 Task: Research Airbnb properties for official training sessions in Las Vegas, Nevada, with a focus on properties equipped for corporate training events.
Action: Mouse moved to (550, 89)
Screenshot: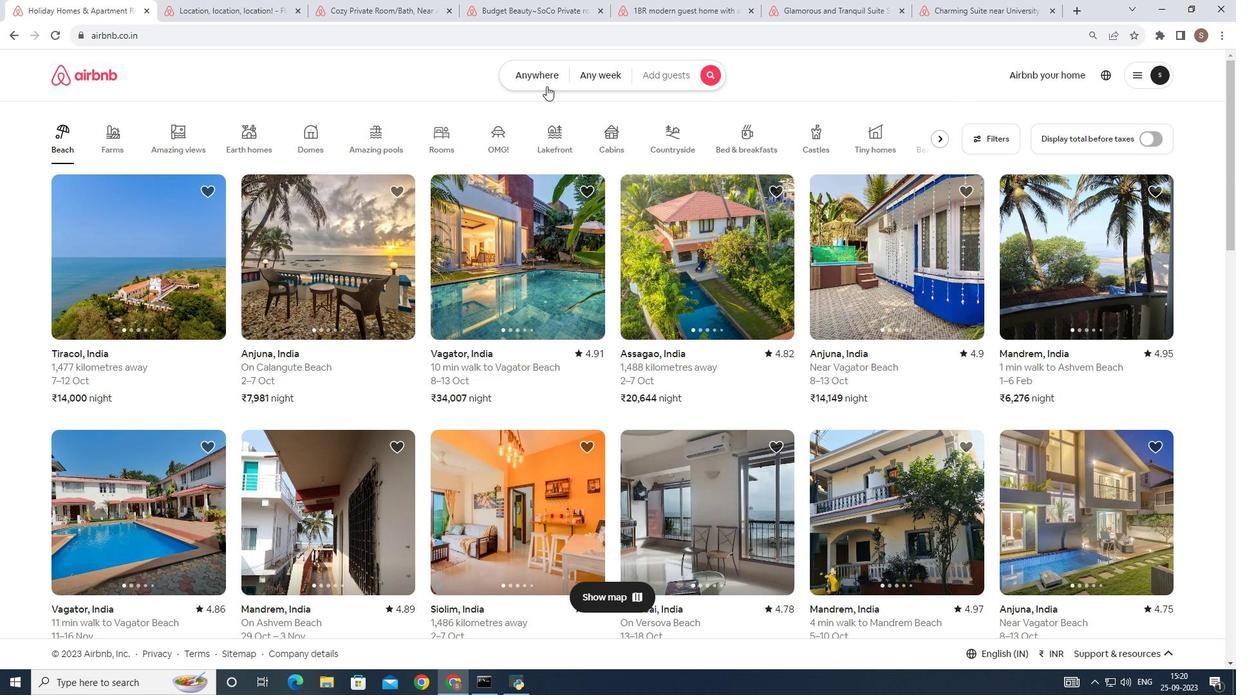 
Action: Mouse pressed left at (550, 89)
Screenshot: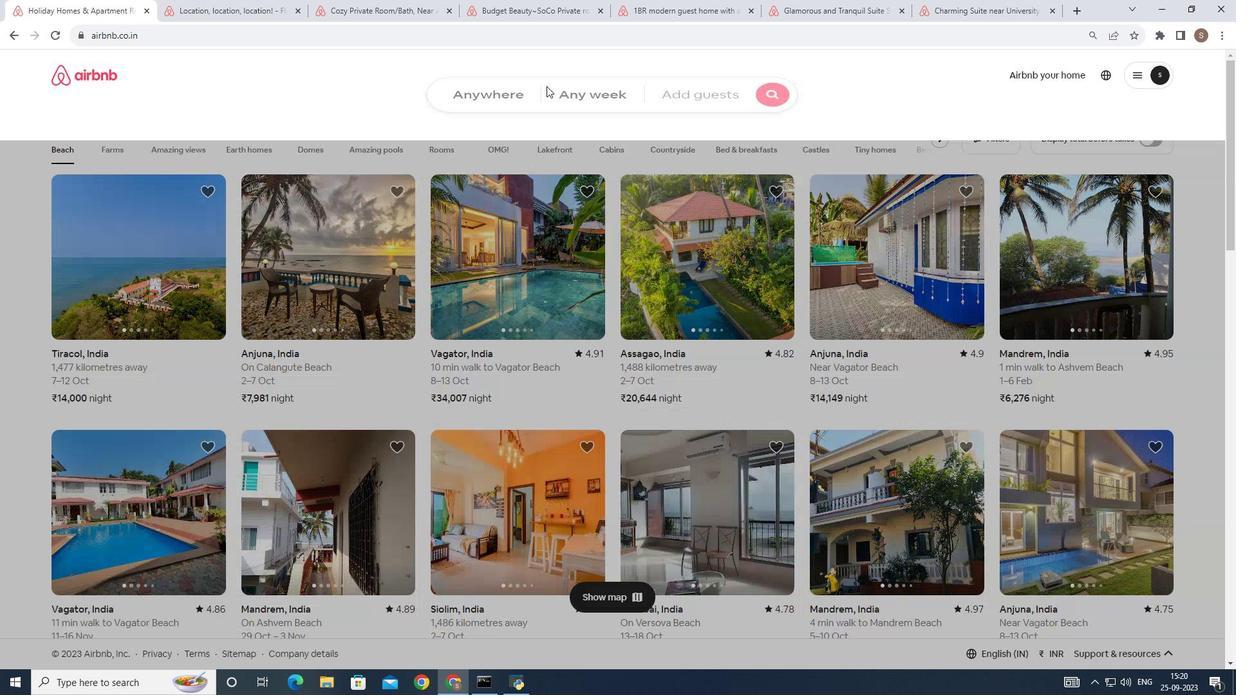 
Action: Mouse moved to (453, 130)
Screenshot: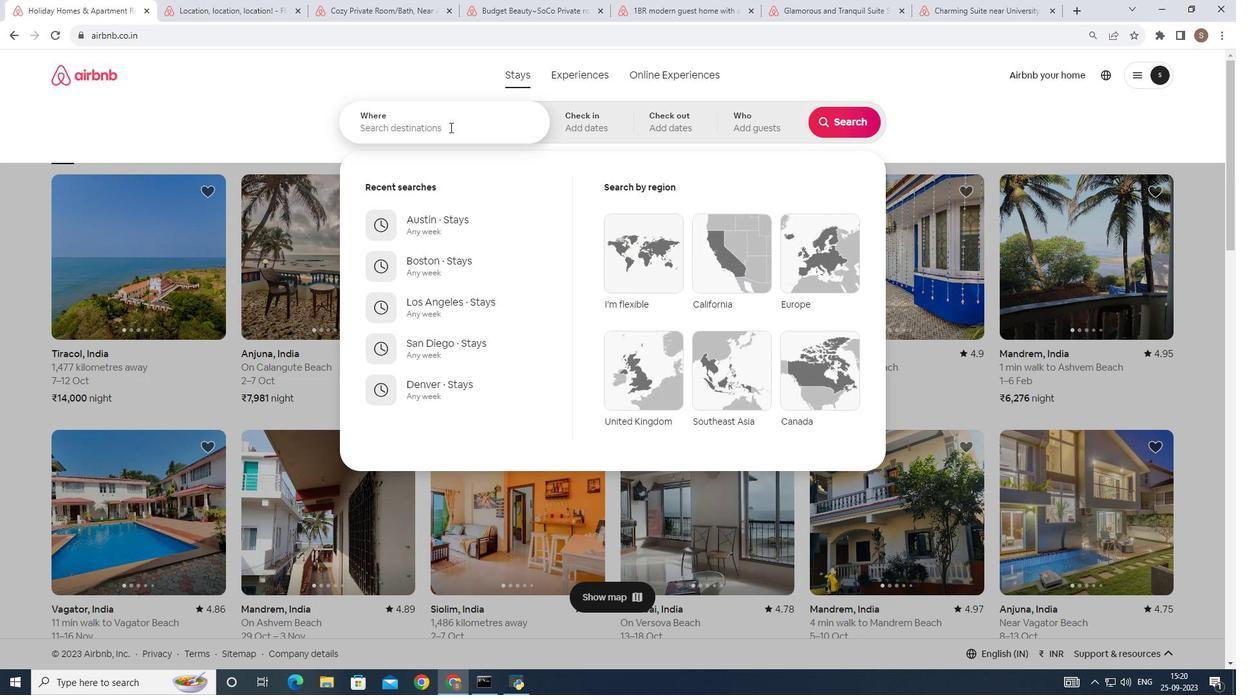 
Action: Mouse pressed left at (453, 130)
Screenshot: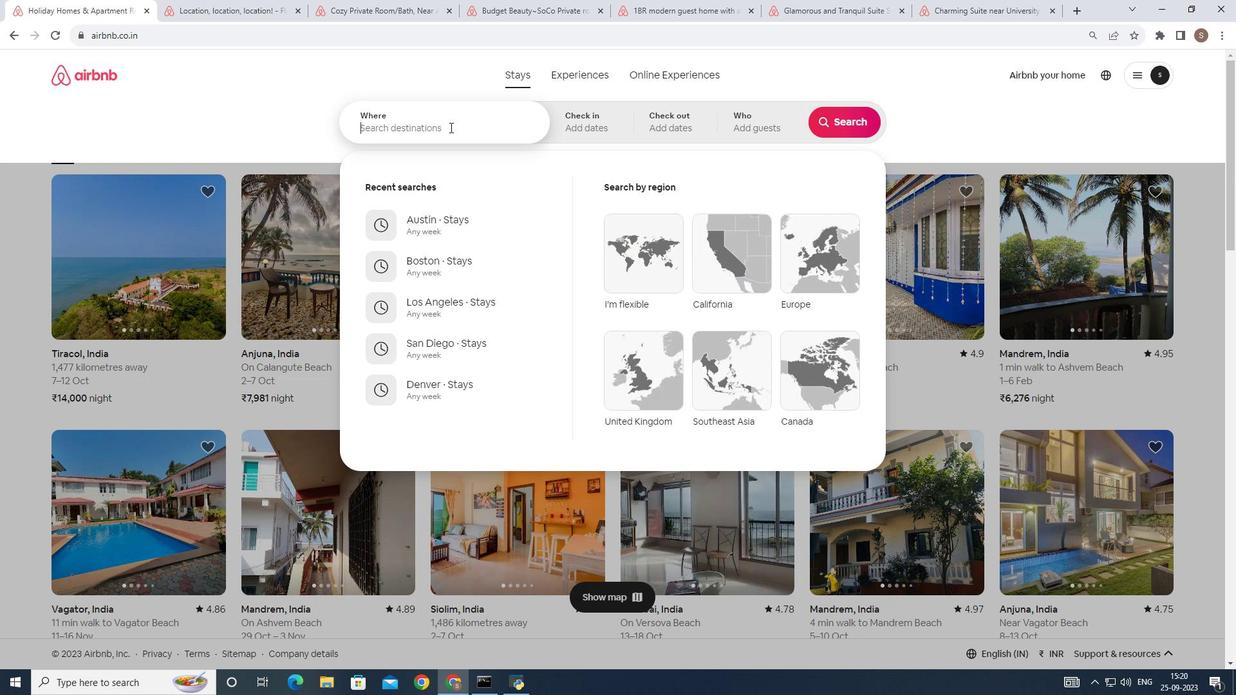 
Action: Mouse moved to (449, 133)
Screenshot: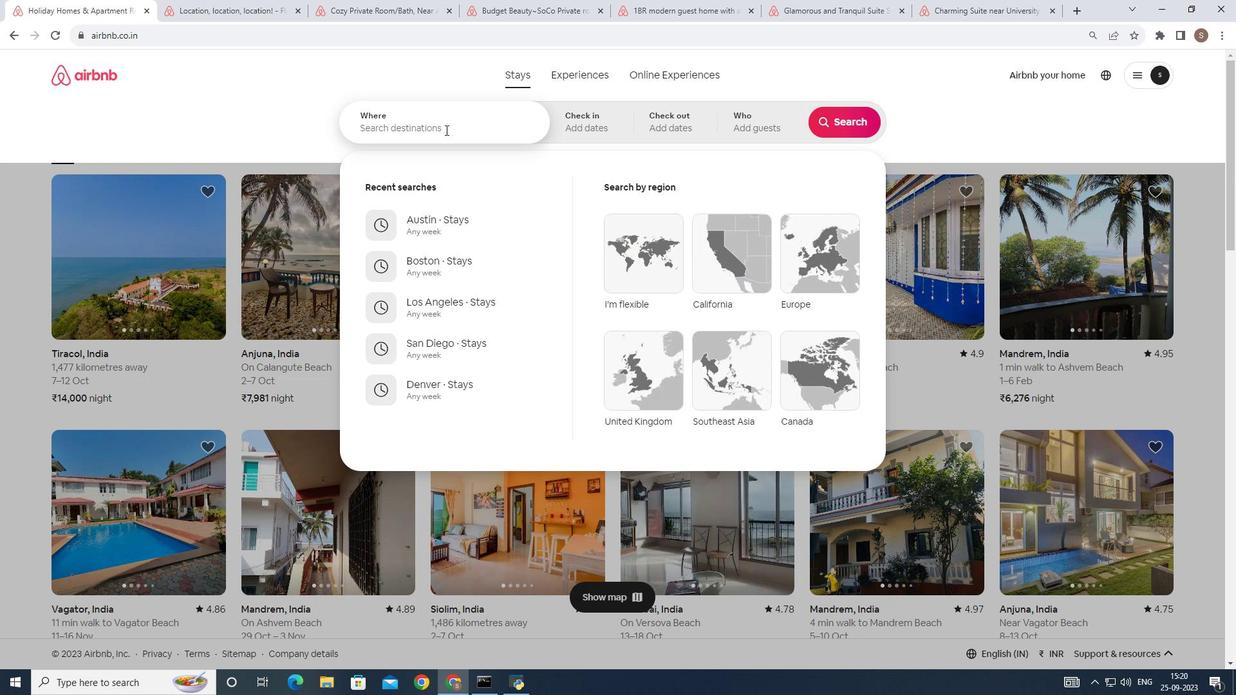 
Action: Key pressed las
Screenshot: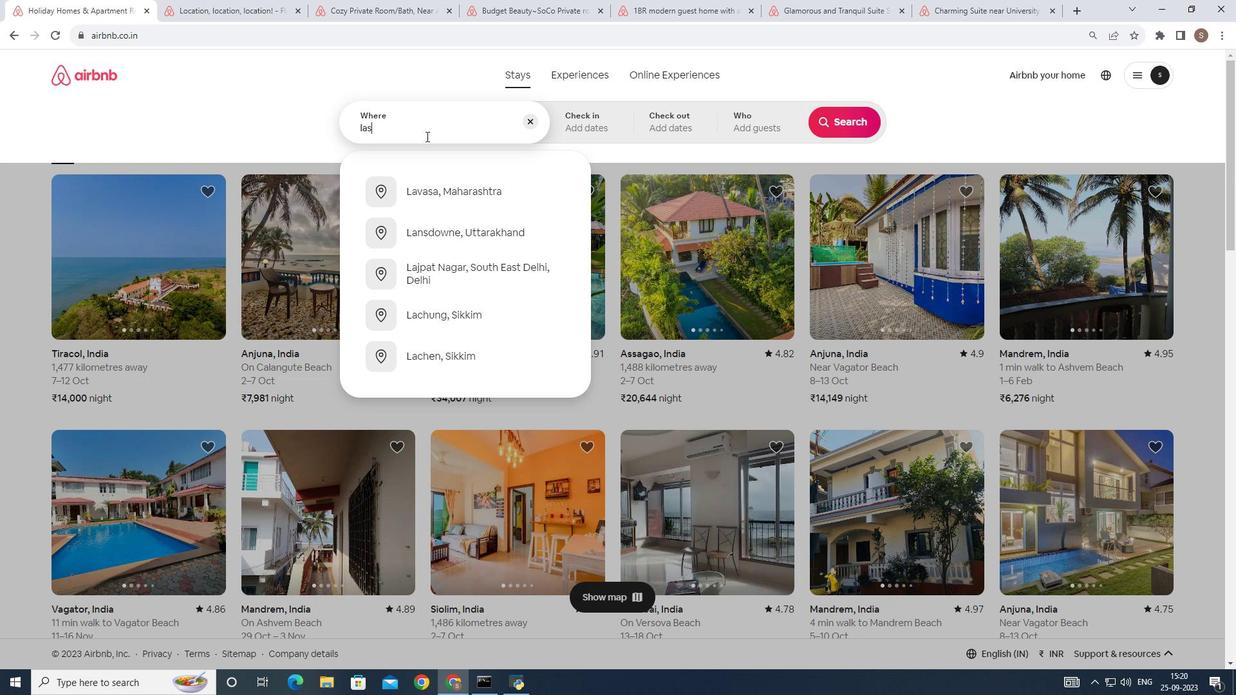 
Action: Mouse moved to (449, 134)
Screenshot: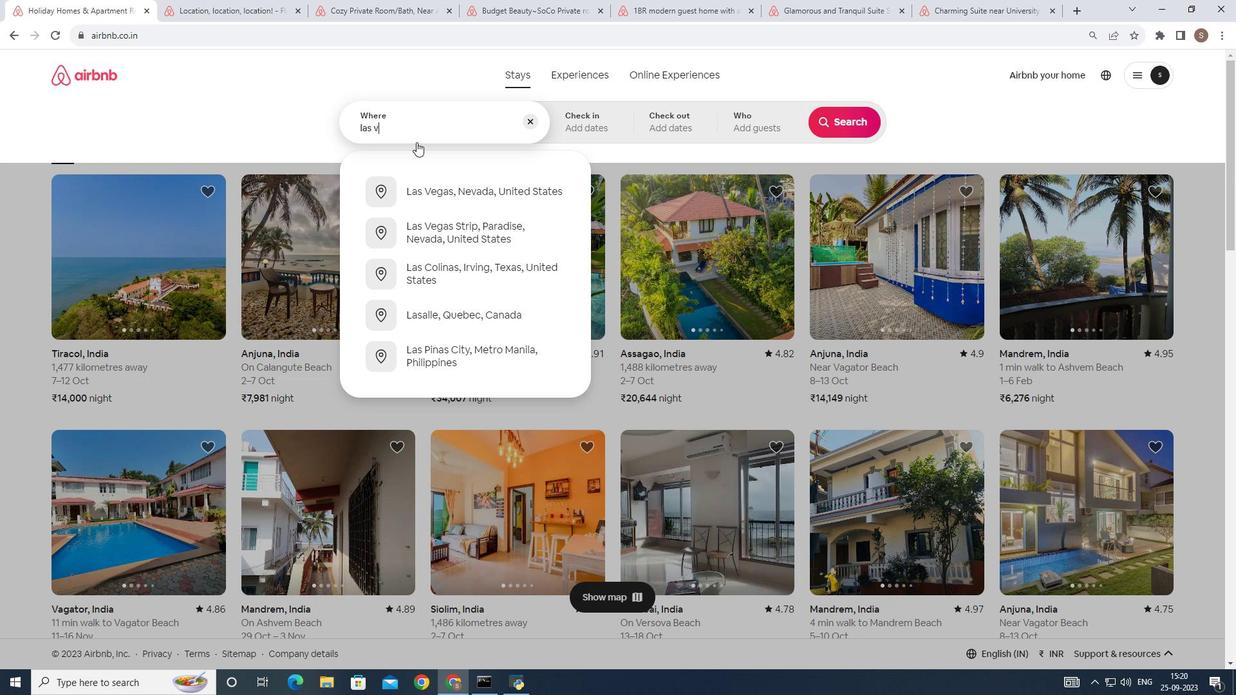
Action: Key pressed <Key.space>
Screenshot: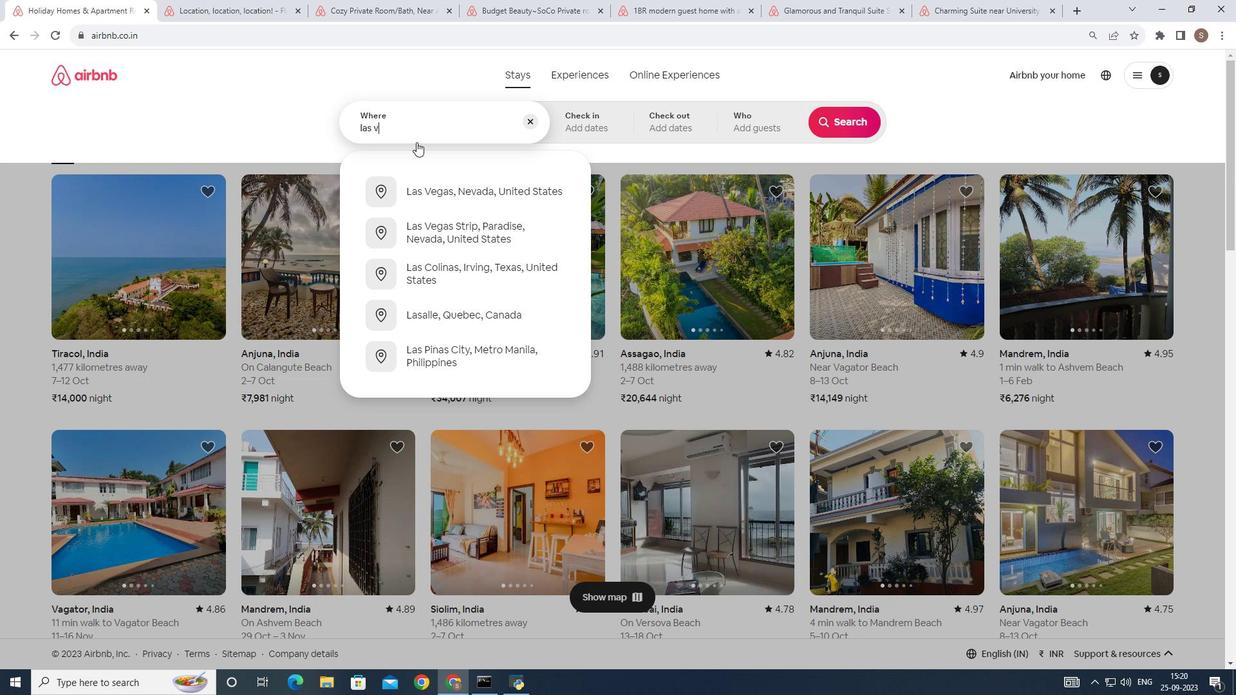 
Action: Mouse moved to (420, 145)
Screenshot: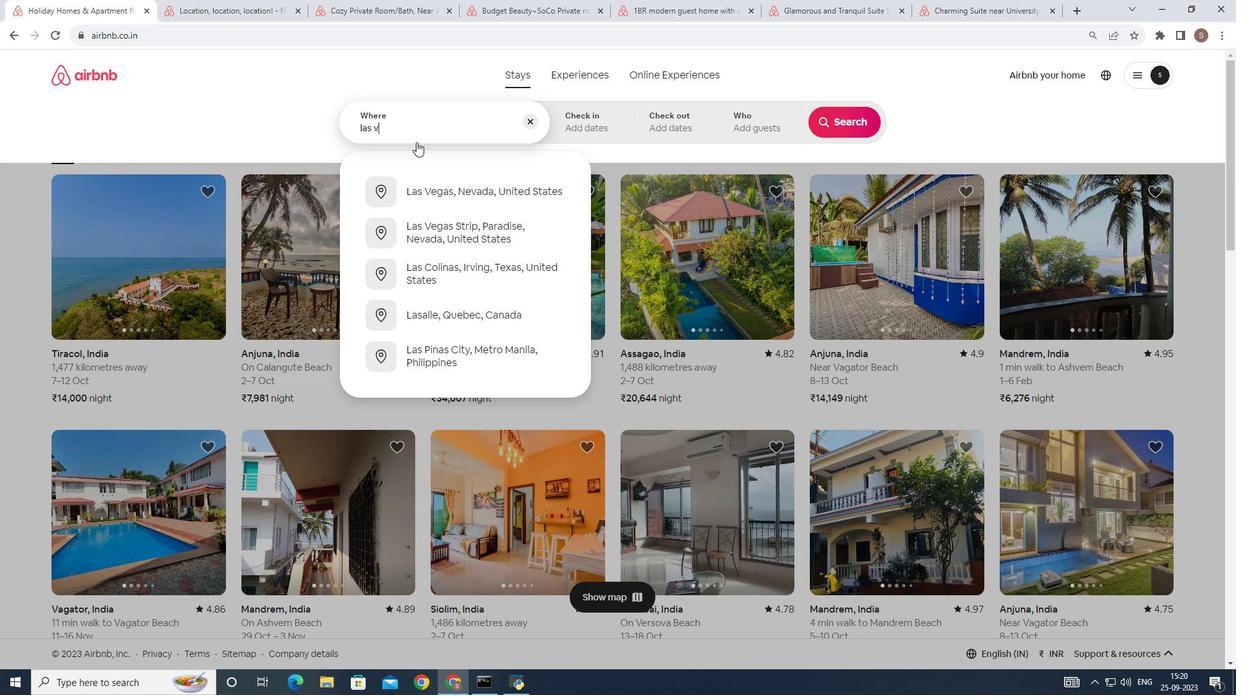 
Action: Key pressed vegas
Screenshot: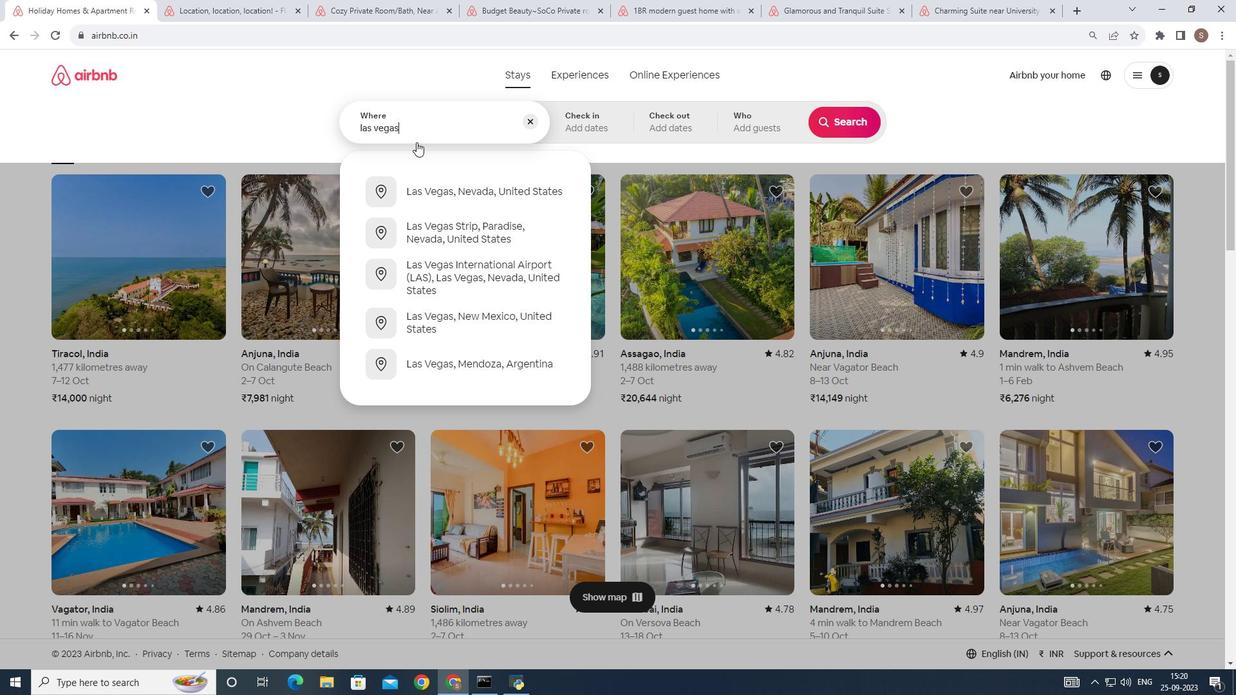 
Action: Mouse moved to (529, 202)
Screenshot: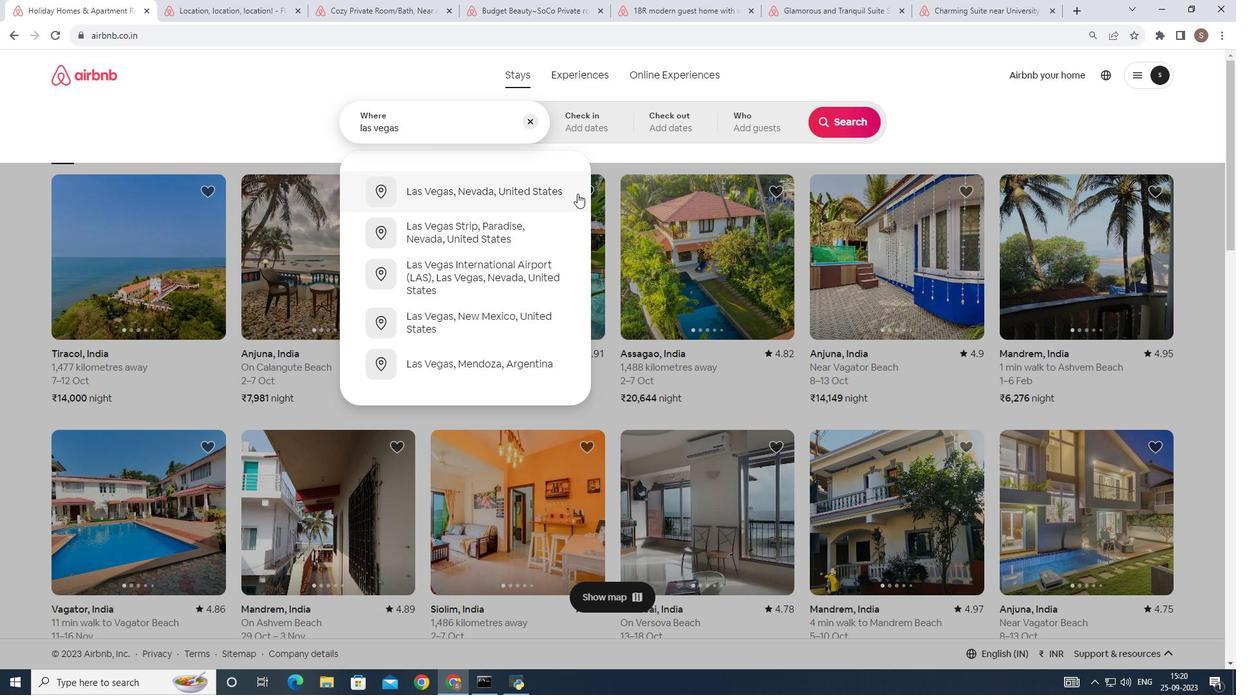 
Action: Mouse pressed left at (529, 202)
Screenshot: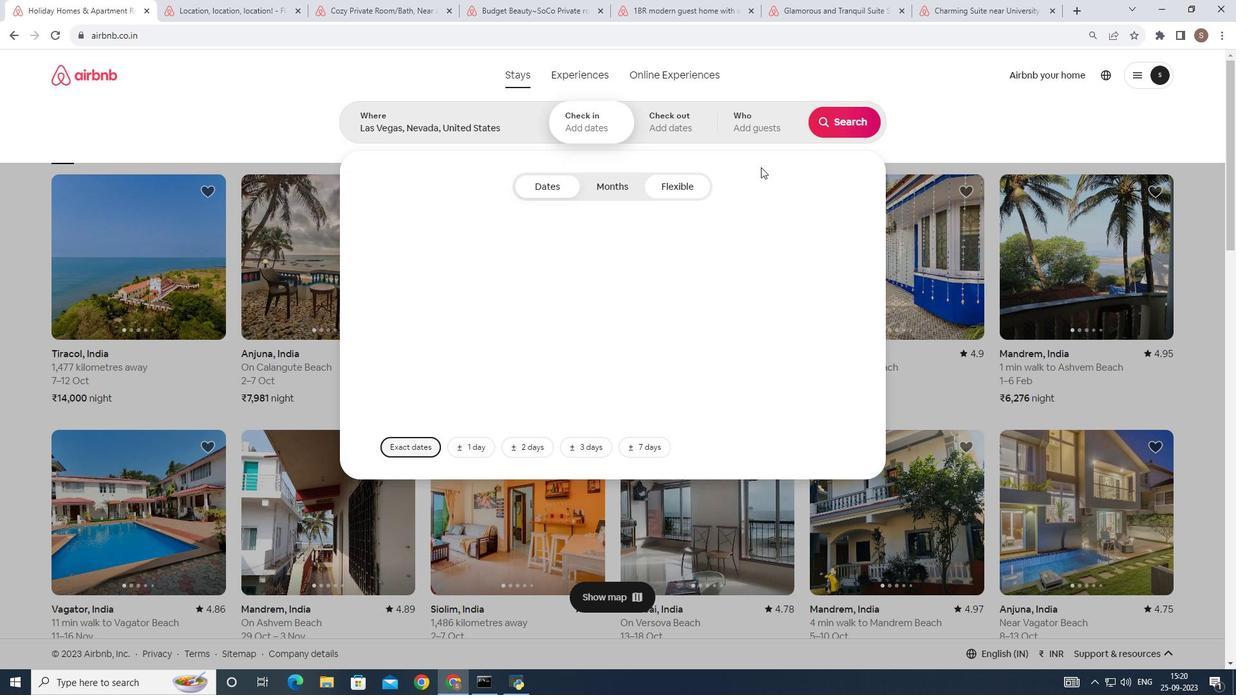 
Action: Mouse moved to (825, 124)
Screenshot: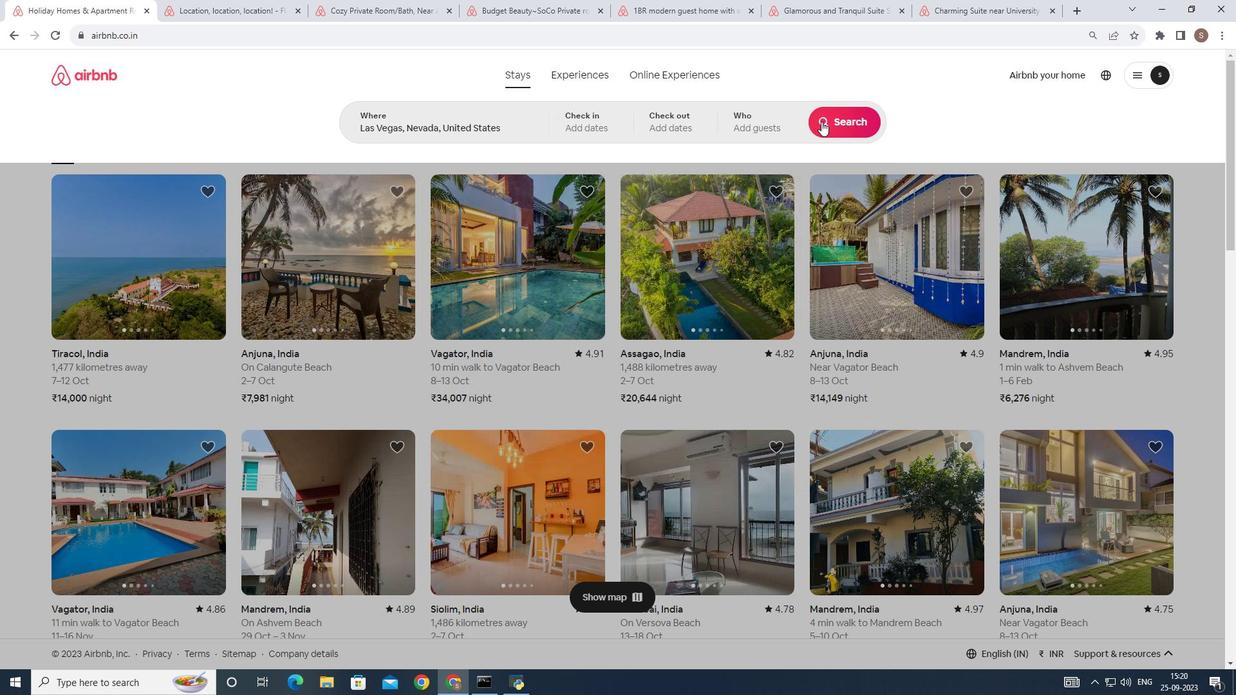 
Action: Mouse pressed left at (825, 124)
Screenshot: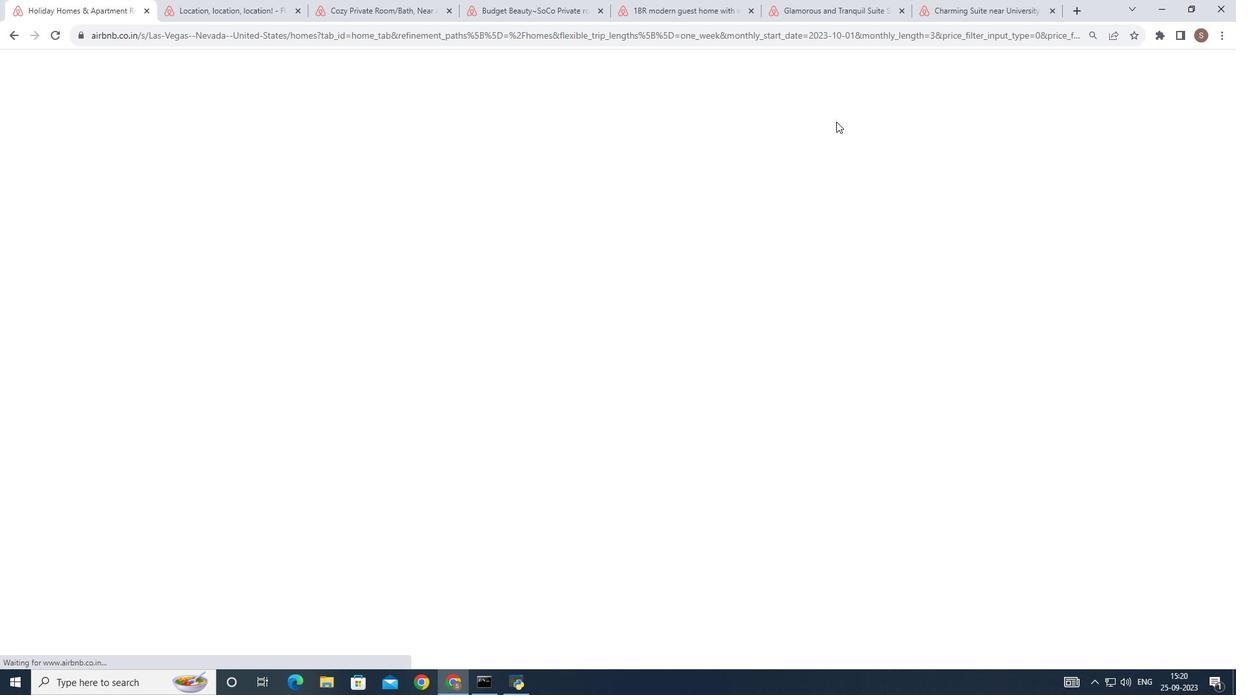 
Action: Mouse moved to (1028, 129)
Screenshot: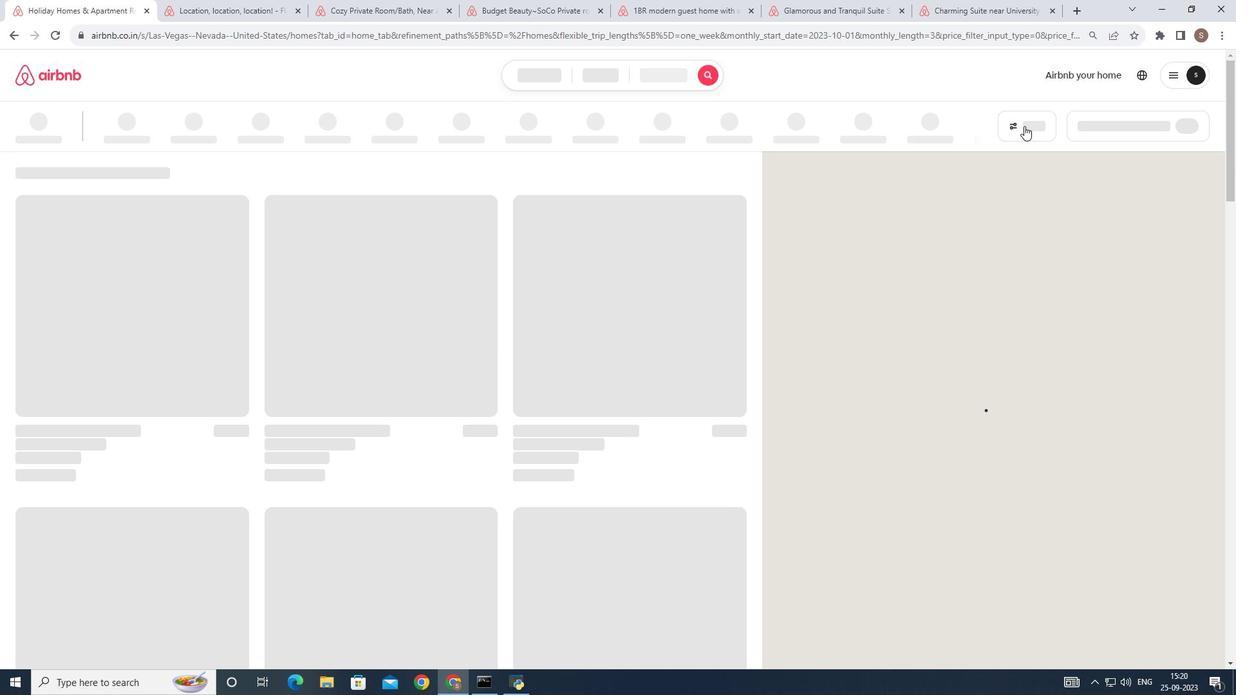 
Action: Mouse pressed left at (1028, 129)
Screenshot: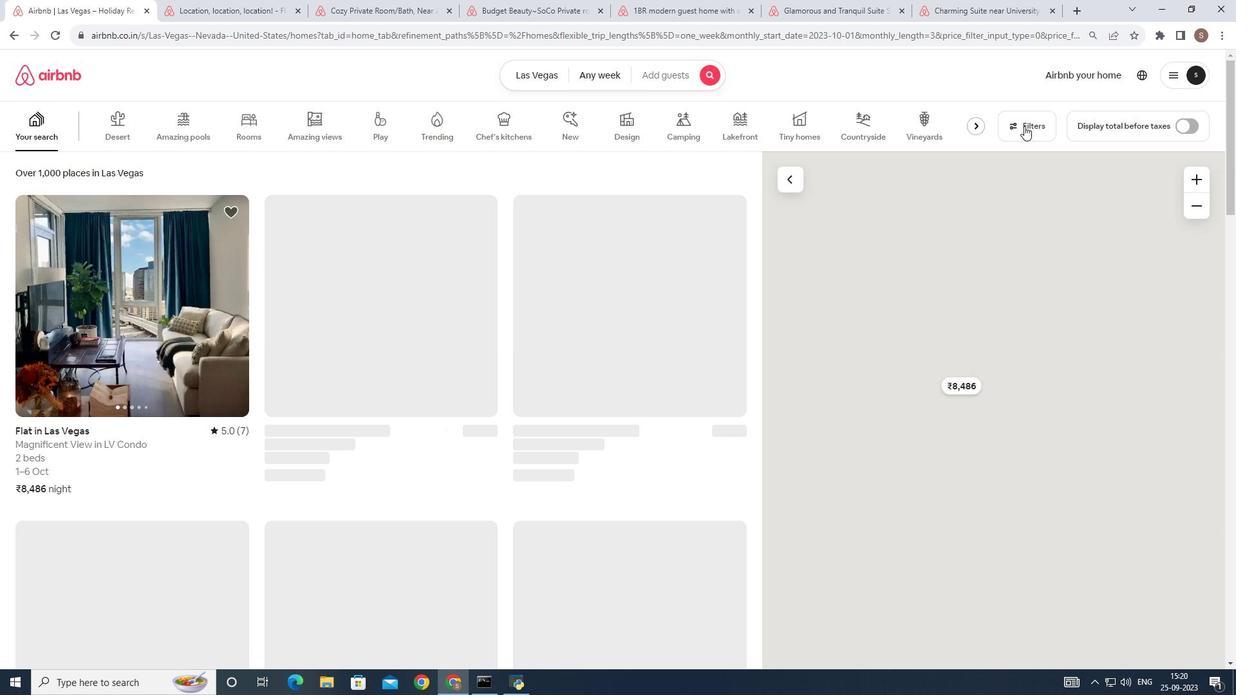 
Action: Mouse pressed left at (1028, 129)
Screenshot: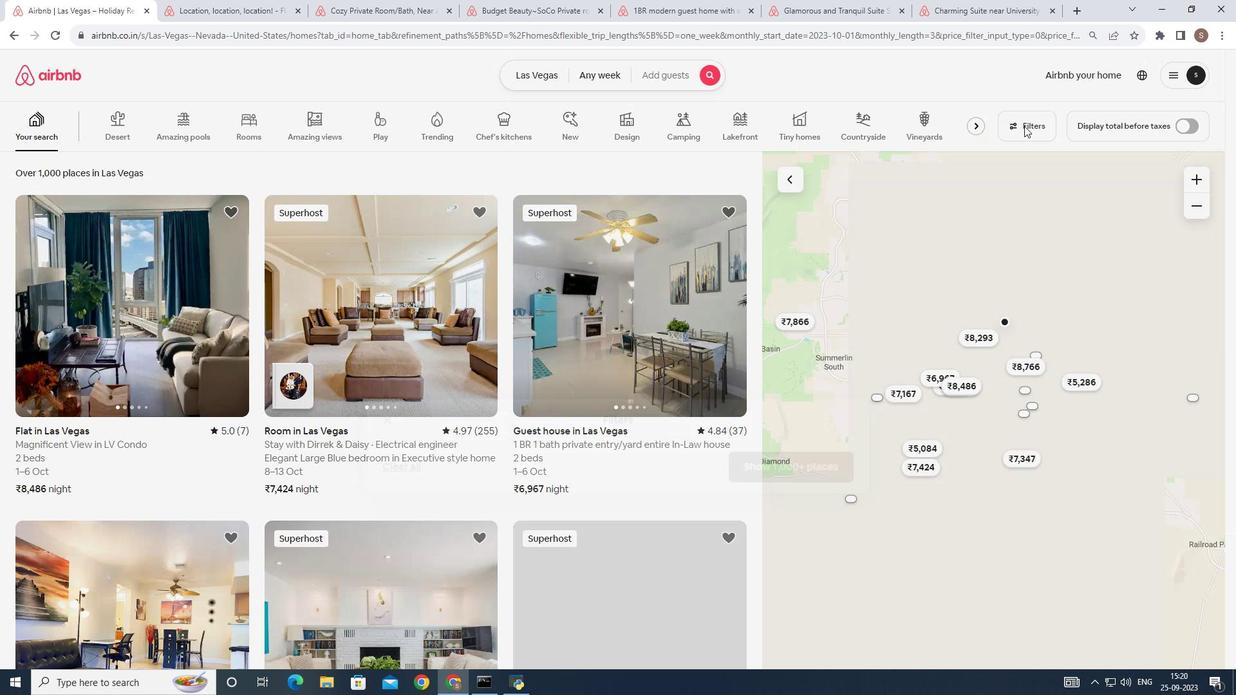 
Action: Mouse moved to (389, 434)
Screenshot: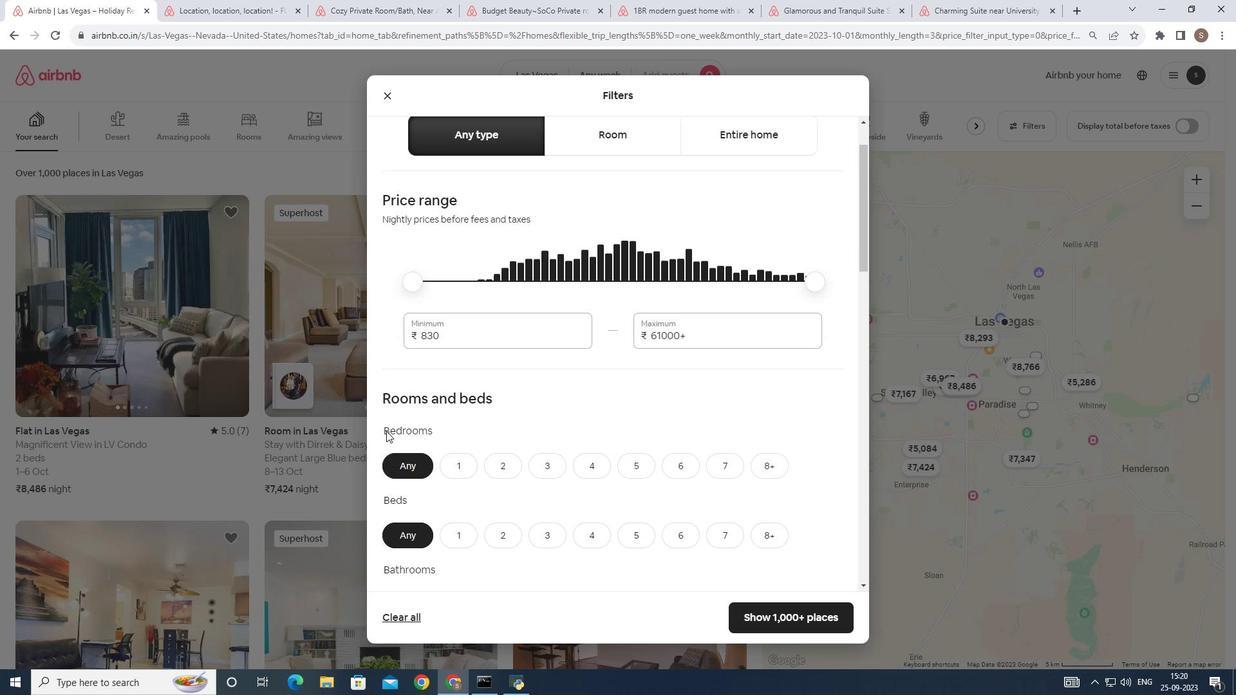 
Action: Mouse scrolled (389, 434) with delta (0, 0)
Screenshot: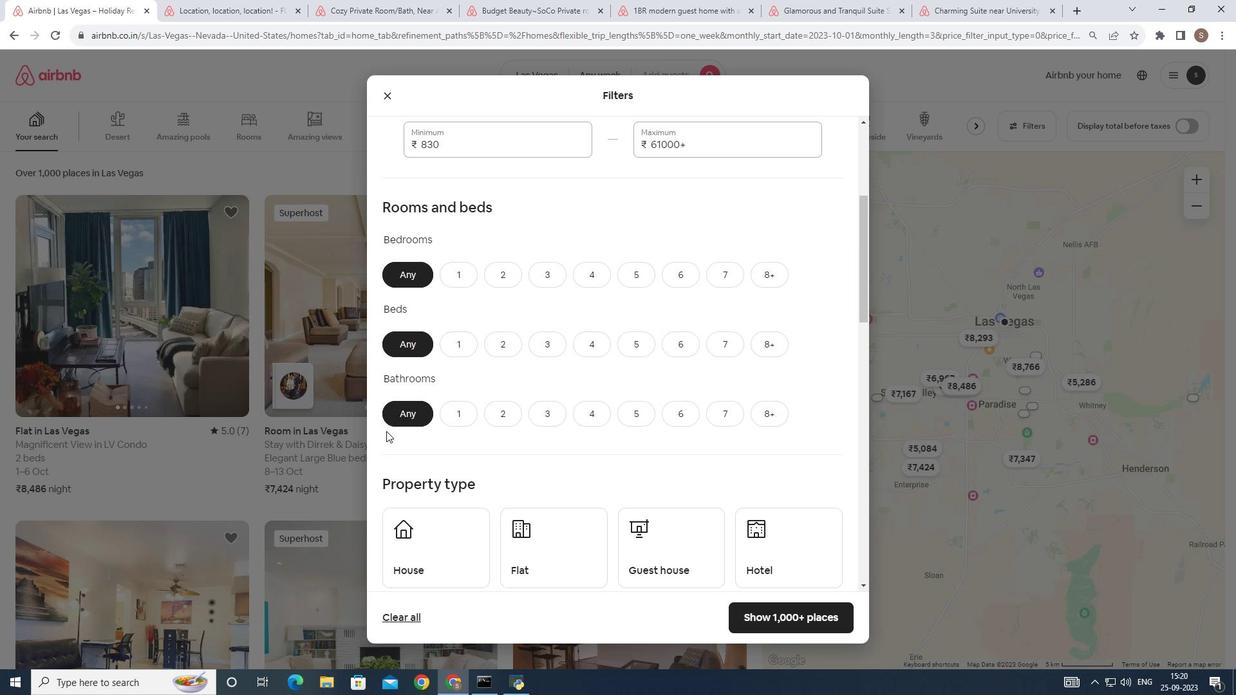 
Action: Mouse scrolled (389, 434) with delta (0, 0)
Screenshot: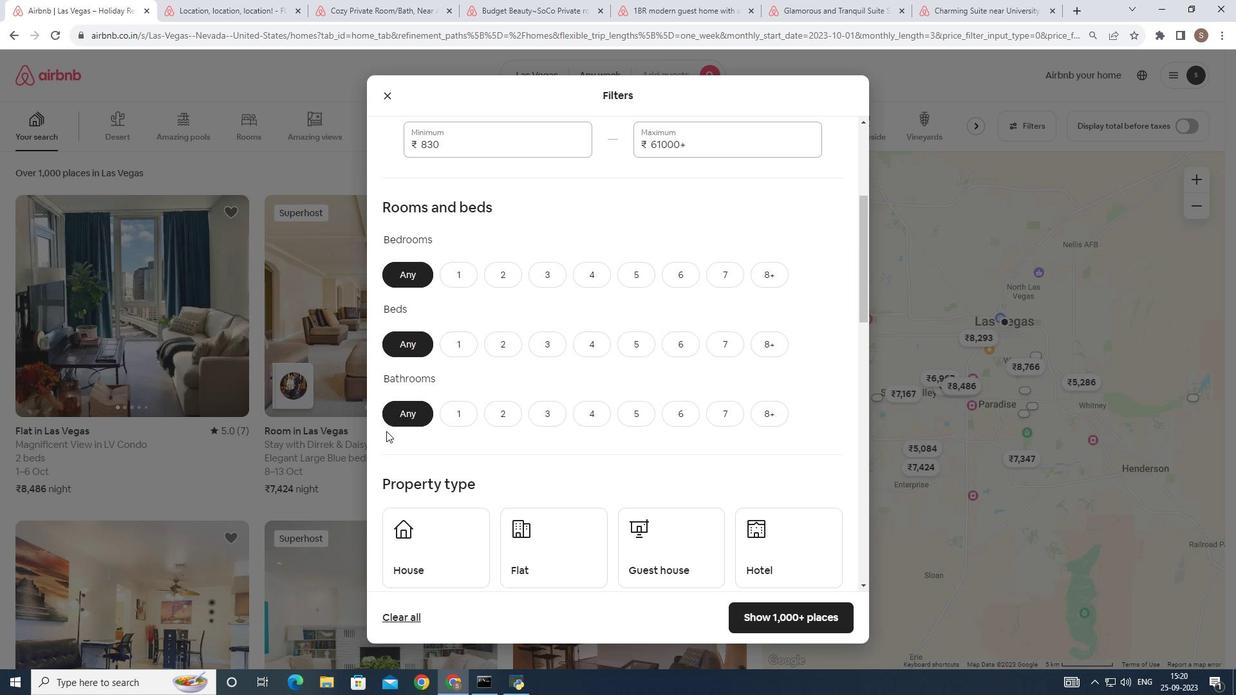 
Action: Mouse scrolled (389, 434) with delta (0, 0)
Screenshot: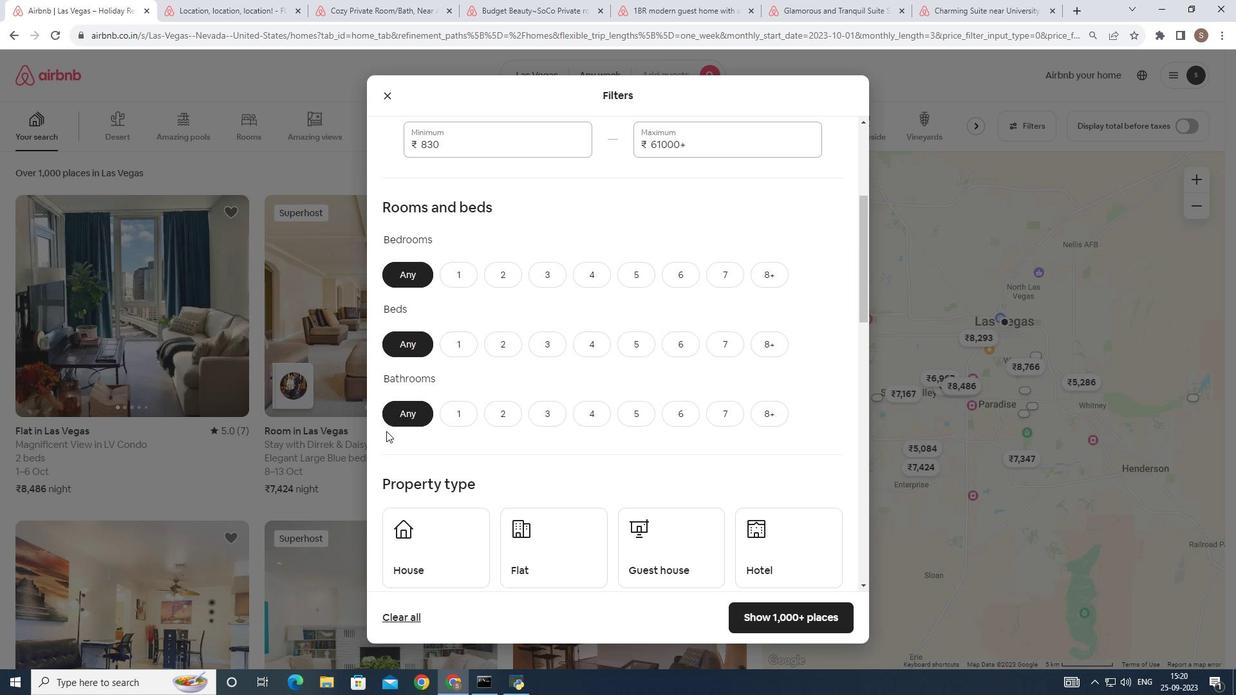 
Action: Mouse scrolled (389, 434) with delta (0, 0)
Screenshot: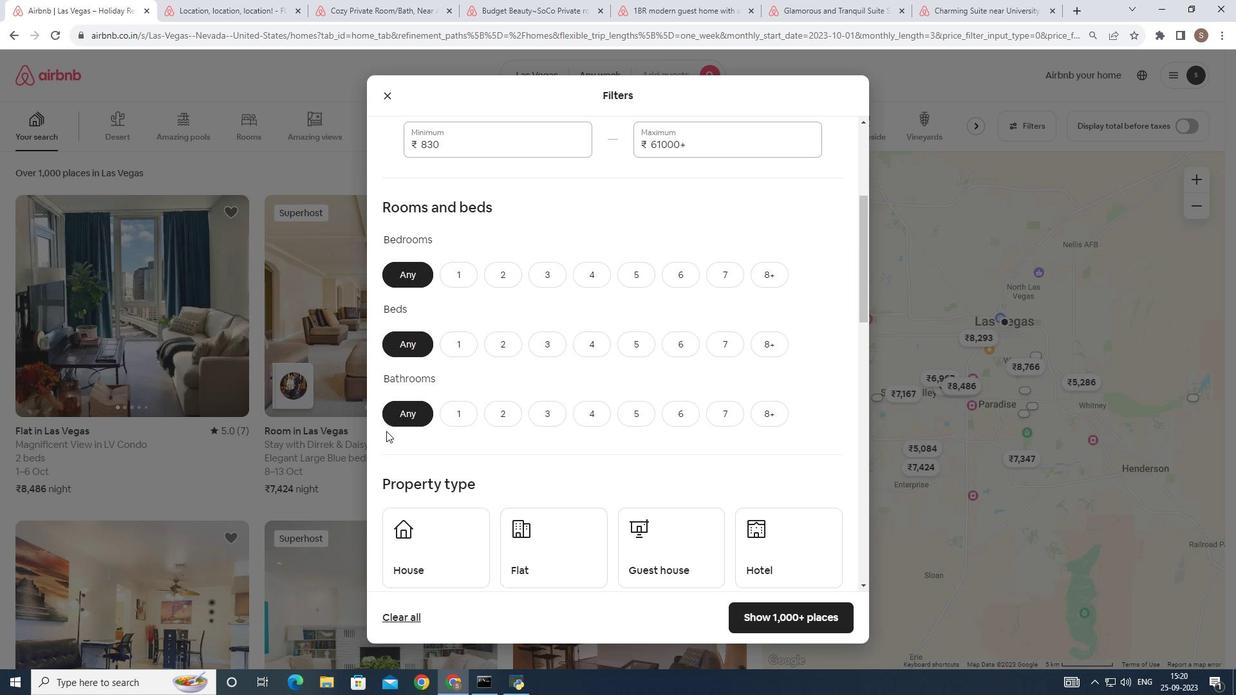 
Action: Mouse scrolled (389, 434) with delta (0, 0)
Screenshot: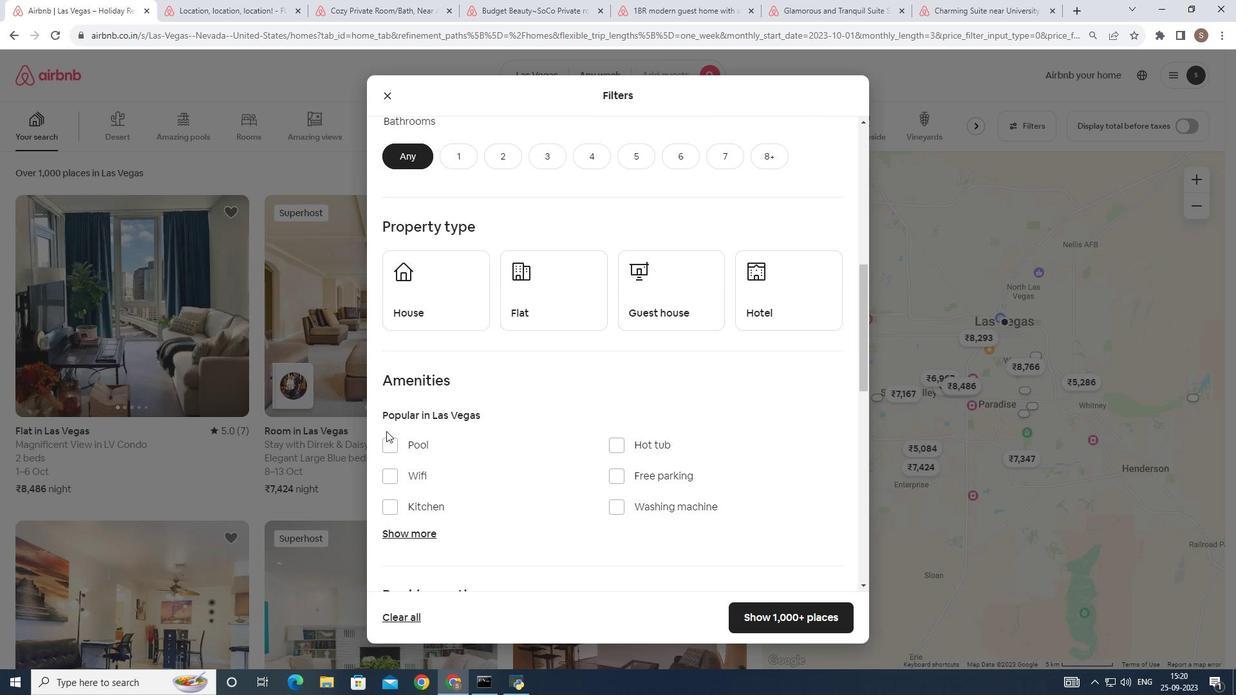 
Action: Mouse scrolled (389, 434) with delta (0, 0)
Screenshot: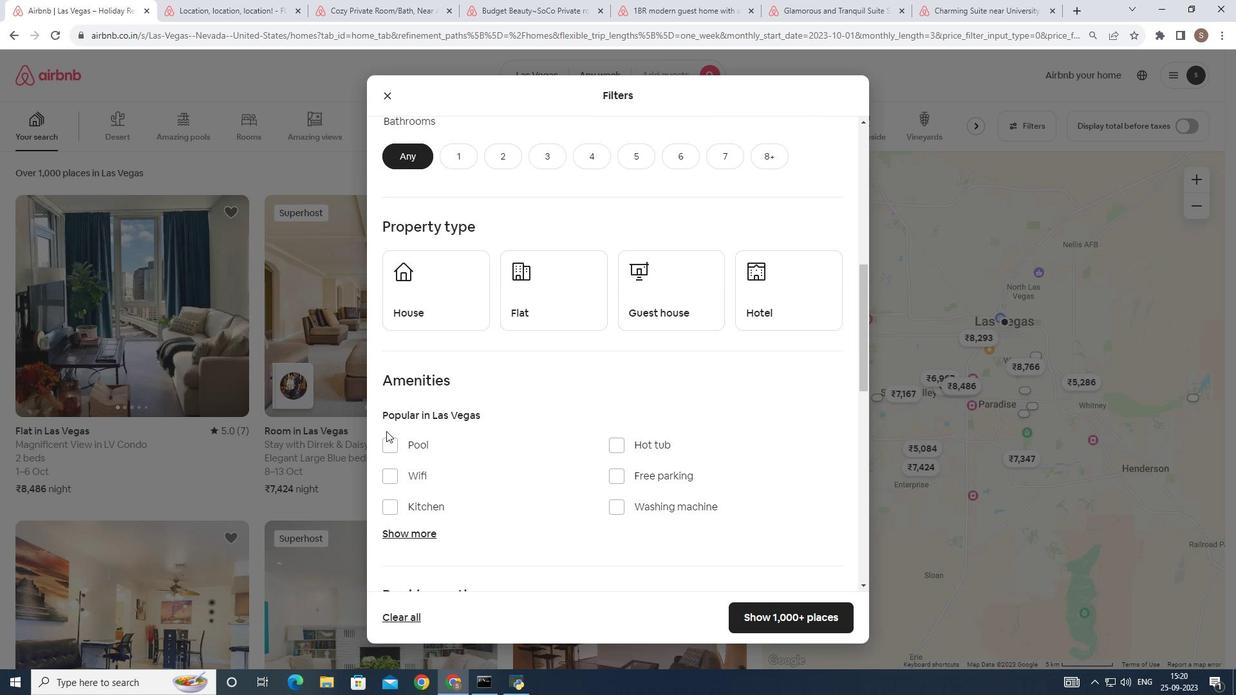 
Action: Mouse scrolled (389, 434) with delta (0, 0)
Screenshot: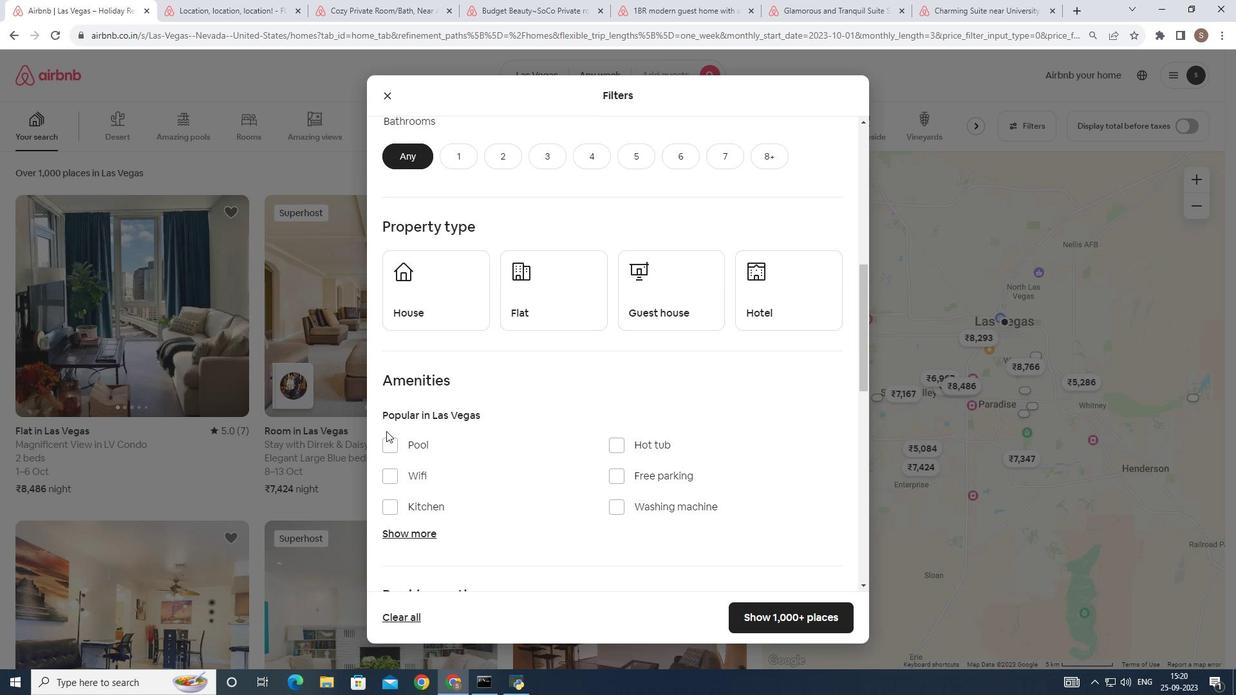 
Action: Mouse scrolled (389, 434) with delta (0, 0)
Screenshot: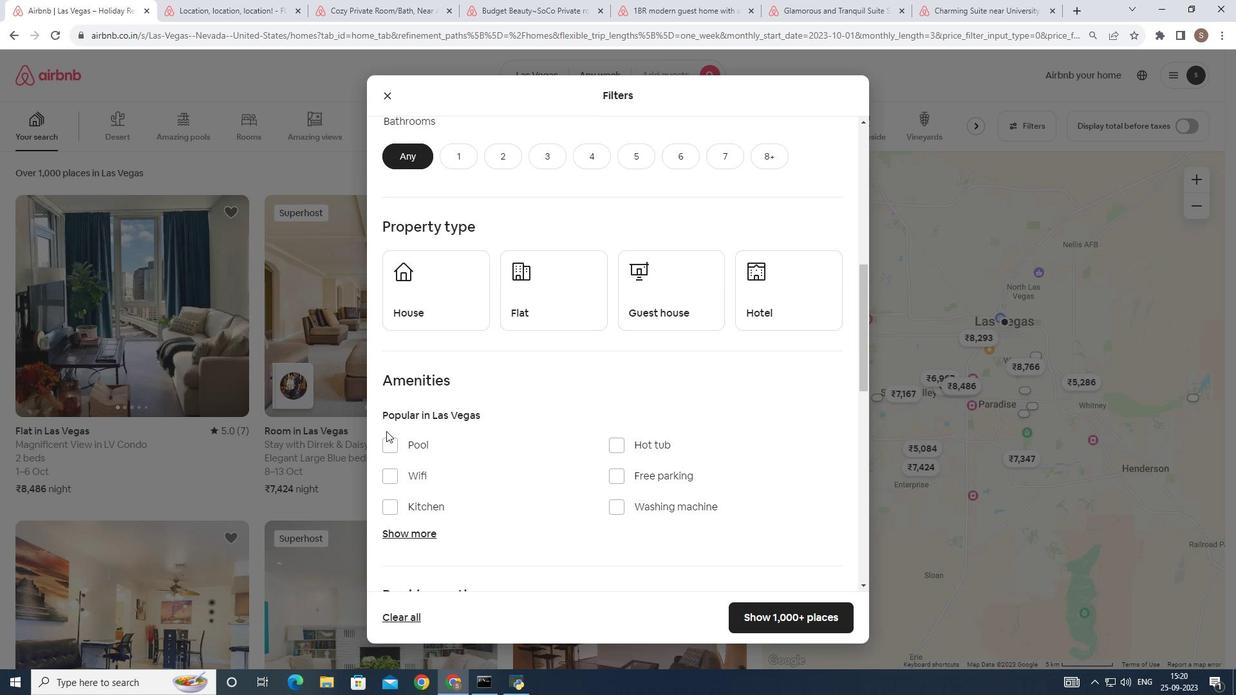 
Action: Mouse scrolled (389, 434) with delta (0, 0)
Screenshot: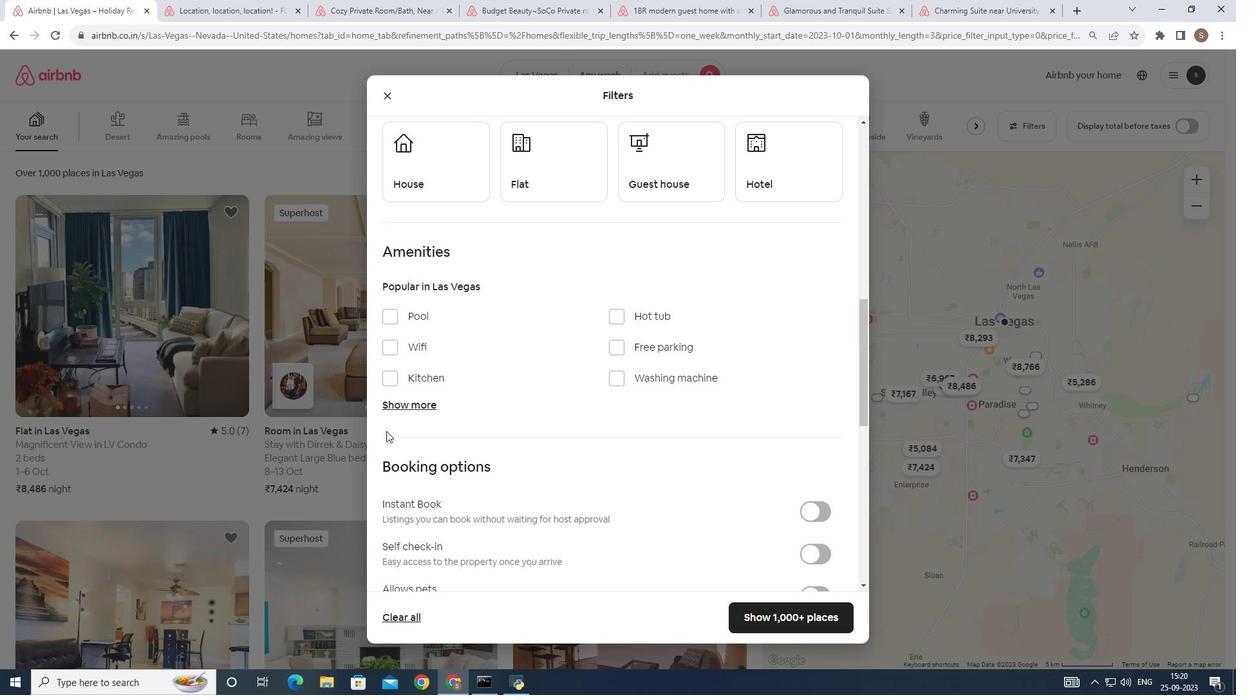 
Action: Mouse scrolled (389, 434) with delta (0, 0)
Screenshot: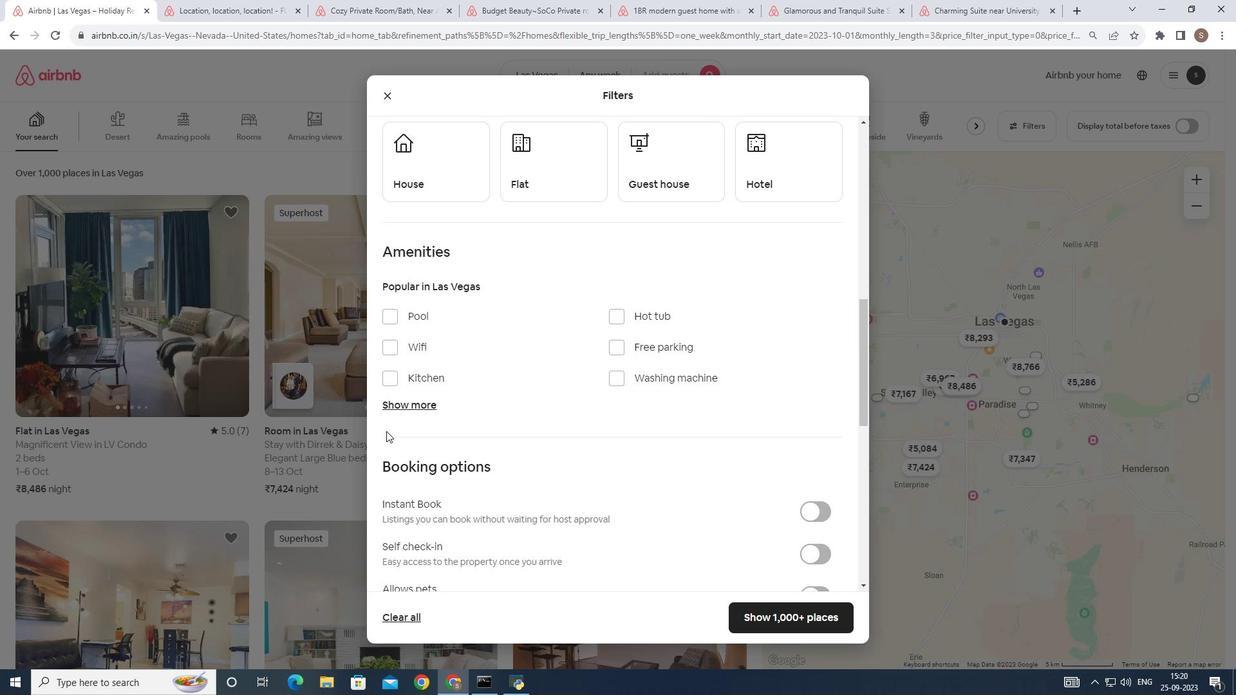 
Action: Mouse moved to (421, 407)
Screenshot: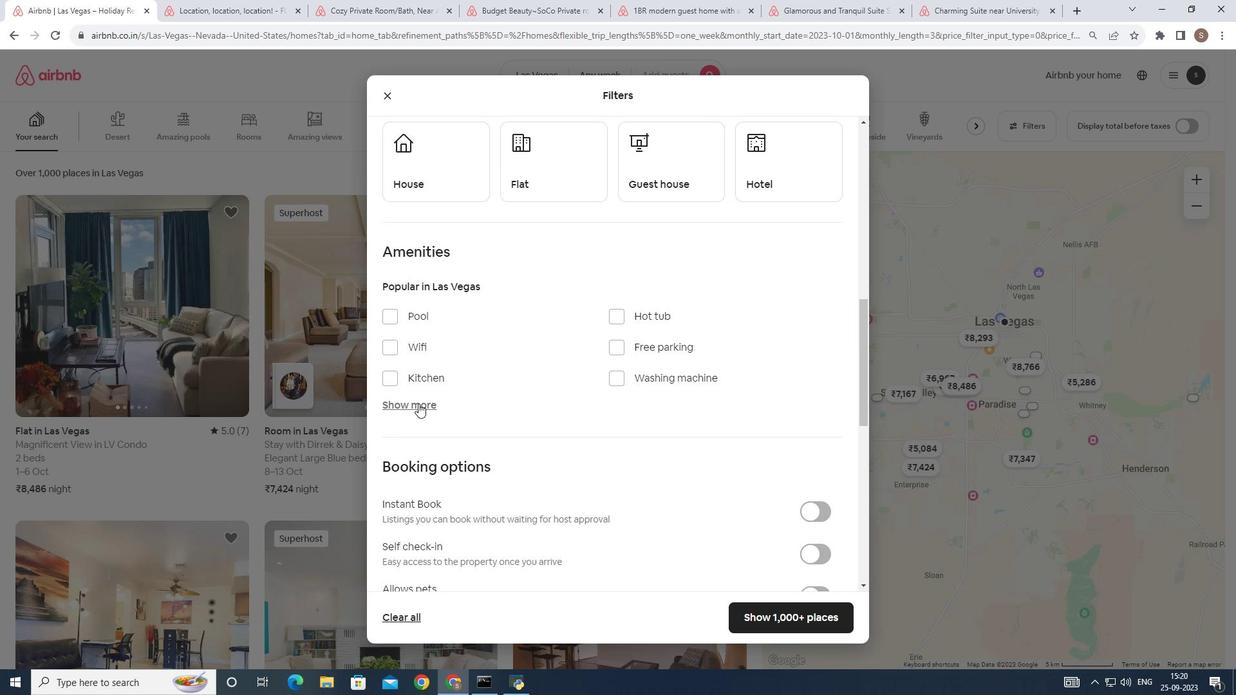 
Action: Mouse pressed left at (421, 407)
Screenshot: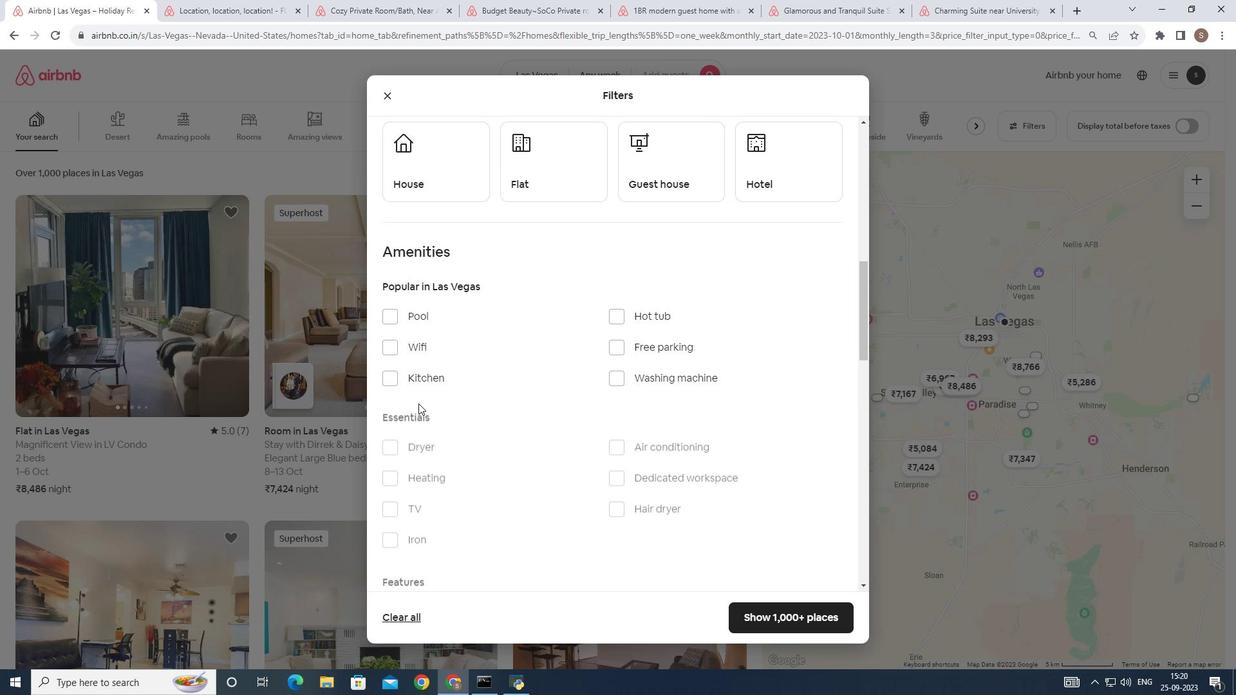 
Action: Mouse scrolled (421, 406) with delta (0, 0)
Screenshot: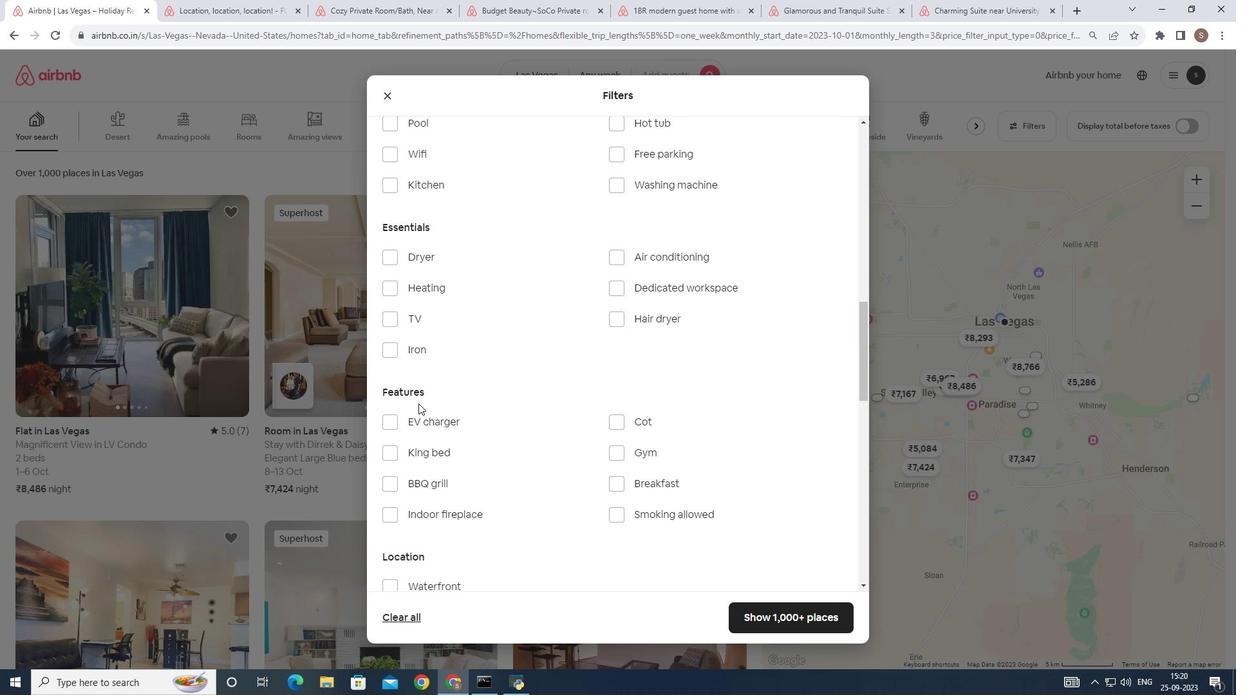
Action: Mouse scrolled (421, 406) with delta (0, 0)
Screenshot: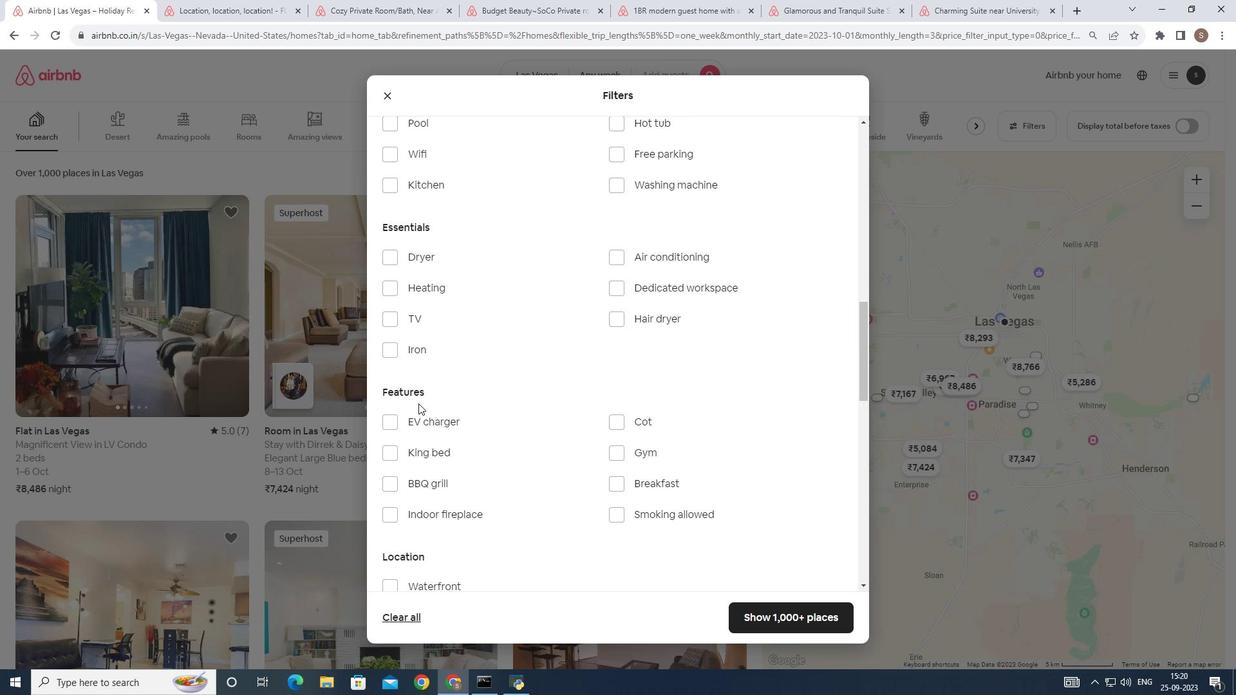 
Action: Mouse scrolled (421, 406) with delta (0, 0)
Screenshot: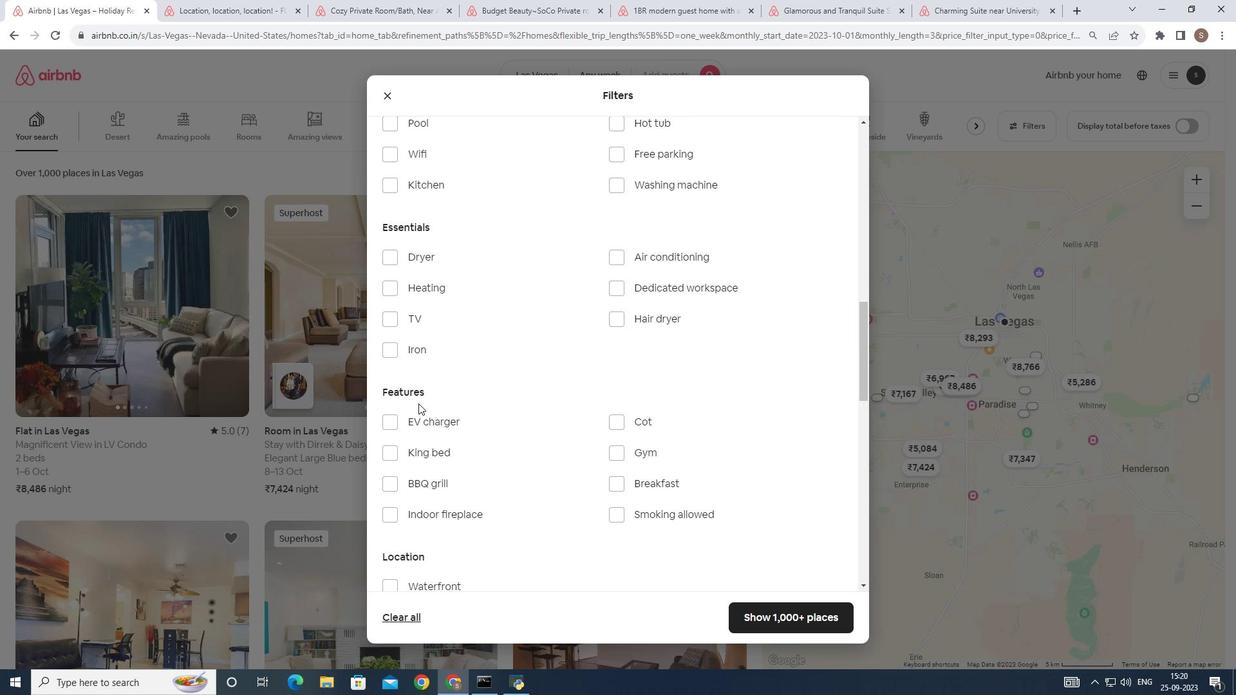
Action: Mouse scrolled (421, 406) with delta (0, 0)
Screenshot: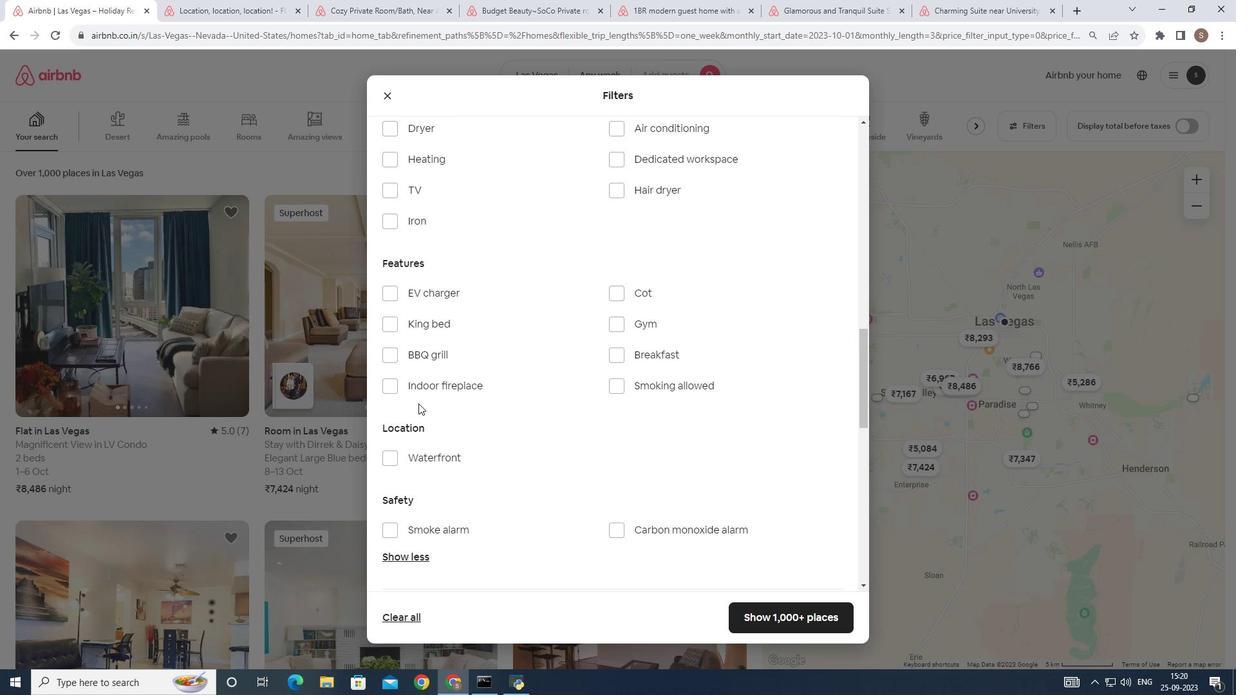 
Action: Mouse scrolled (421, 406) with delta (0, 0)
Screenshot: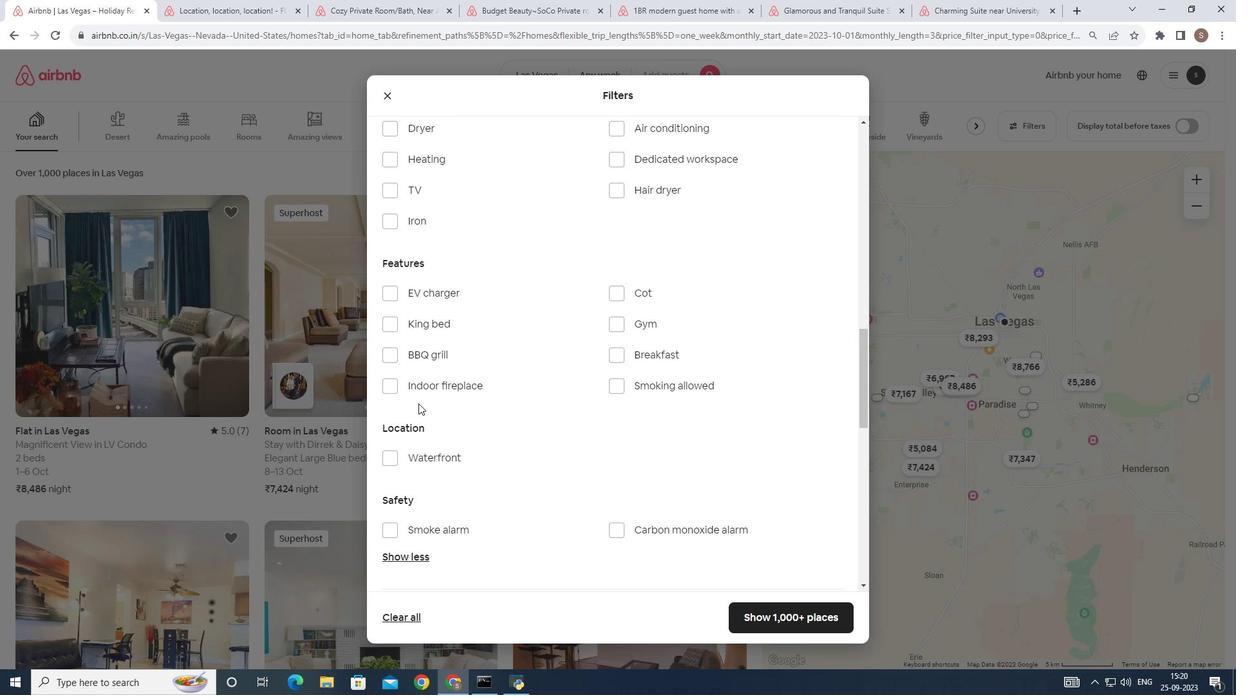 
Action: Mouse scrolled (421, 407) with delta (0, 0)
Screenshot: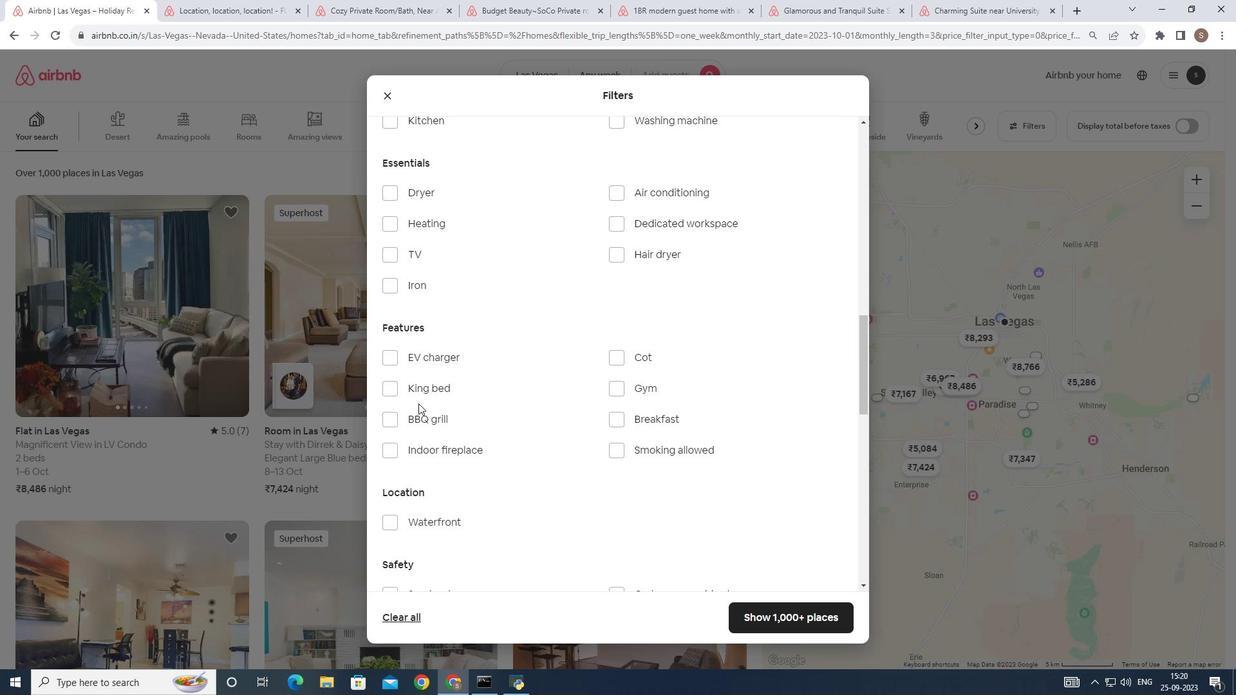 
Action: Mouse moved to (446, 405)
Screenshot: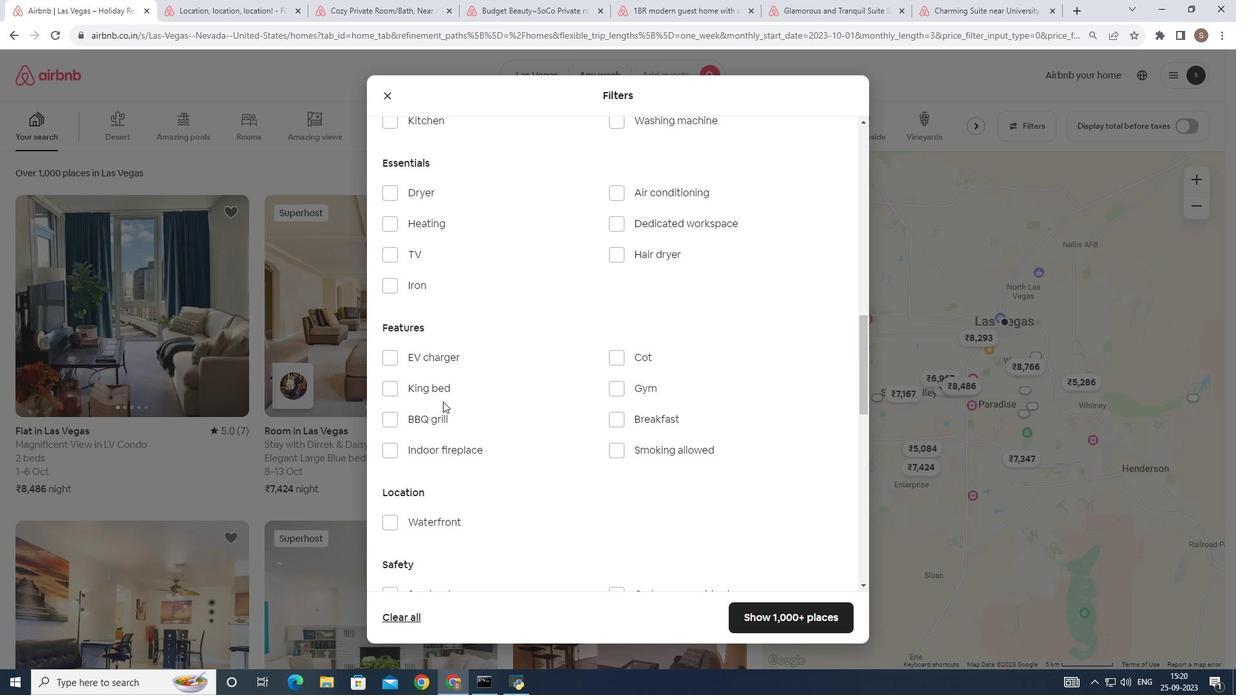 
Action: Mouse scrolled (446, 405) with delta (0, 0)
Screenshot: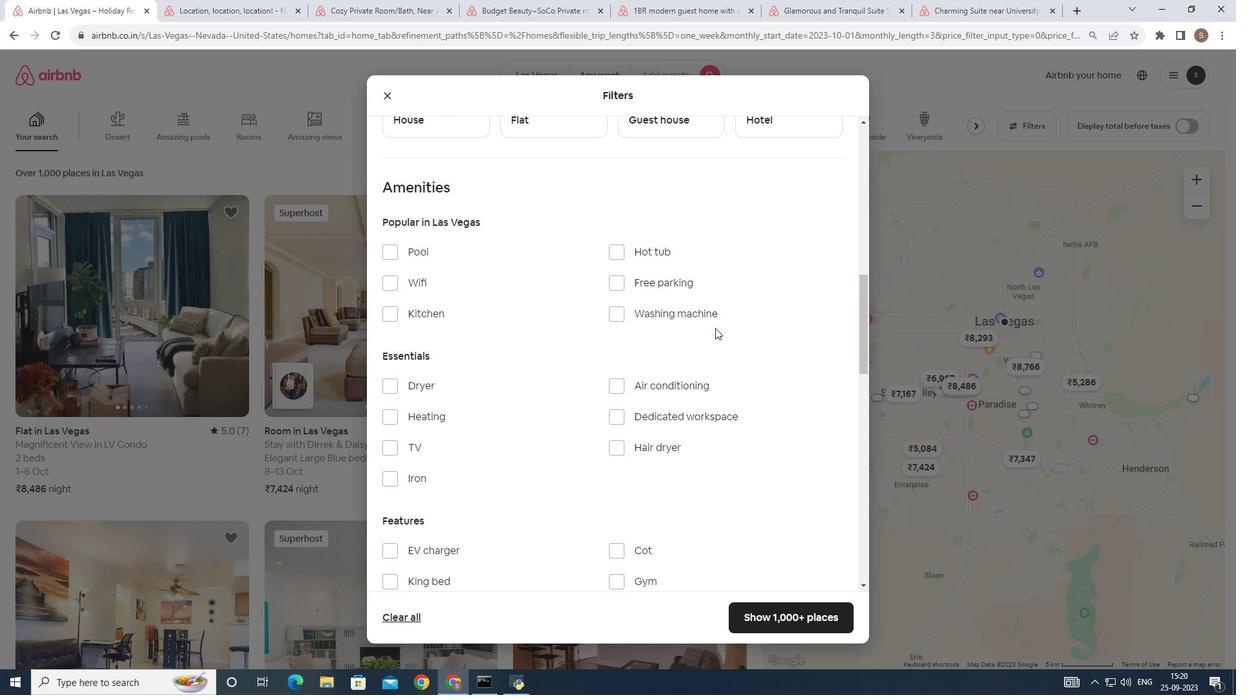 
Action: Mouse scrolled (446, 405) with delta (0, 0)
Screenshot: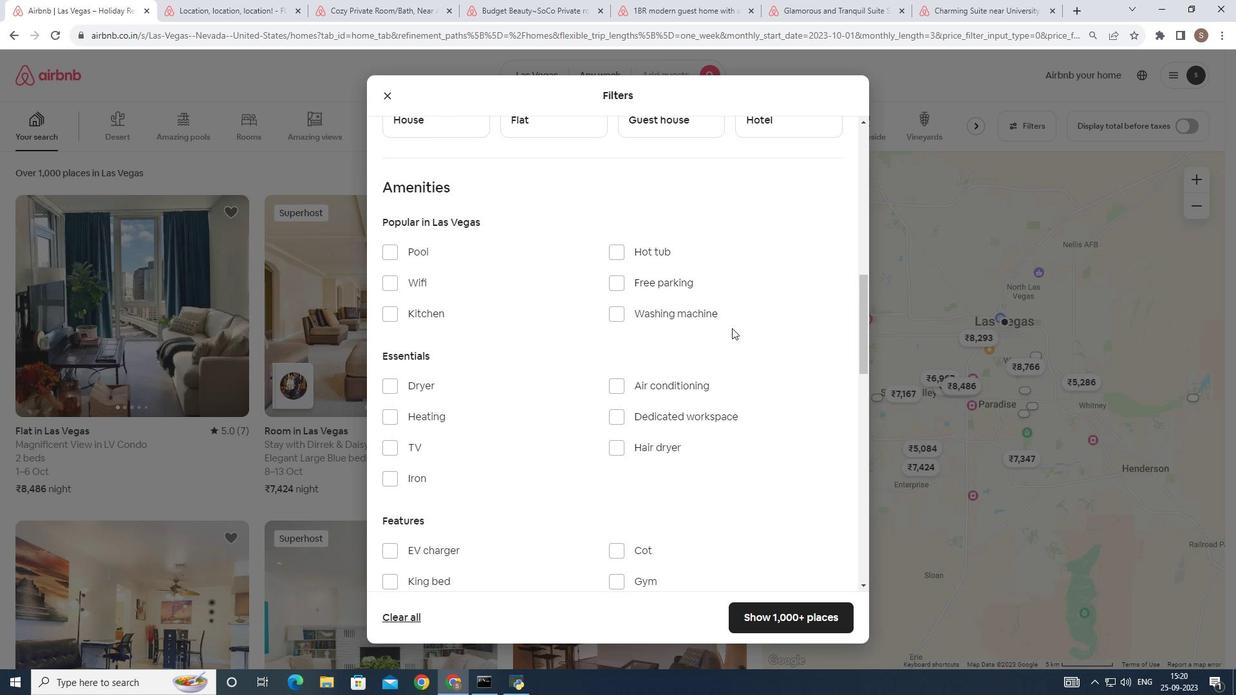 
Action: Mouse scrolled (446, 405) with delta (0, 0)
Screenshot: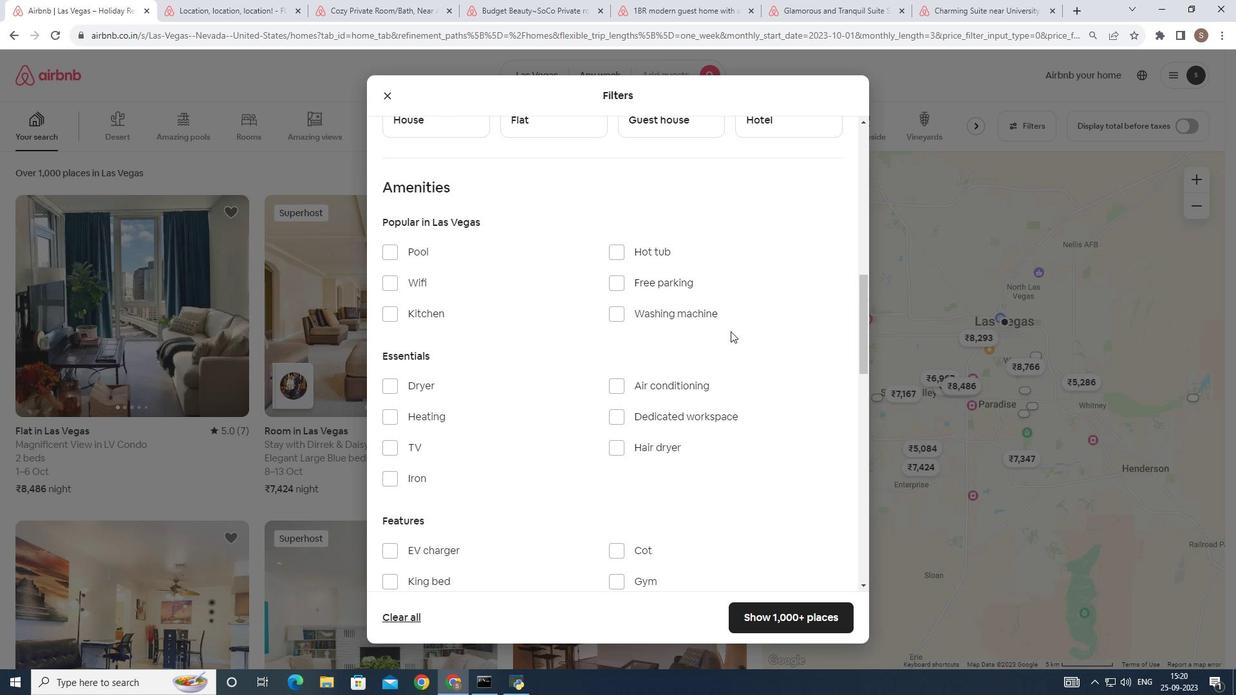 
Action: Mouse moved to (619, 412)
Screenshot: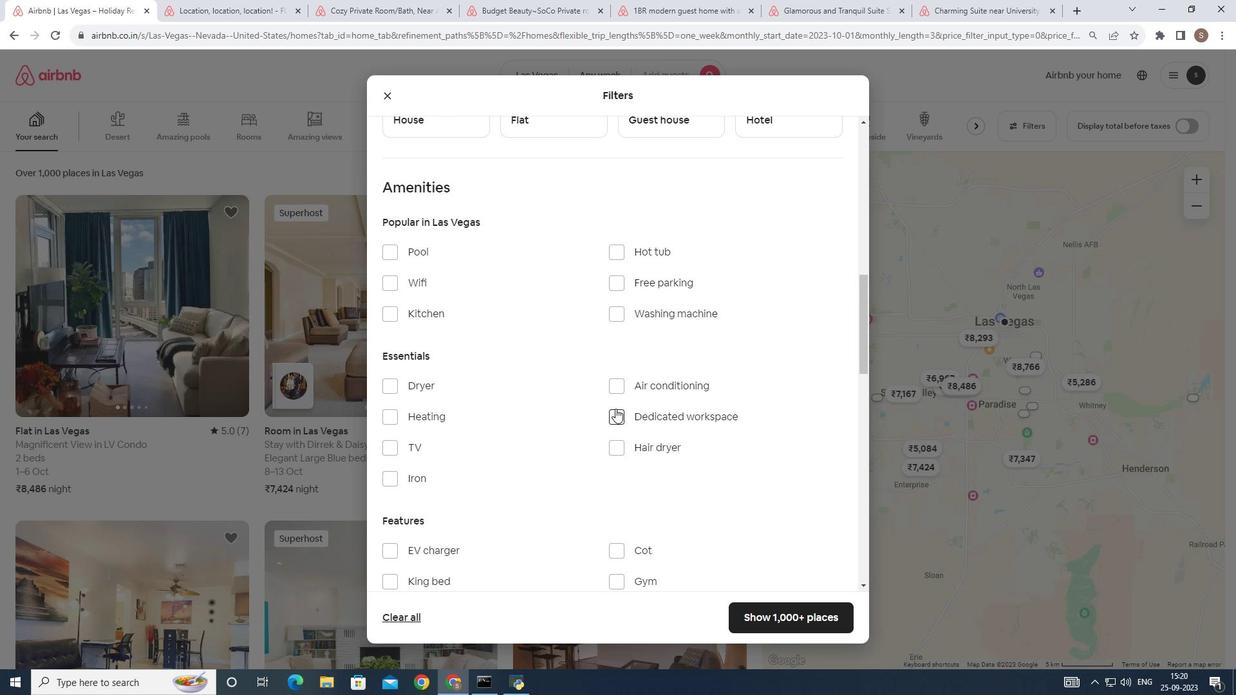 
Action: Mouse pressed left at (619, 412)
Screenshot: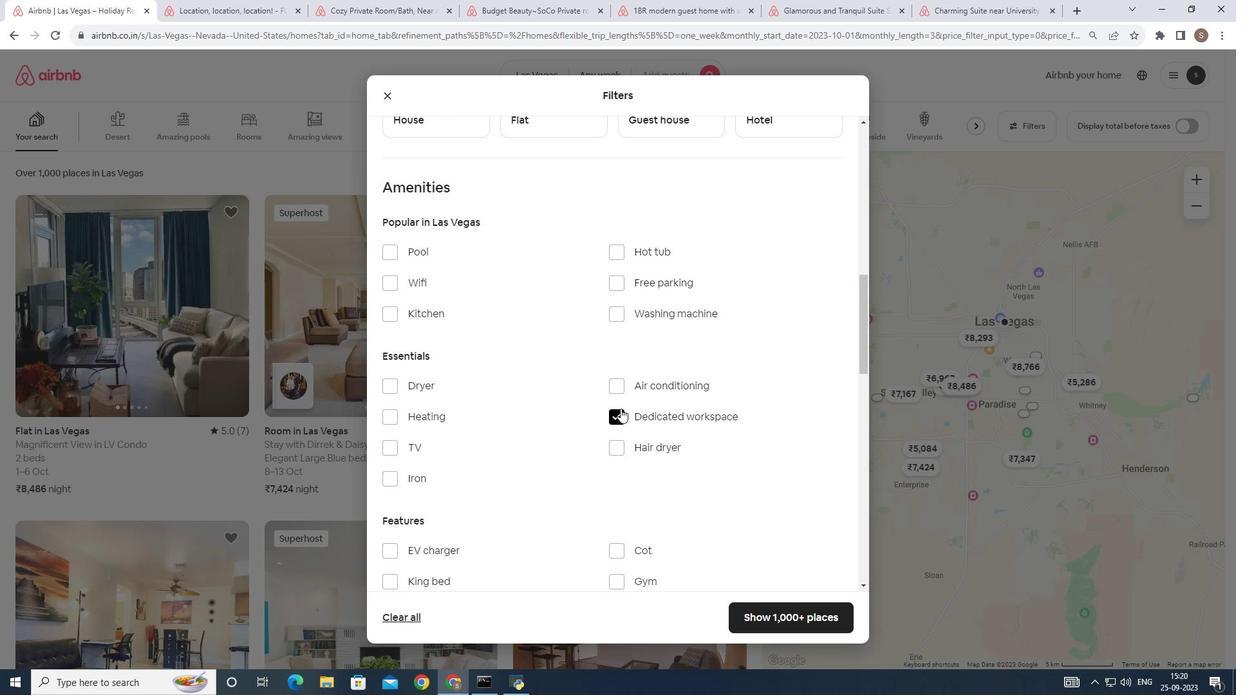 
Action: Mouse moved to (647, 483)
Screenshot: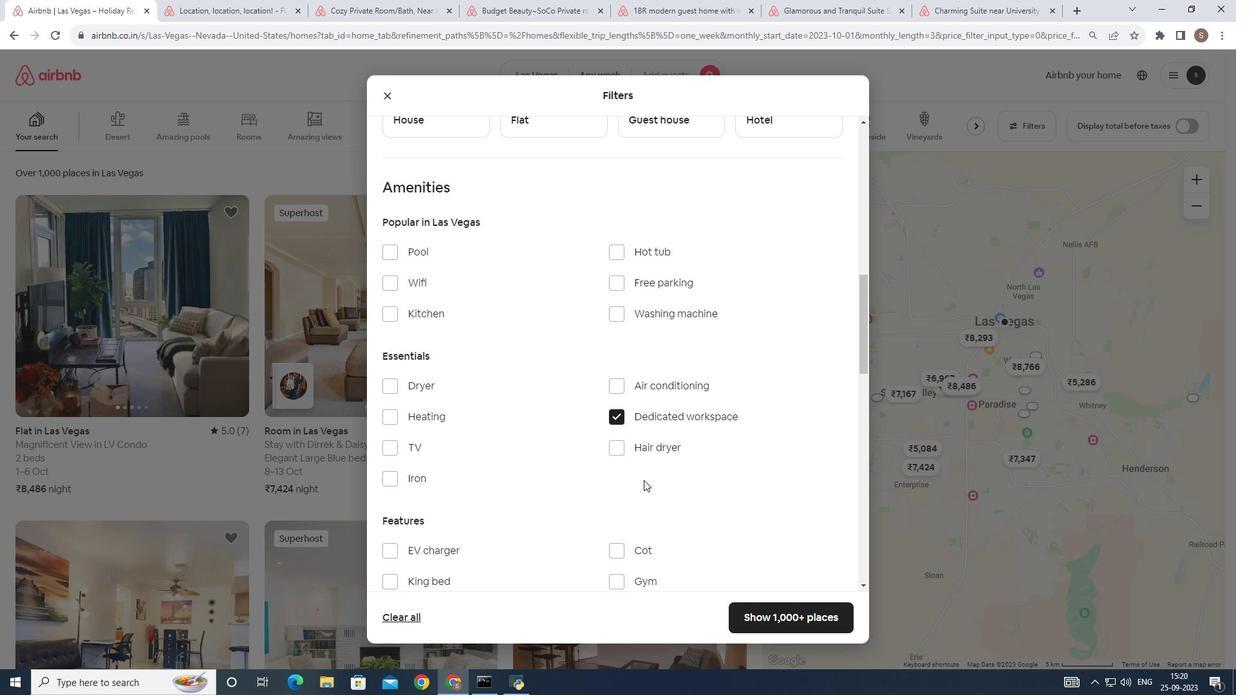 
Action: Mouse scrolled (647, 484) with delta (0, 0)
Screenshot: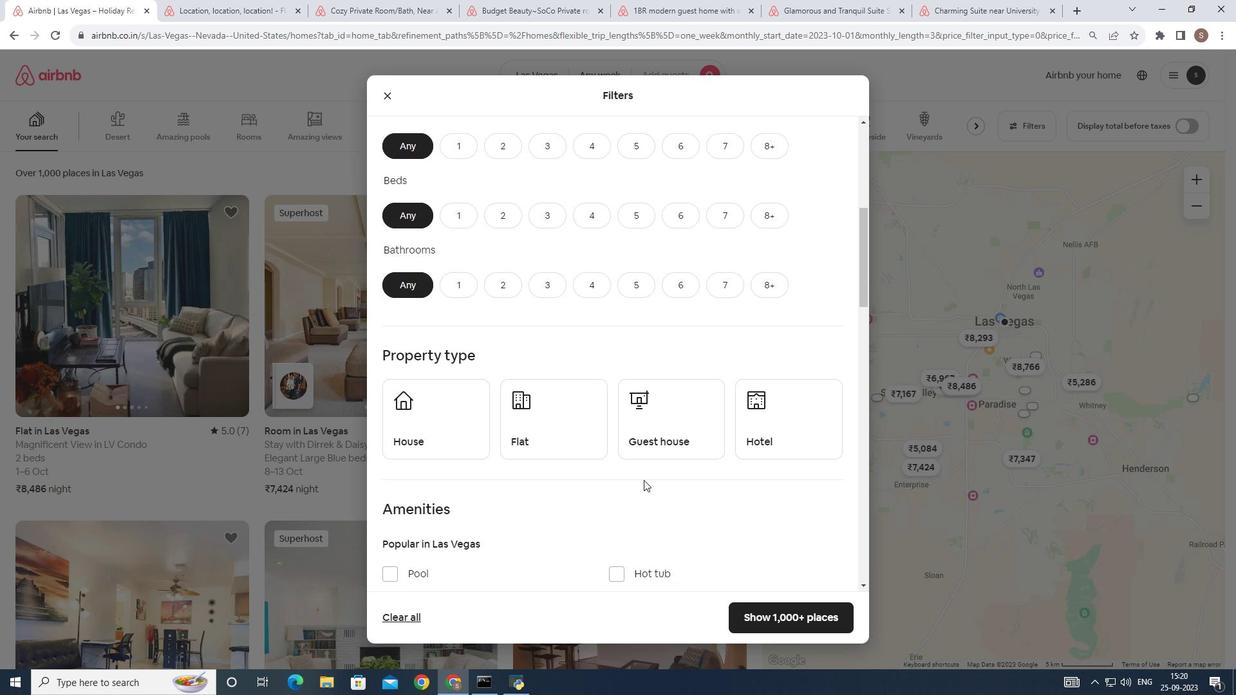 
Action: Mouse scrolled (647, 484) with delta (0, 0)
Screenshot: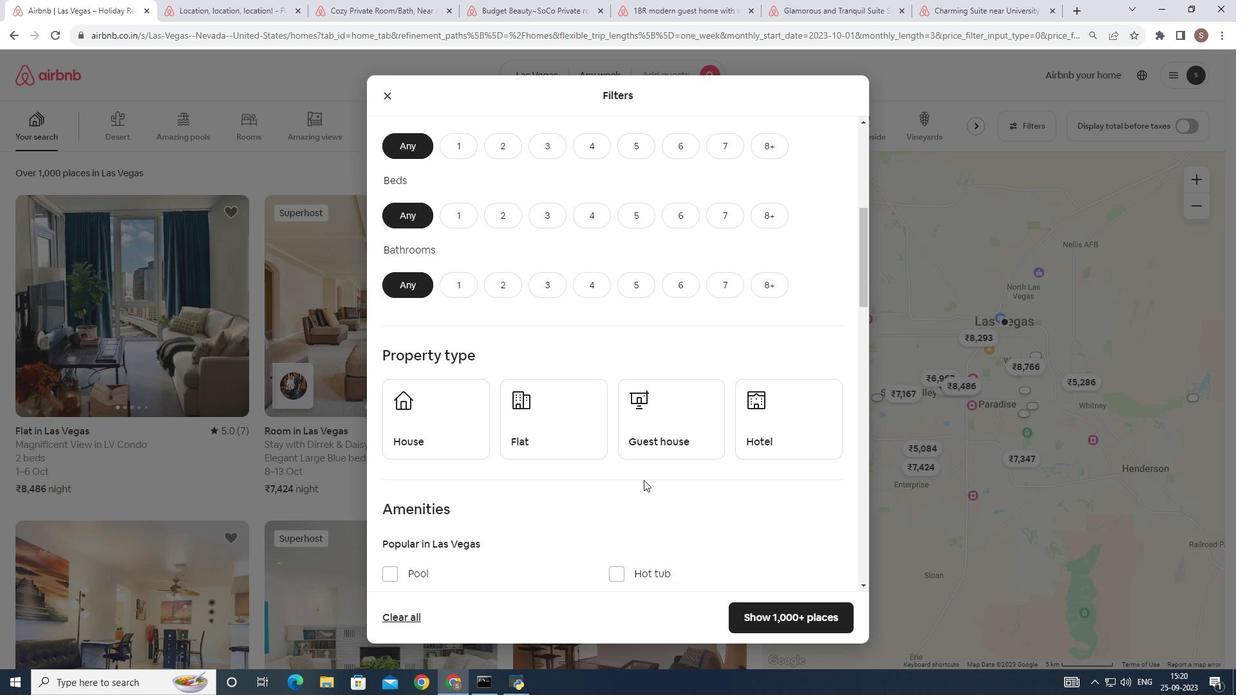 
Action: Mouse scrolled (647, 484) with delta (0, 0)
Screenshot: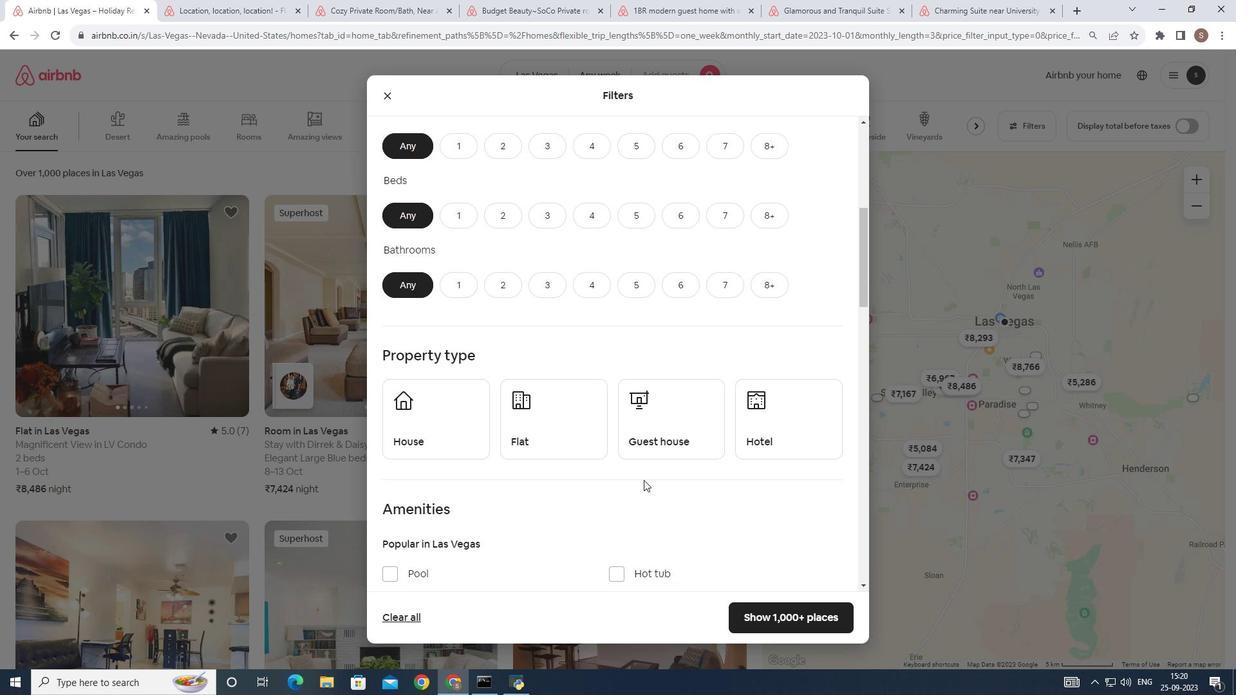 
Action: Mouse scrolled (647, 484) with delta (0, 0)
Screenshot: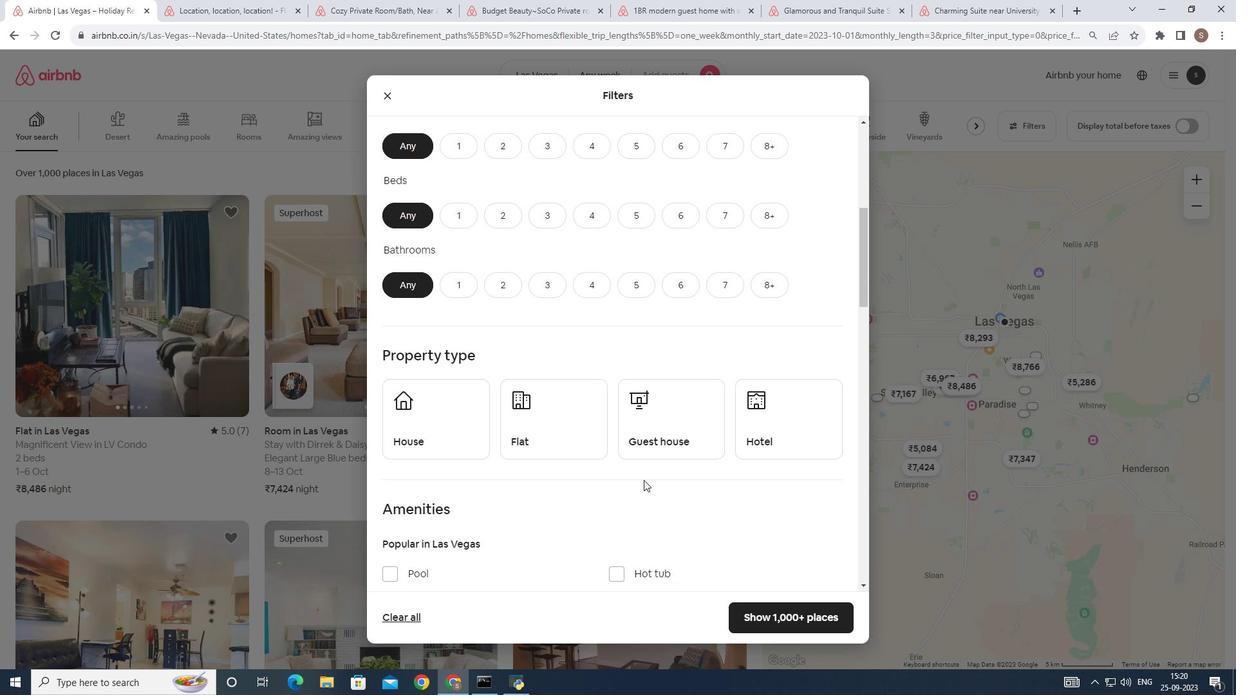 
Action: Mouse scrolled (647, 484) with delta (0, 0)
Screenshot: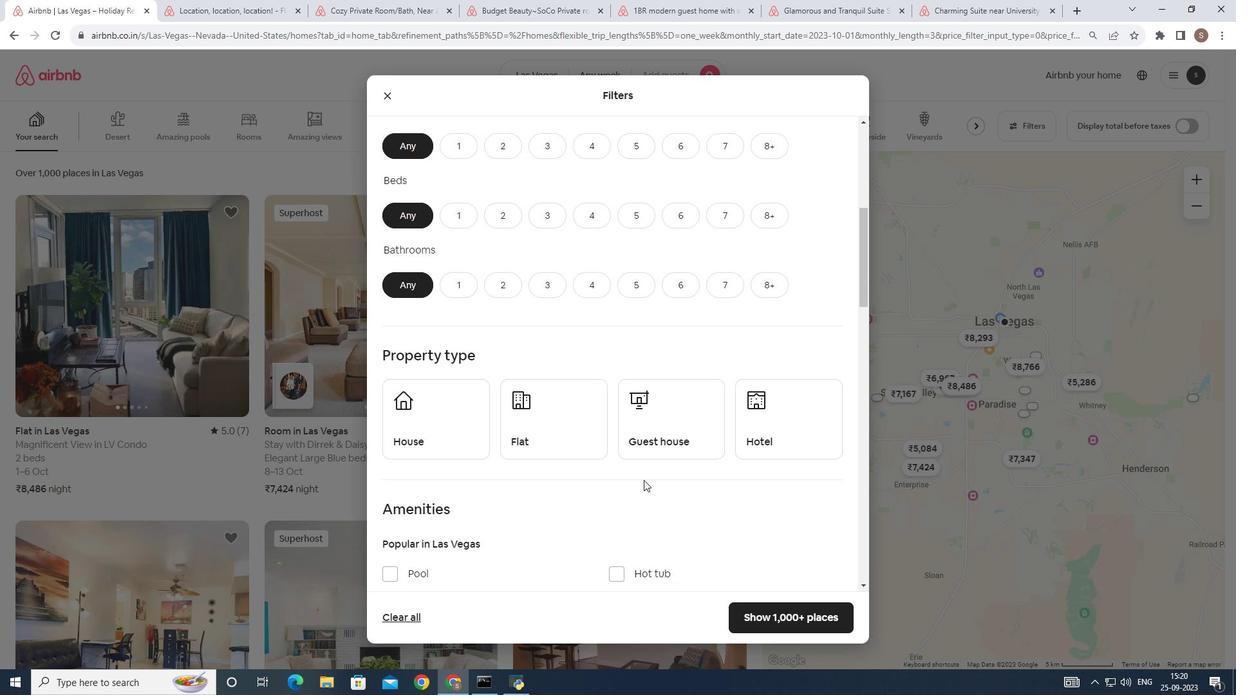 
Action: Mouse scrolled (647, 484) with delta (0, 0)
Screenshot: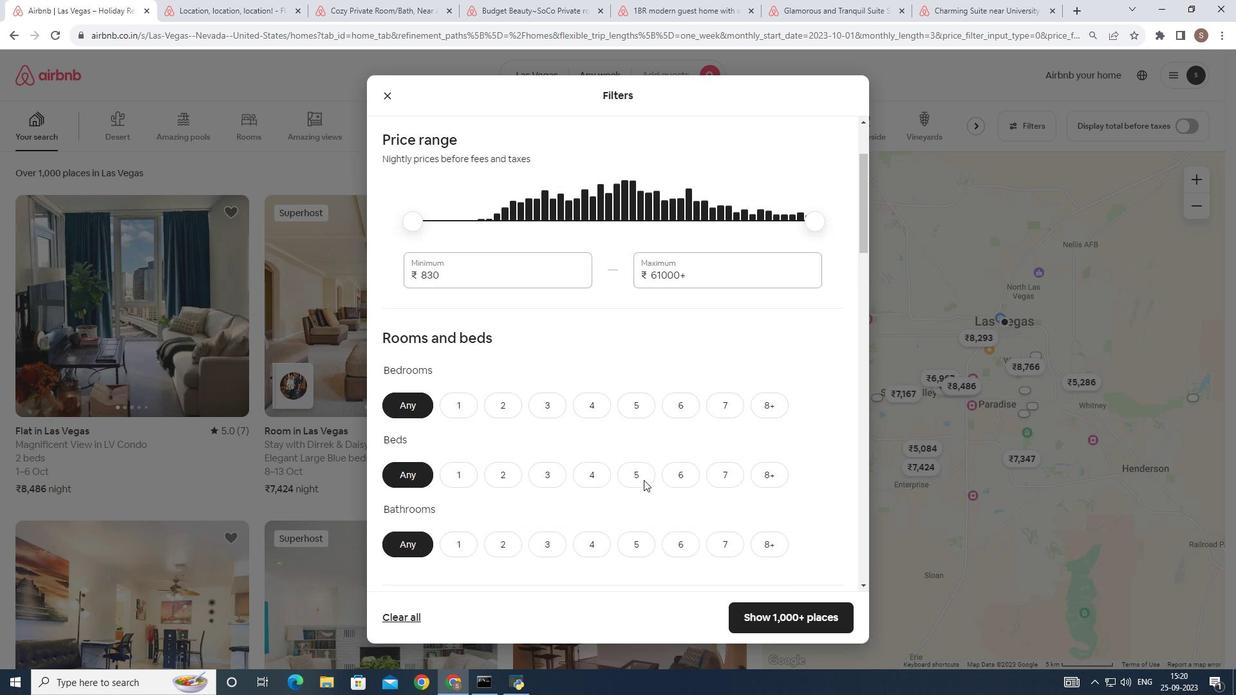 
Action: Mouse scrolled (647, 484) with delta (0, 0)
Screenshot: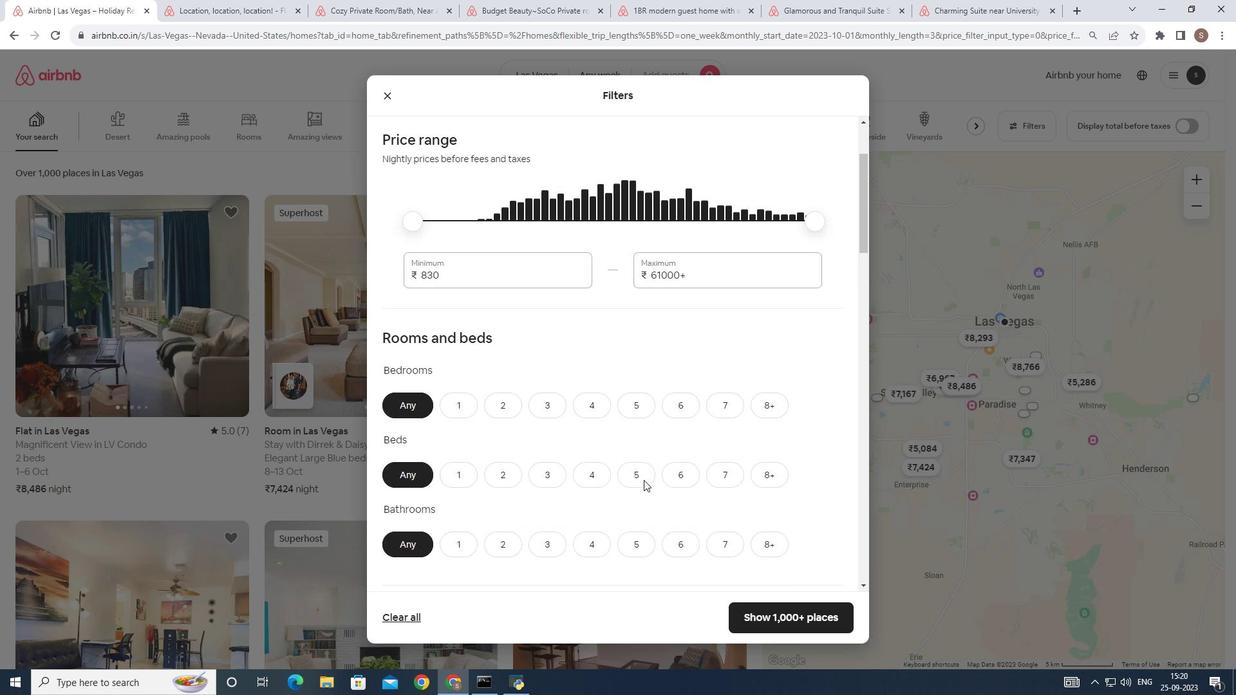 
Action: Mouse scrolled (647, 484) with delta (0, 0)
Screenshot: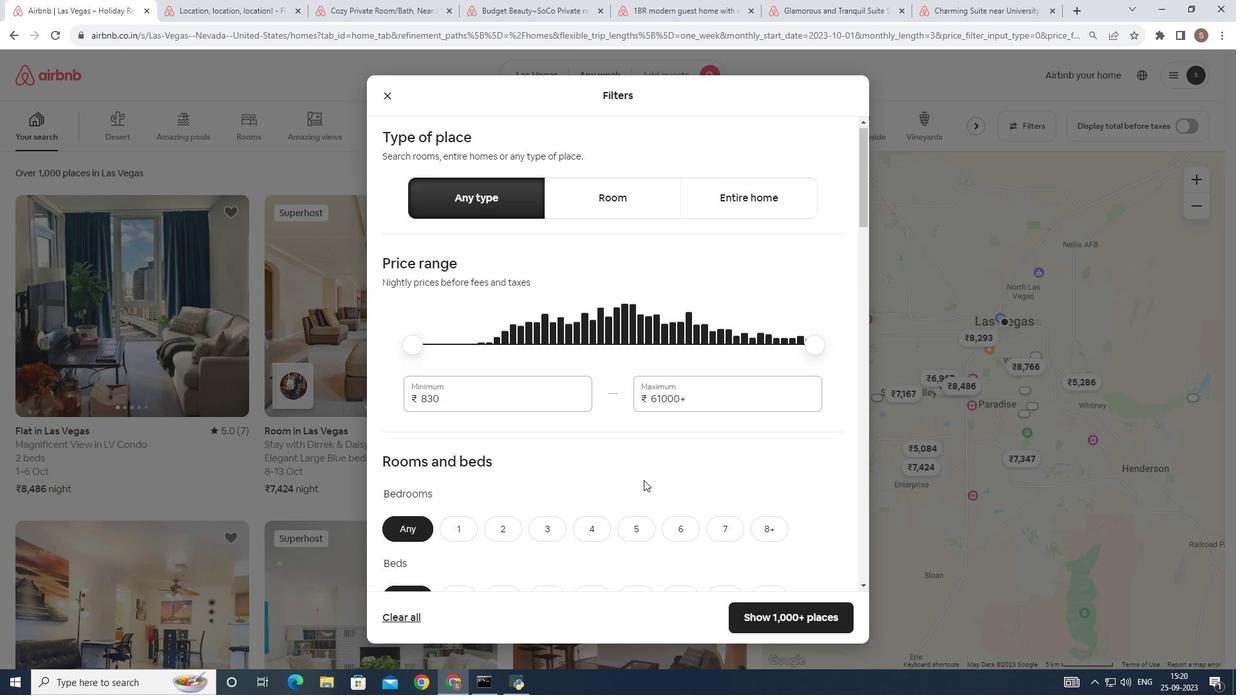 
Action: Mouse scrolled (647, 484) with delta (0, 0)
Screenshot: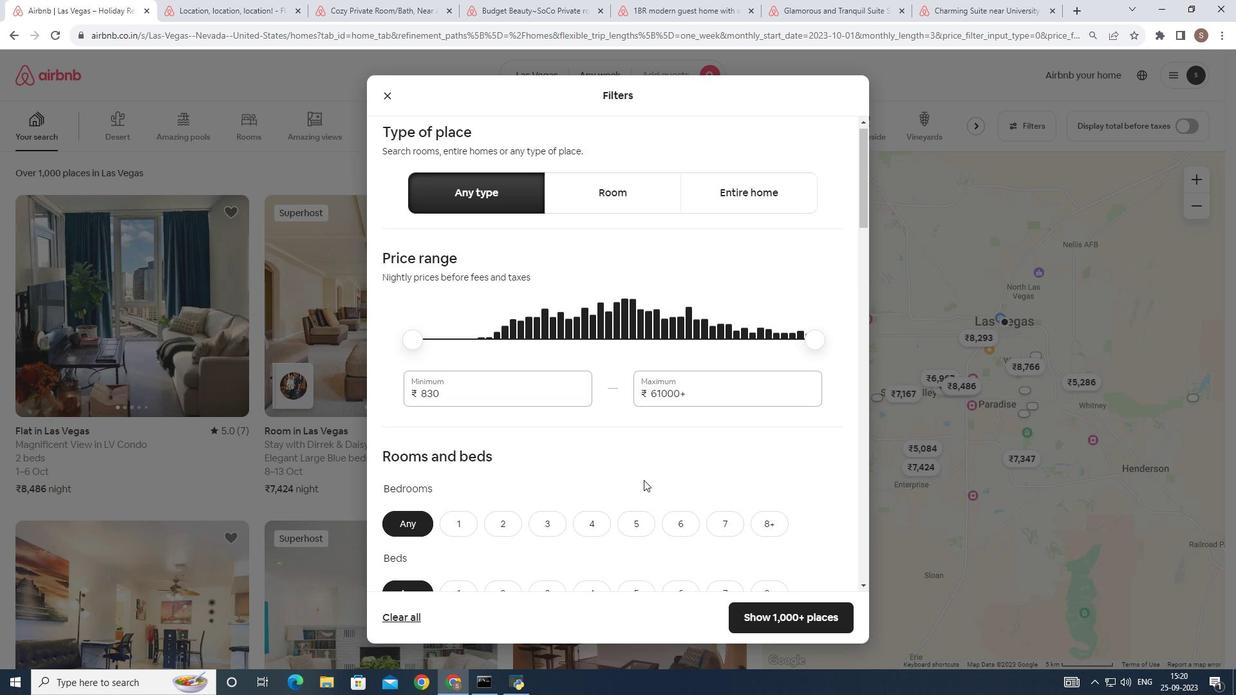 
Action: Mouse scrolled (647, 484) with delta (0, 0)
Screenshot: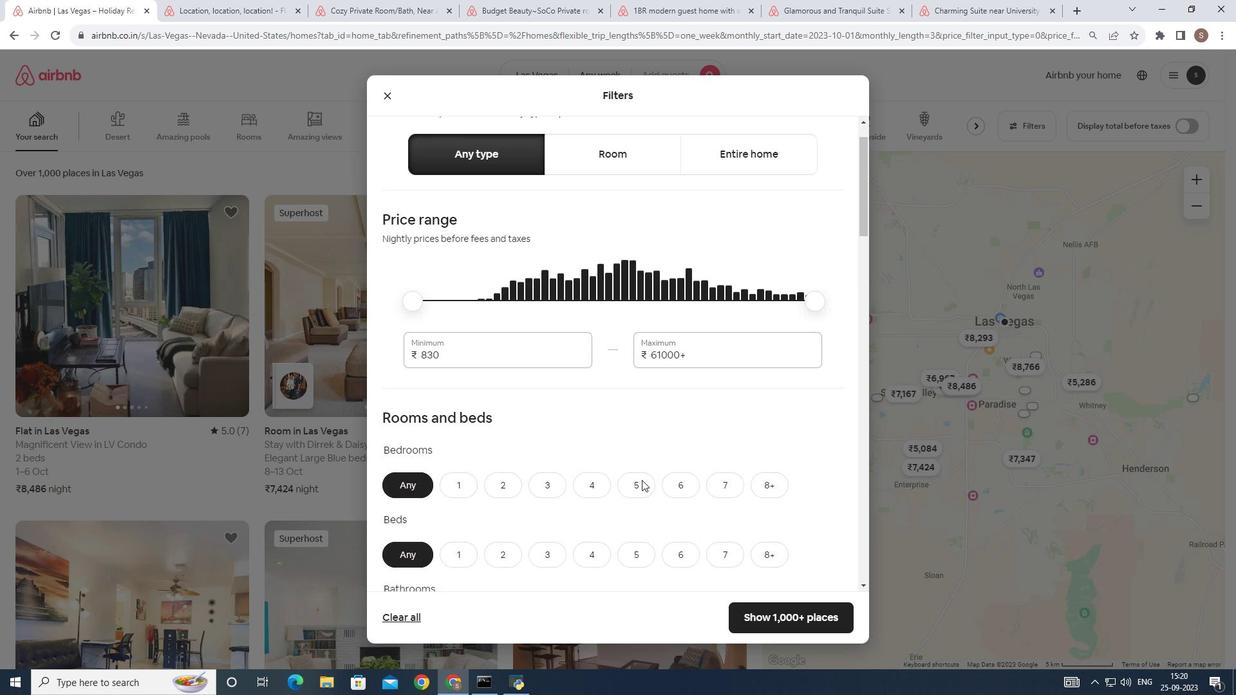 
Action: Mouse scrolled (647, 484) with delta (0, 0)
Screenshot: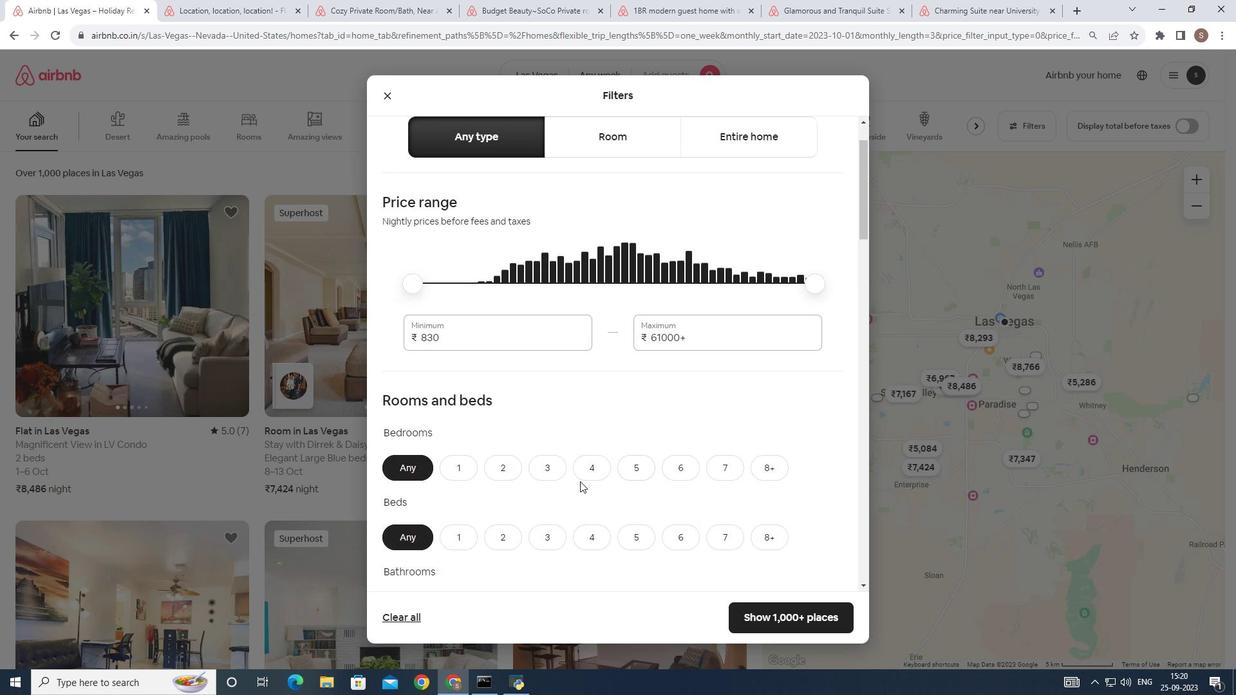 
Action: Mouse scrolled (647, 483) with delta (0, 0)
Screenshot: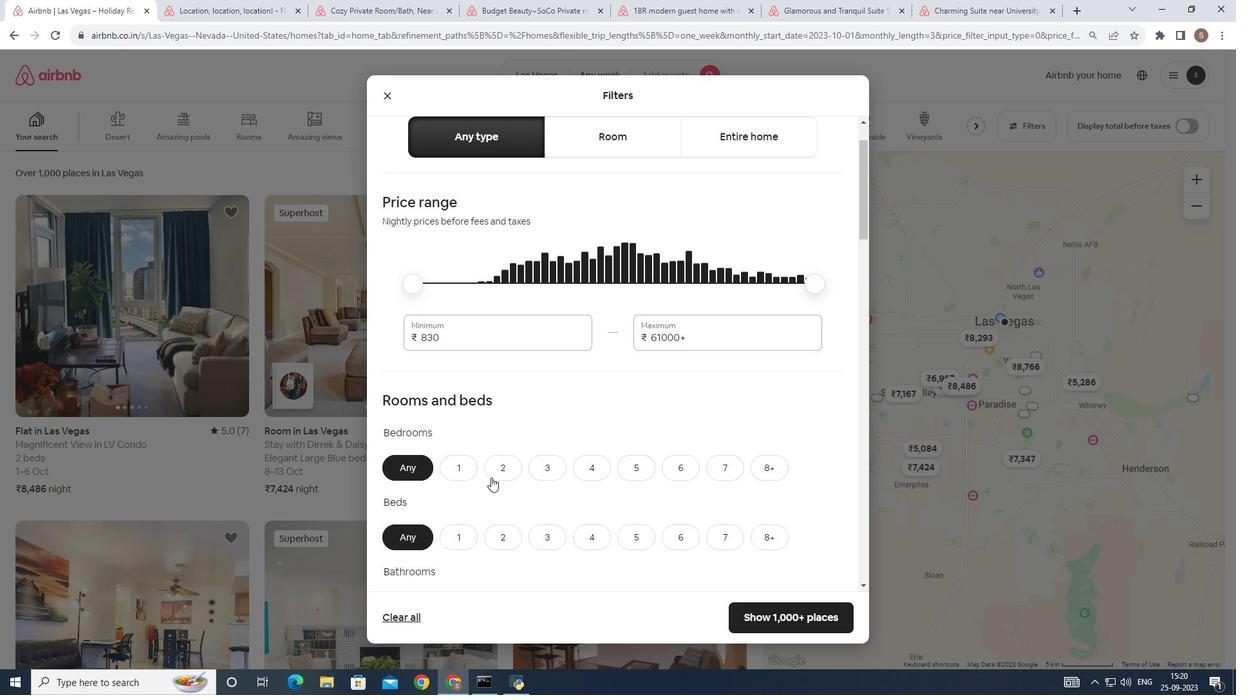 
Action: Mouse moved to (447, 284)
Screenshot: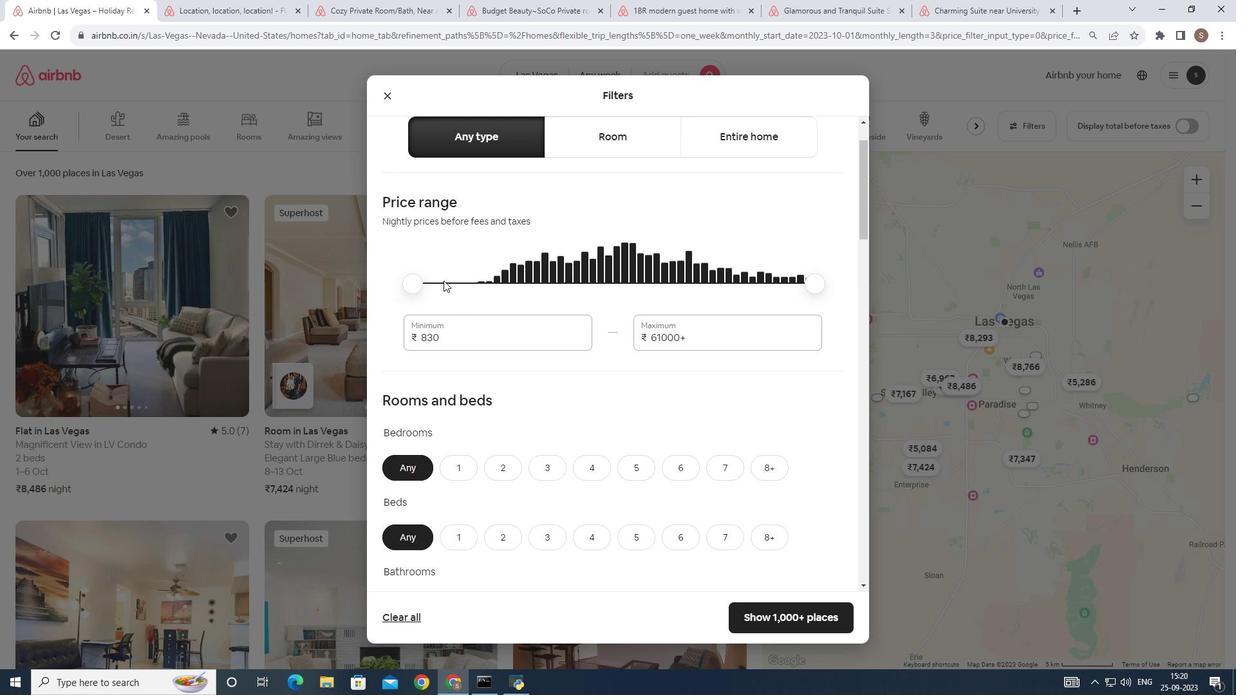 
Action: Mouse pressed left at (447, 284)
Screenshot: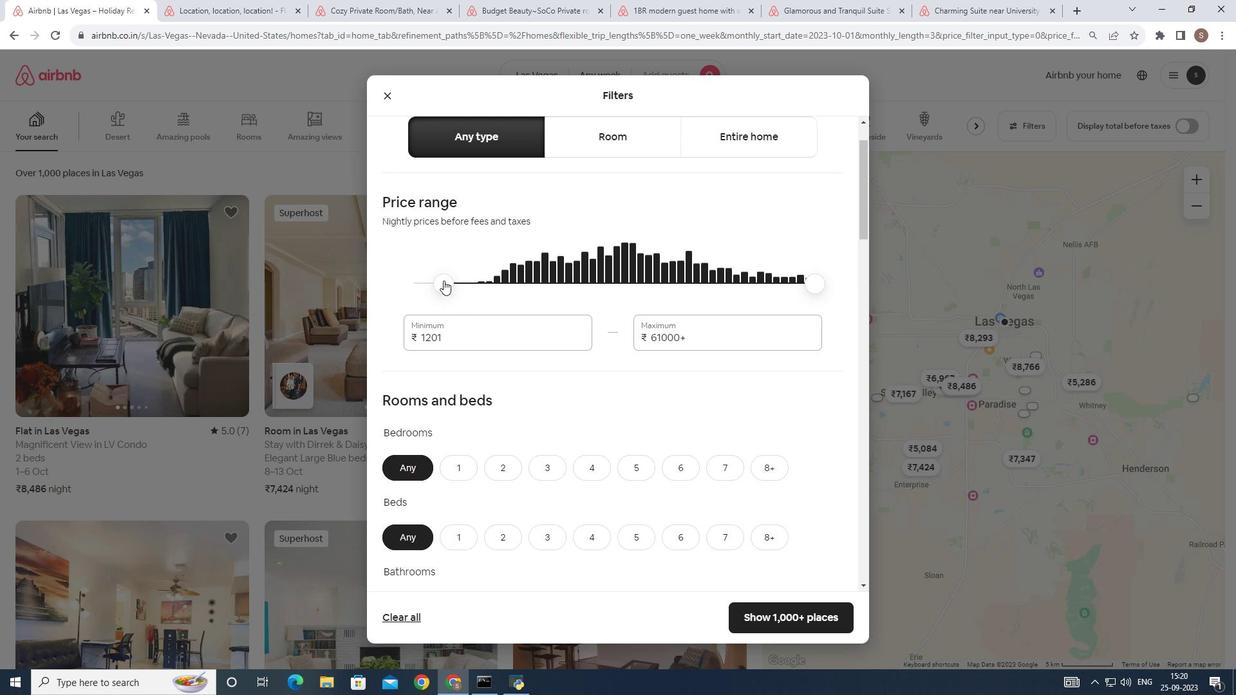 
Action: Mouse moved to (465, 481)
Screenshot: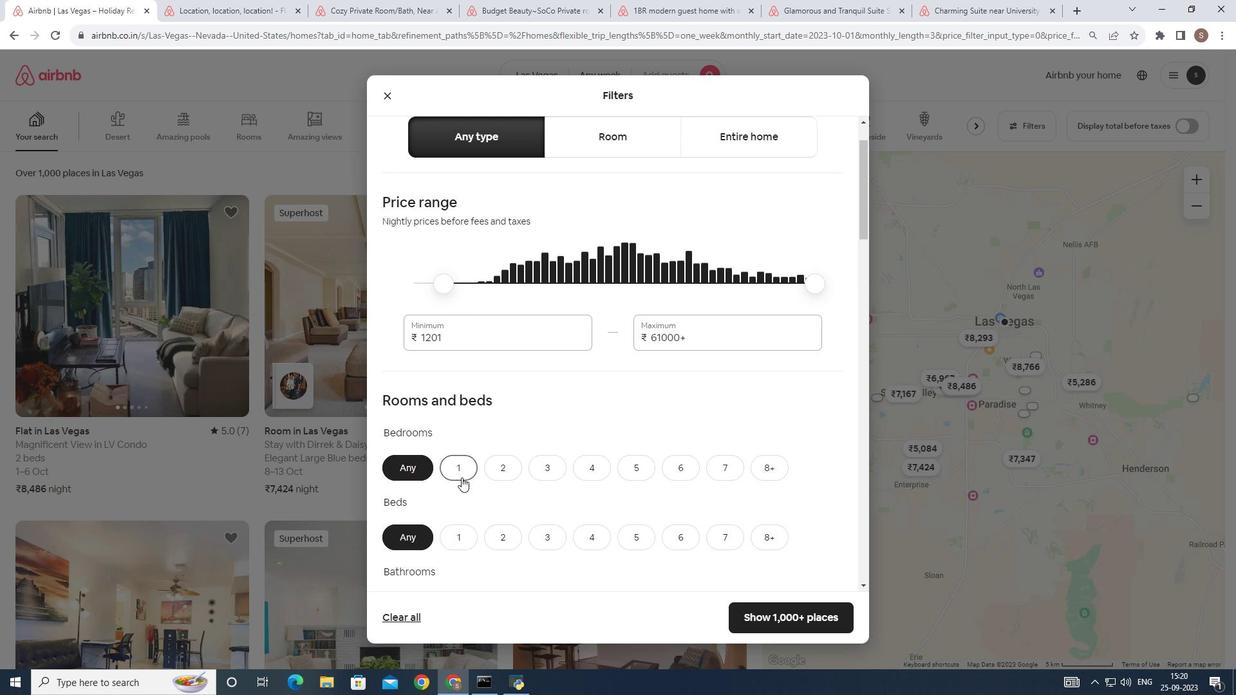 
Action: Mouse pressed left at (465, 481)
Screenshot: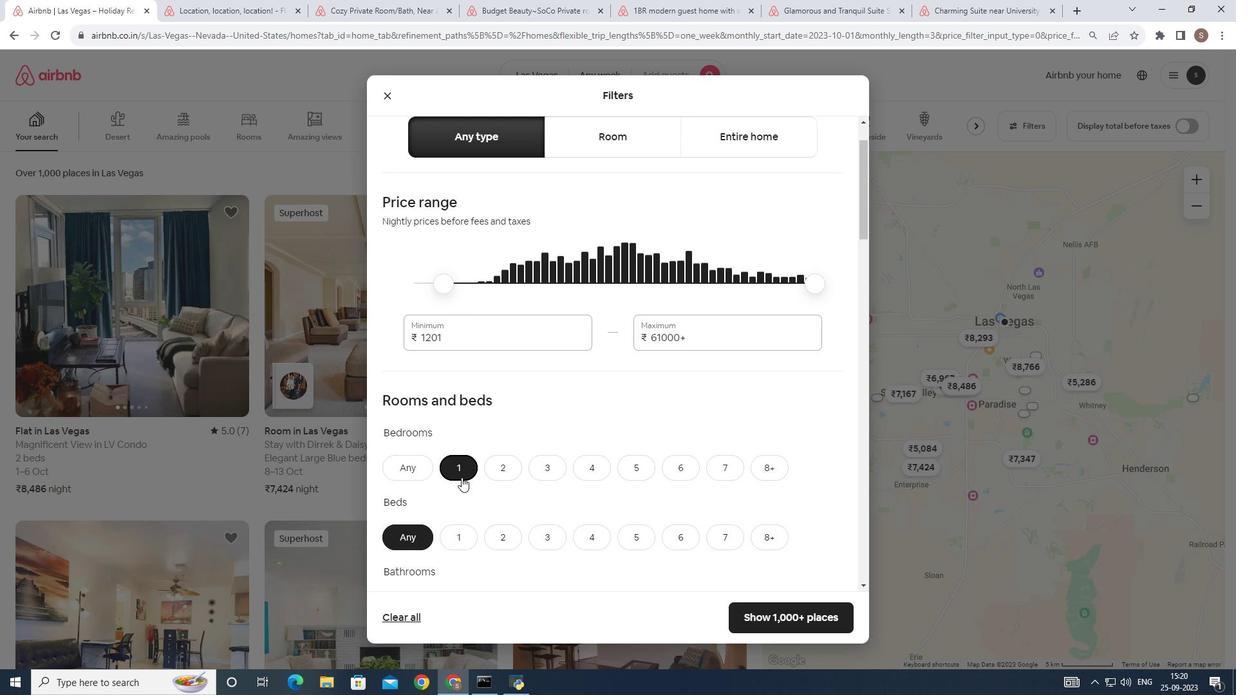 
Action: Mouse moved to (785, 627)
Screenshot: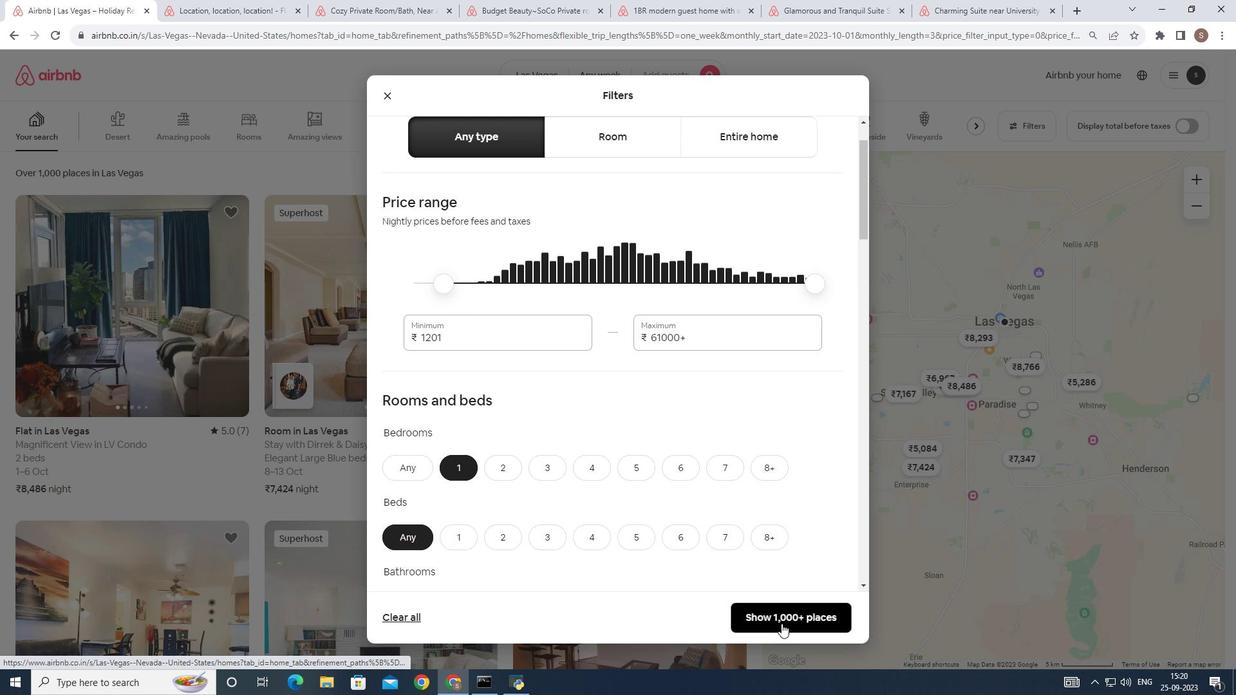 
Action: Mouse pressed left at (785, 627)
Screenshot: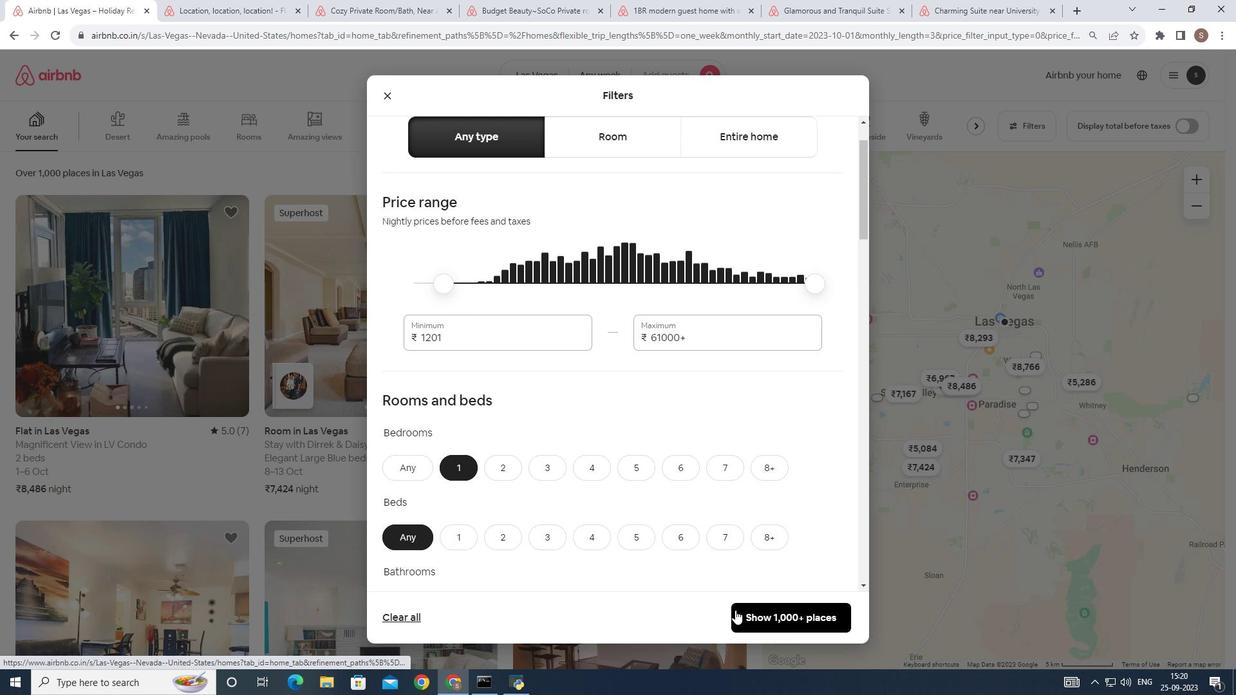 
Action: Mouse moved to (1059, 123)
Screenshot: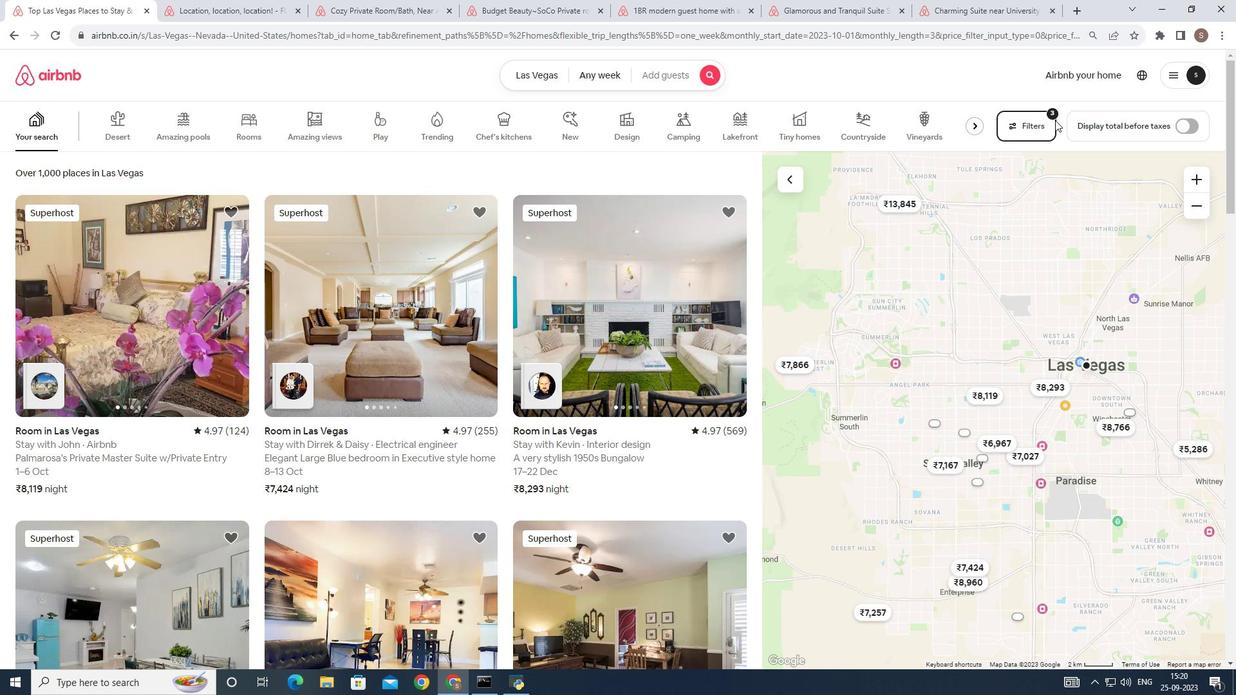 
Action: Mouse pressed left at (1059, 123)
Screenshot: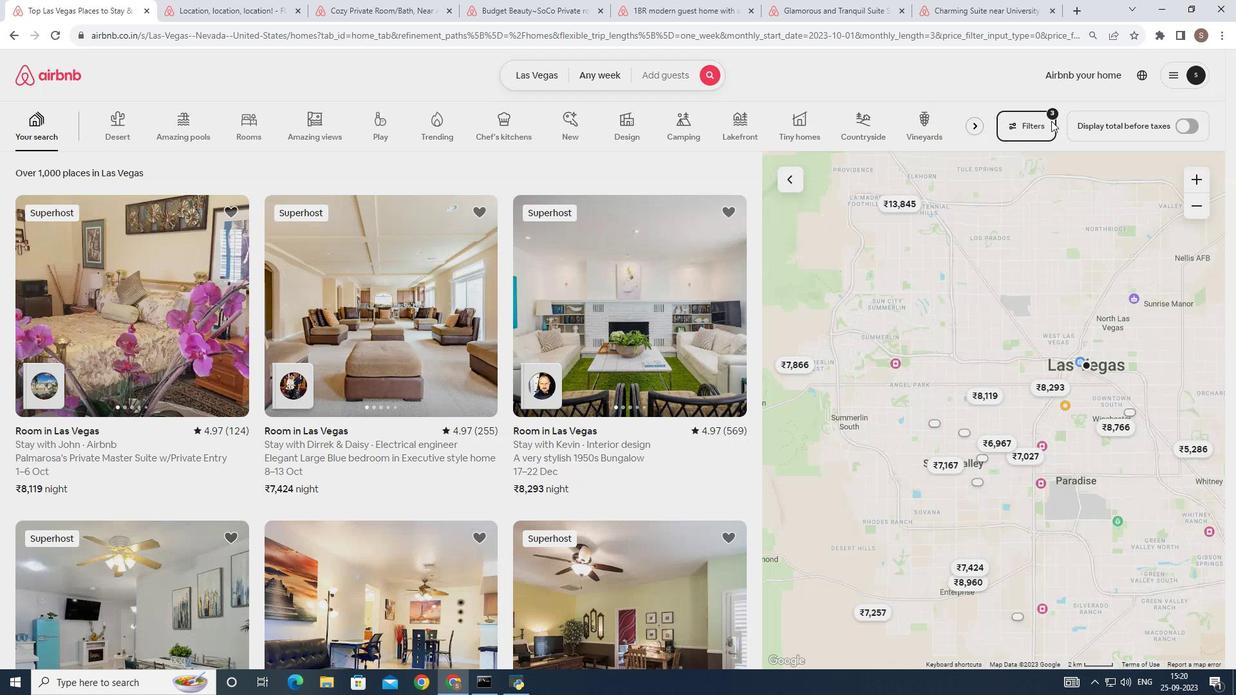 
Action: Mouse moved to (584, 193)
Screenshot: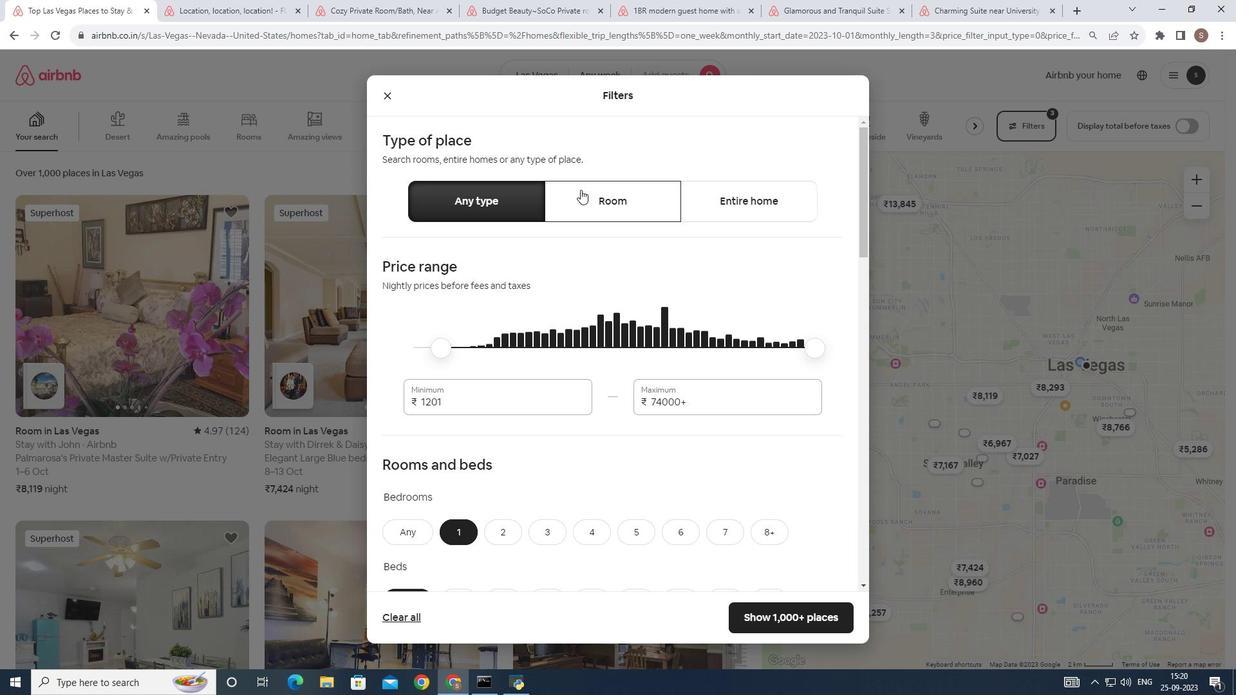 
Action: Mouse pressed left at (584, 193)
Screenshot: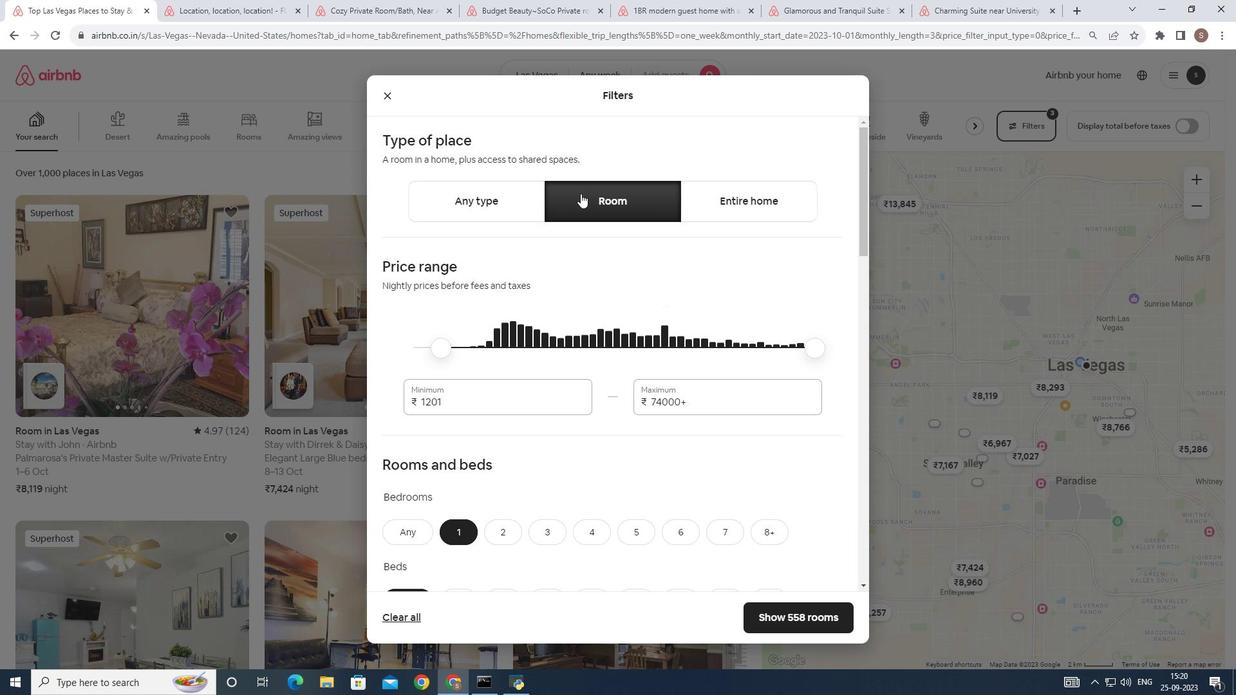 
Action: Mouse moved to (604, 258)
Screenshot: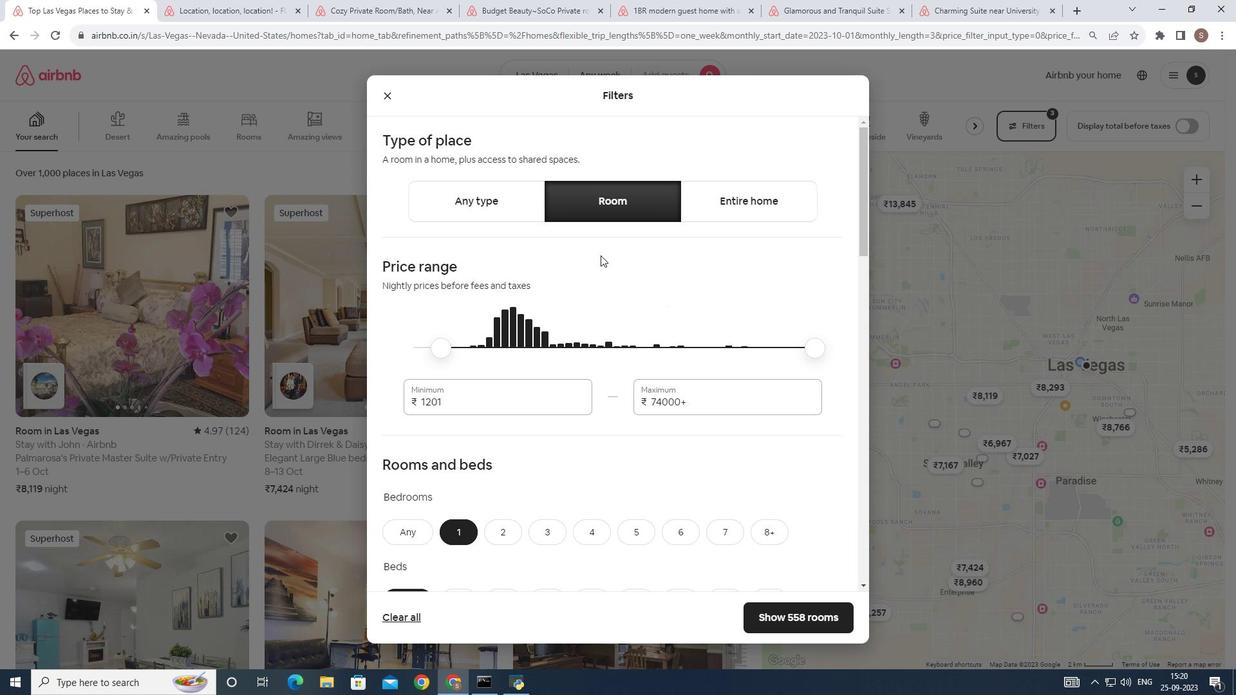 
Action: Mouse scrolled (604, 258) with delta (0, 0)
Screenshot: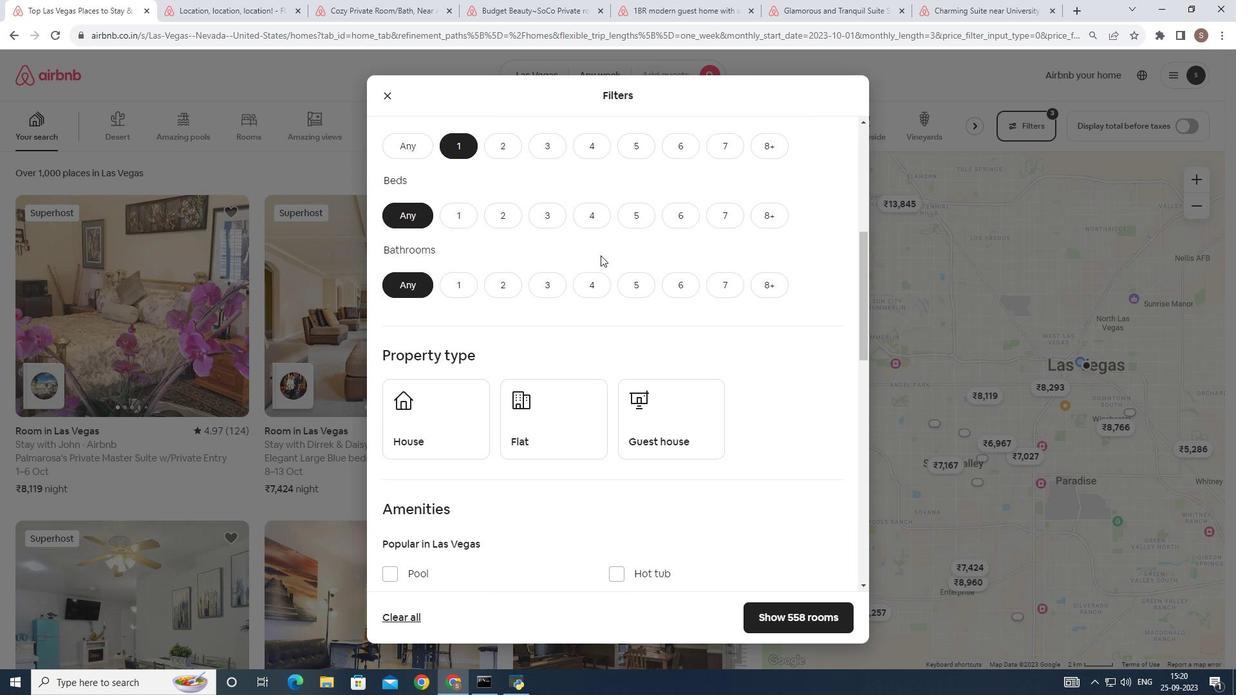 
Action: Mouse scrolled (604, 258) with delta (0, 0)
Screenshot: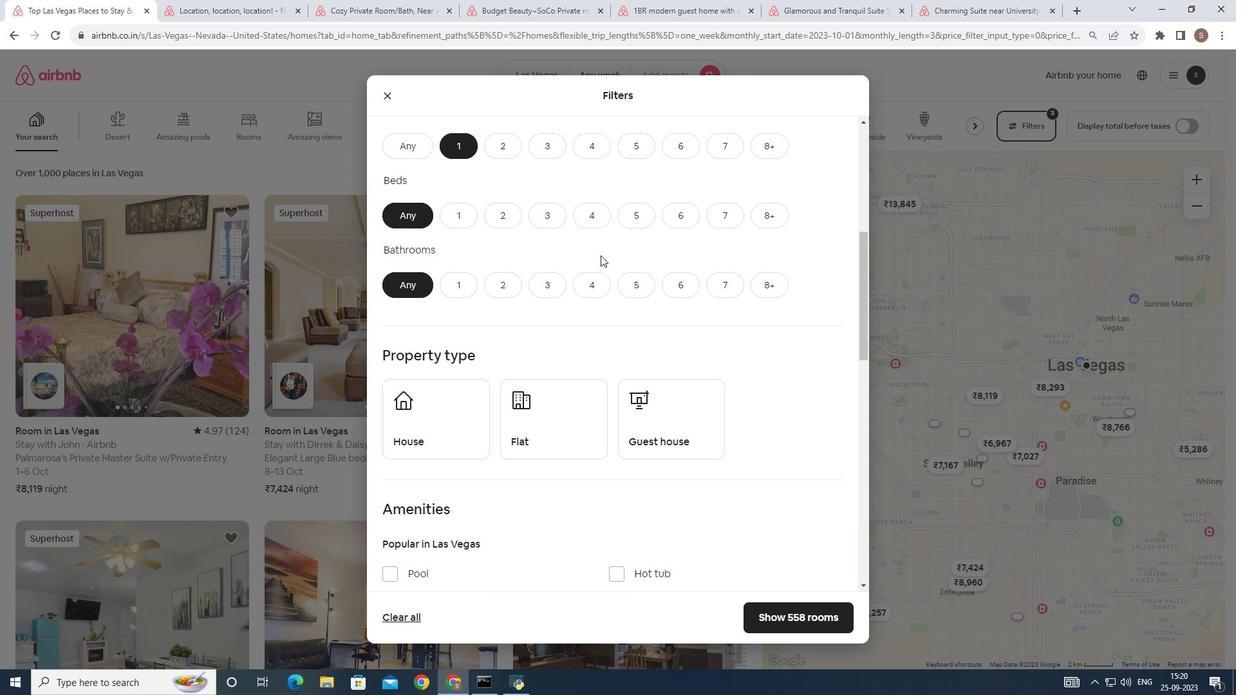 
Action: Mouse scrolled (604, 258) with delta (0, 0)
Screenshot: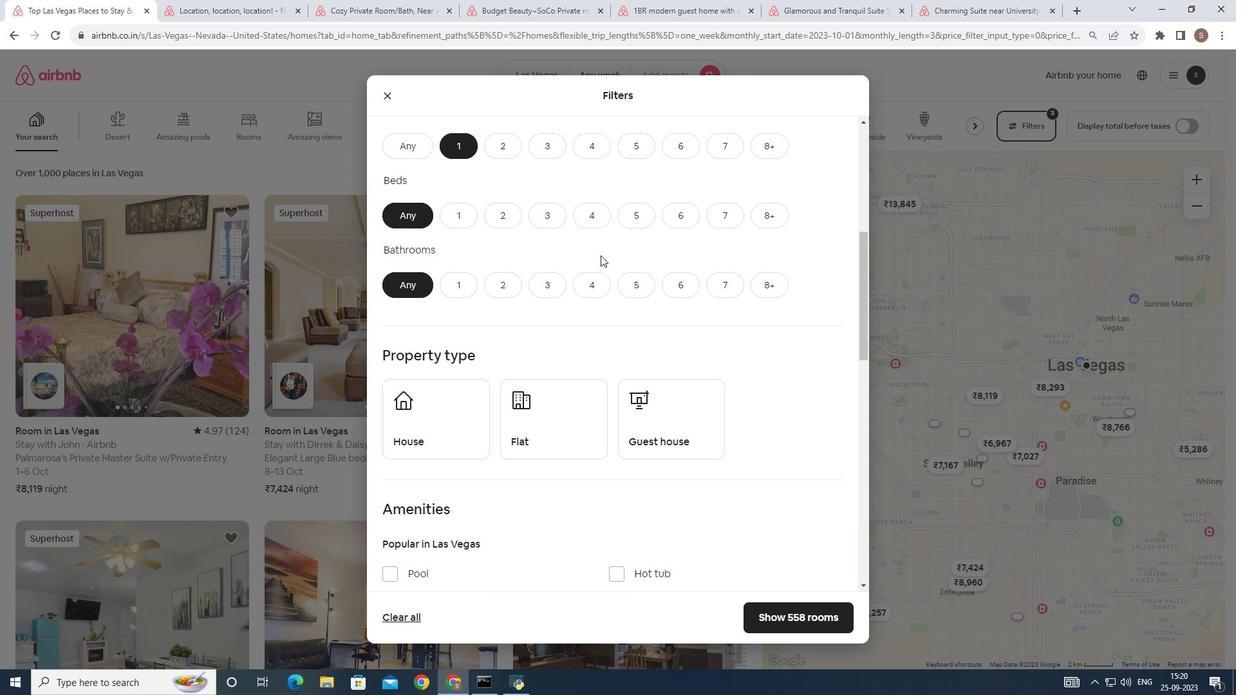 
Action: Mouse scrolled (604, 258) with delta (0, 0)
Screenshot: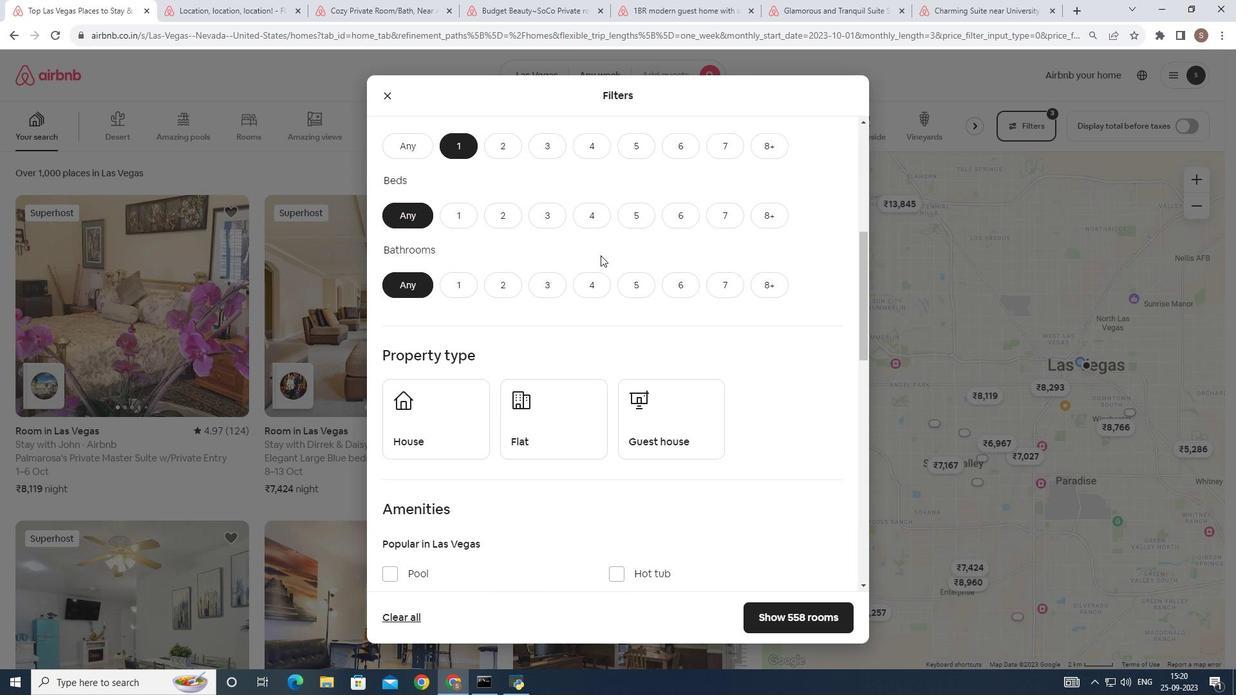 
Action: Mouse scrolled (604, 258) with delta (0, 0)
Screenshot: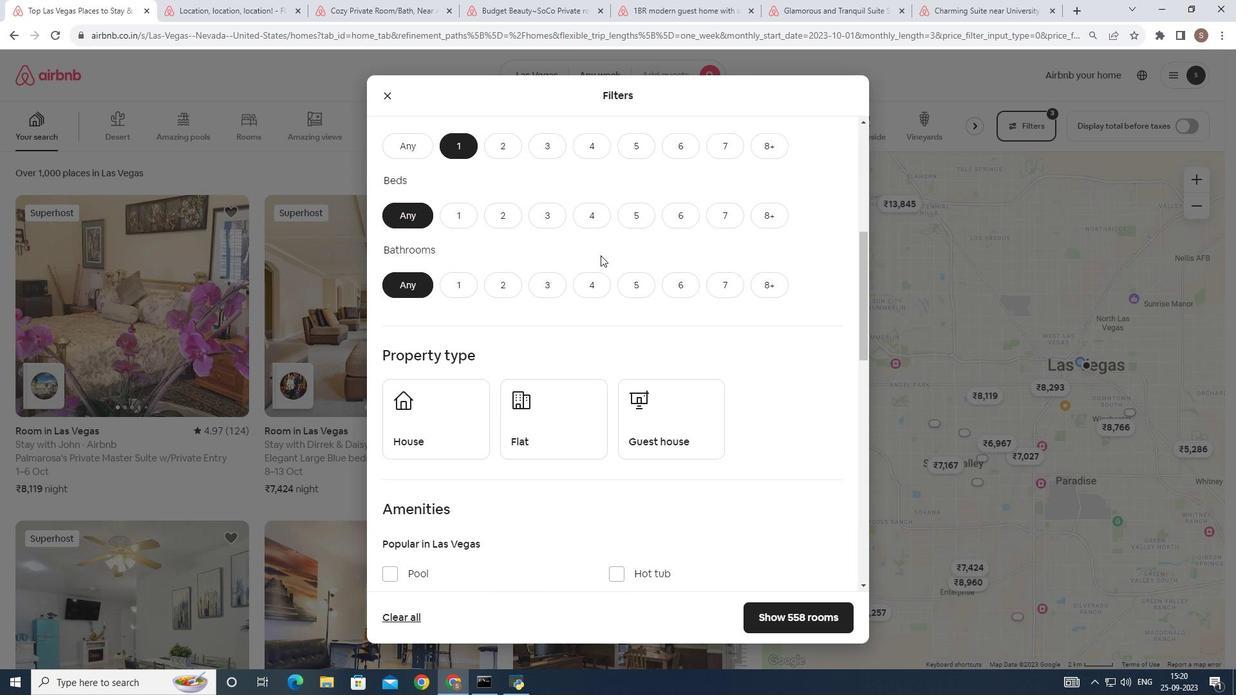 
Action: Mouse scrolled (604, 258) with delta (0, 0)
Screenshot: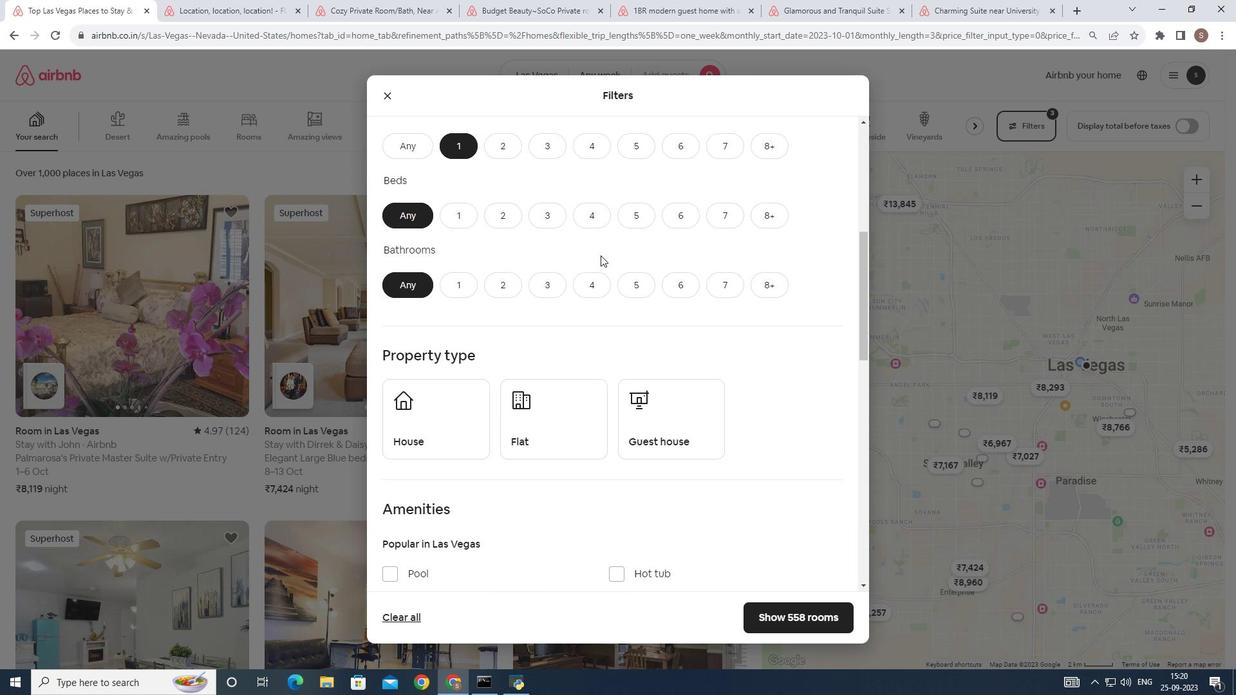 
Action: Mouse scrolled (604, 258) with delta (0, 0)
Screenshot: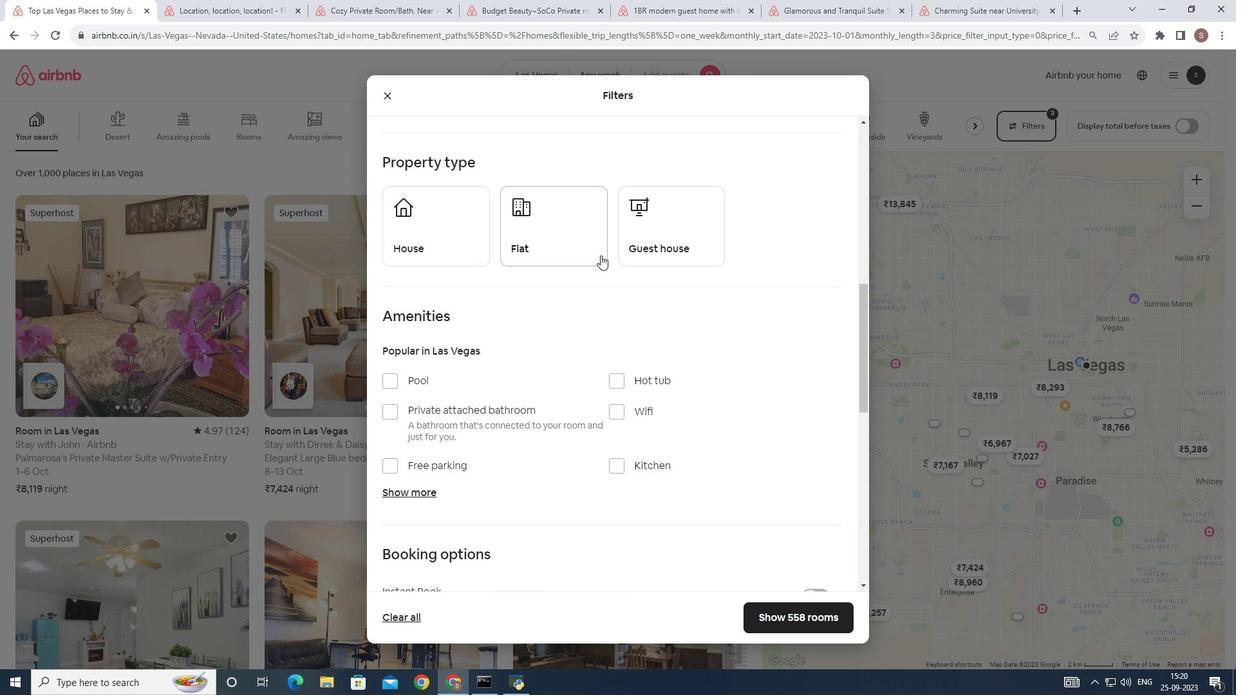 
Action: Mouse scrolled (604, 258) with delta (0, 0)
Screenshot: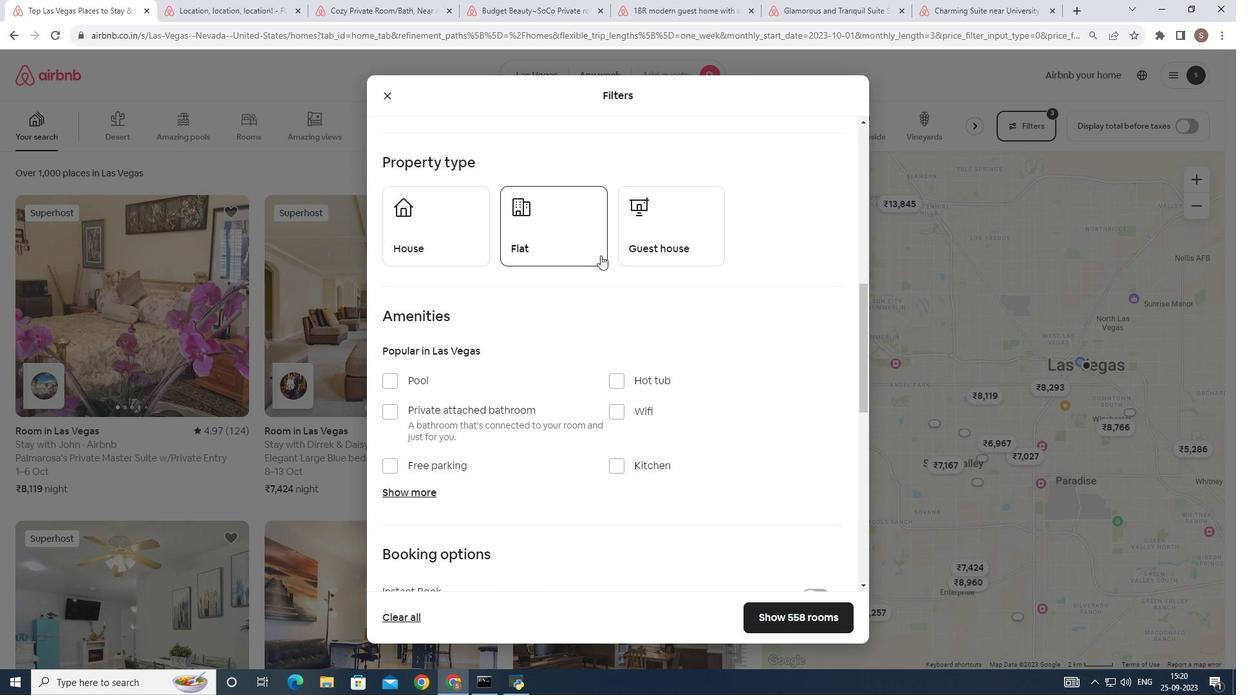 
Action: Mouse scrolled (604, 258) with delta (0, 0)
Screenshot: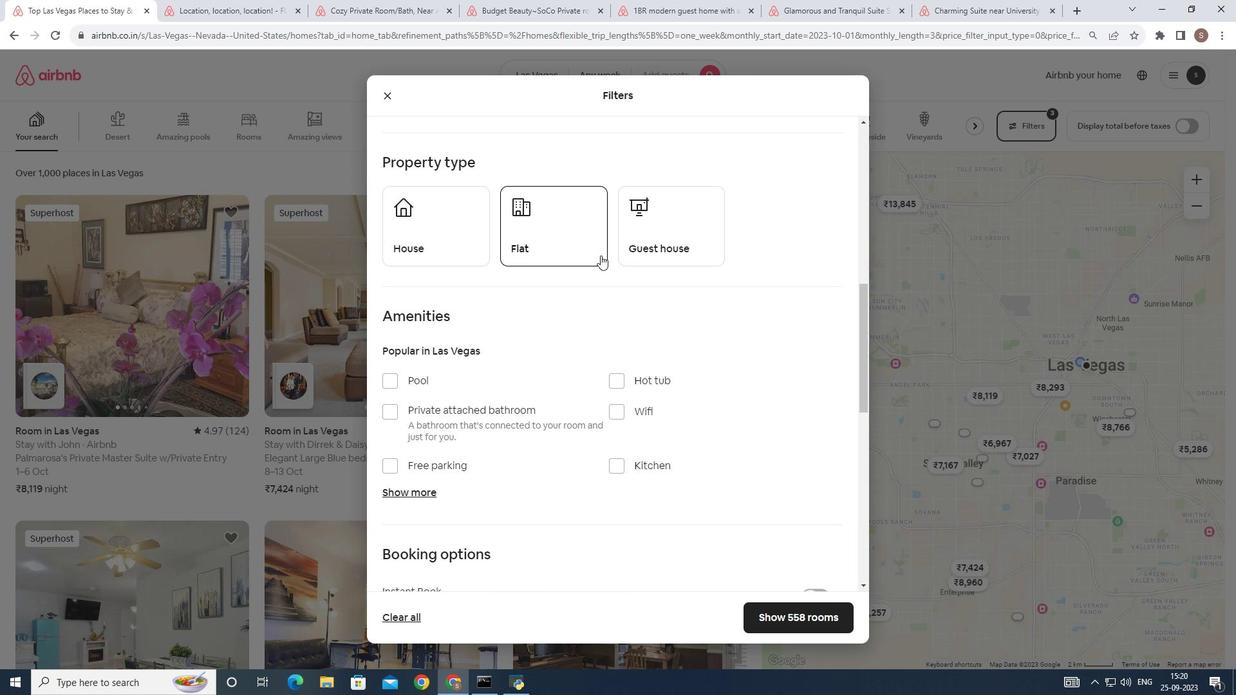 
Action: Mouse moved to (760, 621)
Screenshot: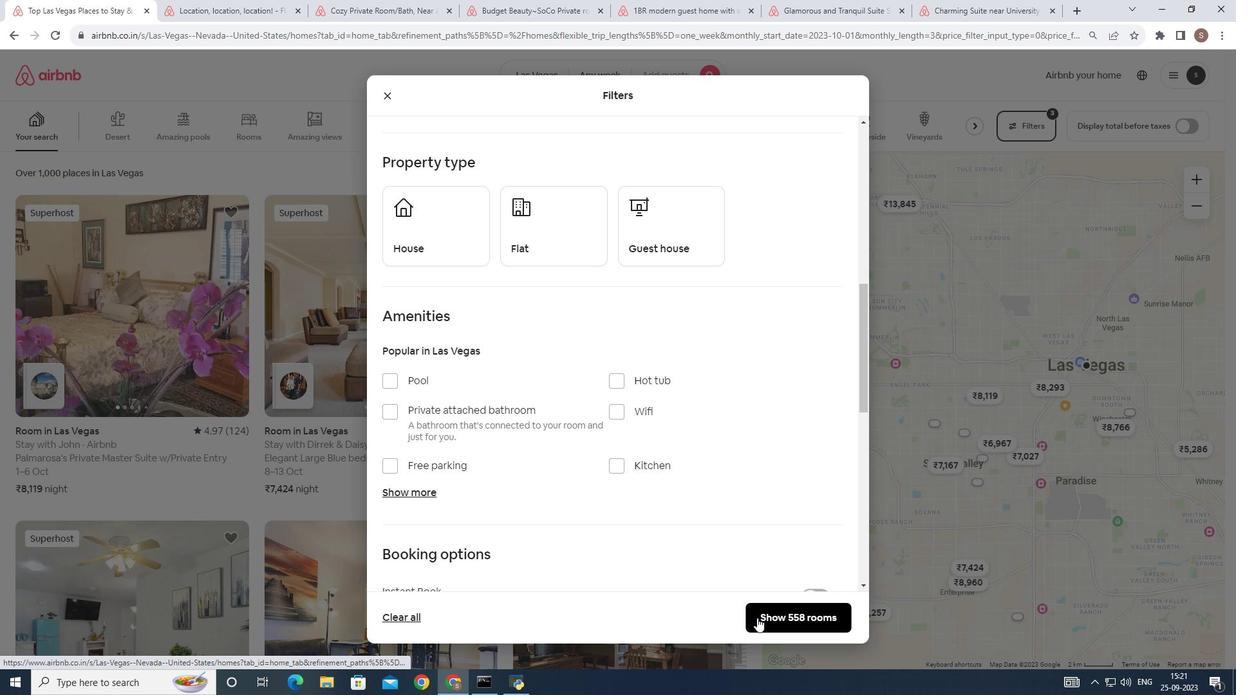 
Action: Mouse pressed left at (760, 621)
Screenshot: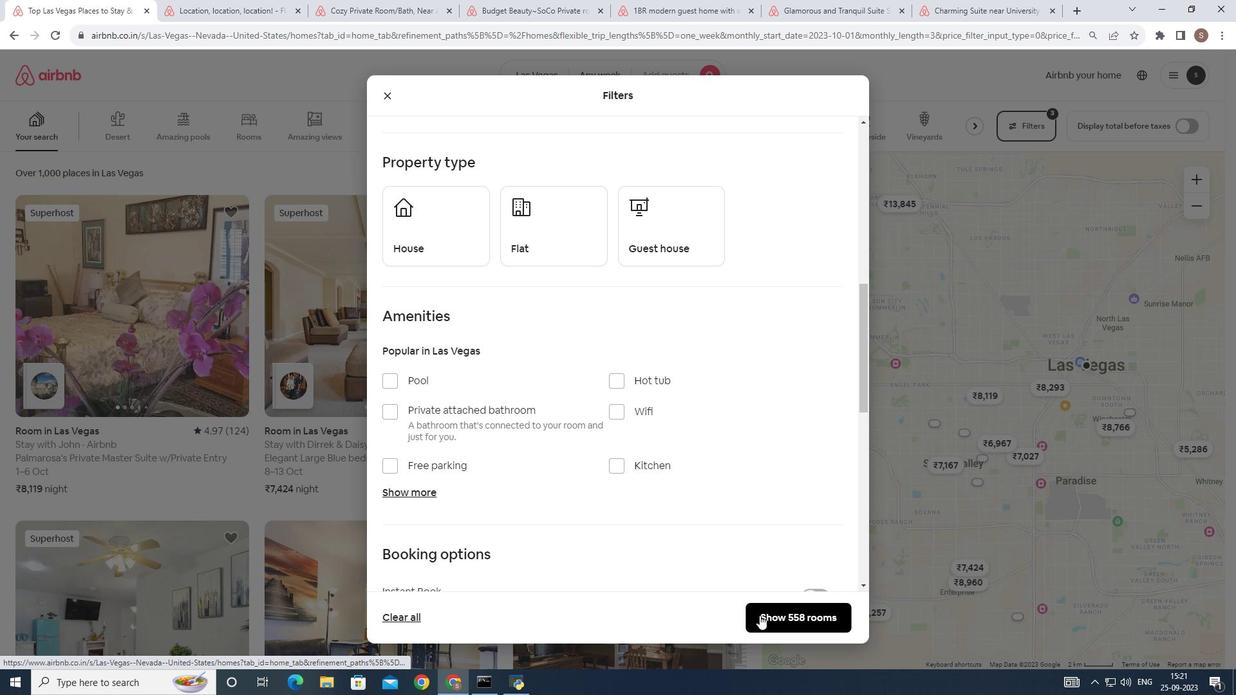 
Action: Mouse moved to (363, 412)
Screenshot: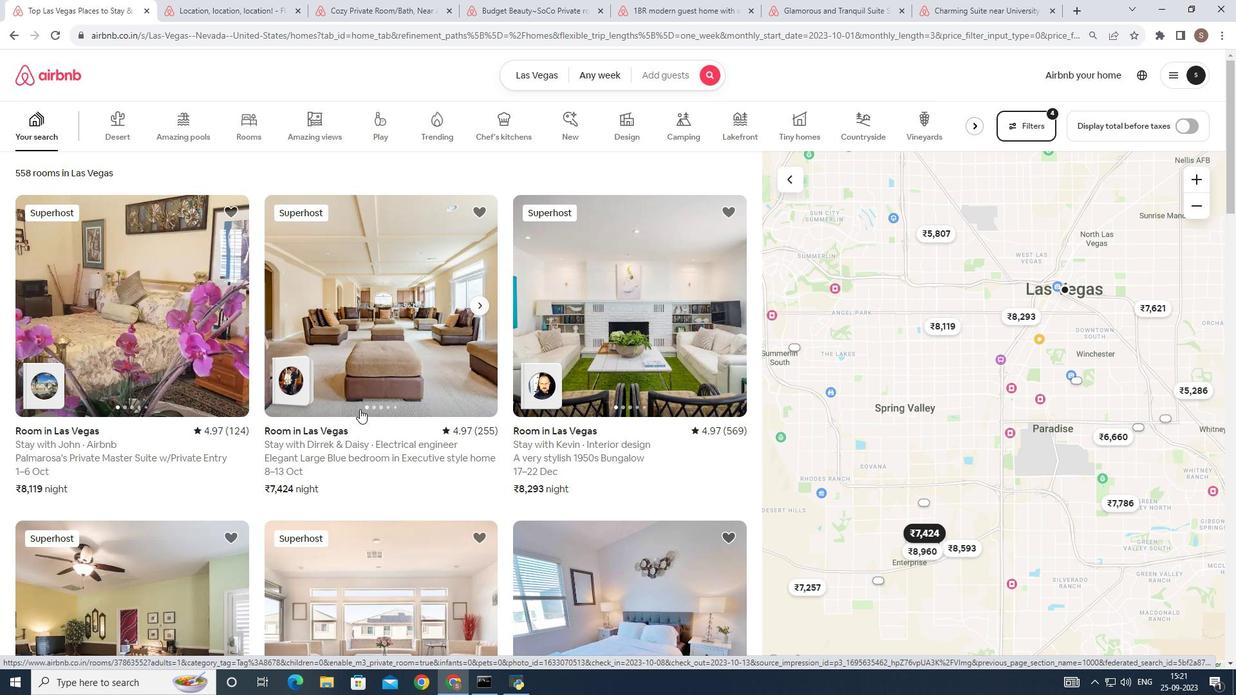 
Action: Mouse scrolled (363, 412) with delta (0, 0)
Screenshot: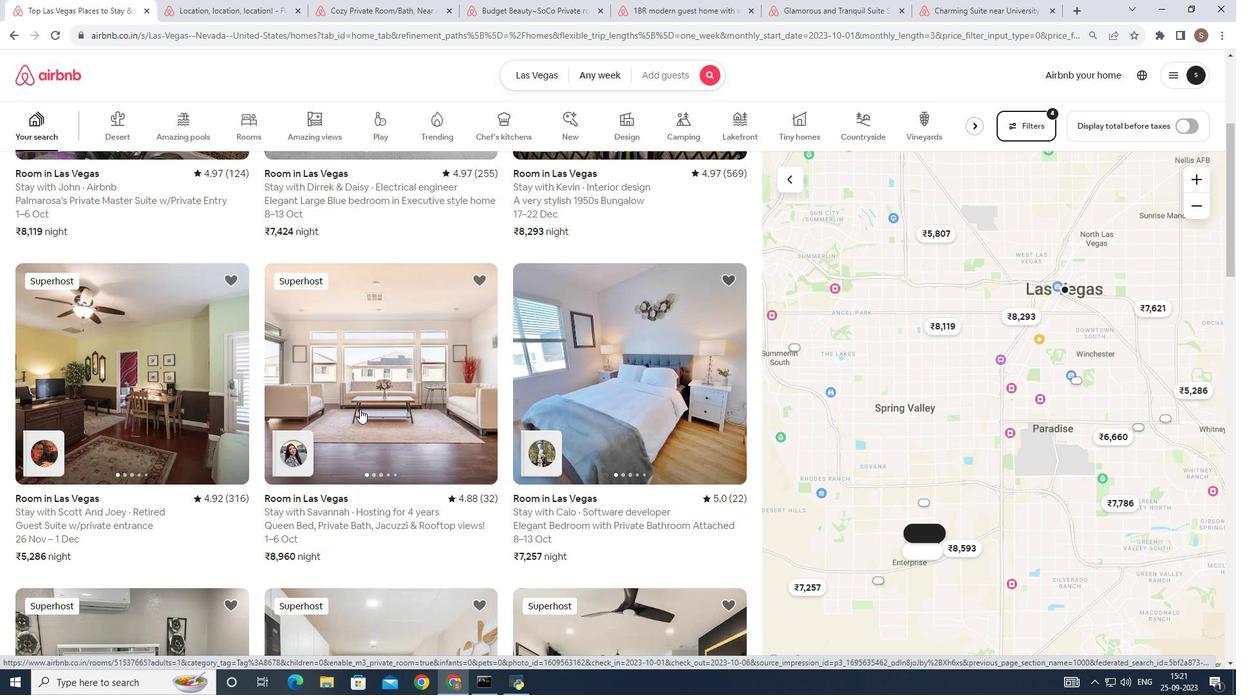 
Action: Mouse scrolled (363, 412) with delta (0, 0)
Screenshot: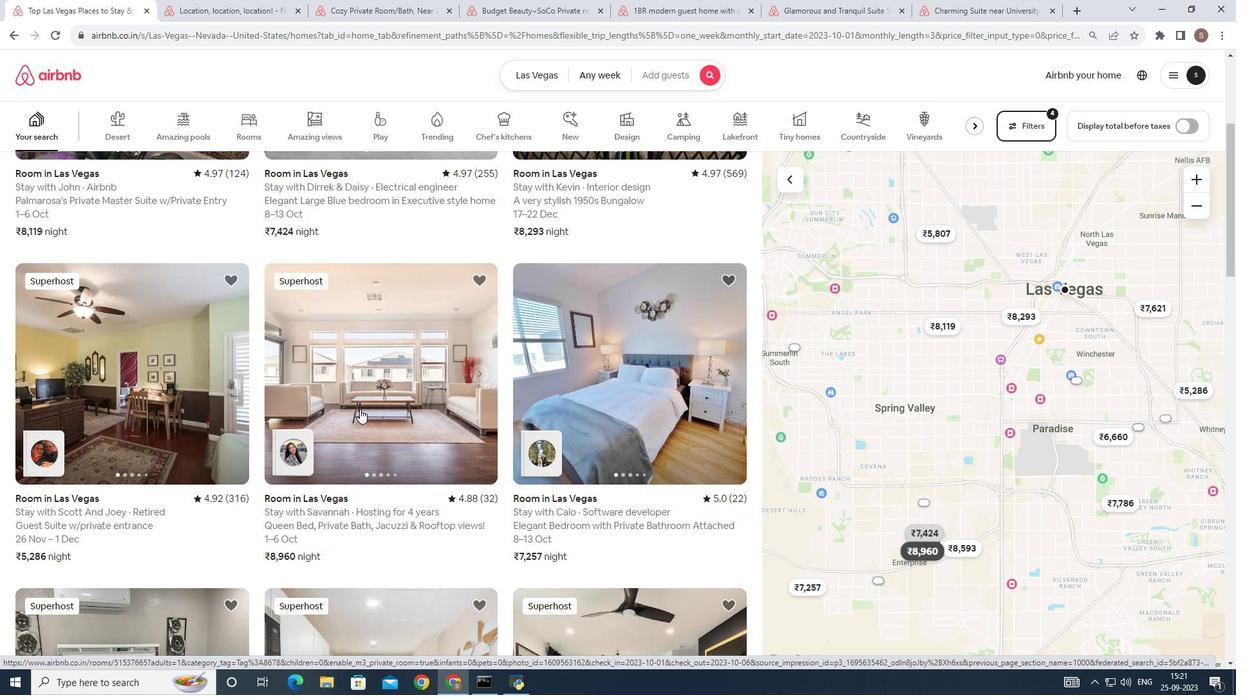 
Action: Mouse scrolled (363, 412) with delta (0, 0)
Screenshot: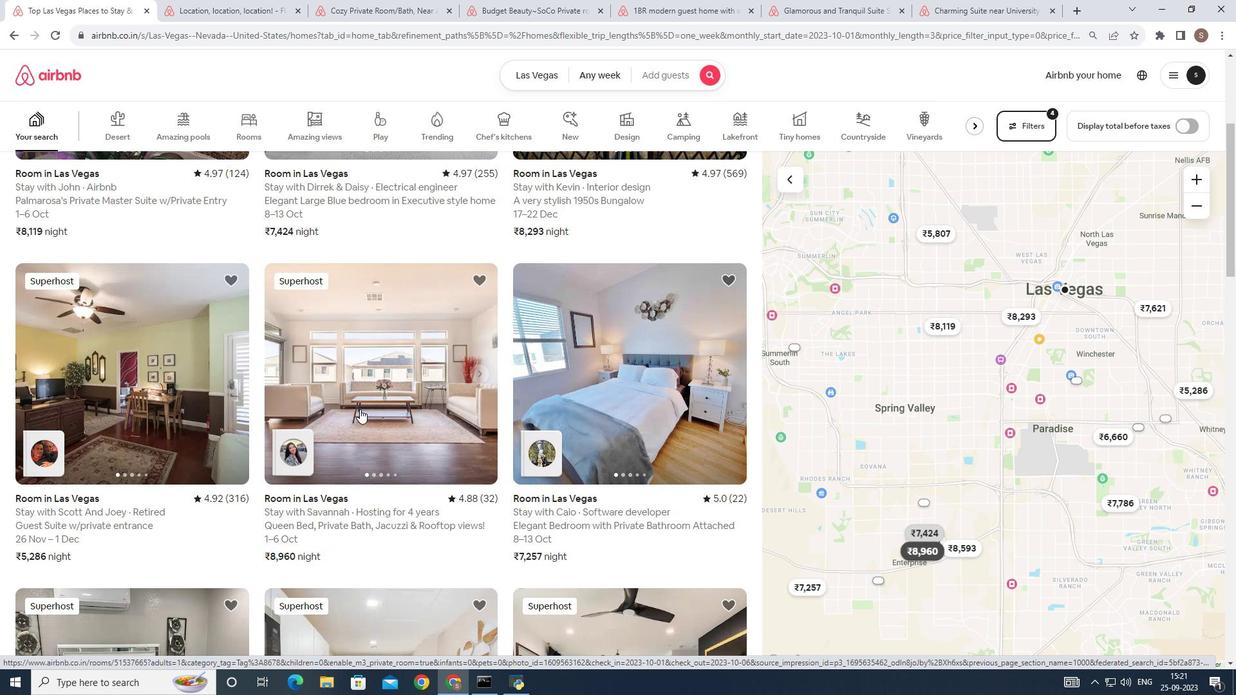 
Action: Mouse scrolled (363, 412) with delta (0, 0)
Screenshot: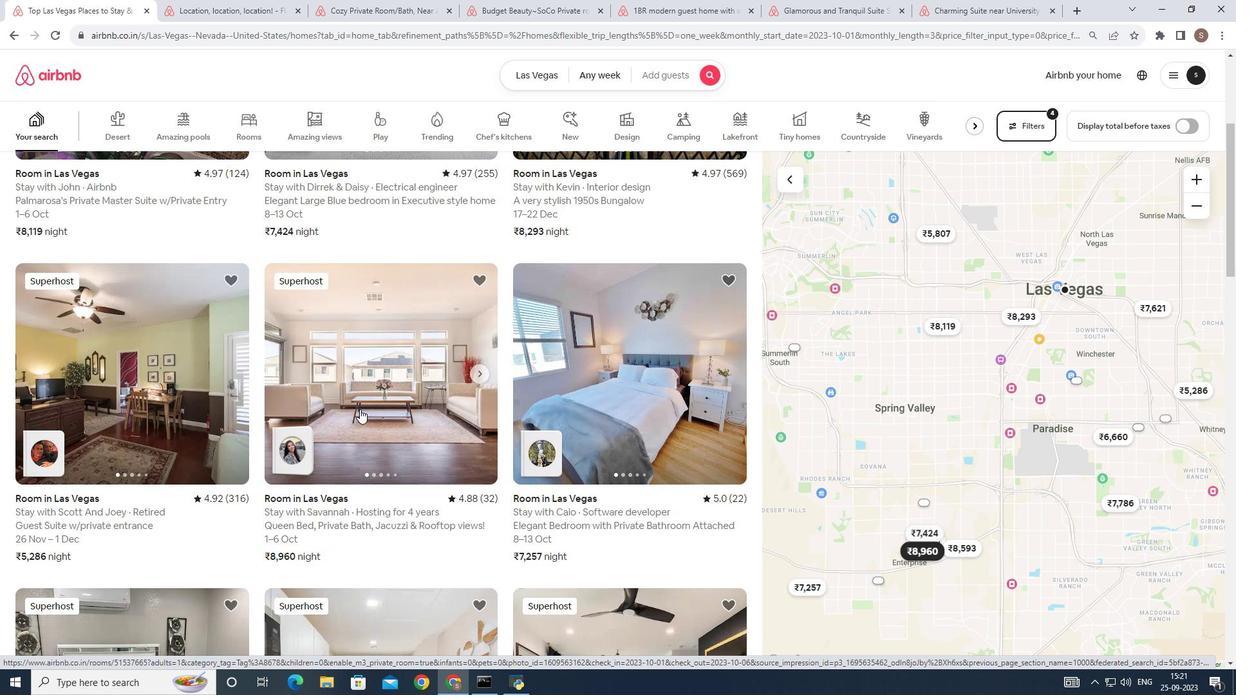 
Action: Mouse scrolled (363, 413) with delta (0, 0)
Screenshot: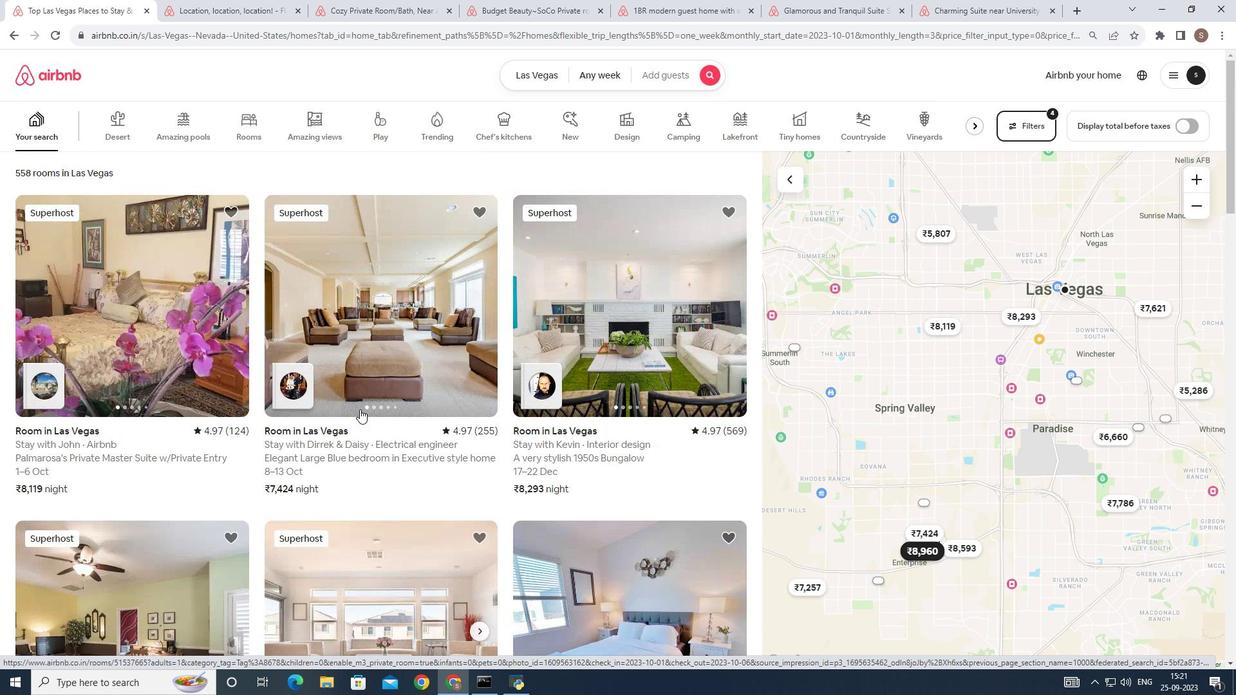 
Action: Mouse scrolled (363, 413) with delta (0, 0)
Screenshot: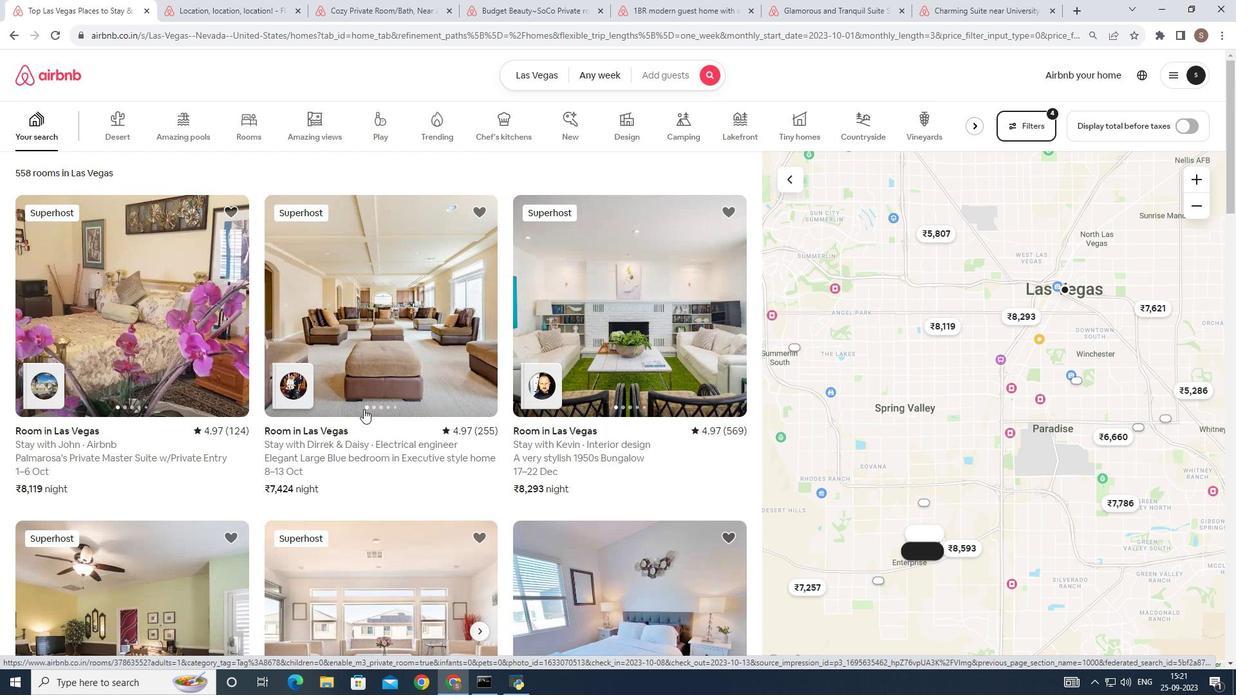 
Action: Mouse scrolled (363, 413) with delta (0, 0)
Screenshot: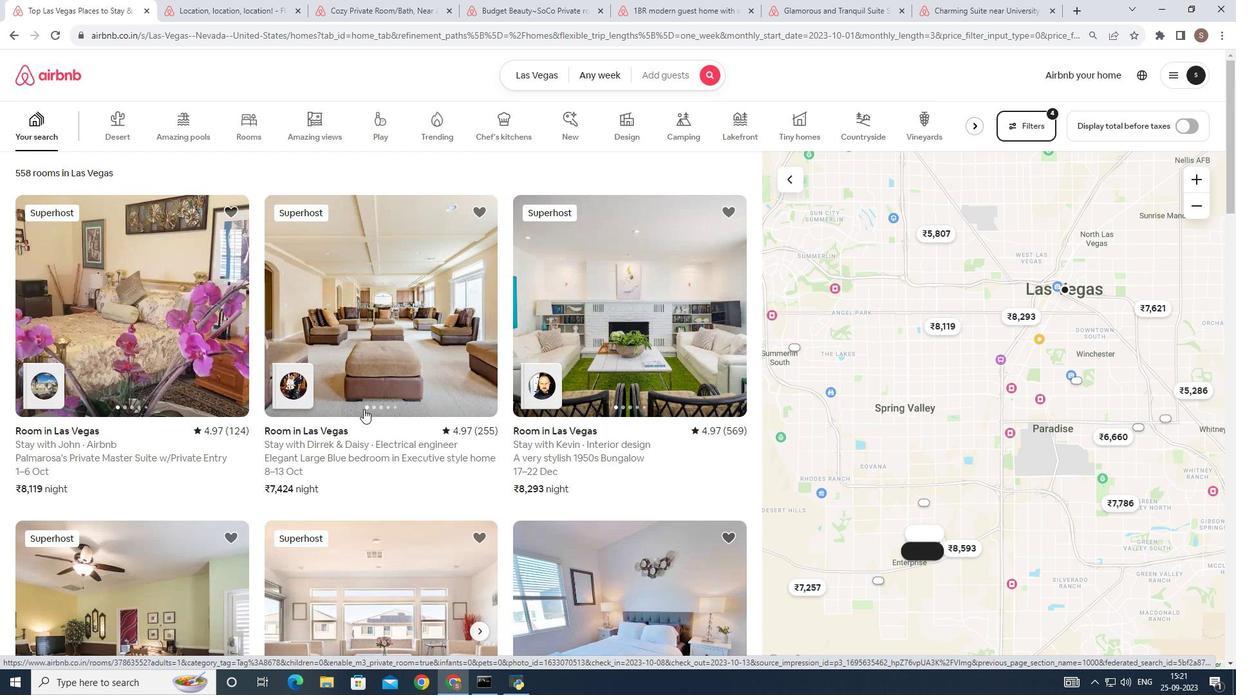 
Action: Mouse scrolled (363, 413) with delta (0, 0)
Screenshot: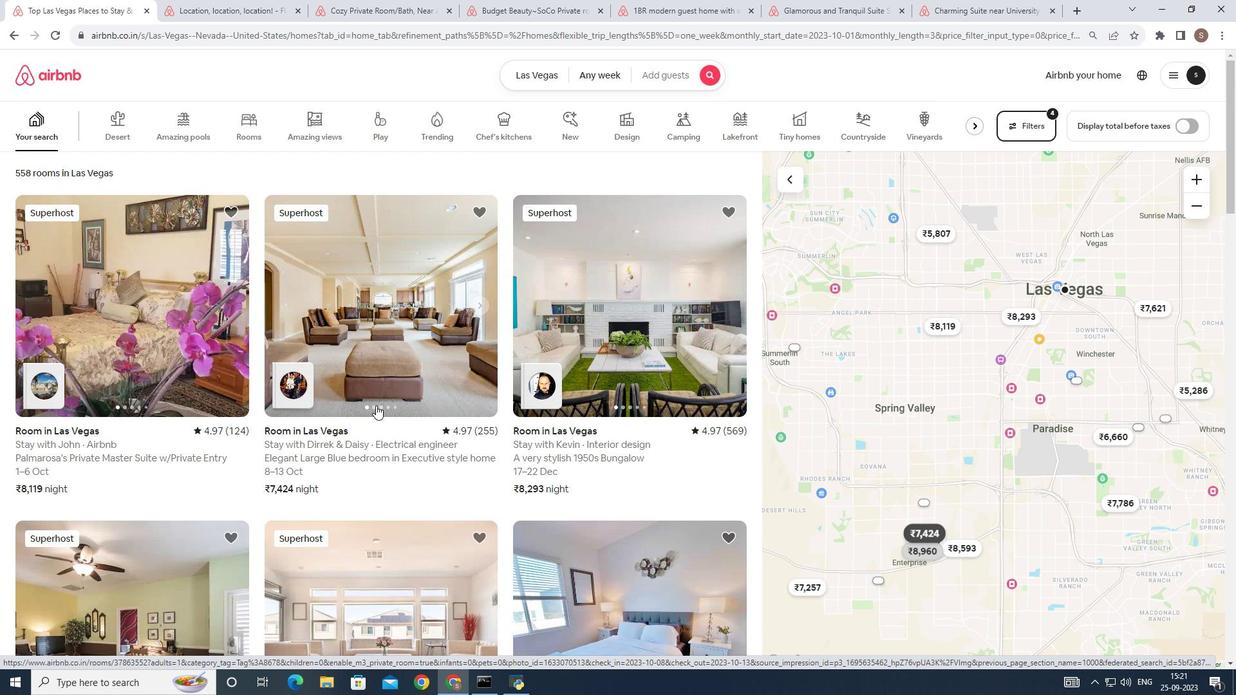 
Action: Mouse moved to (381, 408)
Screenshot: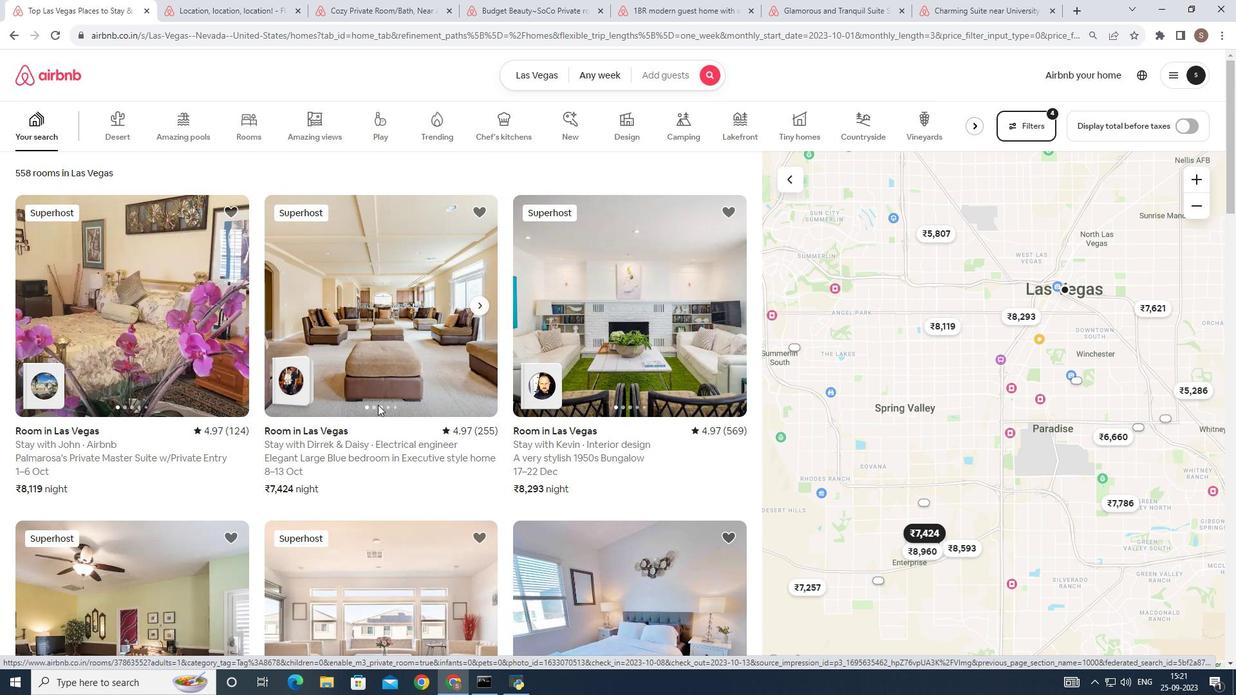 
Action: Mouse pressed left at (381, 408)
Screenshot: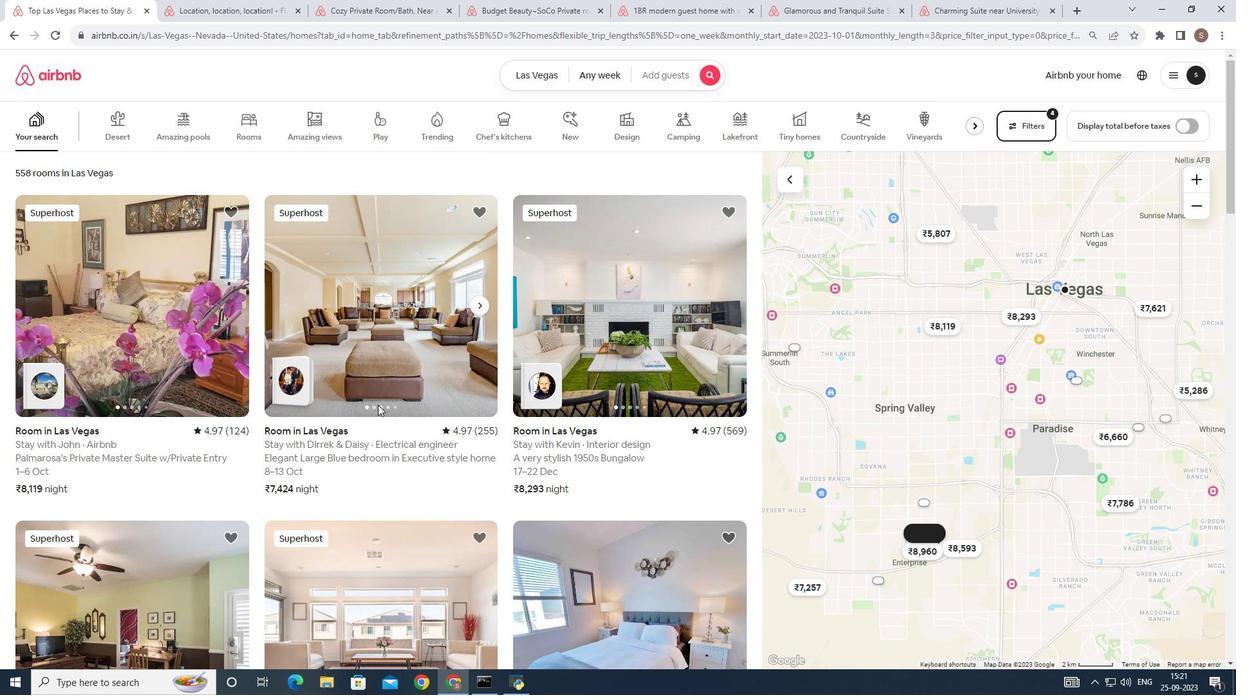 
Action: Mouse scrolled (381, 407) with delta (0, 0)
Screenshot: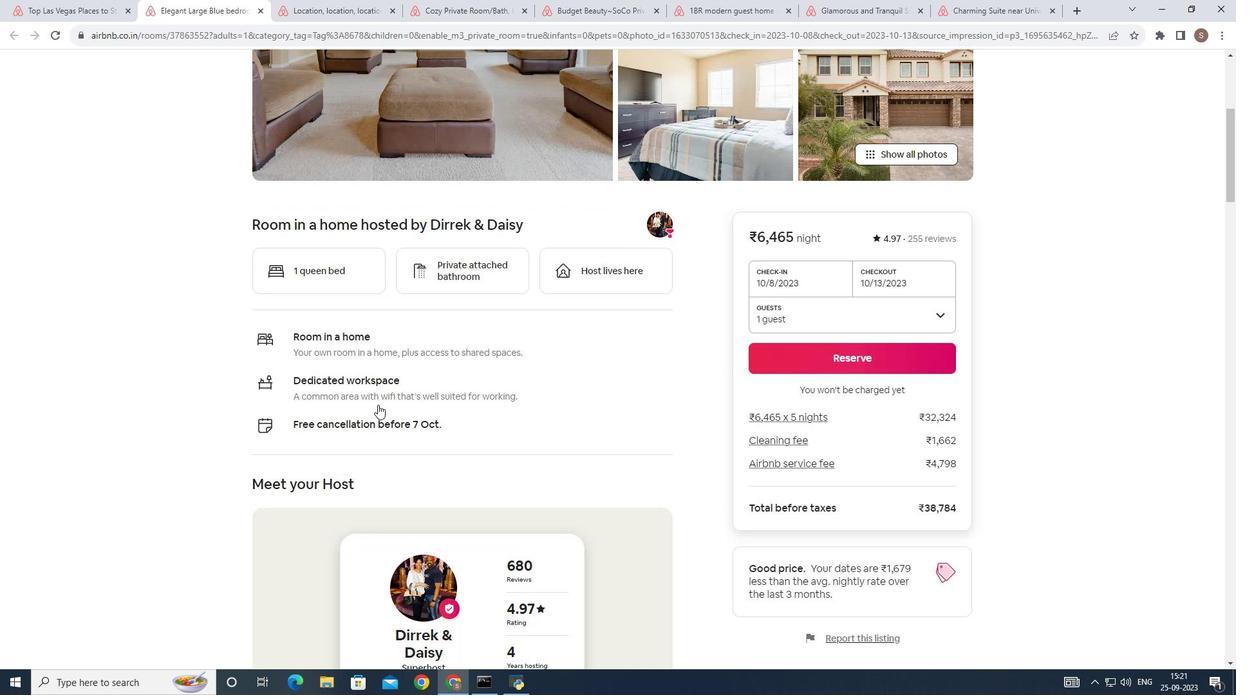 
Action: Mouse scrolled (381, 407) with delta (0, 0)
Screenshot: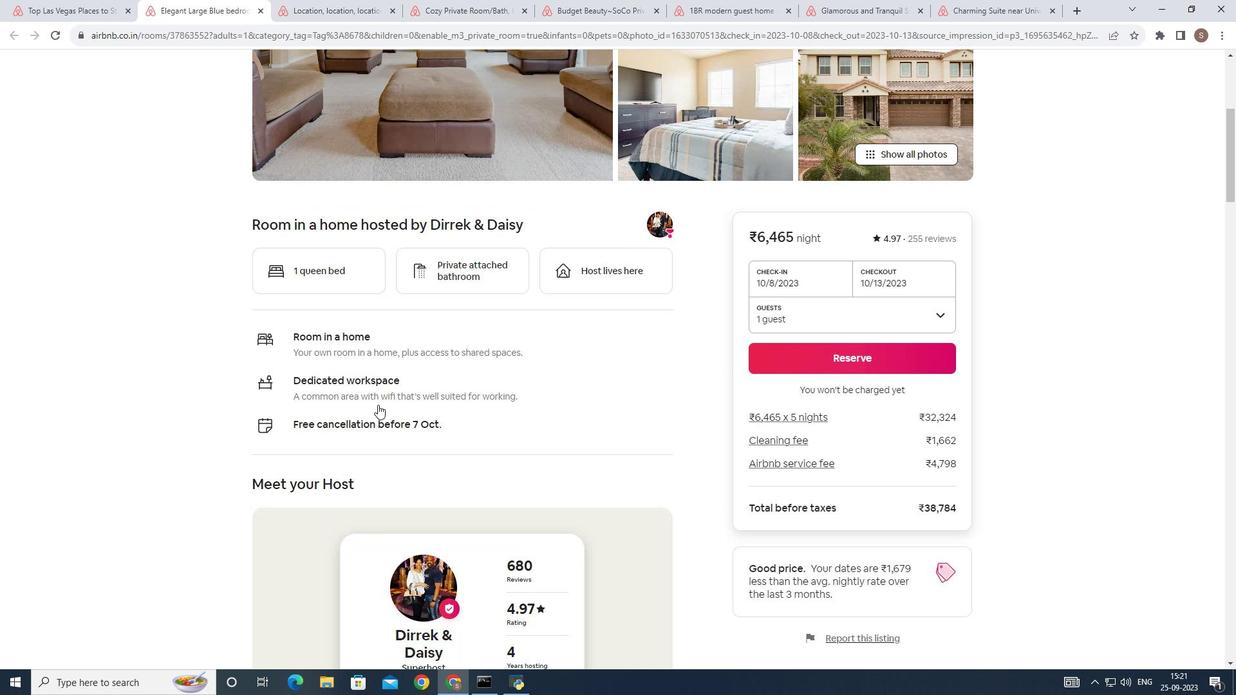 
Action: Mouse scrolled (381, 407) with delta (0, 0)
Screenshot: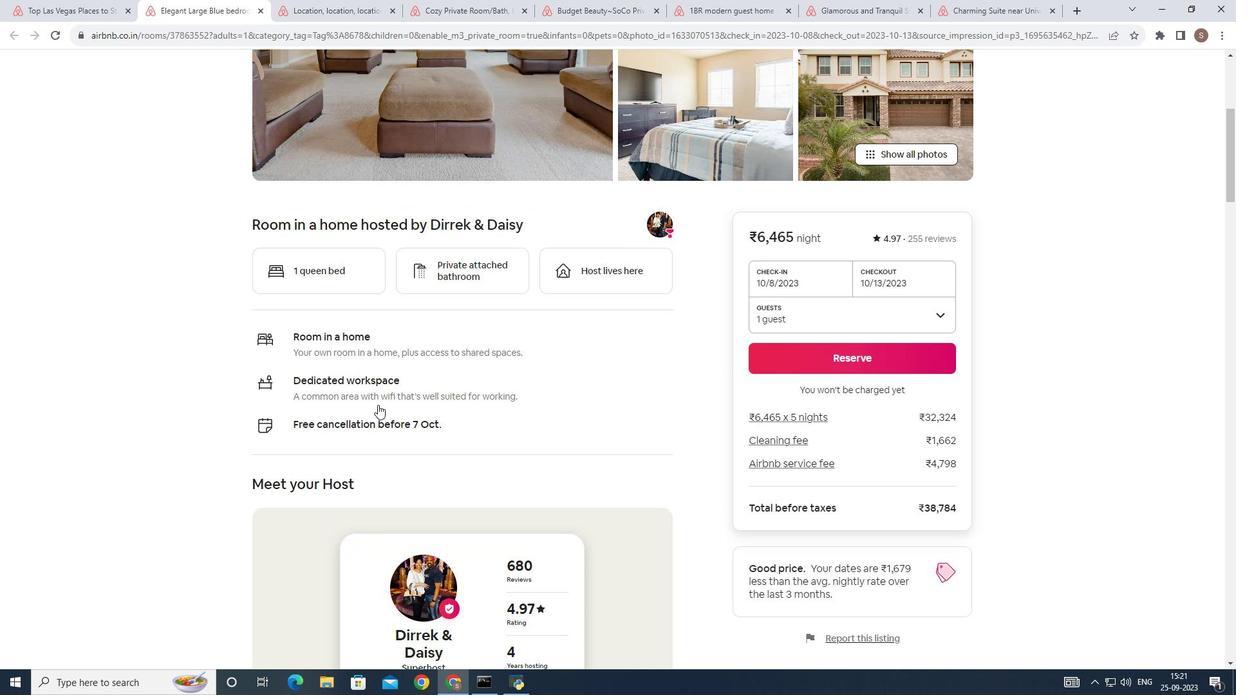 
Action: Mouse scrolled (381, 407) with delta (0, 0)
Screenshot: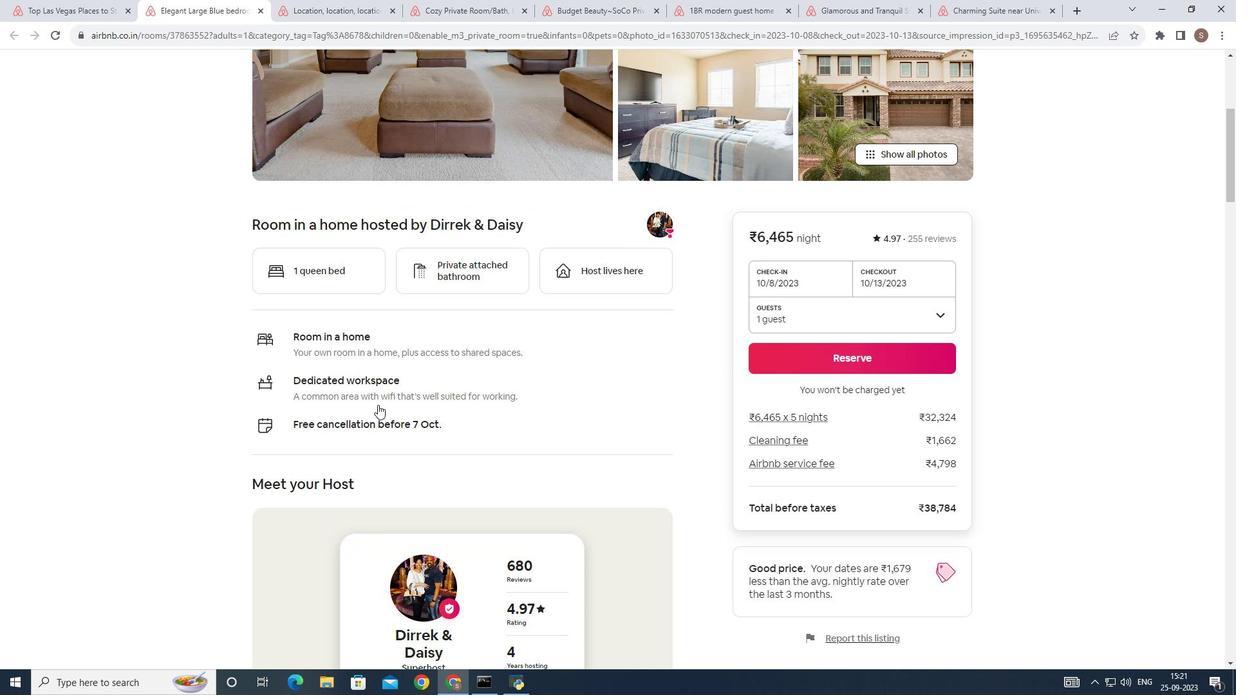 
Action: Mouse scrolled (381, 407) with delta (0, 0)
Screenshot: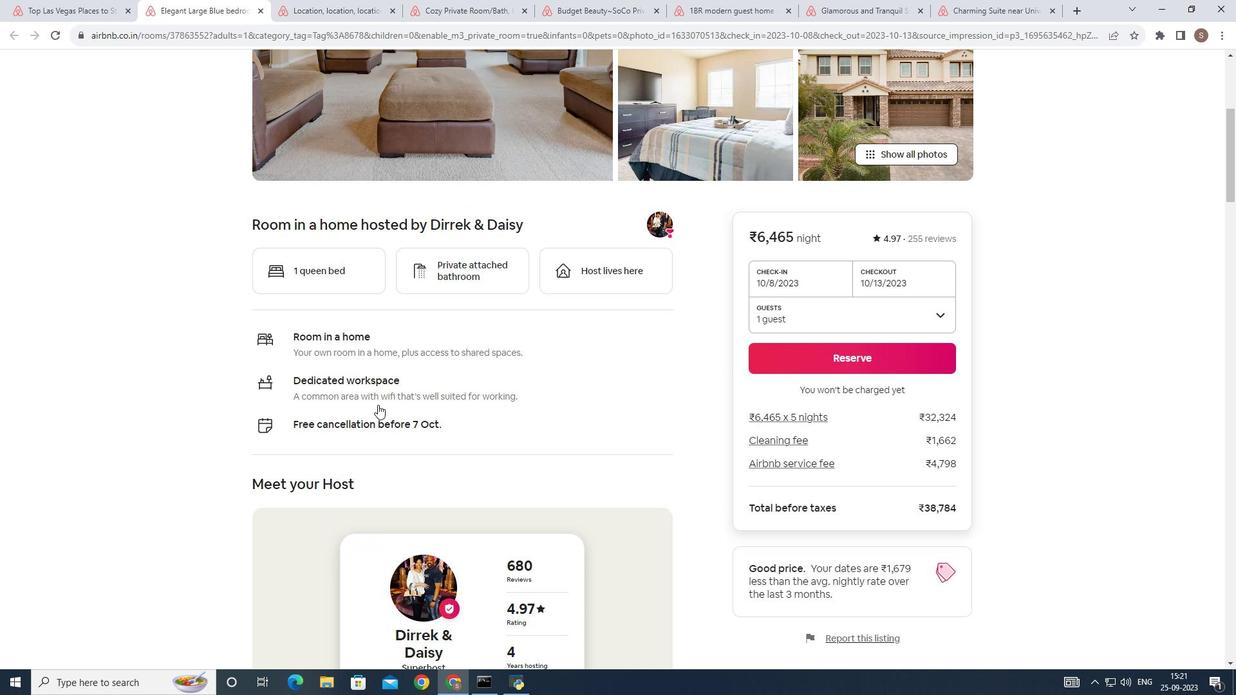 
Action: Mouse scrolled (381, 407) with delta (0, 0)
Screenshot: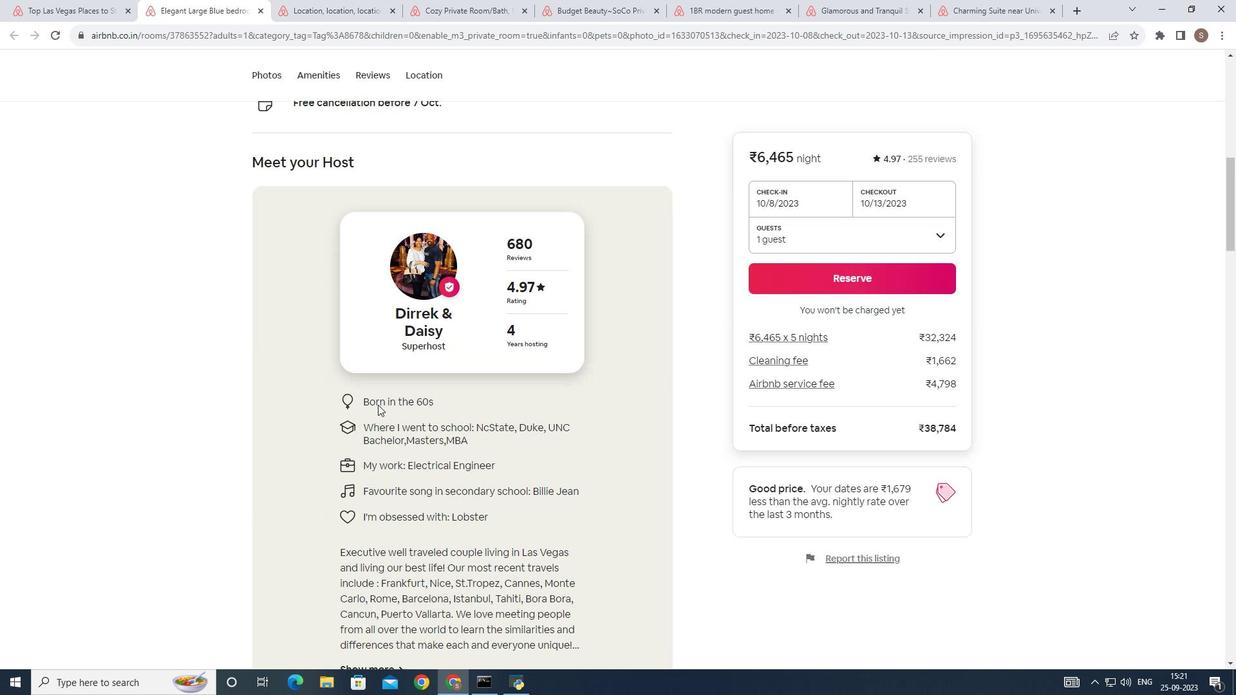 
Action: Mouse scrolled (381, 407) with delta (0, 0)
Screenshot: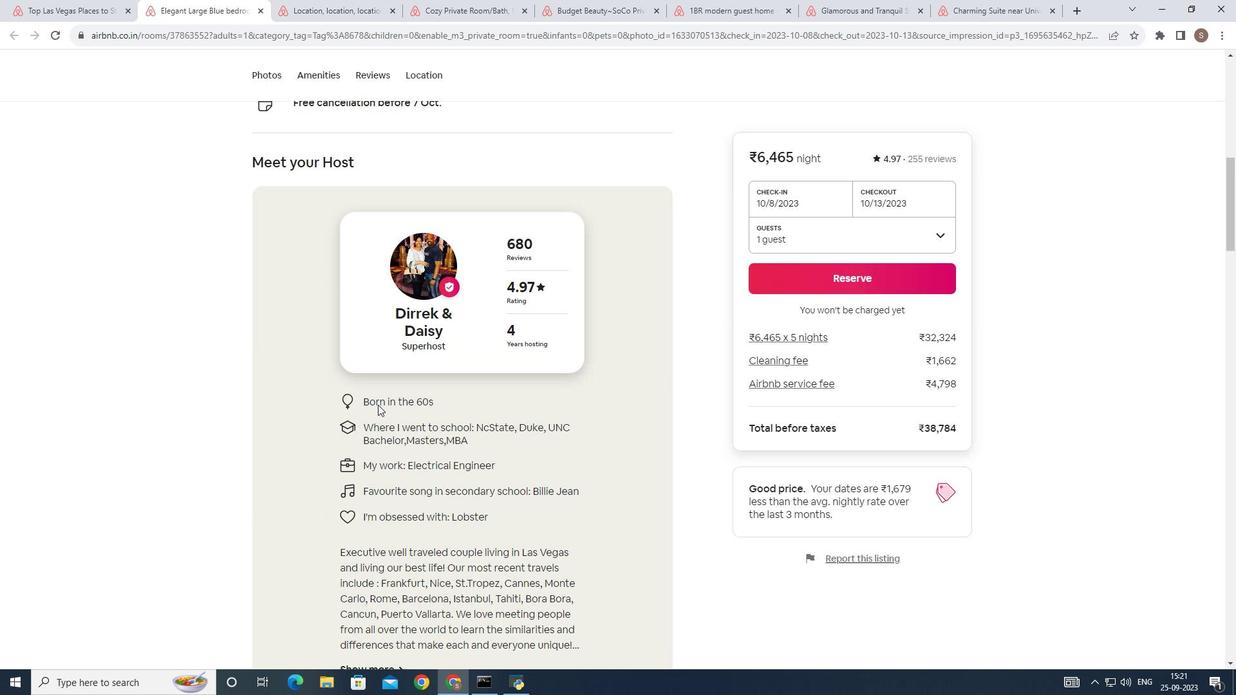 
Action: Mouse scrolled (381, 407) with delta (0, 0)
Screenshot: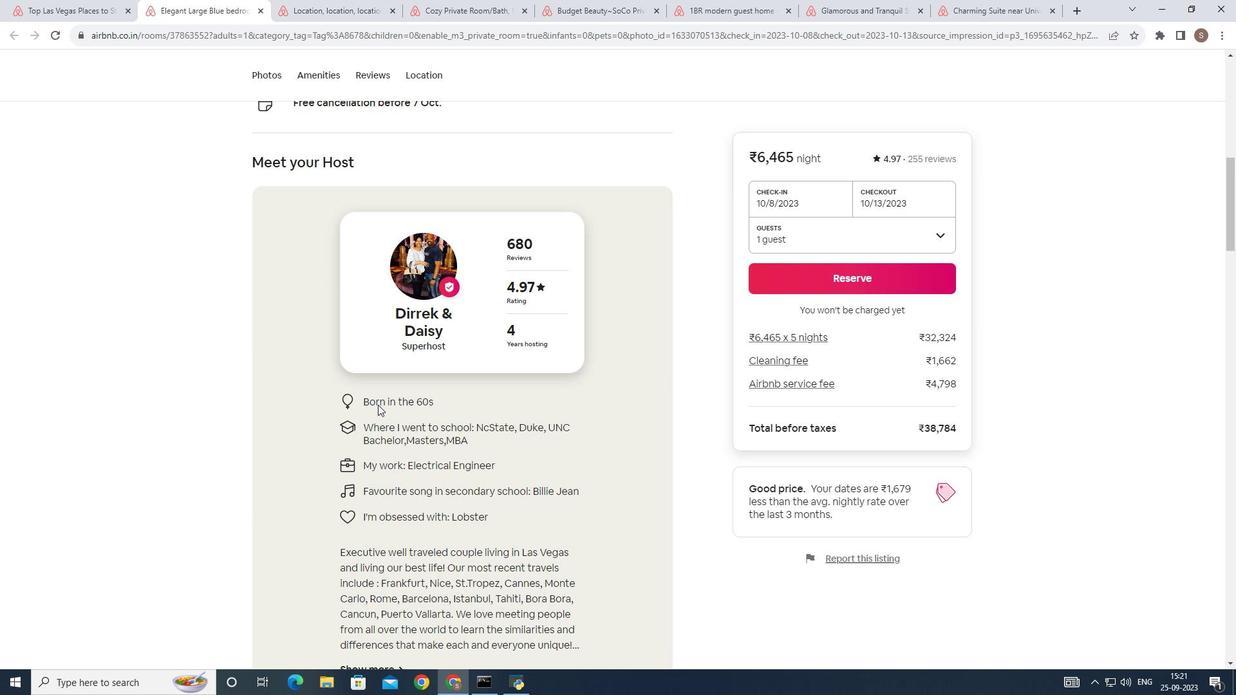
Action: Mouse scrolled (381, 407) with delta (0, 0)
Screenshot: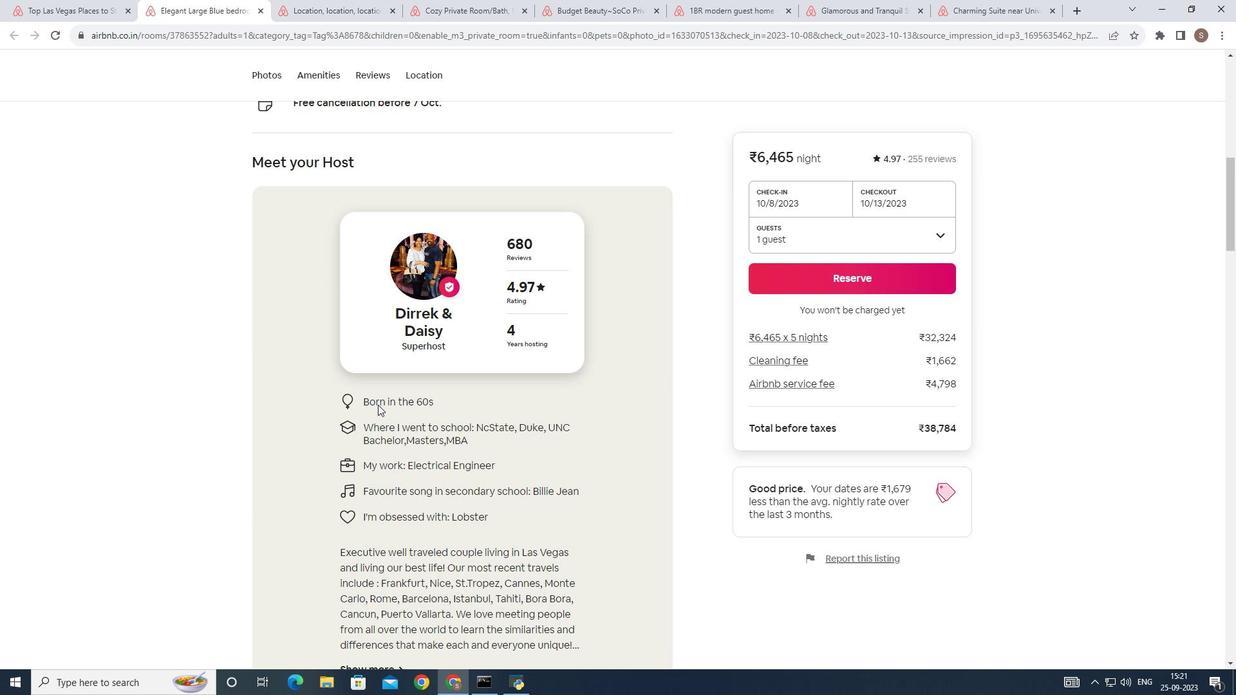 
Action: Mouse scrolled (381, 407) with delta (0, 0)
Screenshot: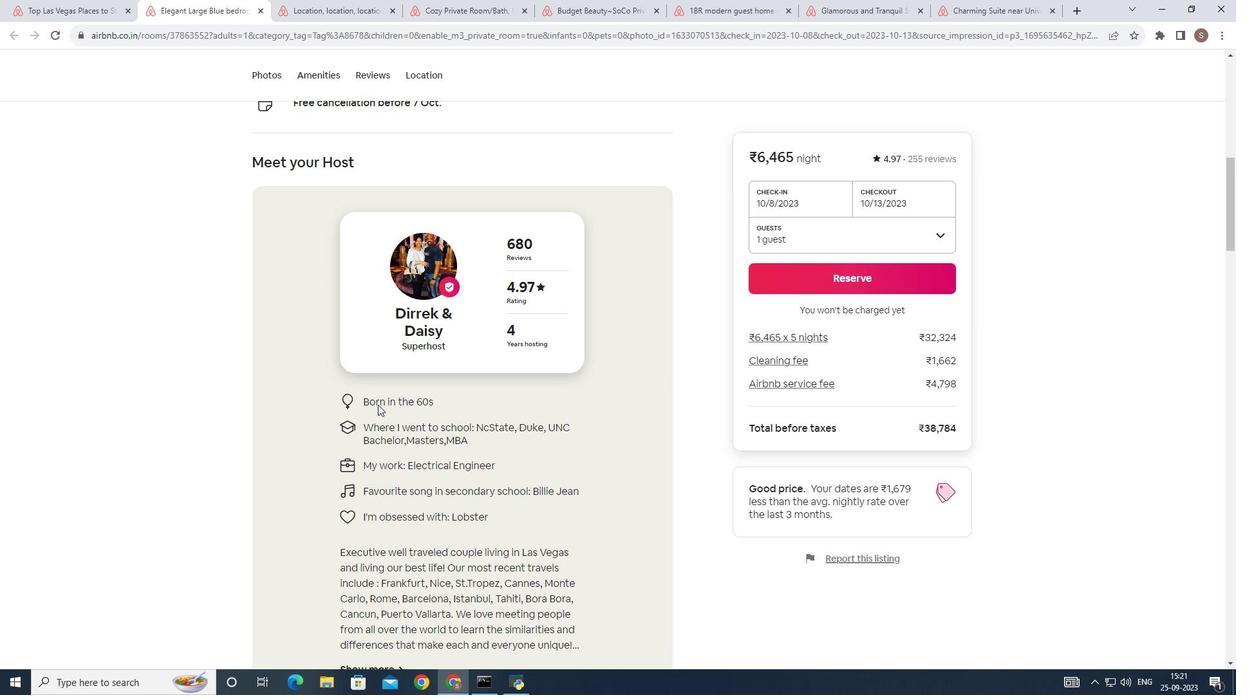 
Action: Mouse scrolled (381, 407) with delta (0, 0)
Screenshot: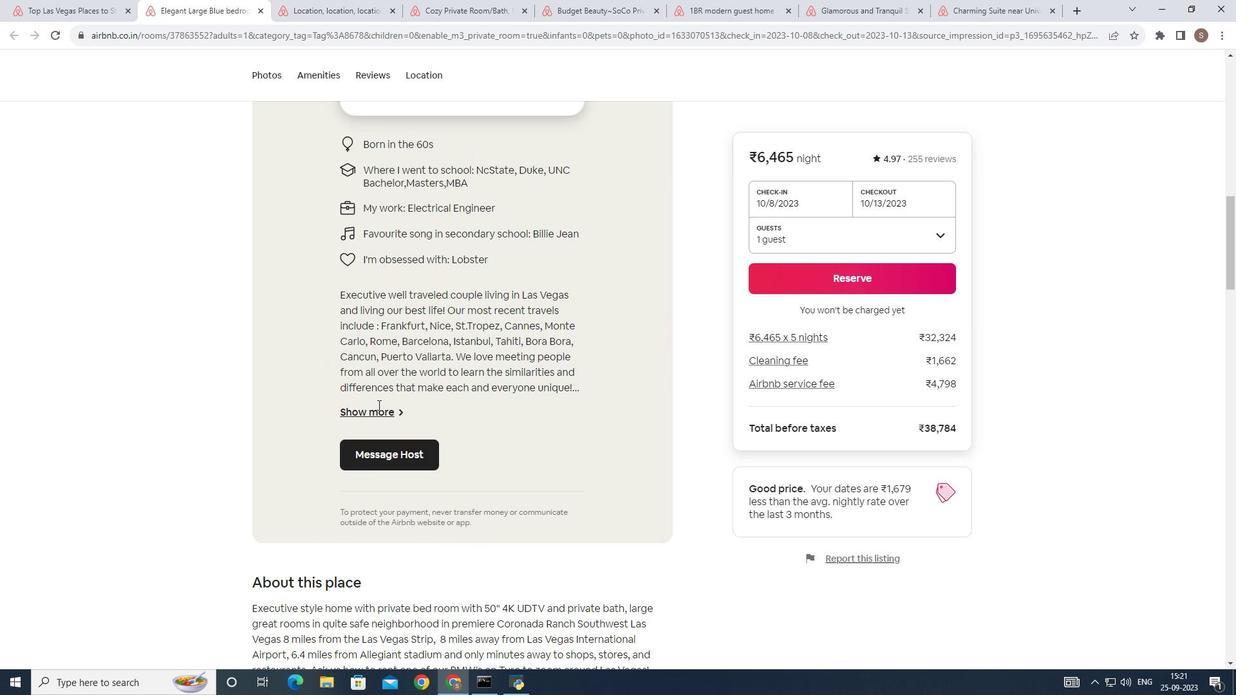 
Action: Mouse scrolled (381, 407) with delta (0, 0)
Screenshot: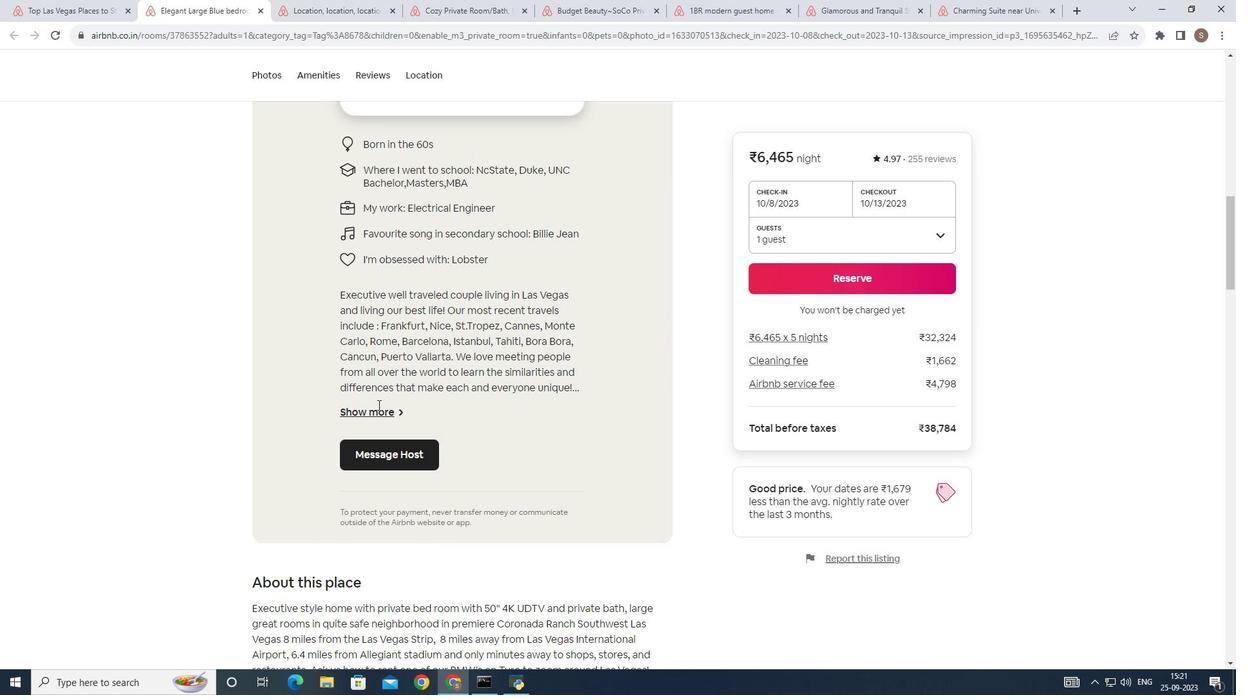 
Action: Mouse scrolled (381, 407) with delta (0, 0)
Screenshot: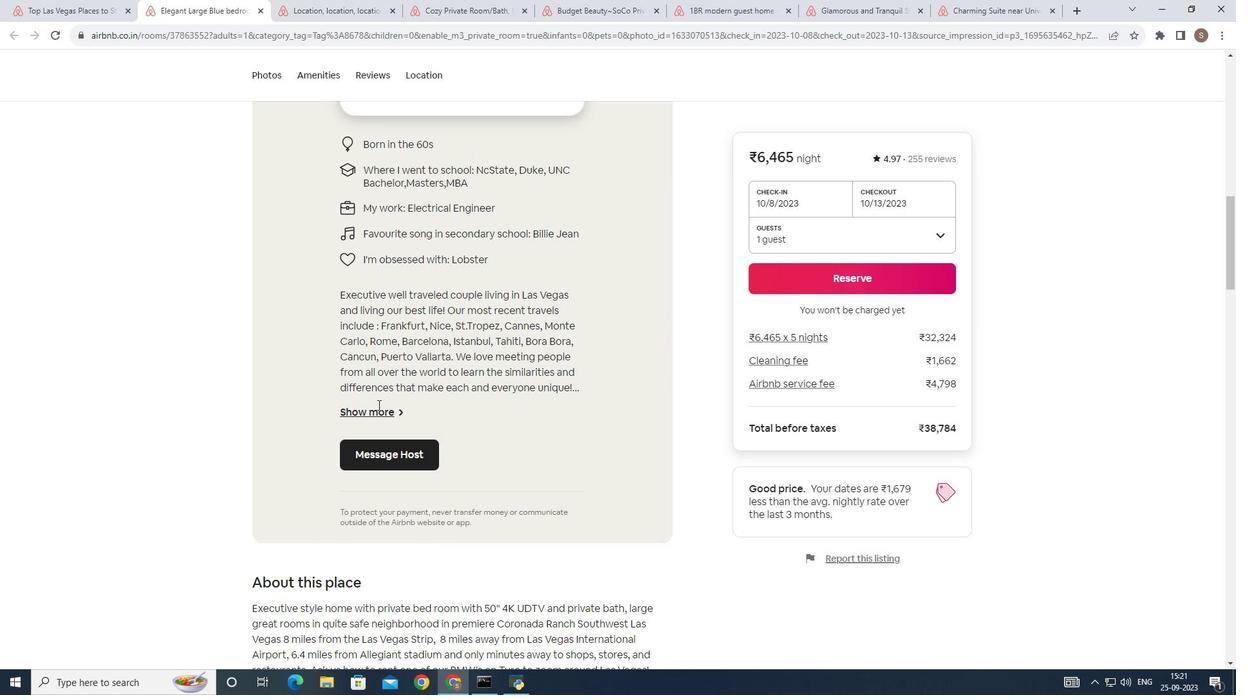 
Action: Mouse scrolled (381, 407) with delta (0, 0)
Screenshot: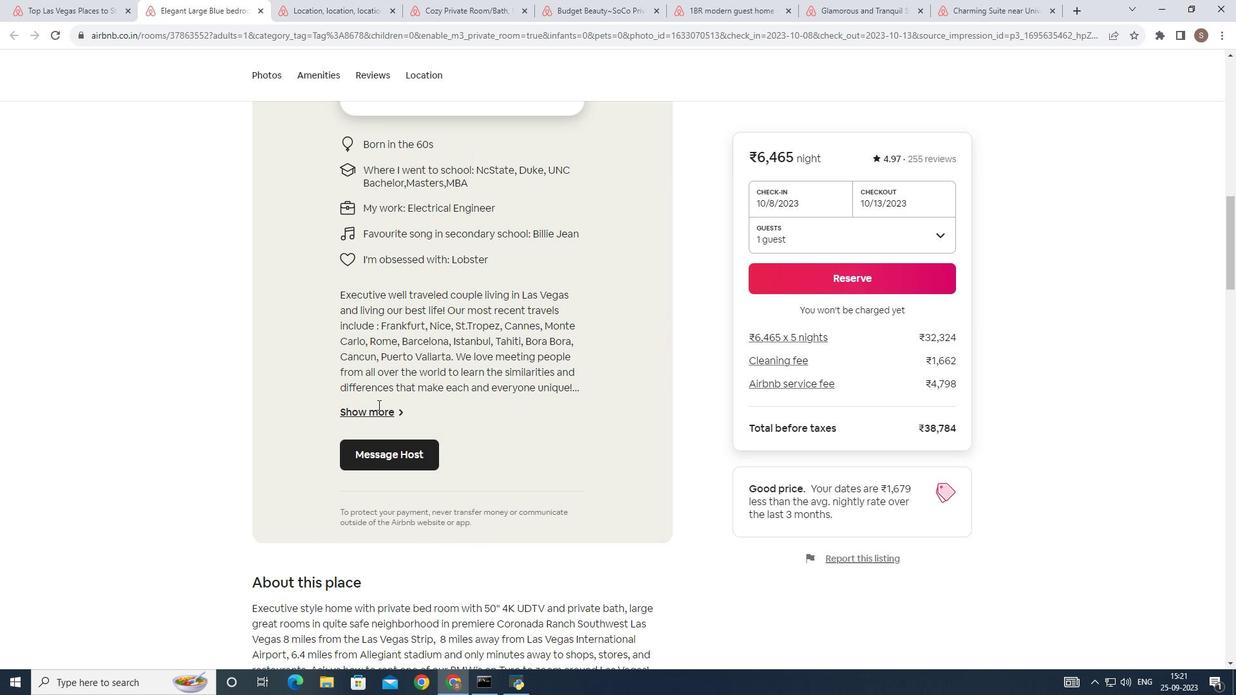 
Action: Mouse scrolled (381, 407) with delta (0, 0)
Screenshot: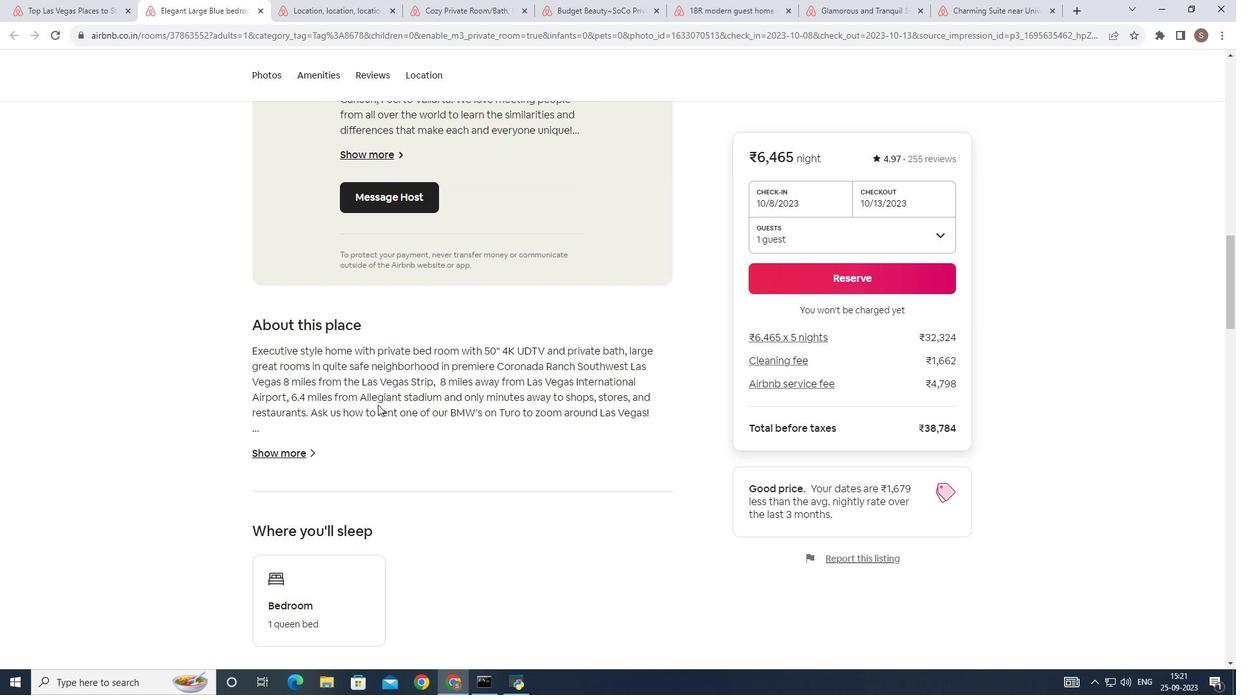 
Action: Mouse scrolled (381, 407) with delta (0, 0)
Screenshot: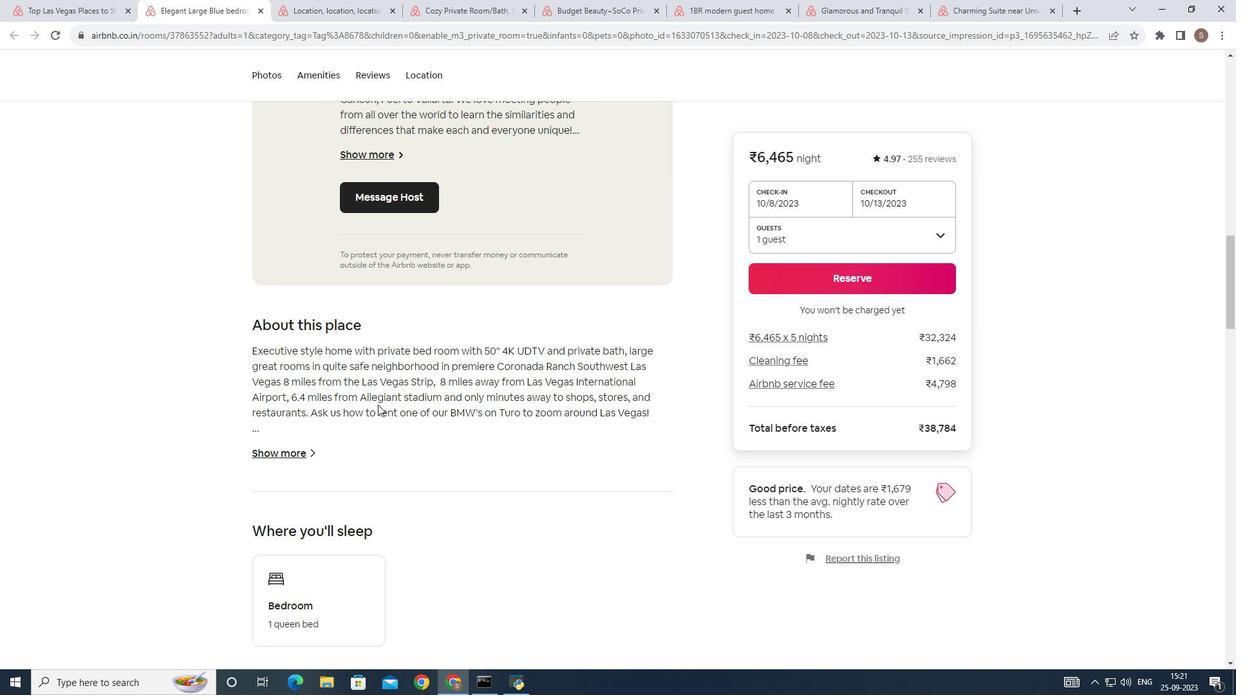 
Action: Mouse scrolled (381, 407) with delta (0, 0)
Screenshot: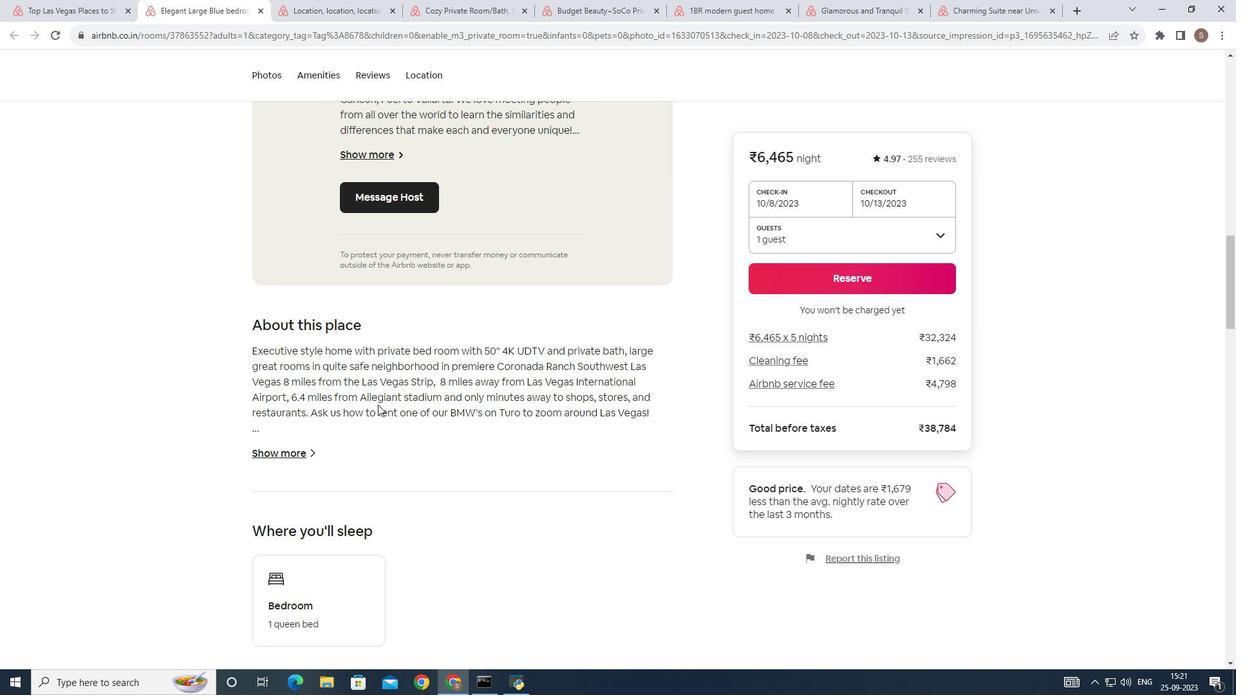 
Action: Mouse scrolled (381, 407) with delta (0, 0)
Screenshot: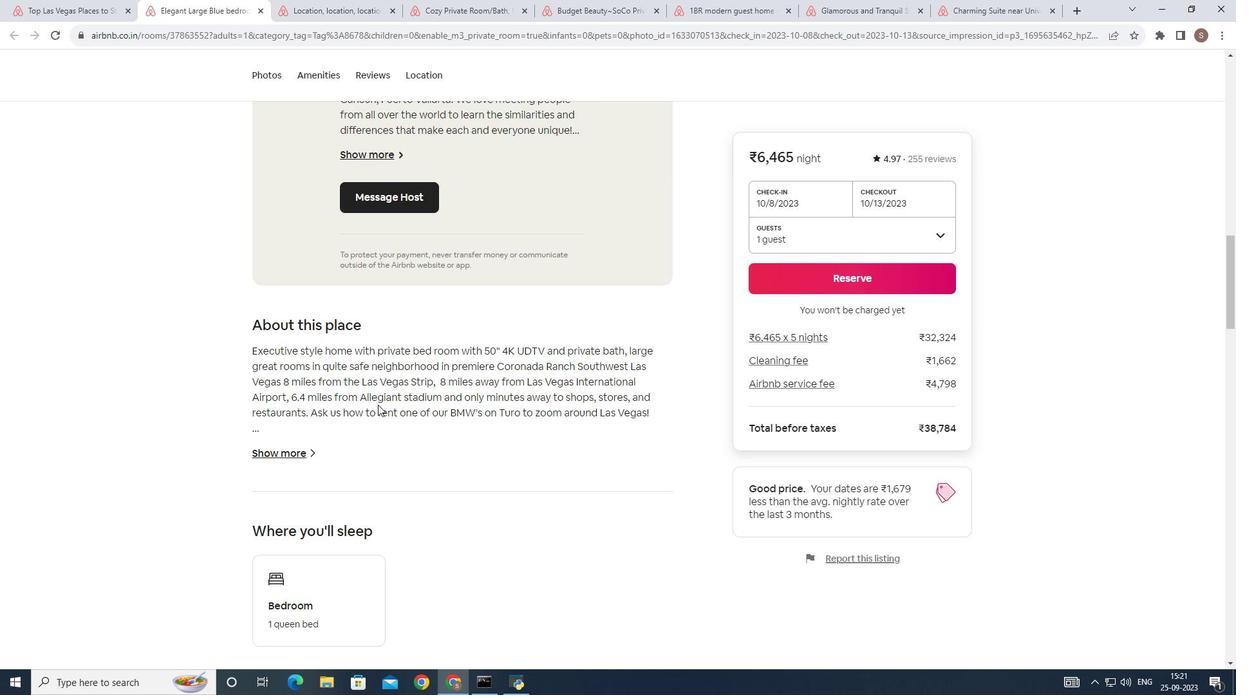 
Action: Mouse scrolled (381, 407) with delta (0, 0)
Screenshot: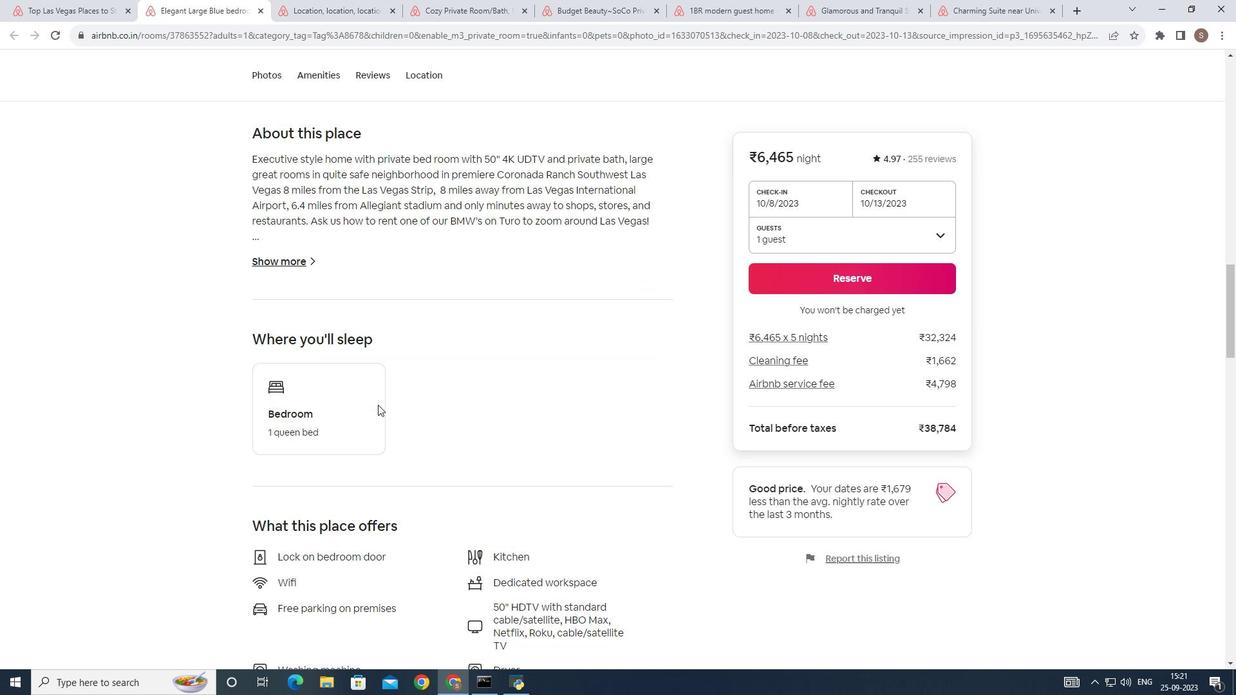 
Action: Mouse scrolled (381, 407) with delta (0, 0)
Screenshot: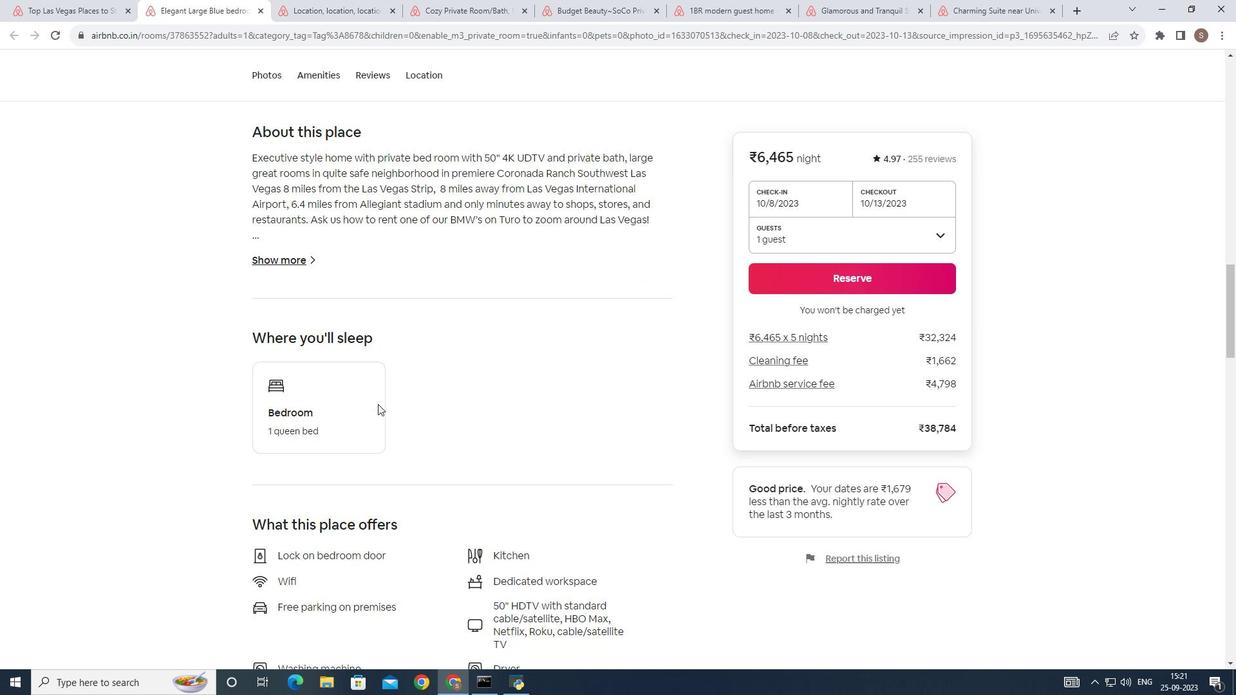 
Action: Mouse scrolled (381, 407) with delta (0, 0)
Screenshot: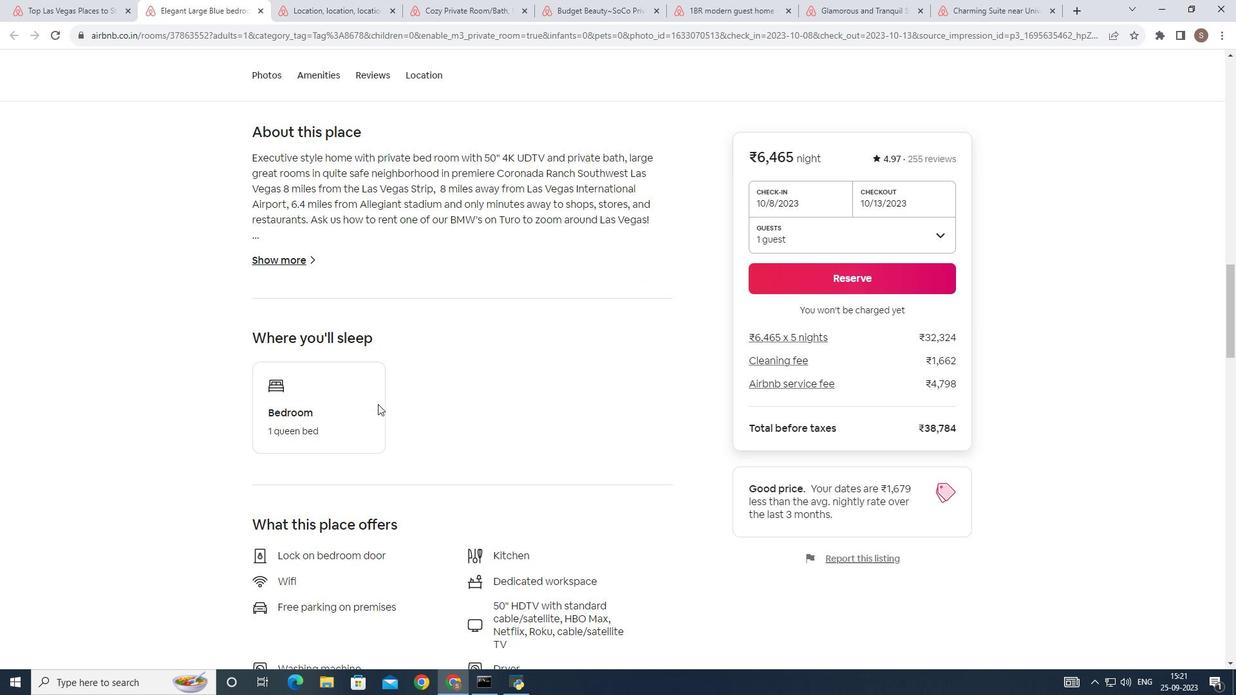 
Action: Mouse moved to (298, 268)
Screenshot: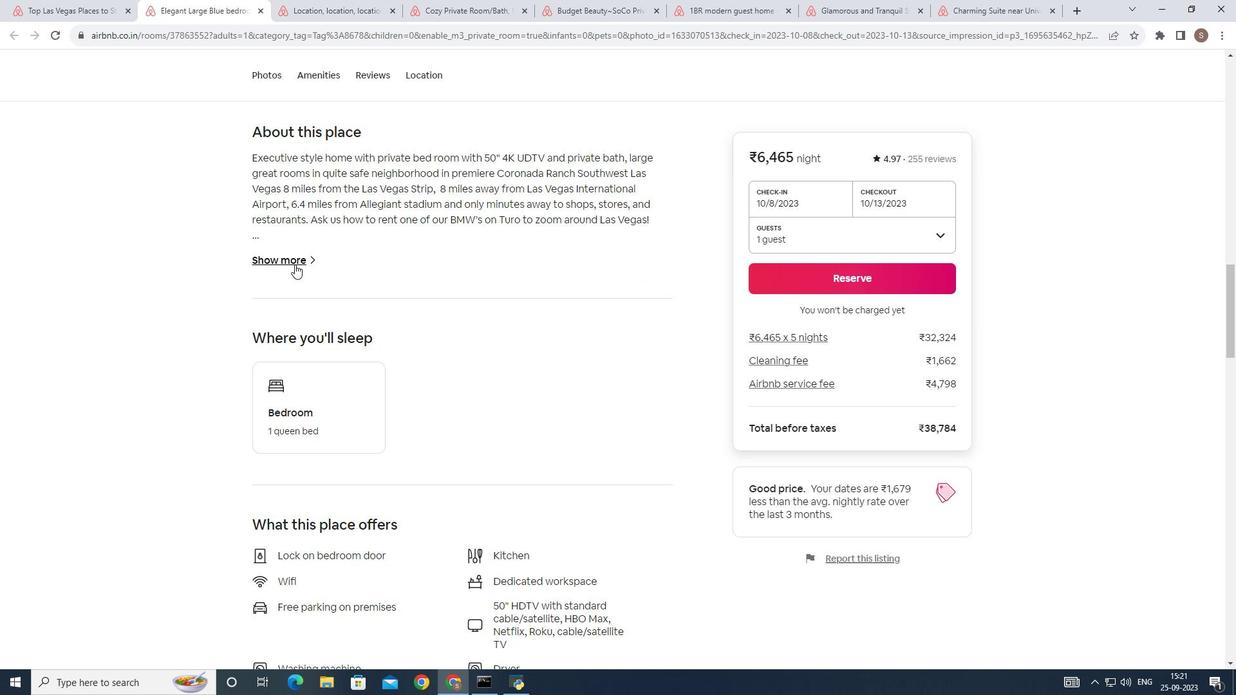 
Action: Mouse pressed left at (298, 268)
Screenshot: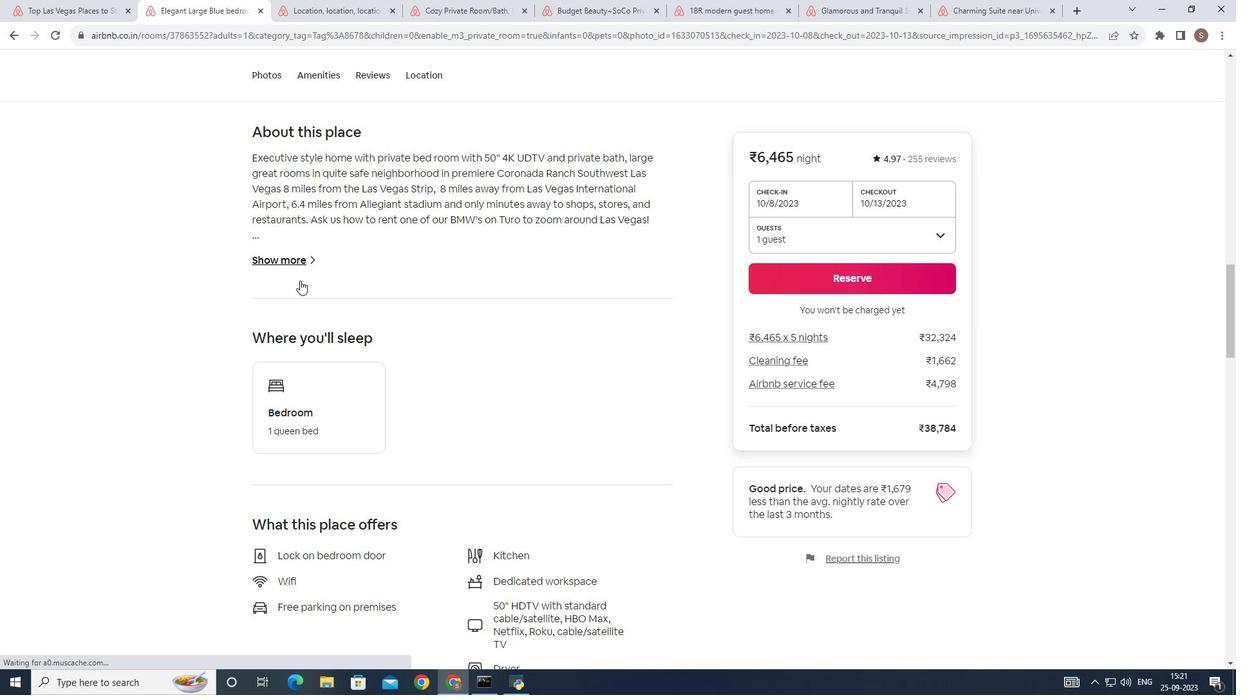 
Action: Mouse moved to (430, 366)
Screenshot: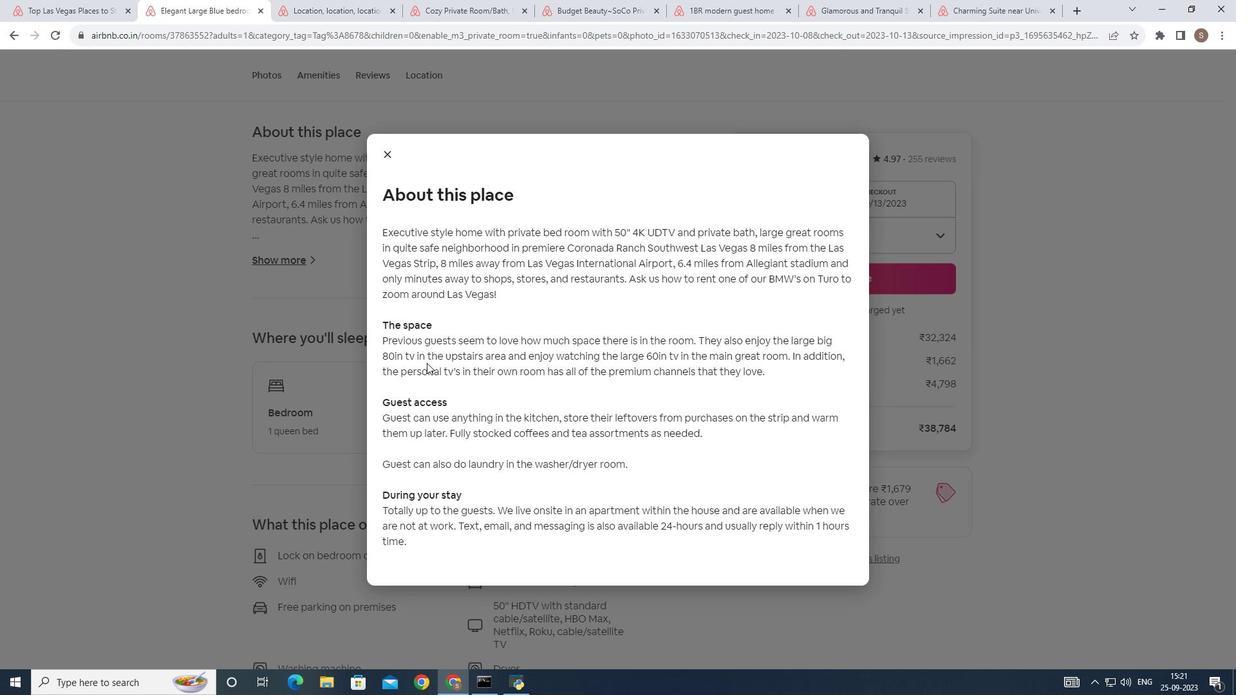 
Action: Mouse scrolled (430, 365) with delta (0, 0)
Screenshot: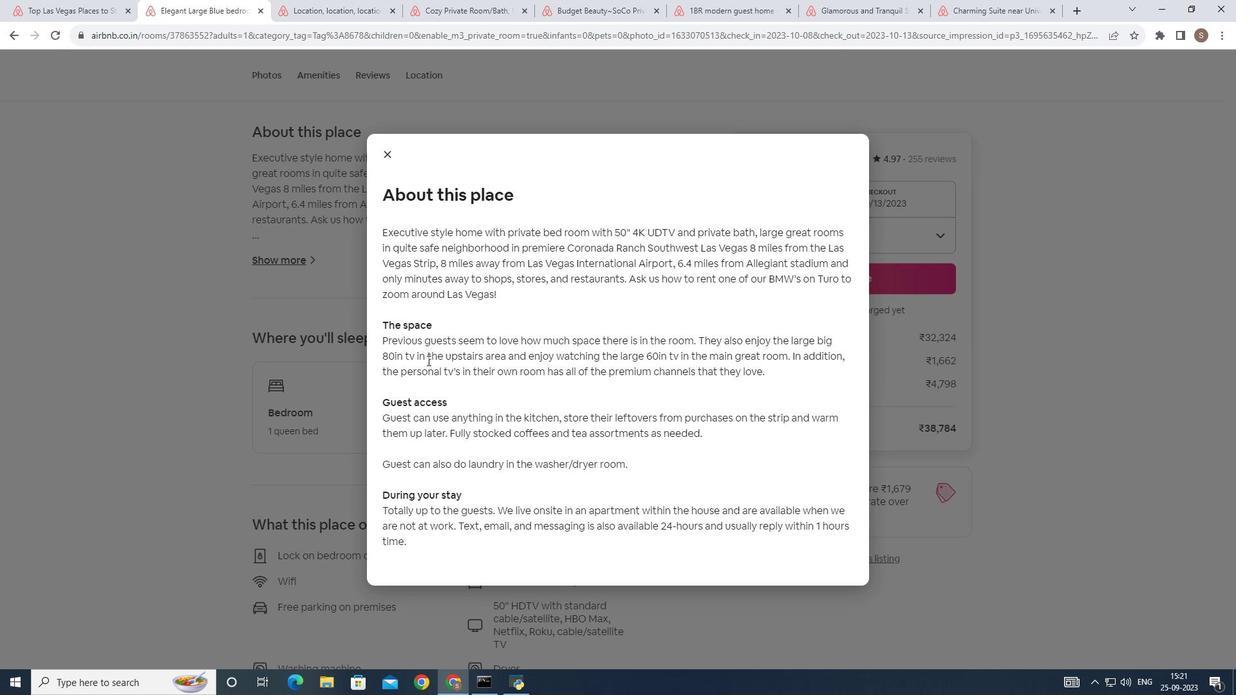 
Action: Mouse scrolled (430, 365) with delta (0, 0)
Screenshot: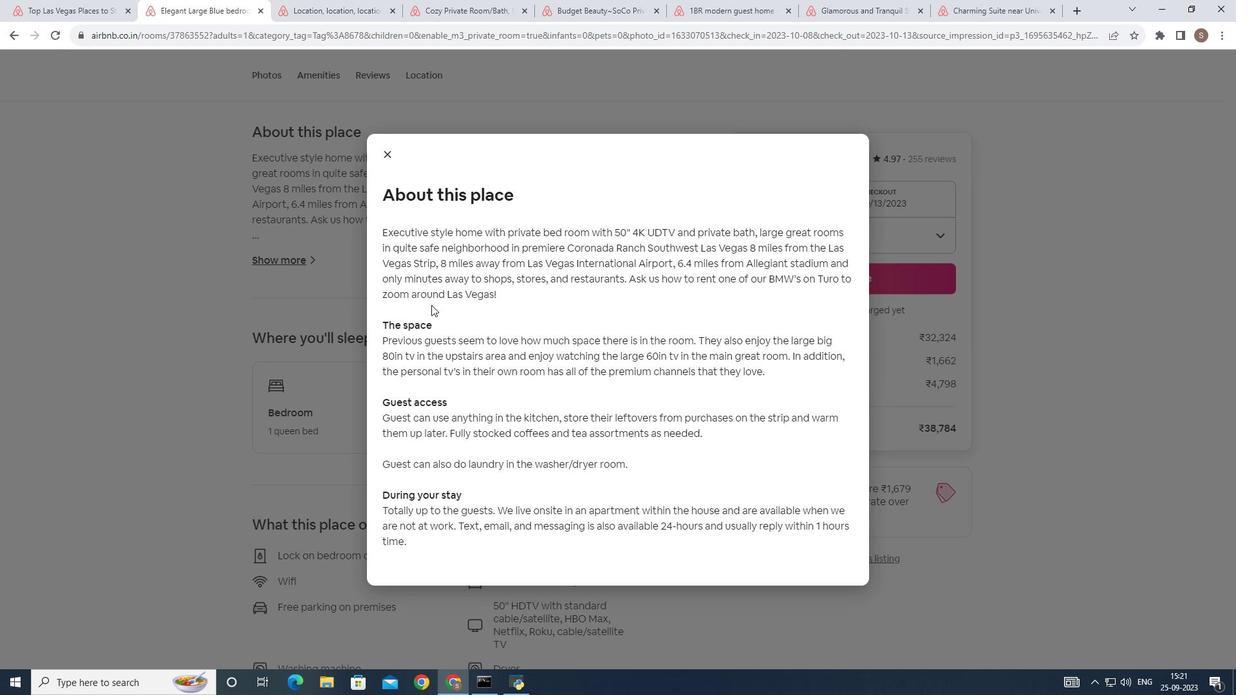 
Action: Mouse scrolled (430, 365) with delta (0, 0)
Screenshot: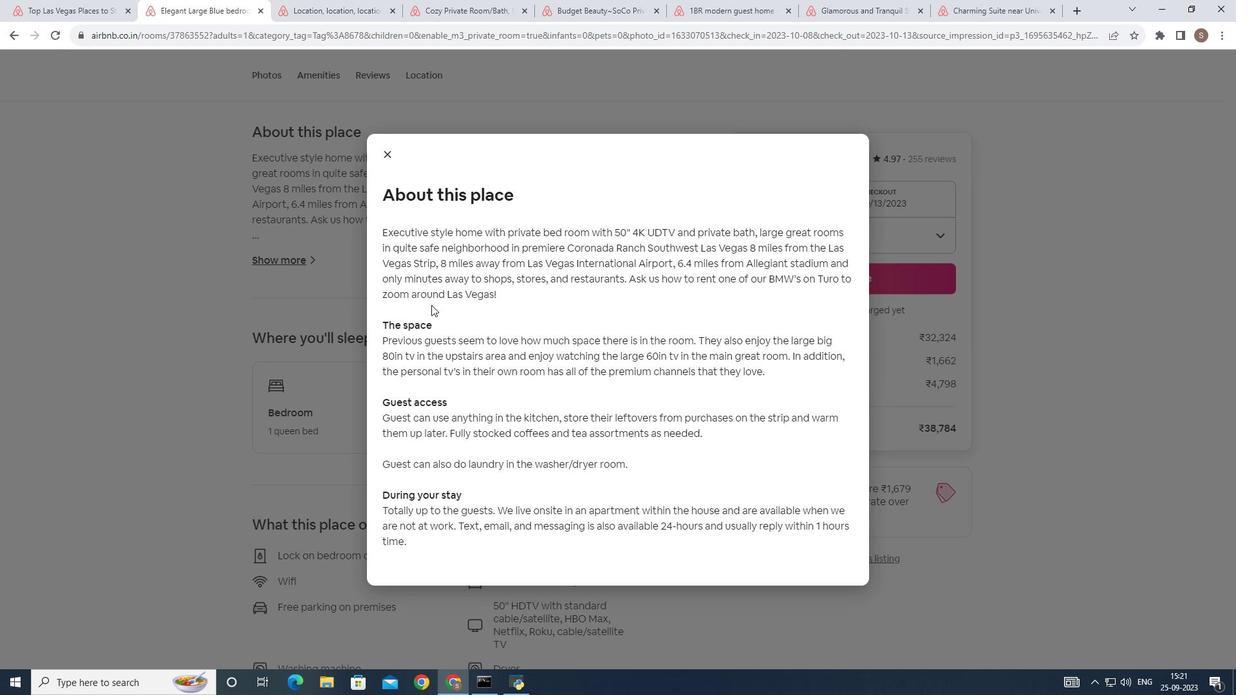 
Action: Mouse scrolled (430, 365) with delta (0, 0)
Screenshot: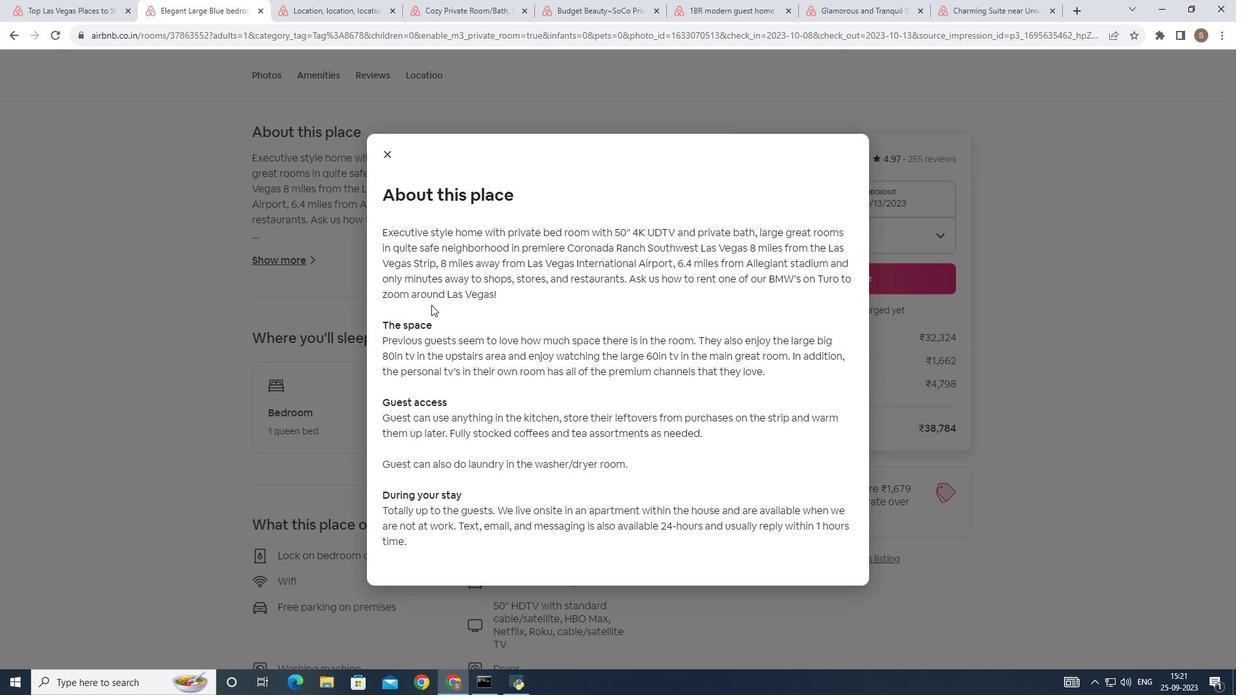 
Action: Mouse moved to (387, 156)
Screenshot: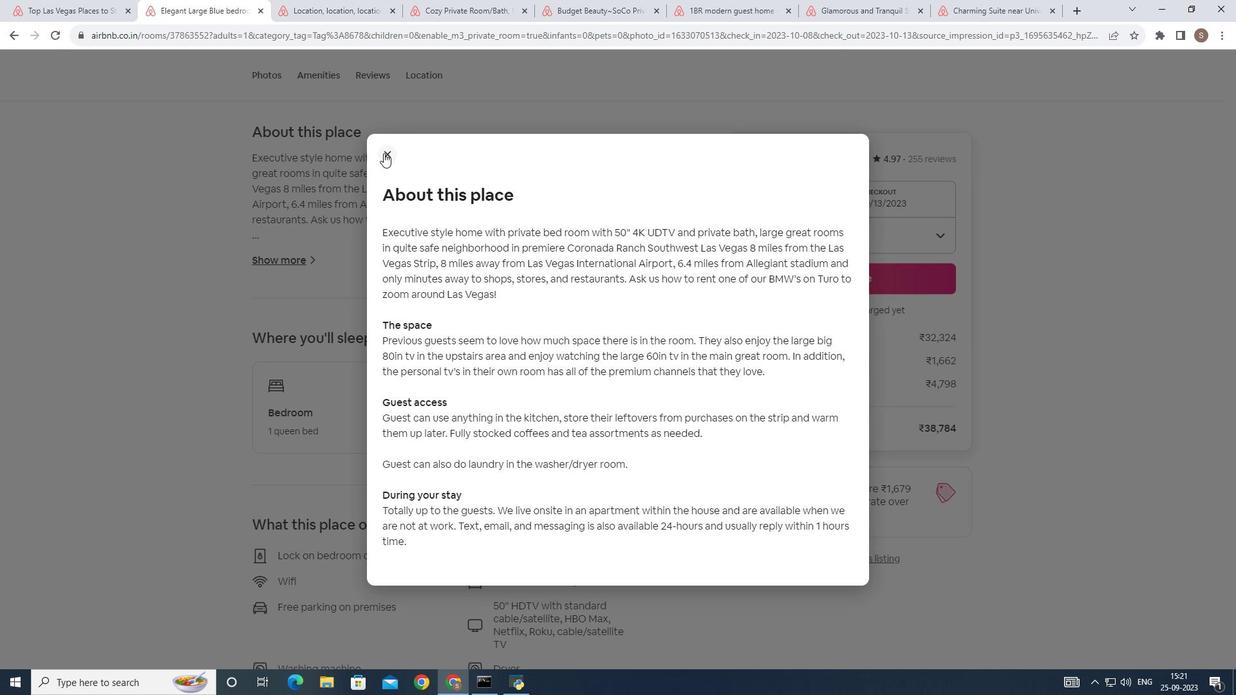 
Action: Mouse pressed left at (387, 156)
Screenshot: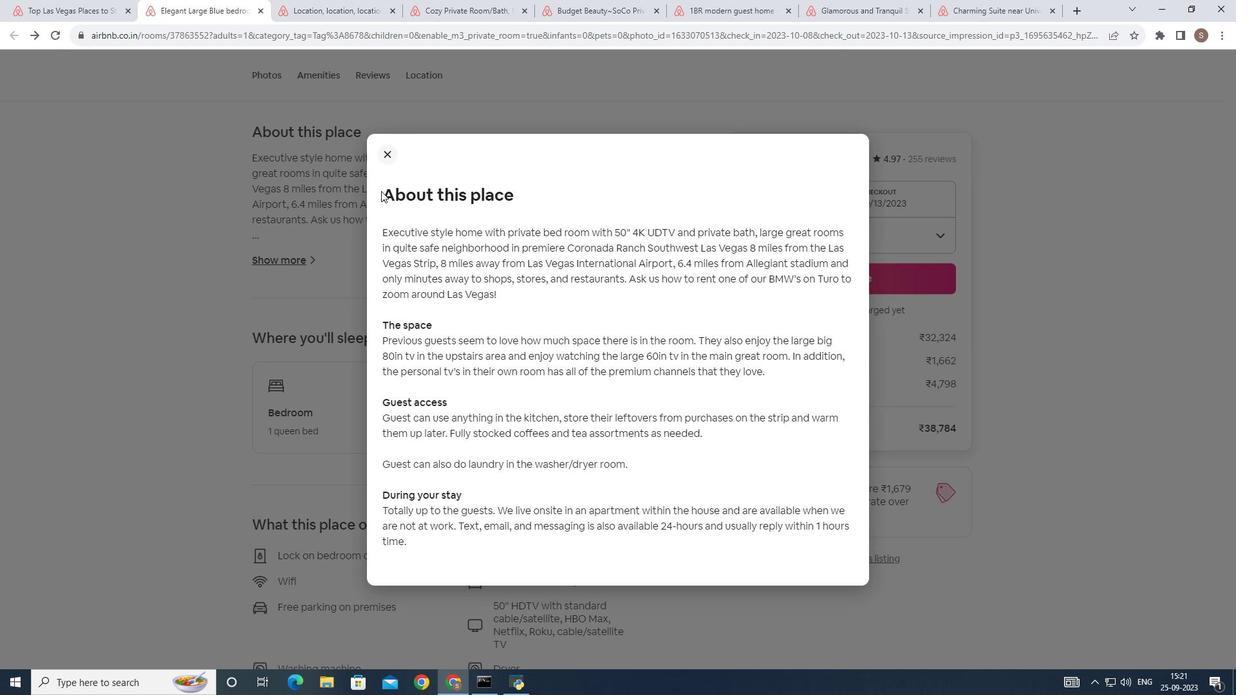 
Action: Mouse moved to (377, 295)
Screenshot: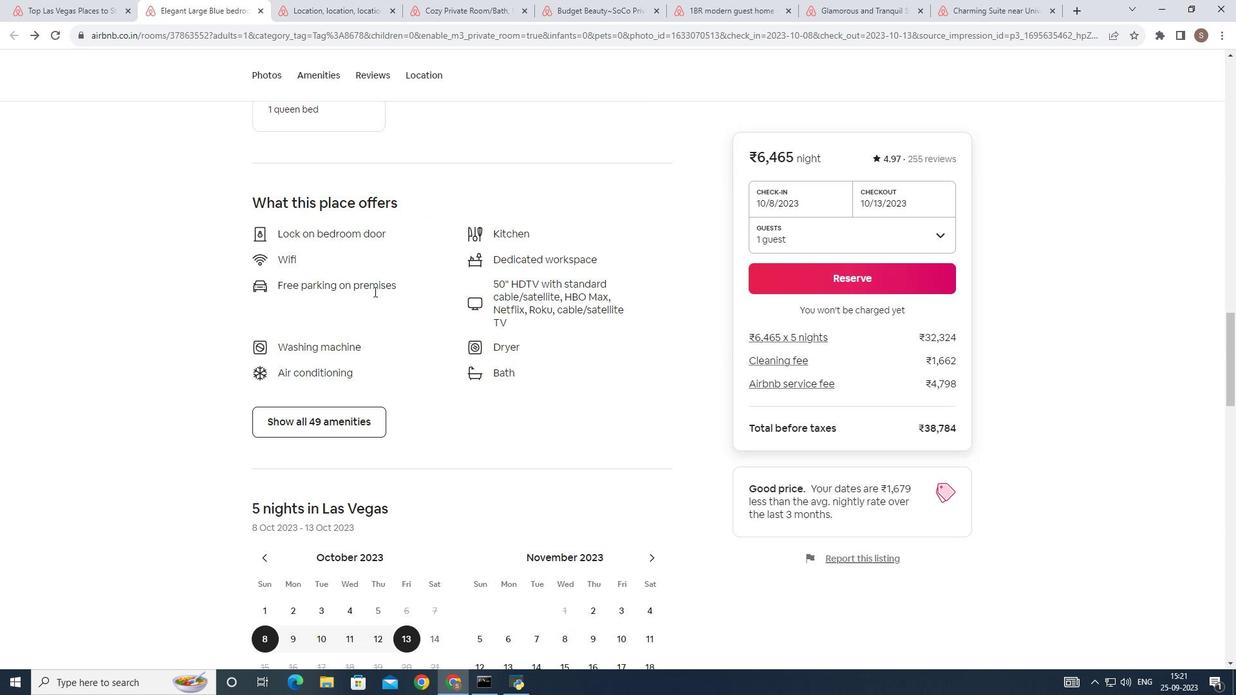 
Action: Mouse scrolled (377, 294) with delta (0, 0)
Screenshot: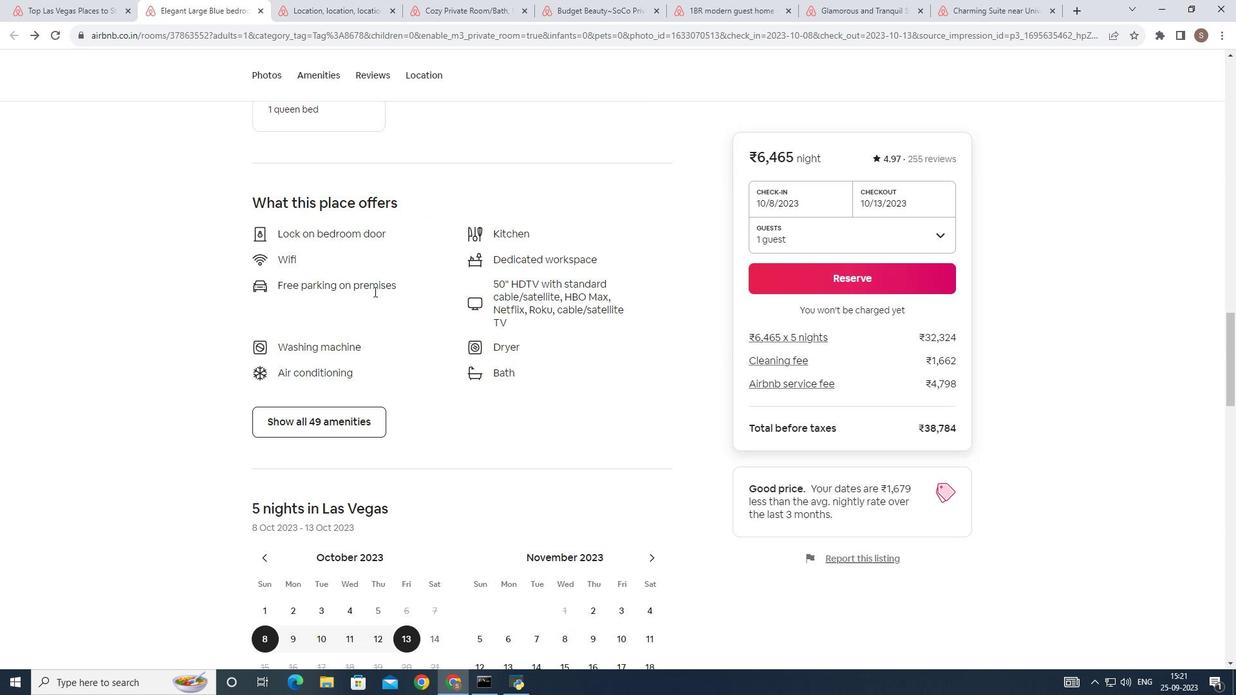 
Action: Mouse scrolled (377, 294) with delta (0, 0)
Screenshot: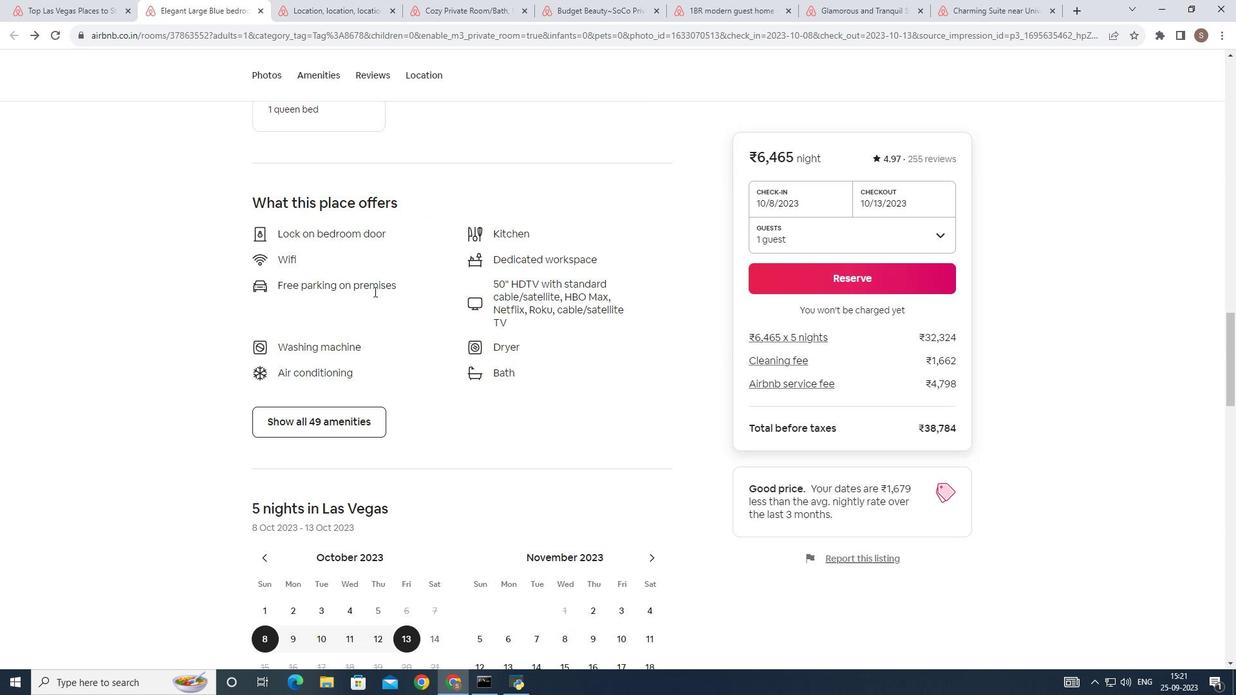 
Action: Mouse scrolled (377, 294) with delta (0, 0)
Screenshot: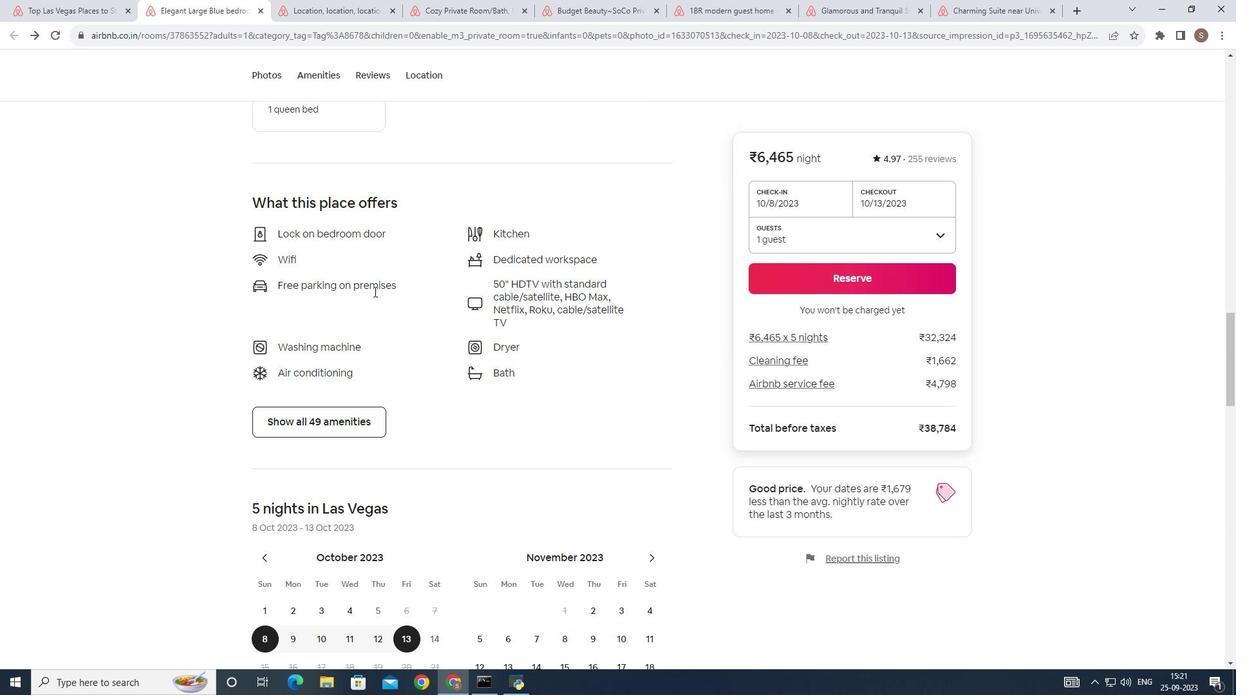 
Action: Mouse scrolled (377, 294) with delta (0, 0)
Screenshot: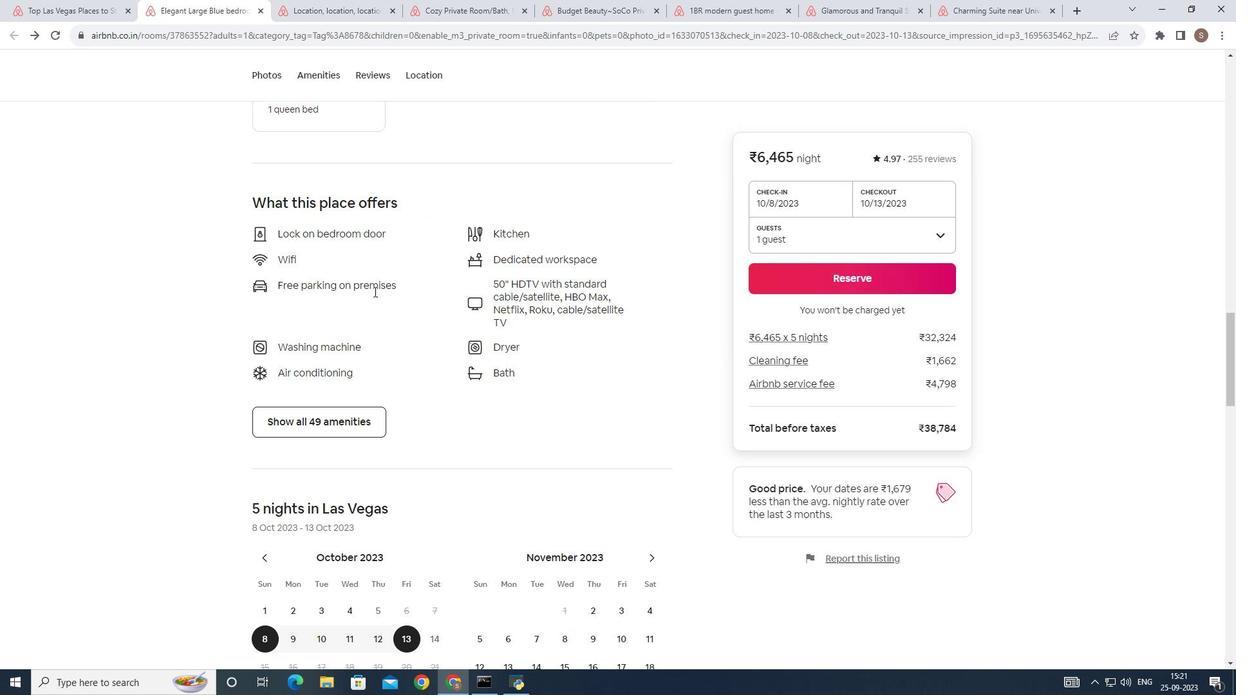
Action: Mouse scrolled (377, 294) with delta (0, 0)
Screenshot: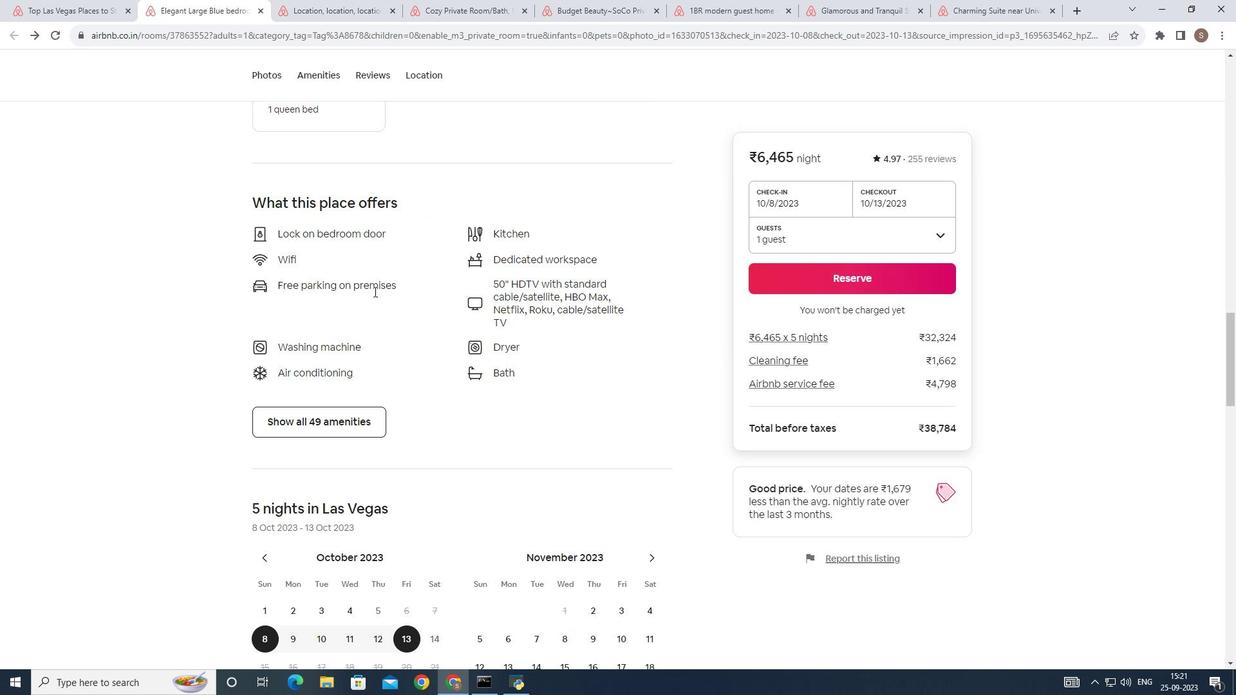 
Action: Mouse scrolled (377, 294) with delta (0, 0)
Screenshot: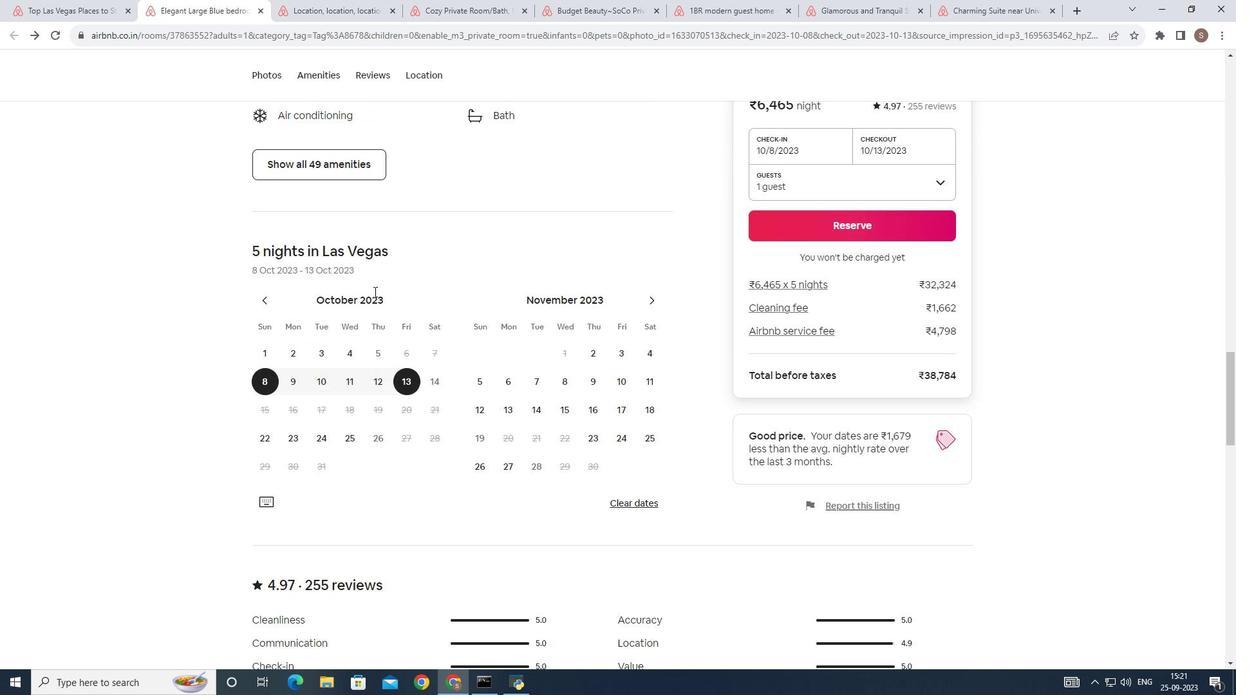 
Action: Mouse scrolled (377, 294) with delta (0, 0)
Screenshot: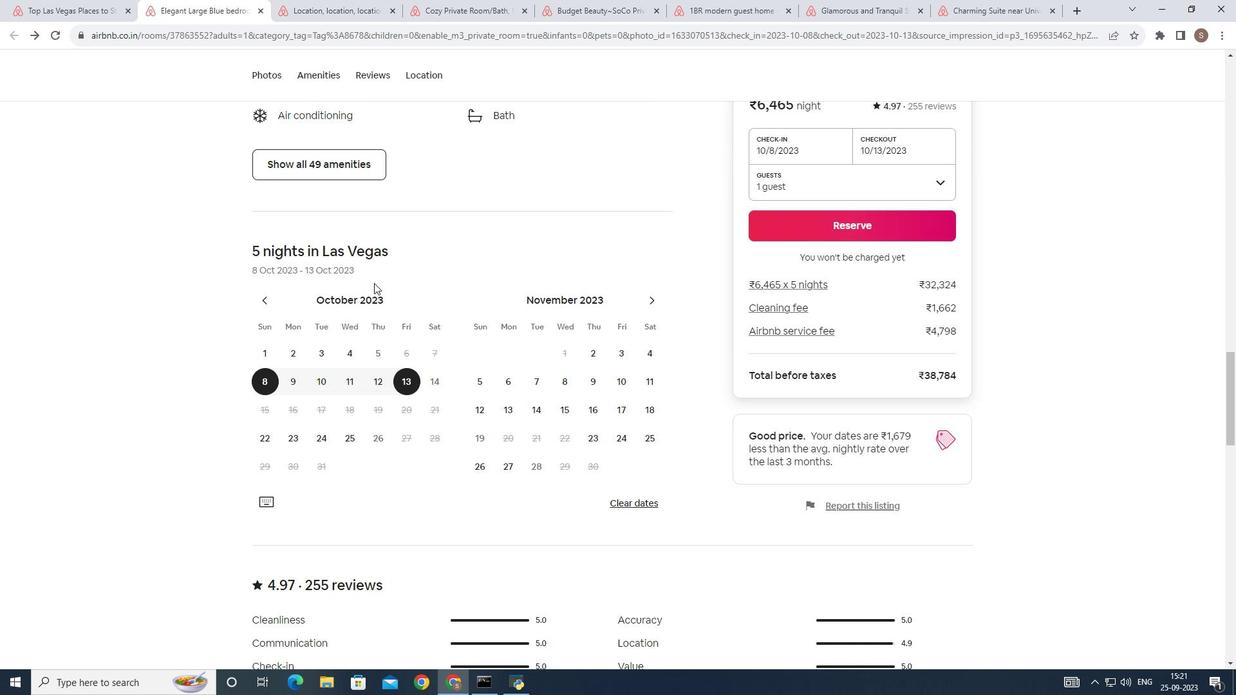
Action: Mouse scrolled (377, 294) with delta (0, 0)
Screenshot: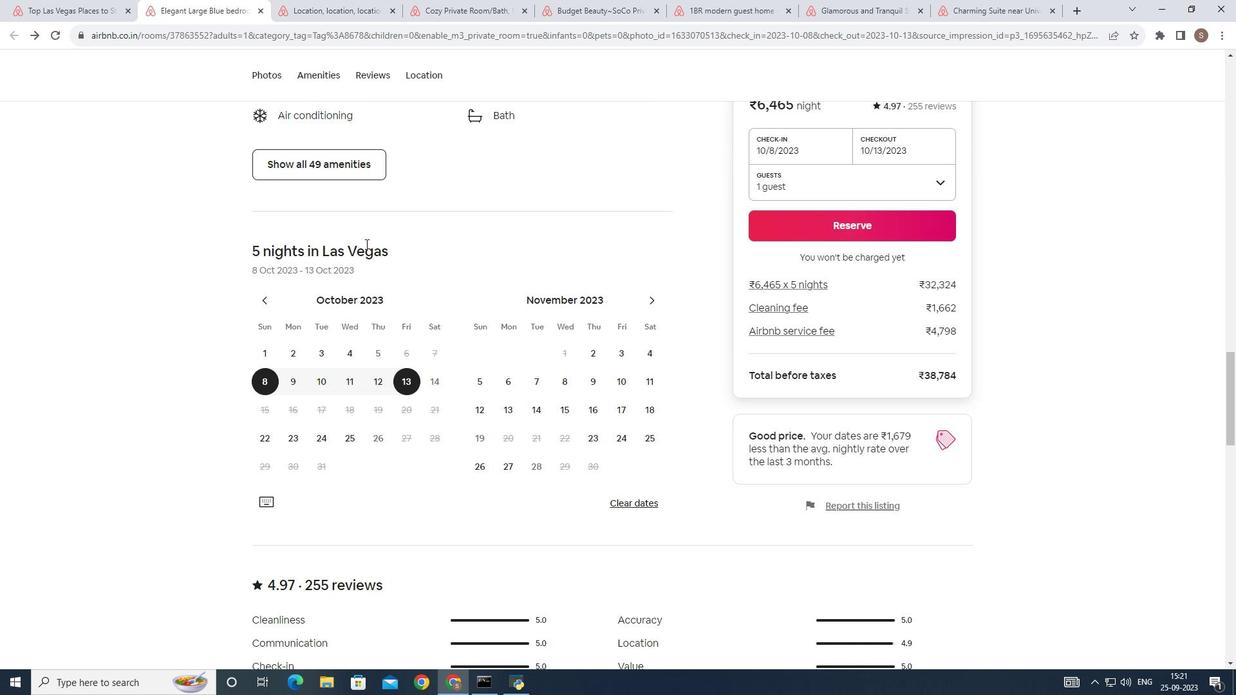 
Action: Mouse scrolled (377, 294) with delta (0, 0)
Screenshot: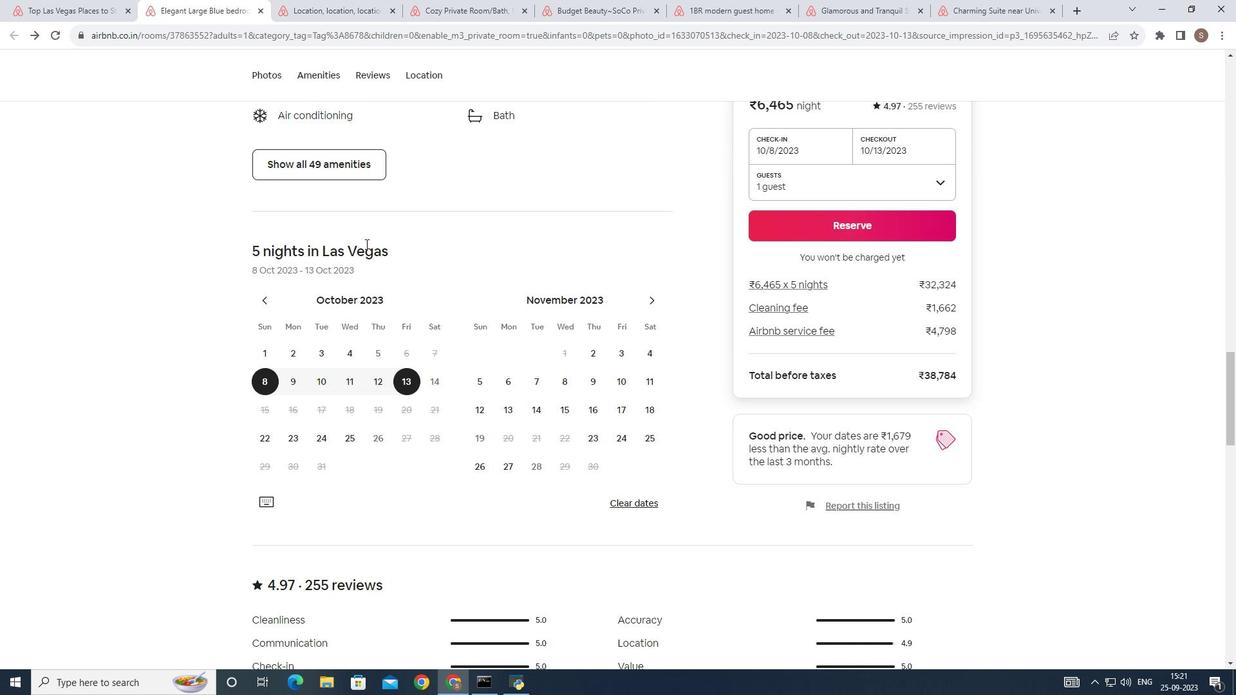 
Action: Mouse moved to (335, 162)
Screenshot: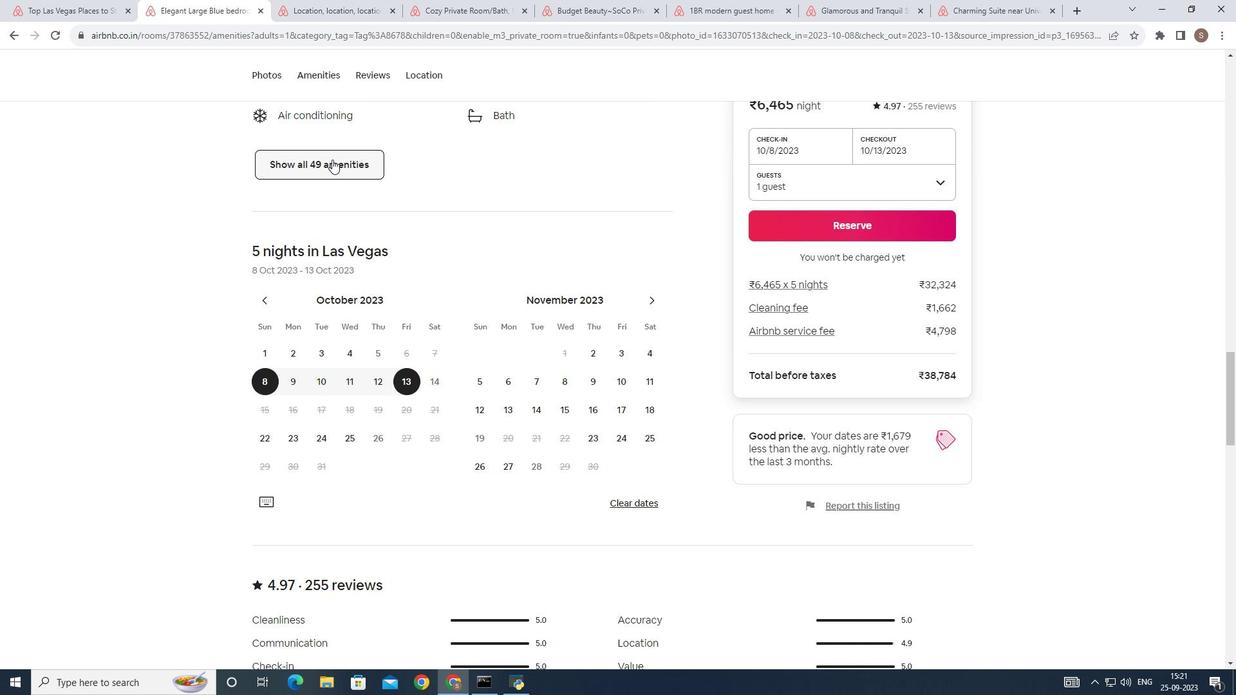 
Action: Mouse pressed left at (335, 162)
Screenshot: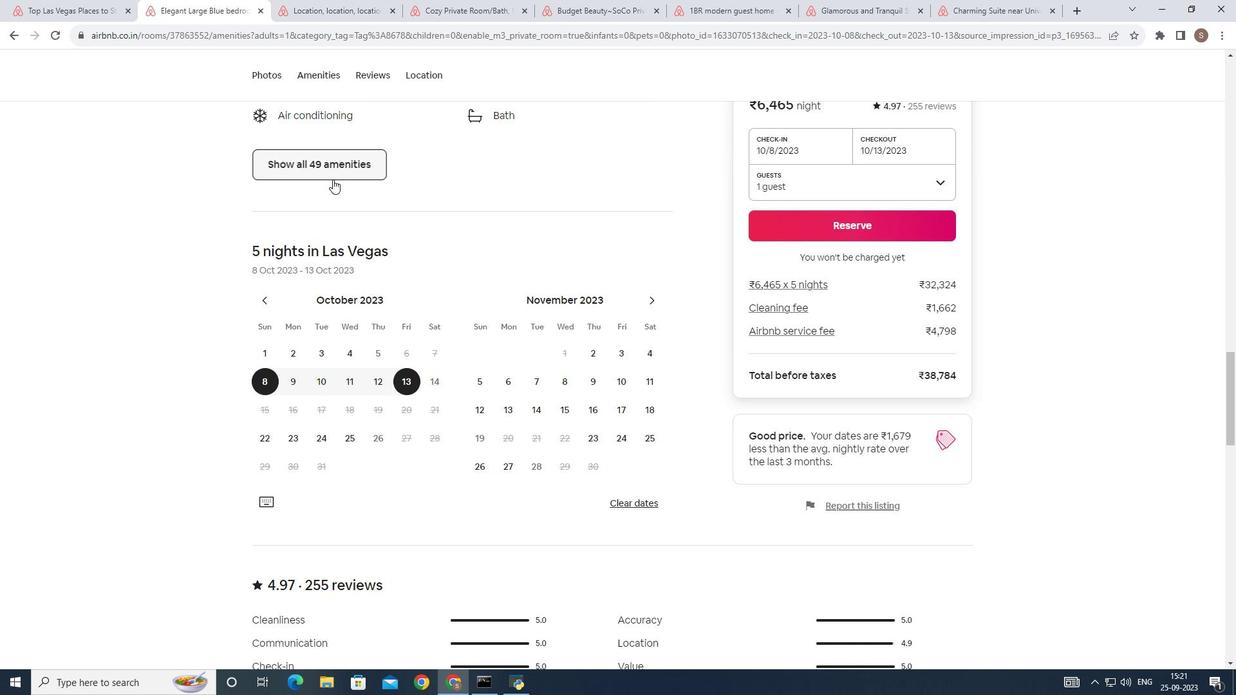 
Action: Mouse moved to (480, 270)
Screenshot: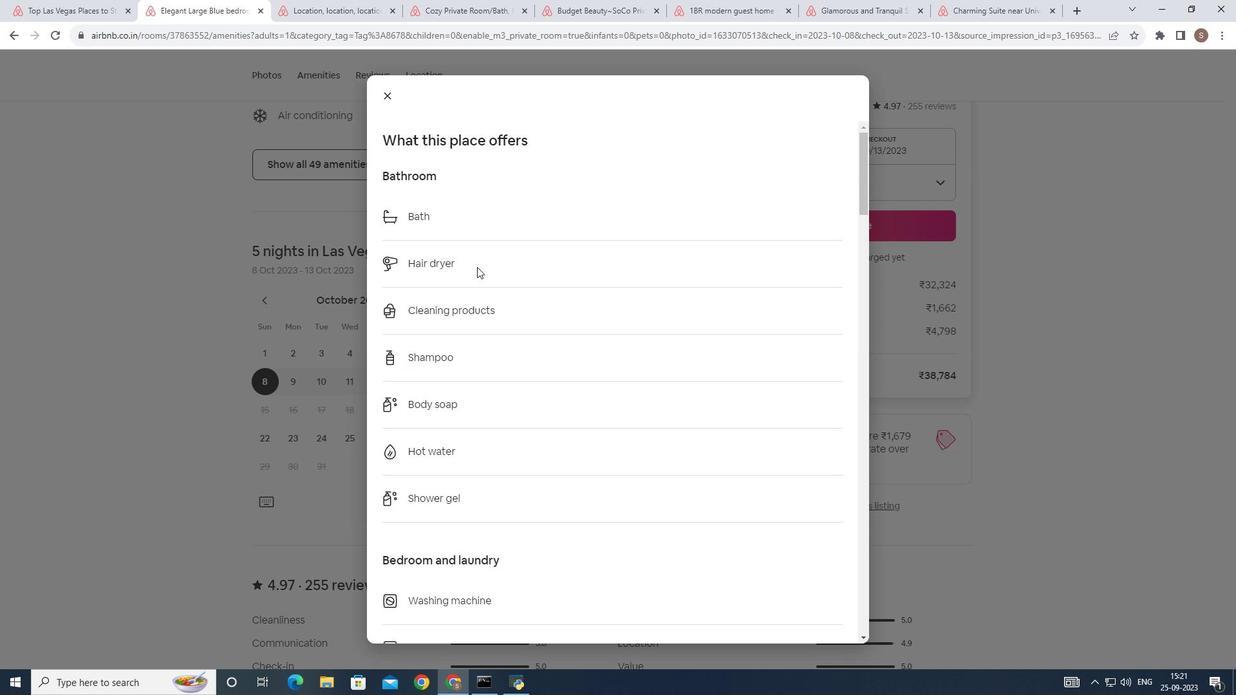 
Action: Mouse scrolled (480, 269) with delta (0, 0)
Screenshot: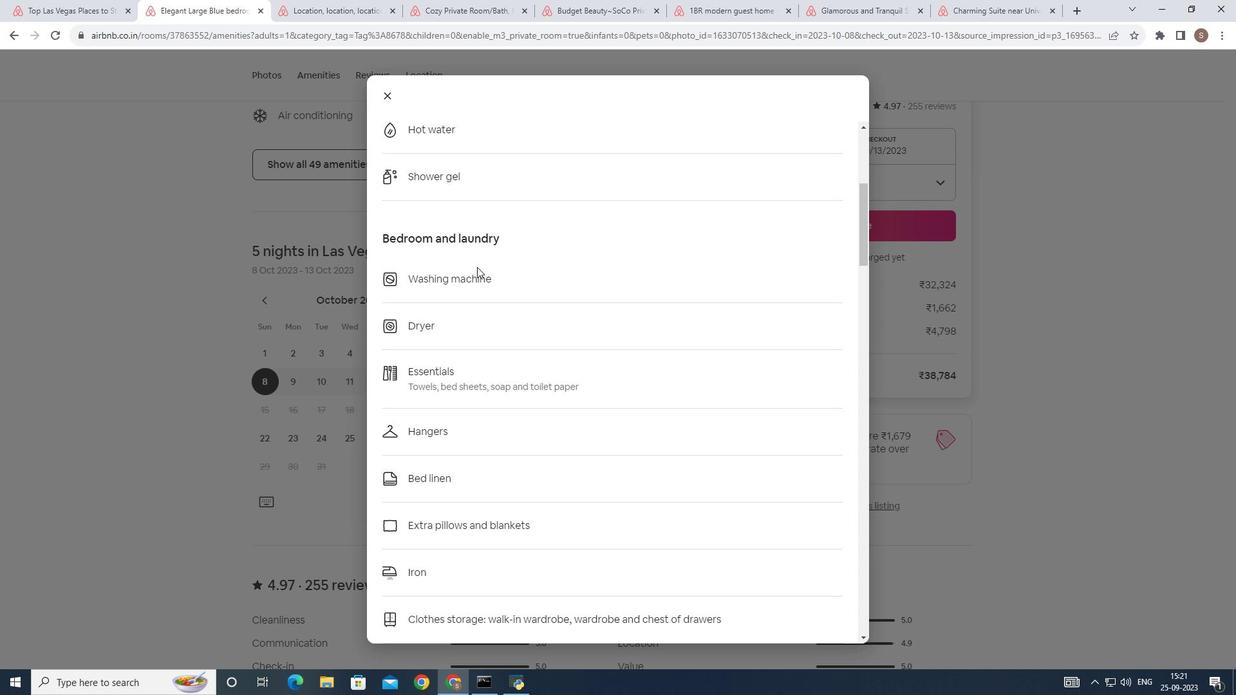 
Action: Mouse scrolled (480, 269) with delta (0, 0)
Screenshot: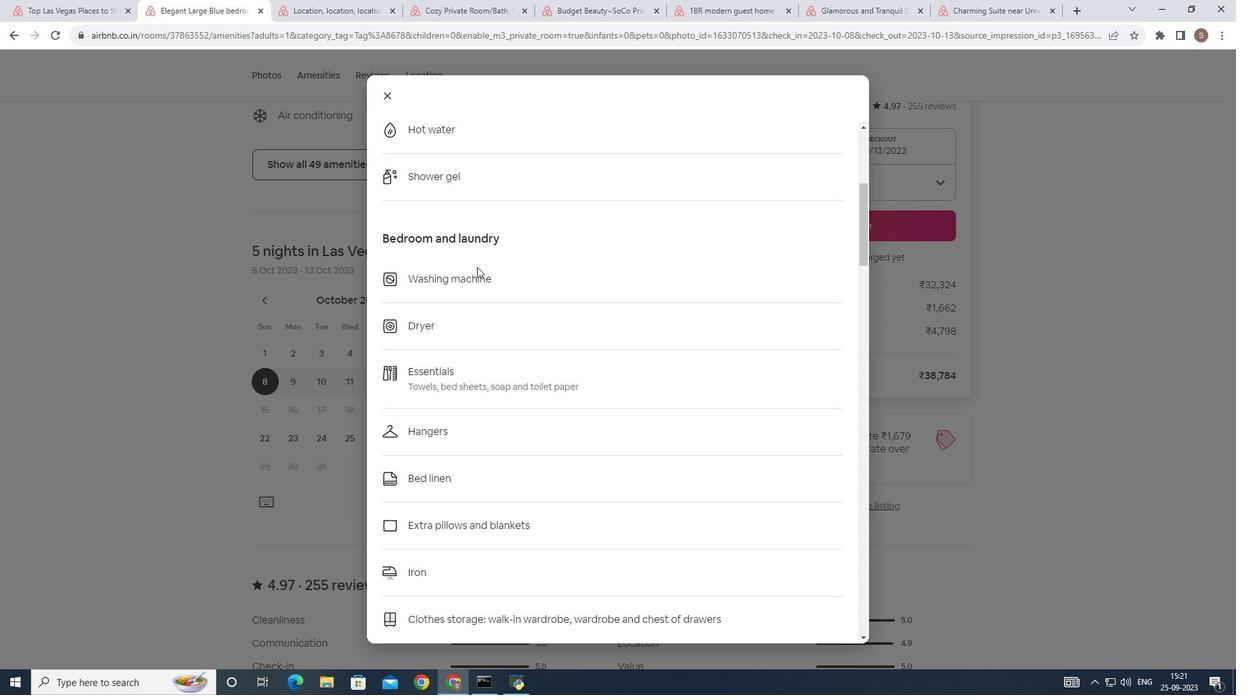 
Action: Mouse scrolled (480, 269) with delta (0, 0)
Screenshot: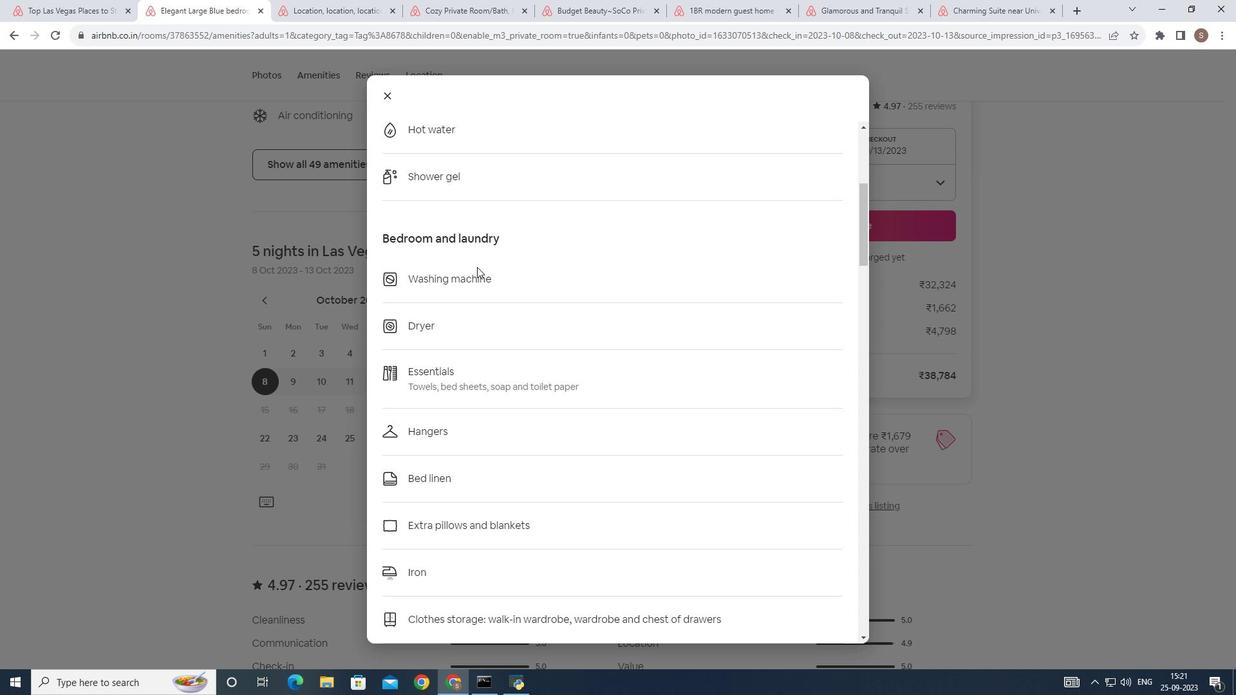 
Action: Mouse scrolled (480, 269) with delta (0, 0)
Screenshot: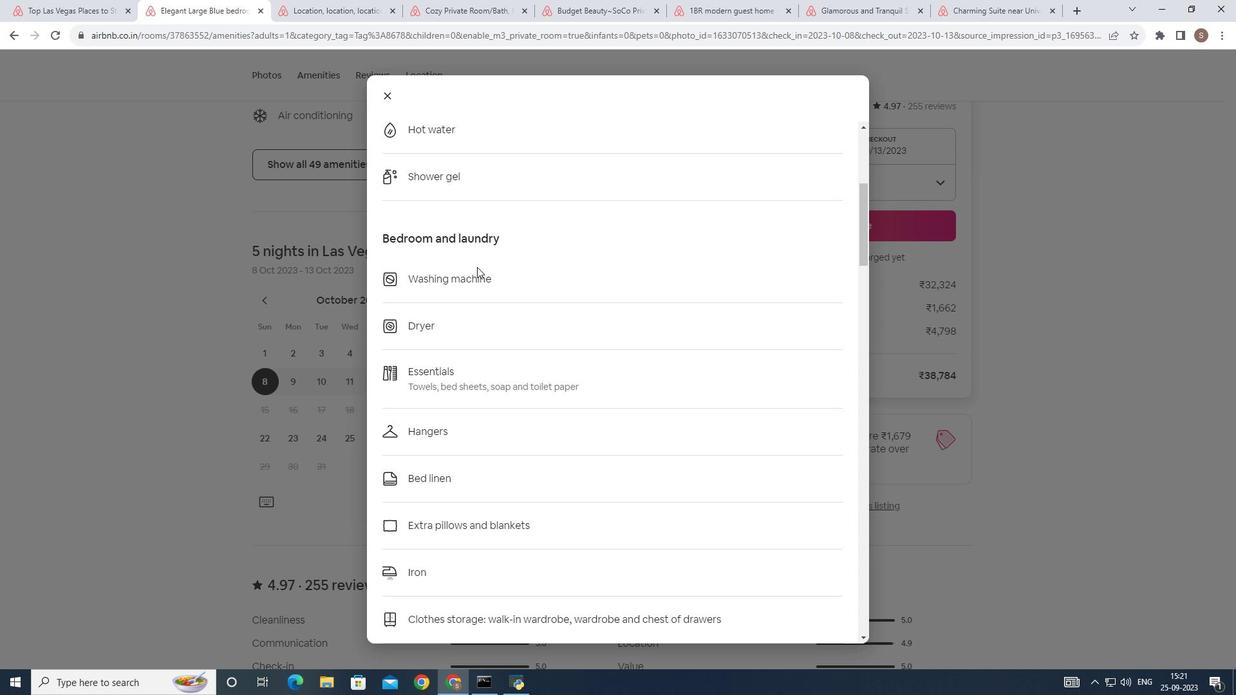 
Action: Mouse scrolled (480, 269) with delta (0, 0)
Screenshot: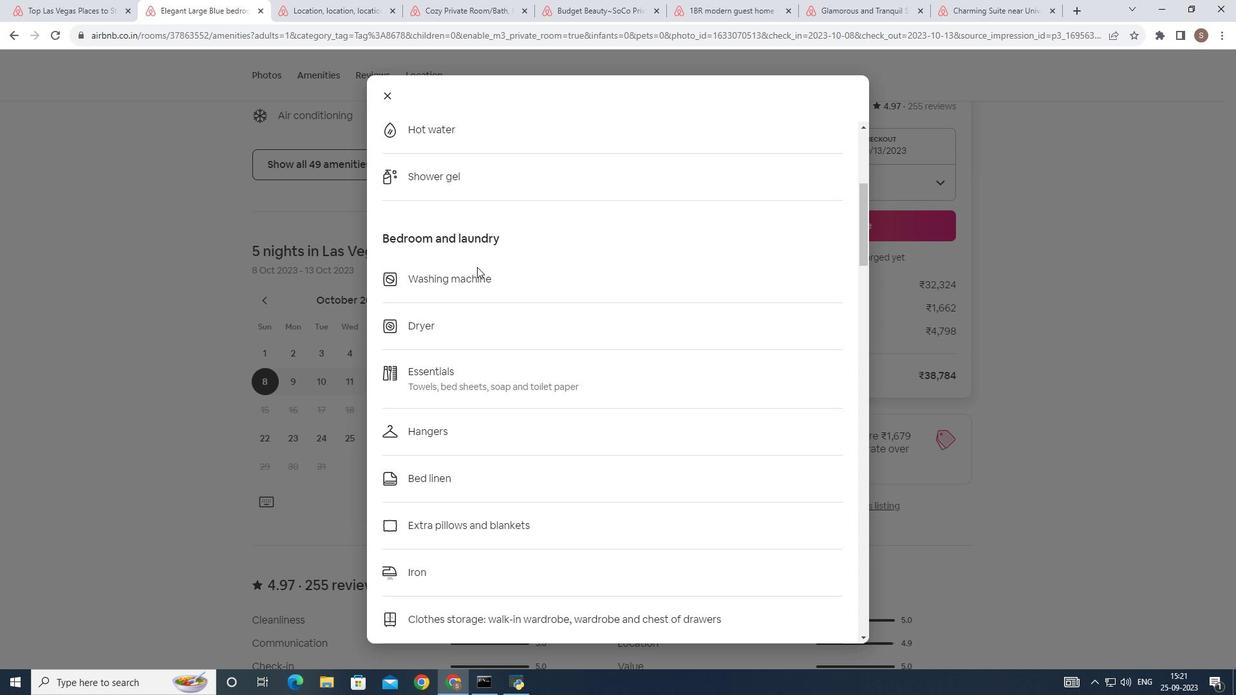 
Action: Mouse scrolled (480, 269) with delta (0, 0)
Screenshot: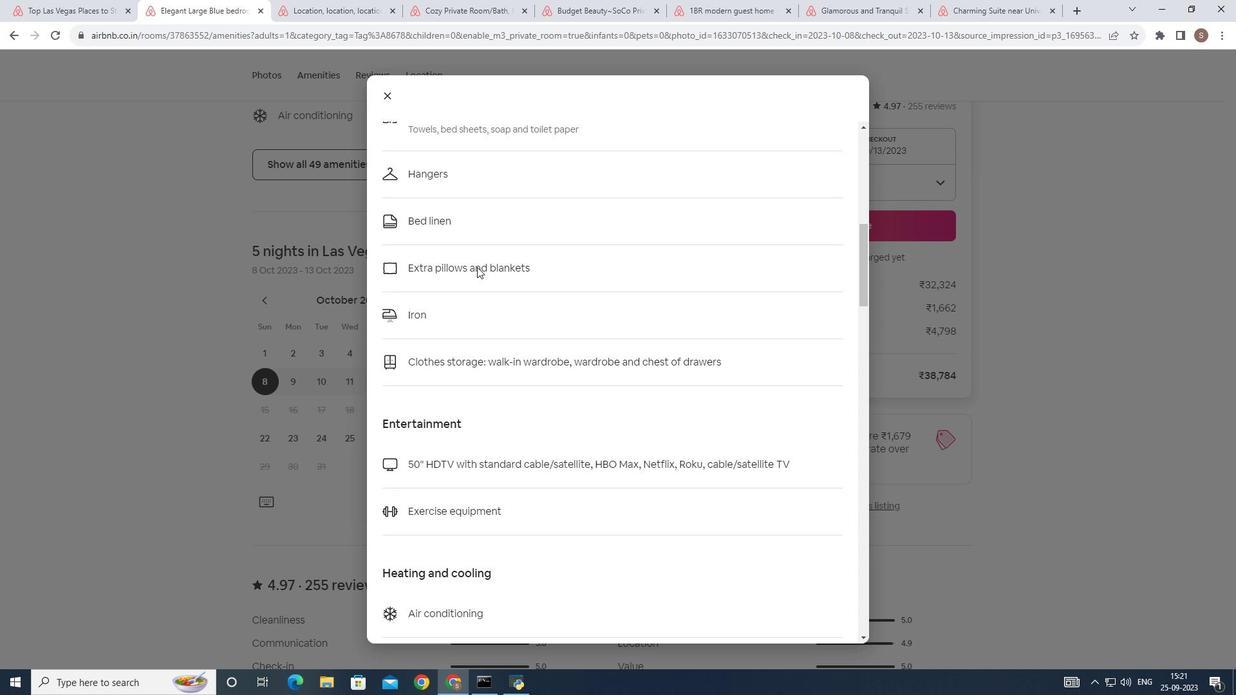 
Action: Mouse scrolled (480, 269) with delta (0, 0)
Screenshot: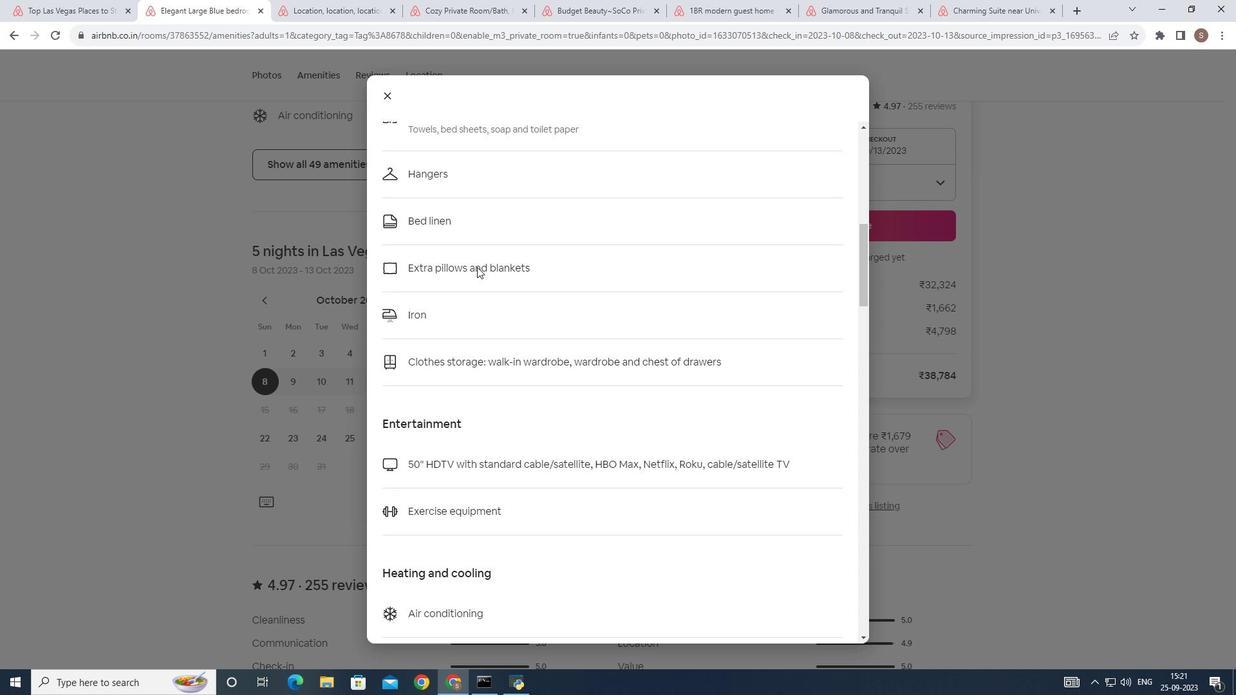 
Action: Mouse scrolled (480, 269) with delta (0, 0)
Screenshot: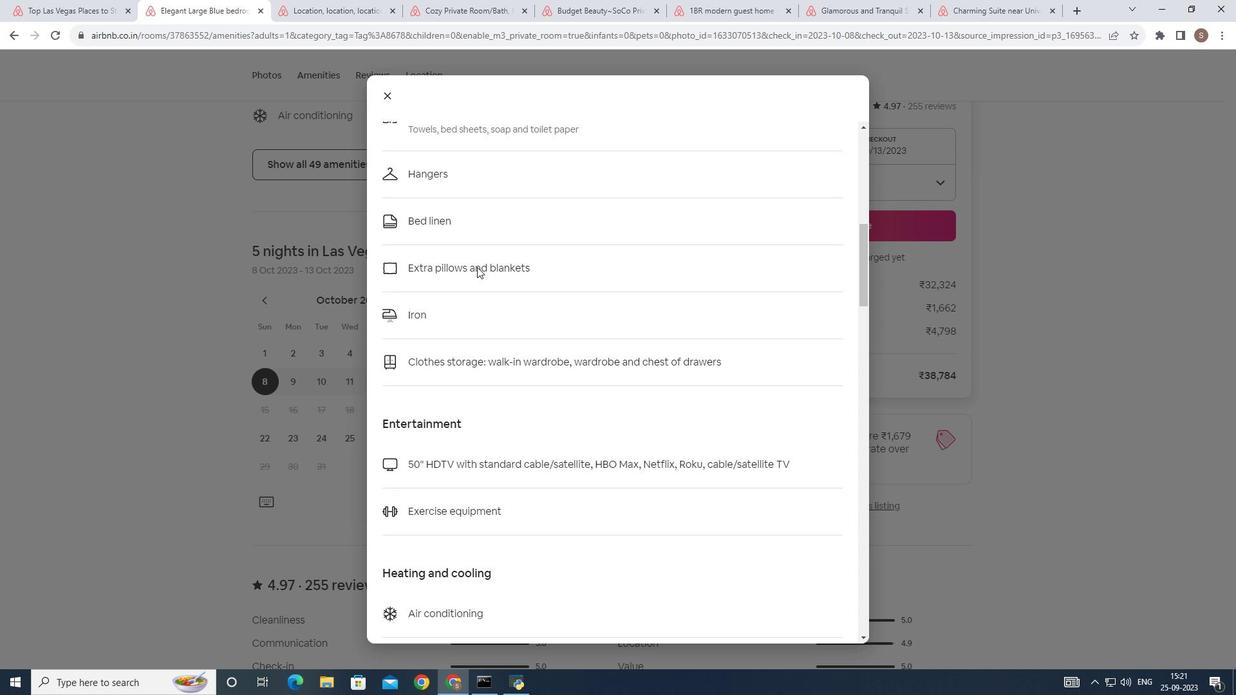 
Action: Mouse scrolled (480, 269) with delta (0, 0)
Screenshot: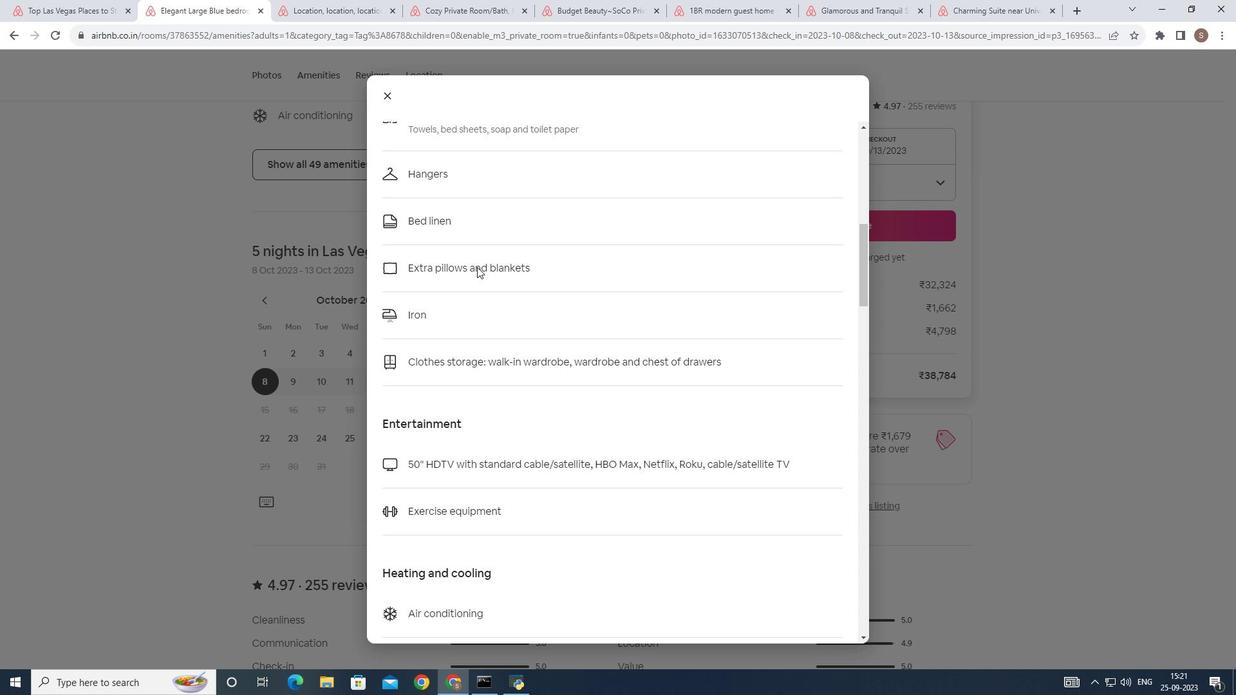 
Action: Mouse scrolled (480, 269) with delta (0, 0)
Screenshot: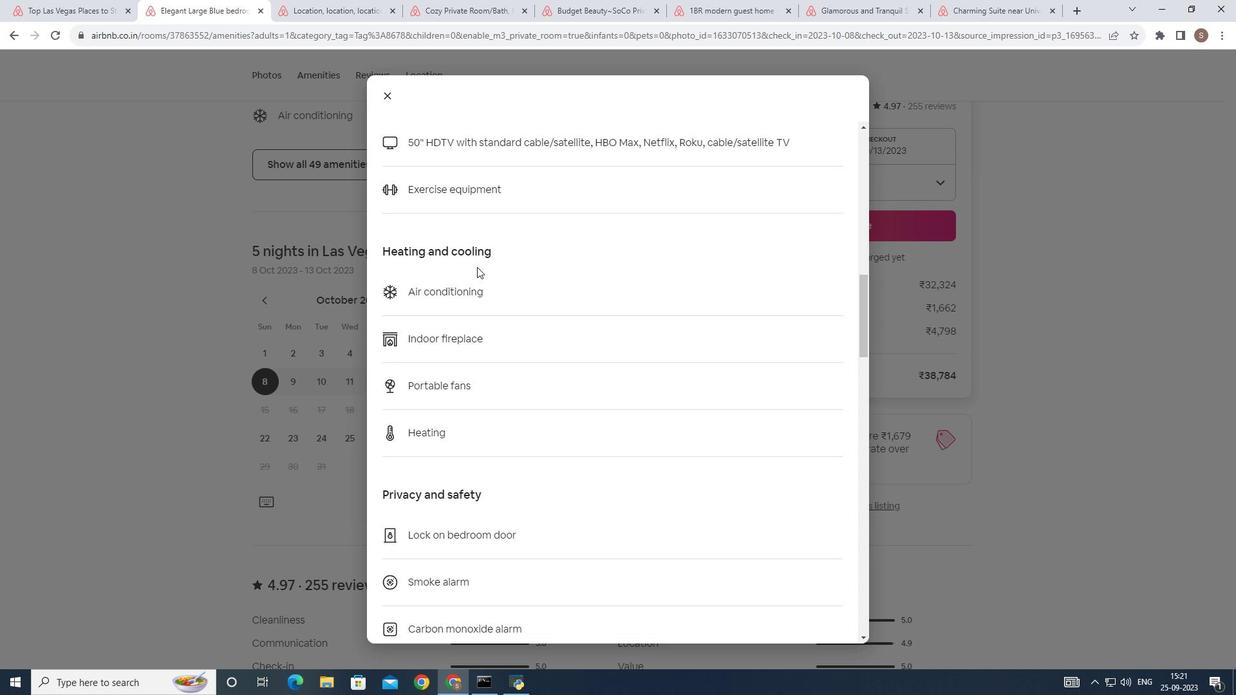 
Action: Mouse scrolled (480, 269) with delta (0, 0)
Screenshot: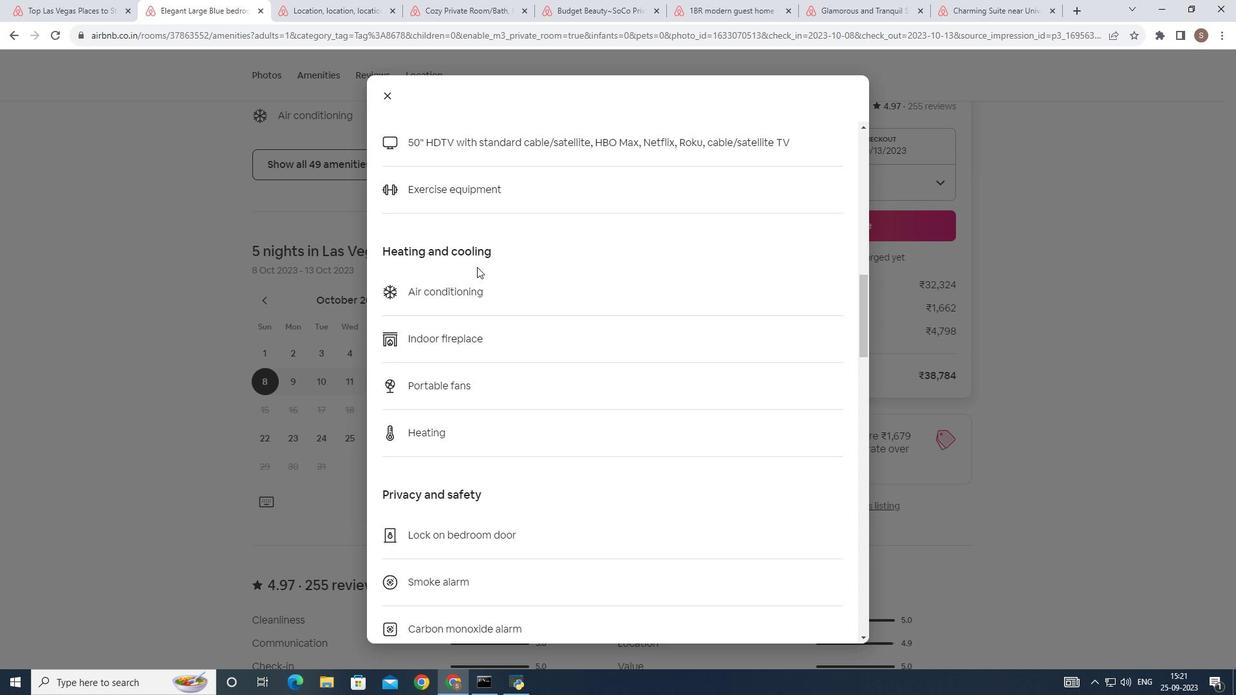 
Action: Mouse scrolled (480, 269) with delta (0, 0)
Screenshot: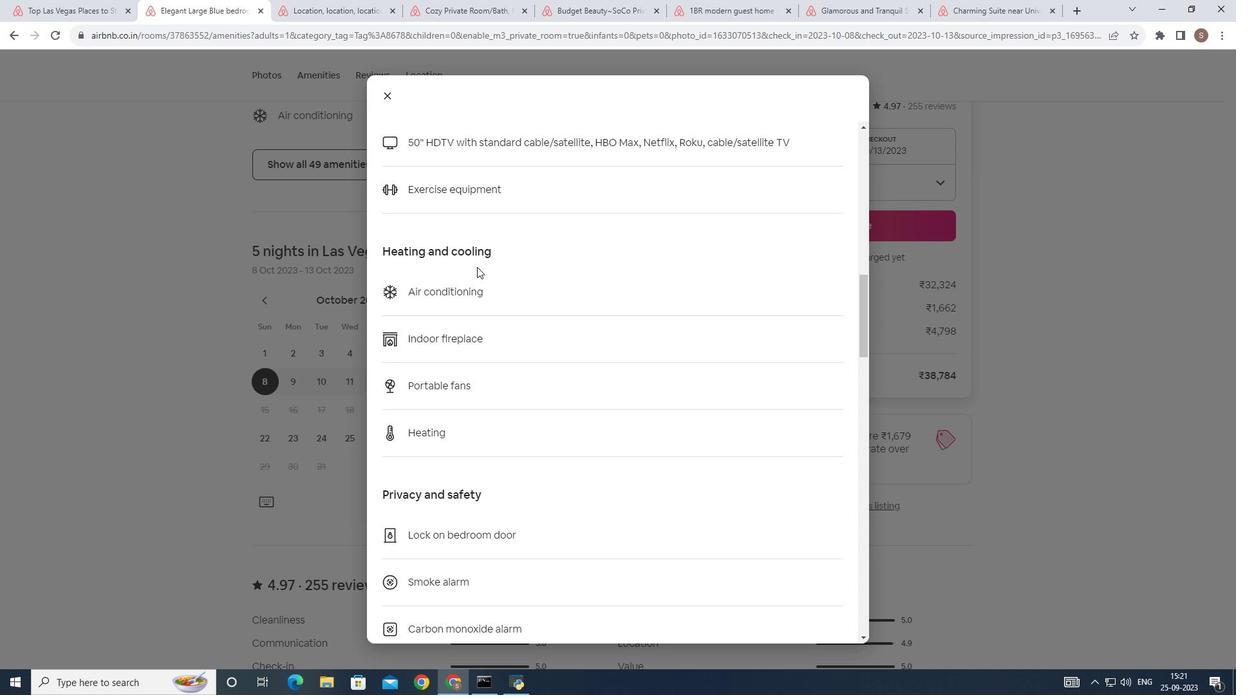 
Action: Mouse scrolled (480, 269) with delta (0, 0)
Screenshot: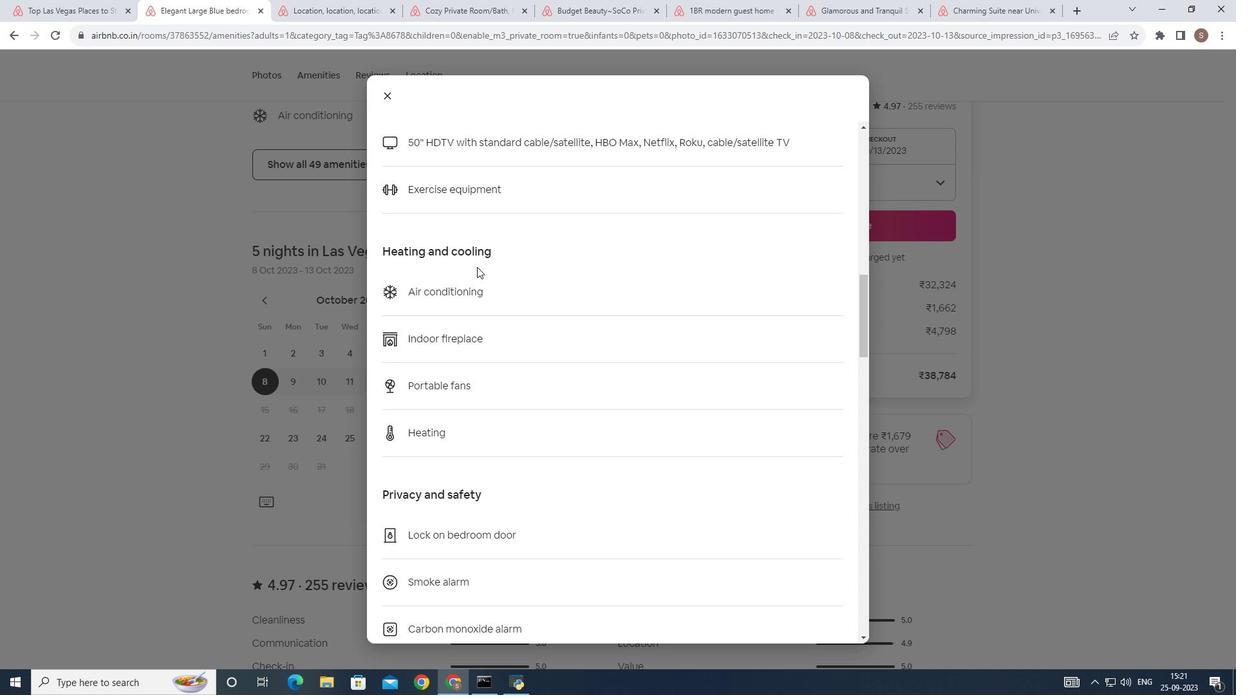 
Action: Mouse scrolled (480, 269) with delta (0, 0)
Screenshot: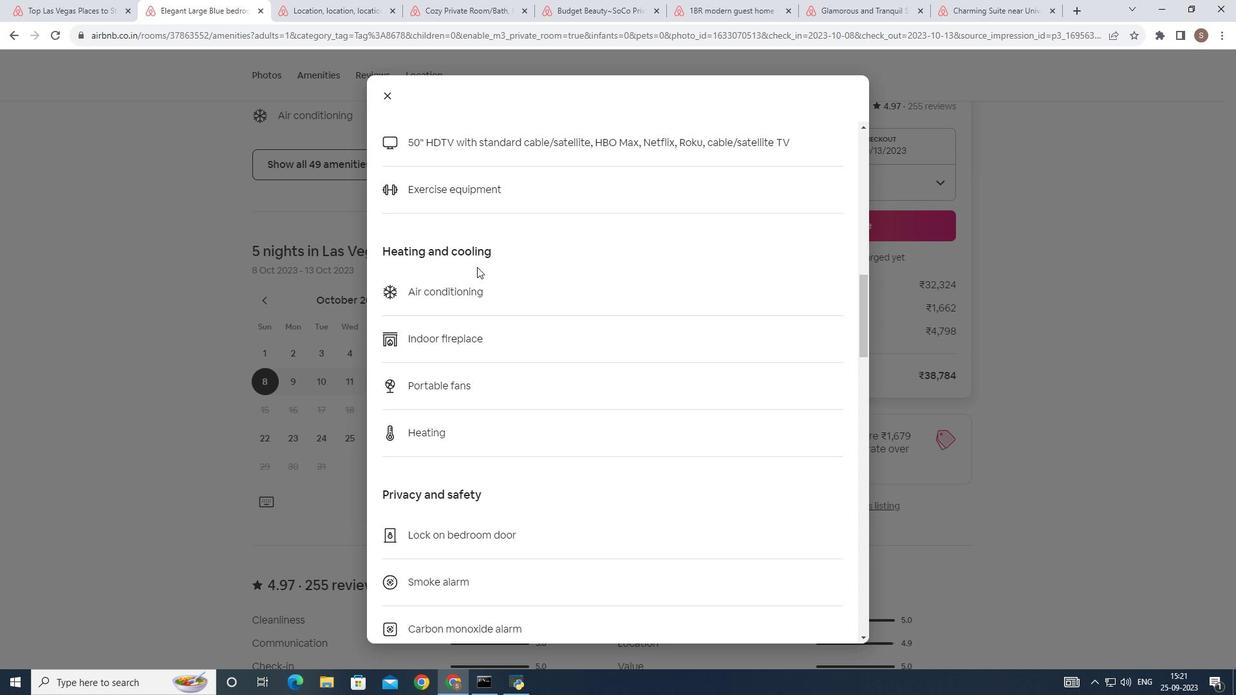 
Action: Mouse scrolled (480, 269) with delta (0, 0)
Screenshot: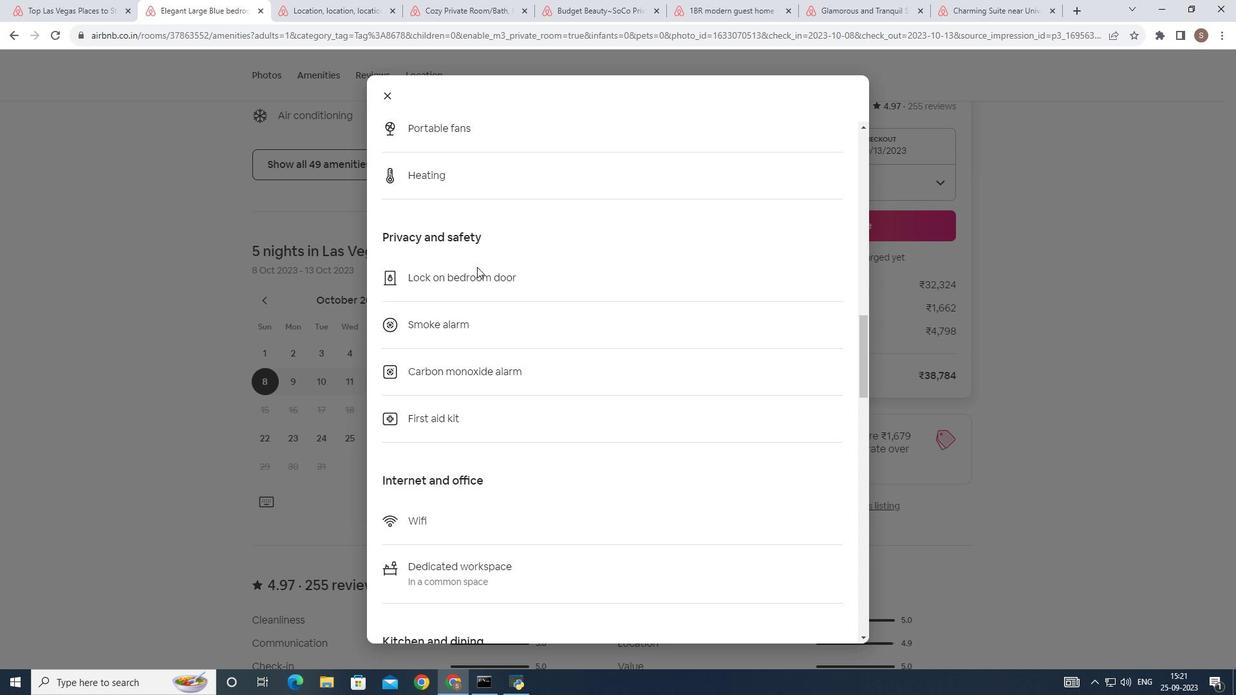 
Action: Mouse scrolled (480, 269) with delta (0, 0)
Screenshot: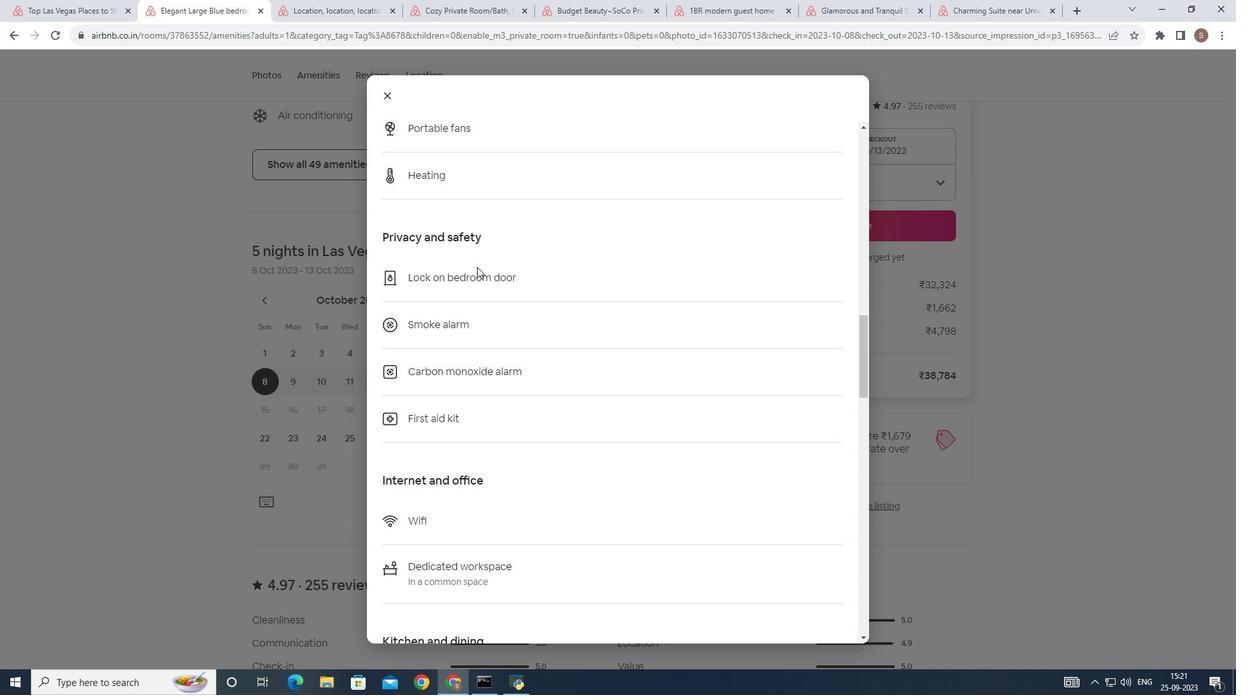 
Action: Mouse scrolled (480, 269) with delta (0, 0)
Screenshot: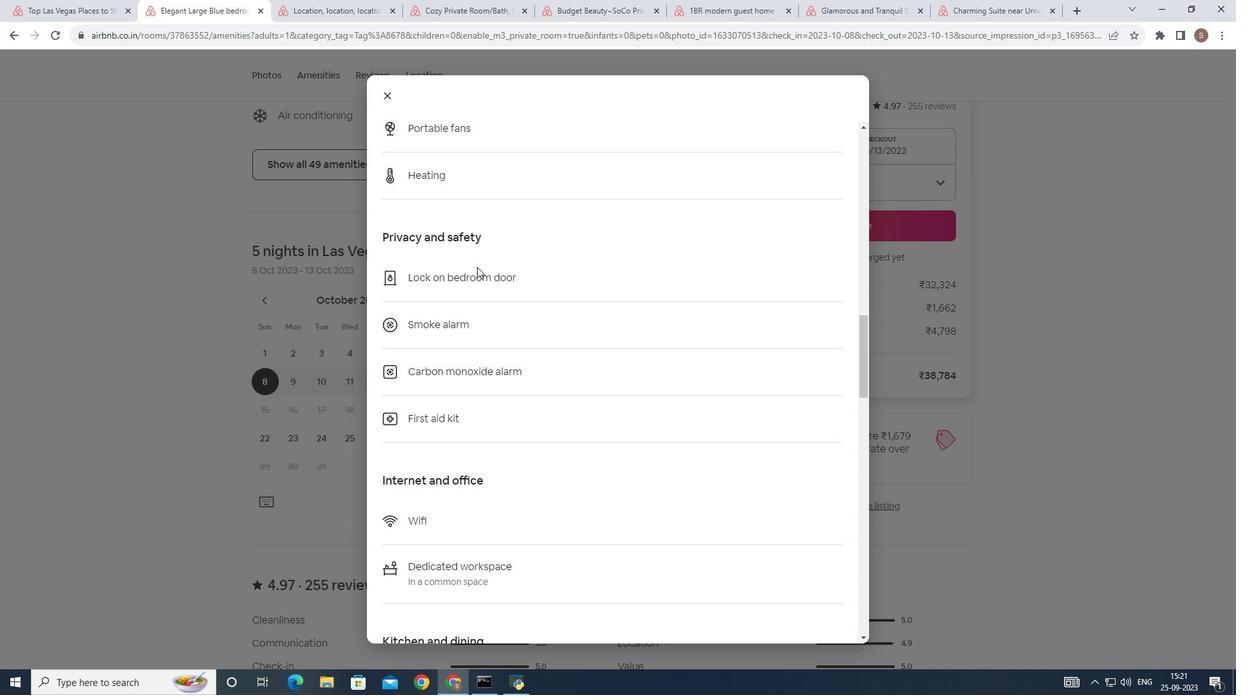 
Action: Mouse scrolled (480, 269) with delta (0, 0)
Screenshot: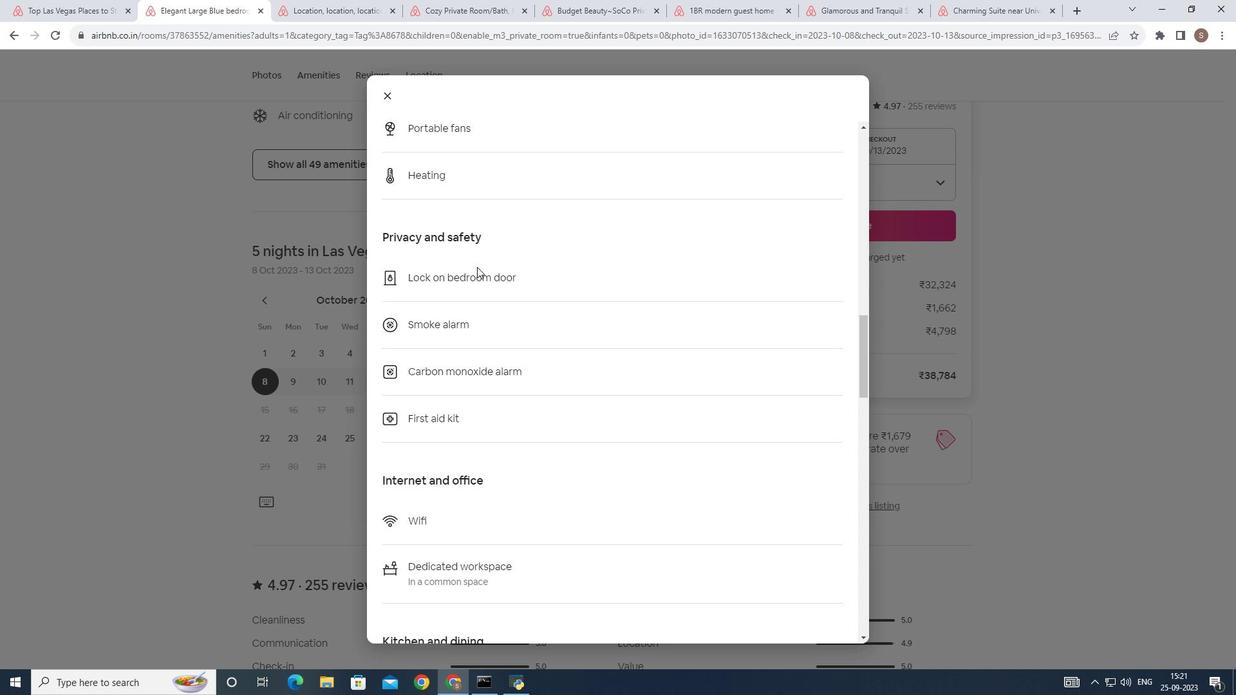 
Action: Mouse scrolled (480, 269) with delta (0, 0)
Screenshot: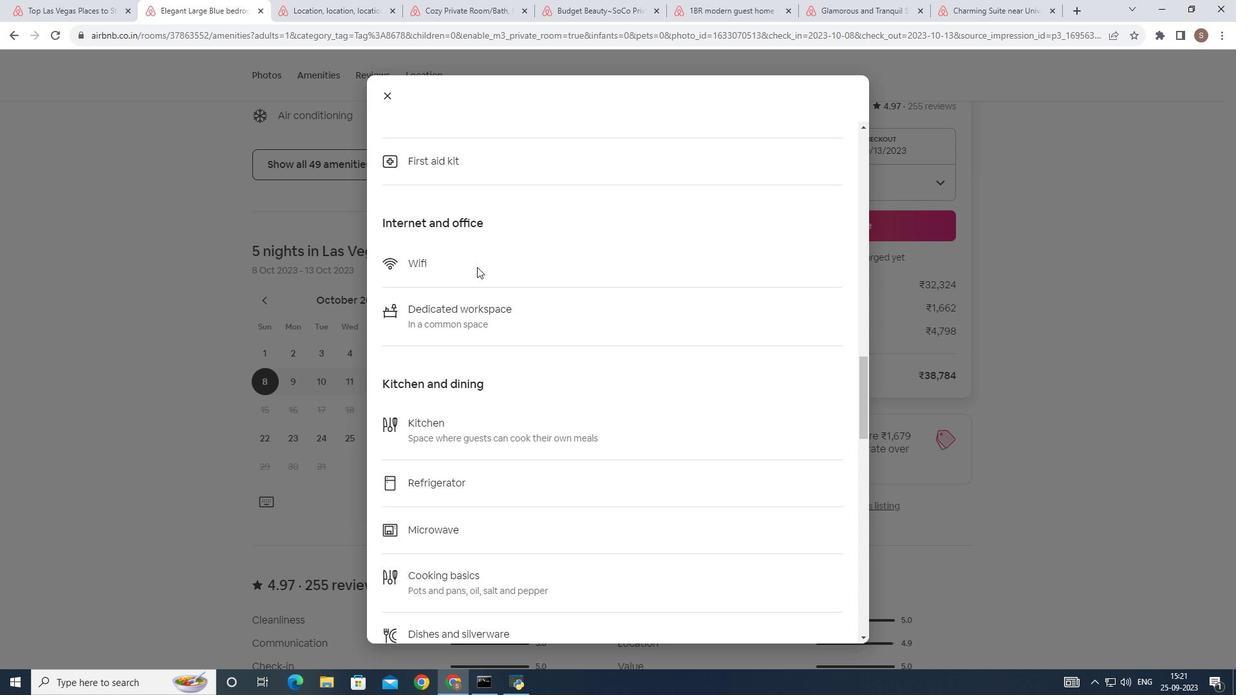 
Action: Mouse scrolled (480, 269) with delta (0, 0)
Screenshot: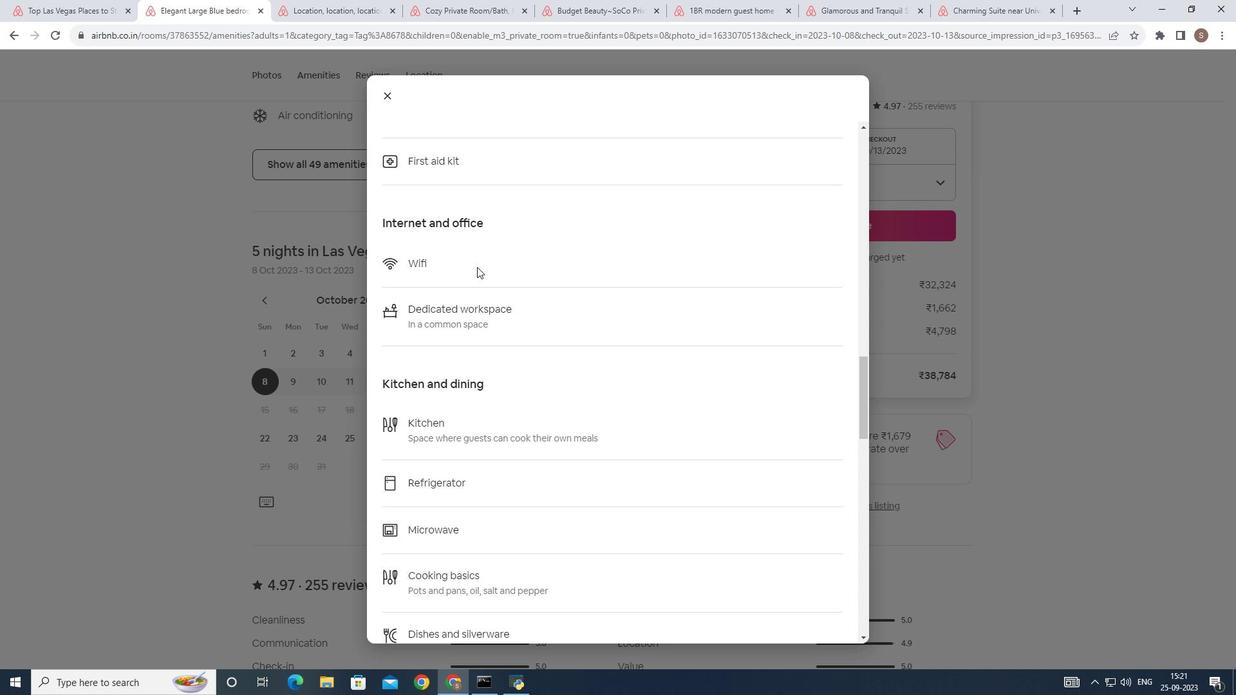 
Action: Mouse scrolled (480, 269) with delta (0, 0)
Screenshot: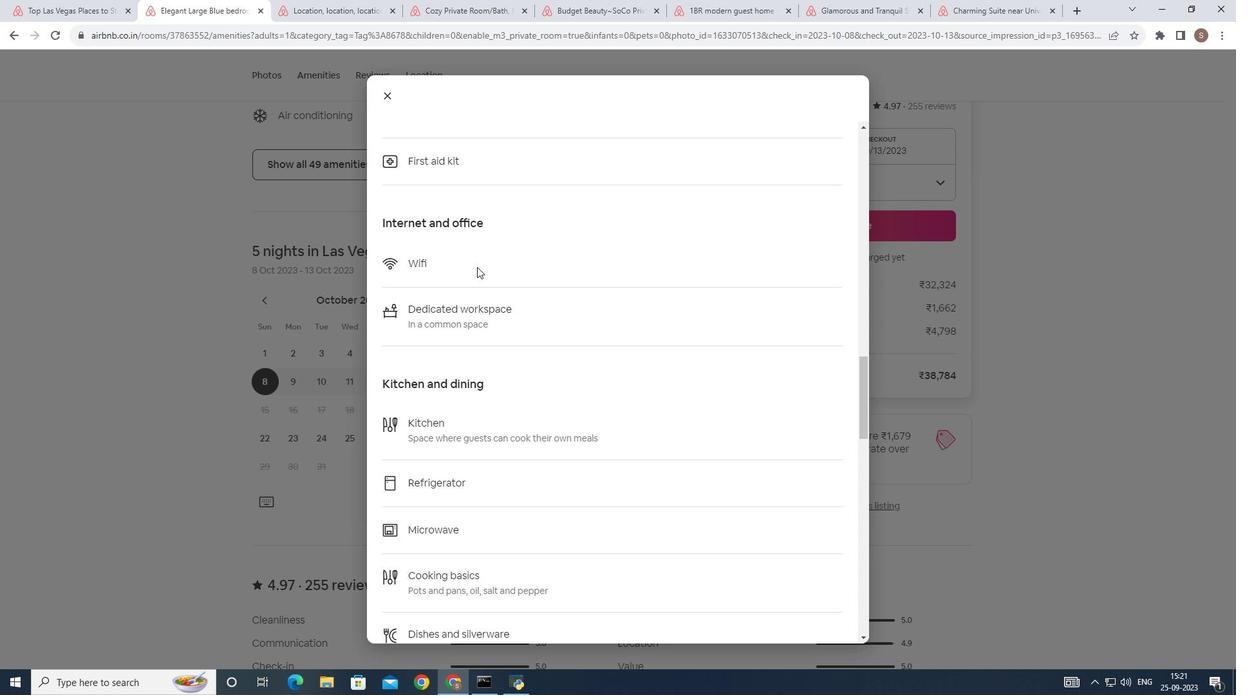 
Action: Mouse scrolled (480, 269) with delta (0, 0)
Screenshot: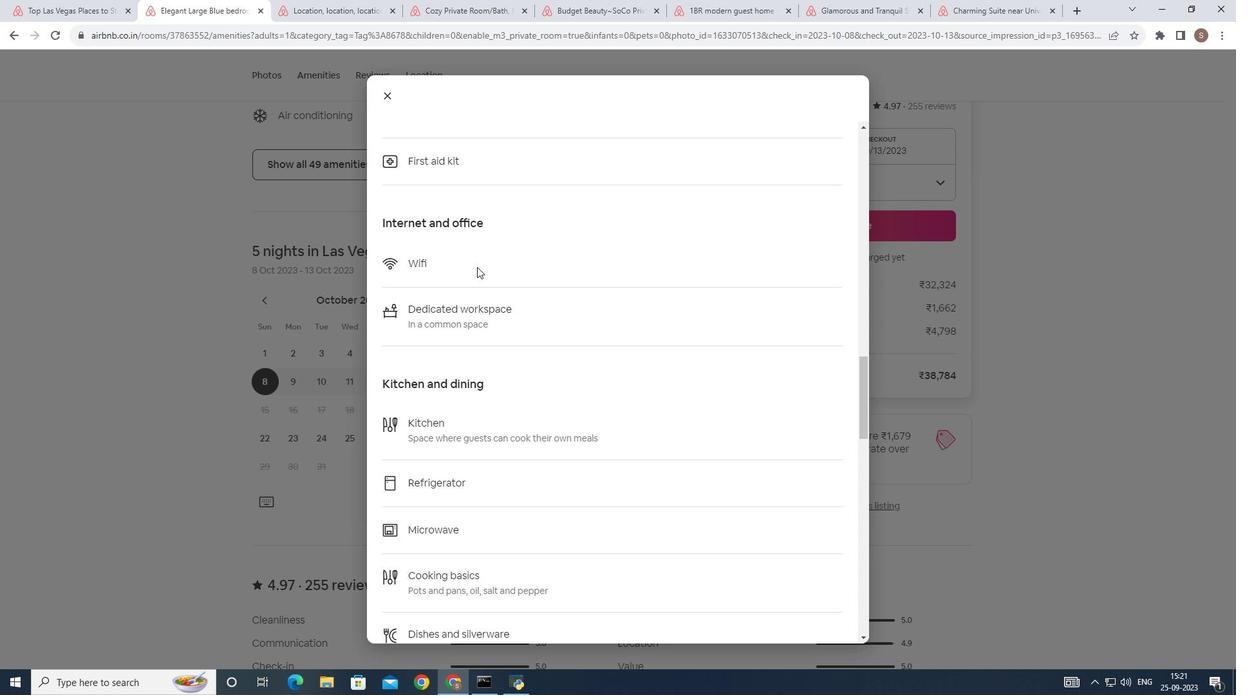 
Action: Mouse scrolled (480, 269) with delta (0, 0)
Screenshot: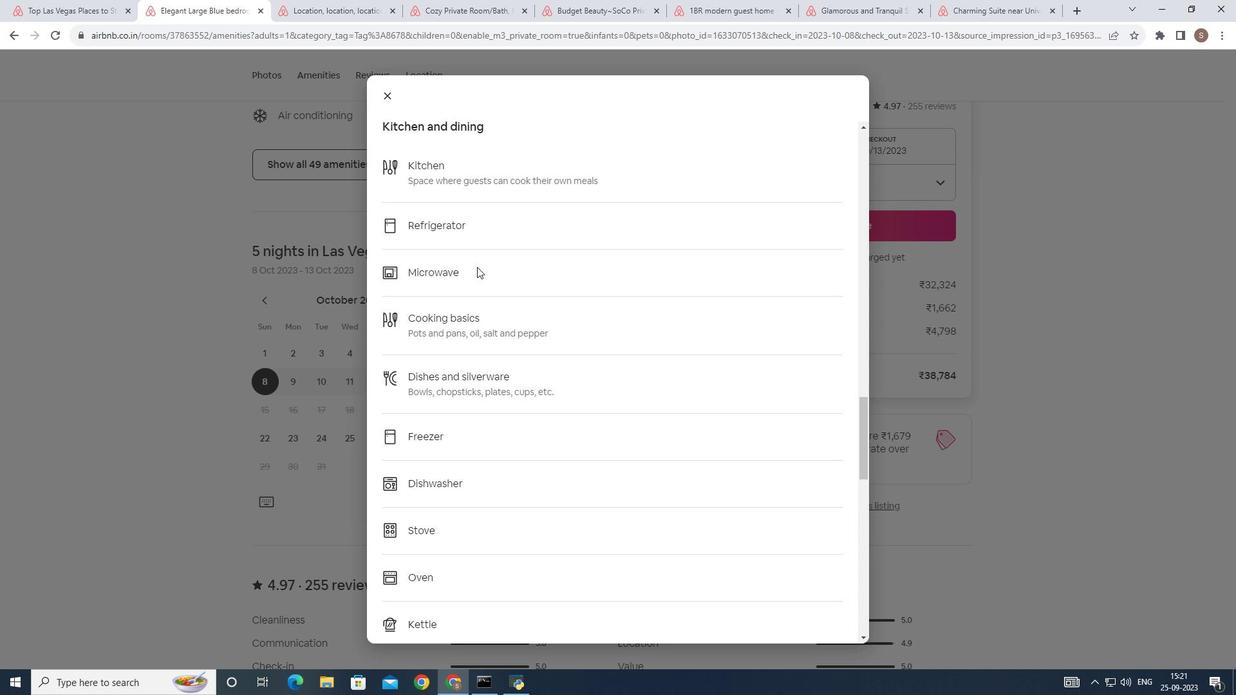 
Action: Mouse scrolled (480, 269) with delta (0, 0)
Screenshot: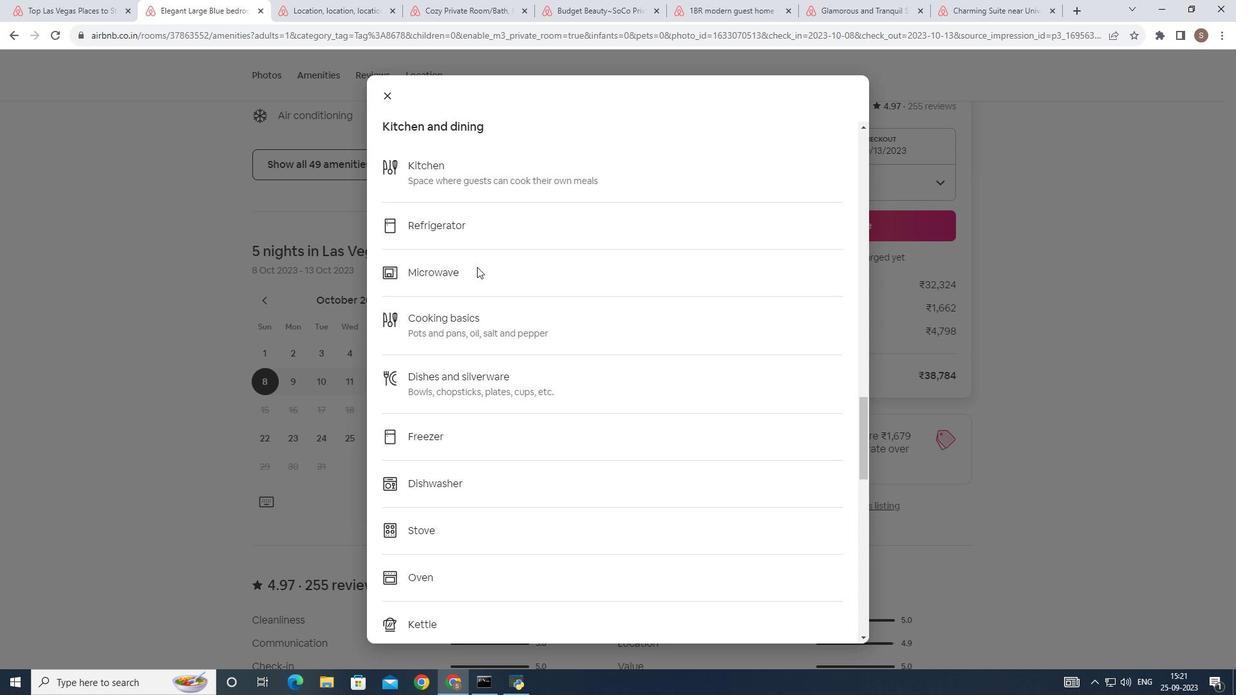 
Action: Mouse scrolled (480, 269) with delta (0, 0)
Screenshot: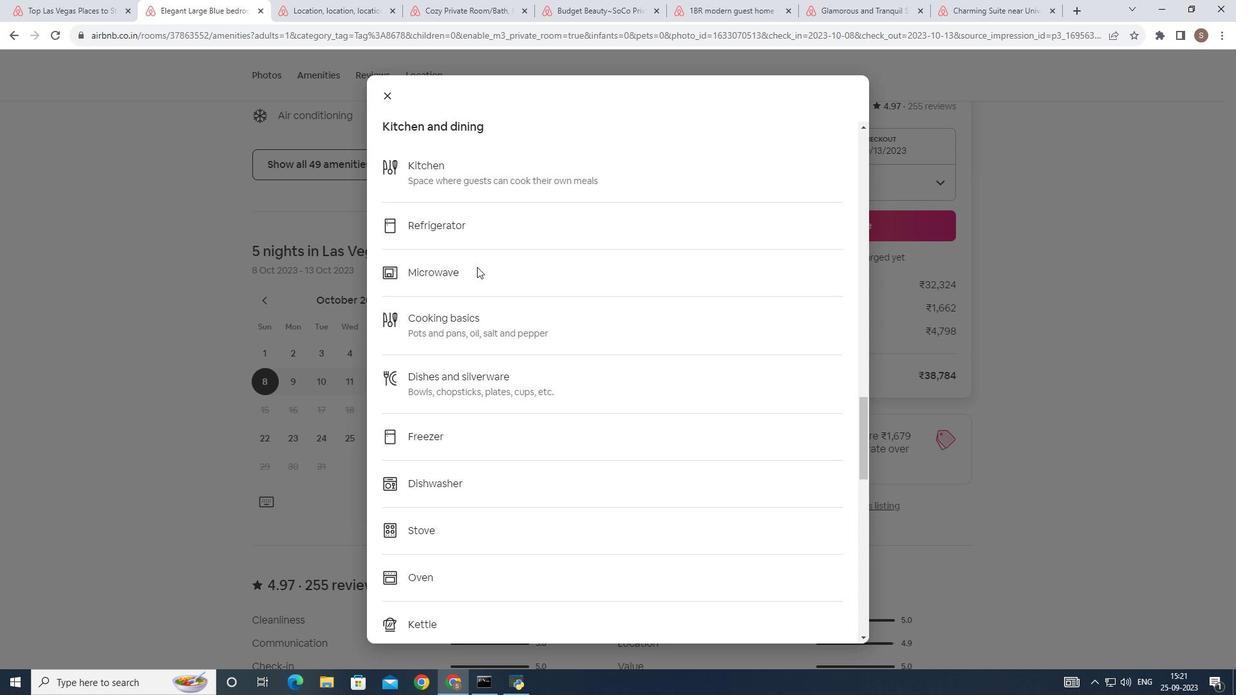 
Action: Mouse scrolled (480, 269) with delta (0, 0)
Screenshot: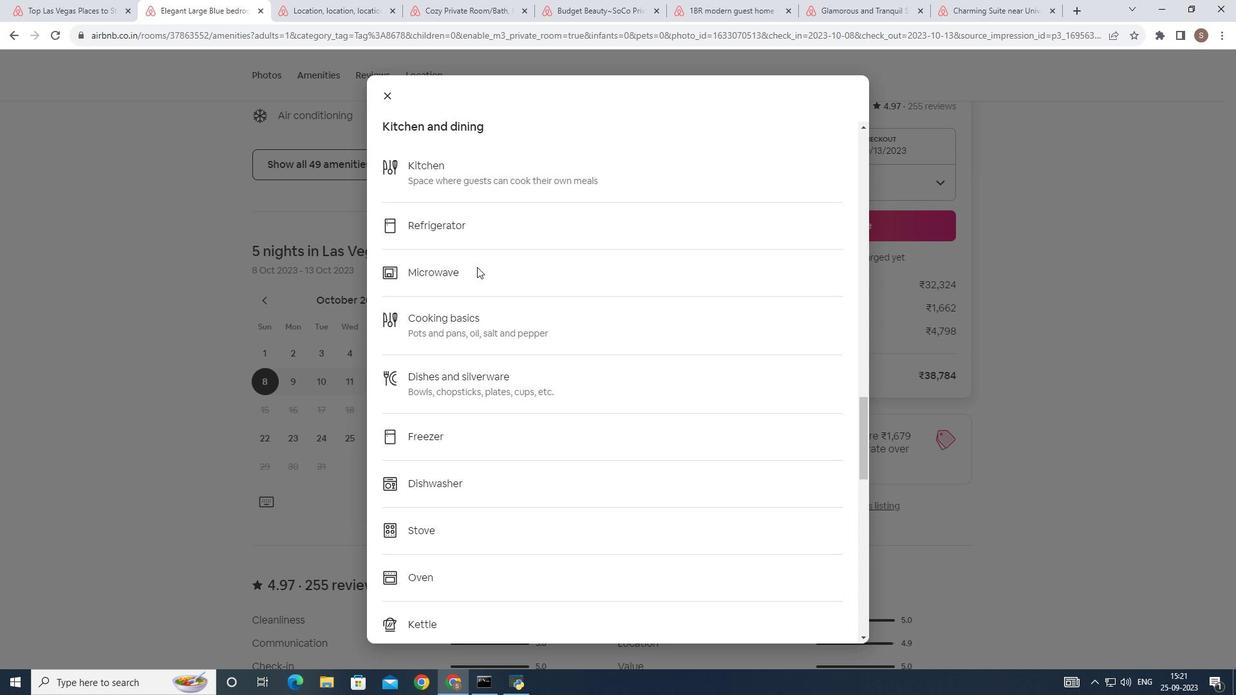 
Action: Mouse scrolled (480, 269) with delta (0, 0)
Screenshot: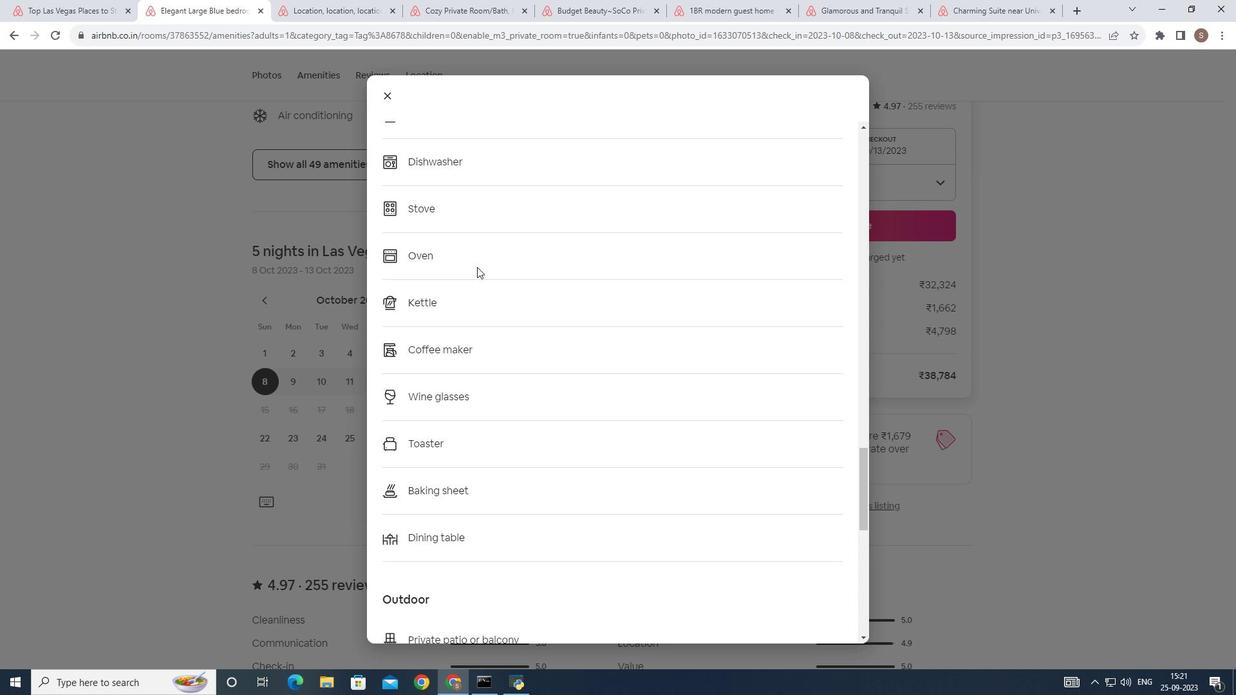 
Action: Mouse scrolled (480, 269) with delta (0, 0)
Screenshot: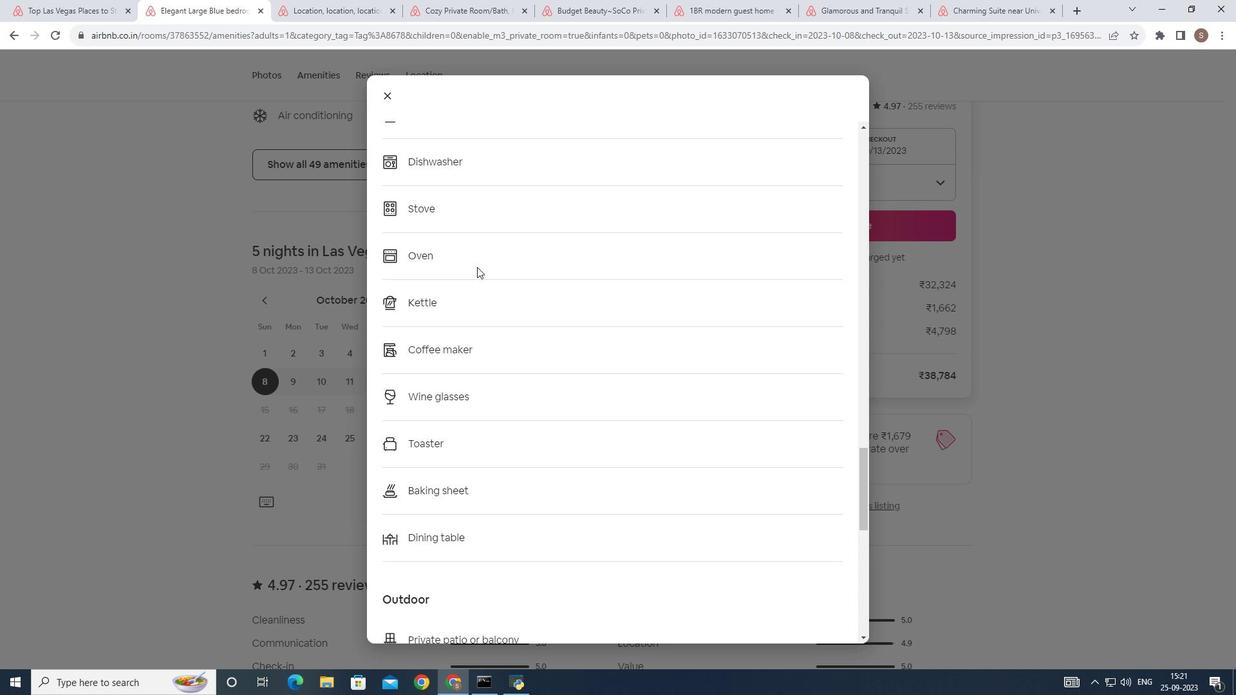 
Action: Mouse scrolled (480, 269) with delta (0, 0)
Screenshot: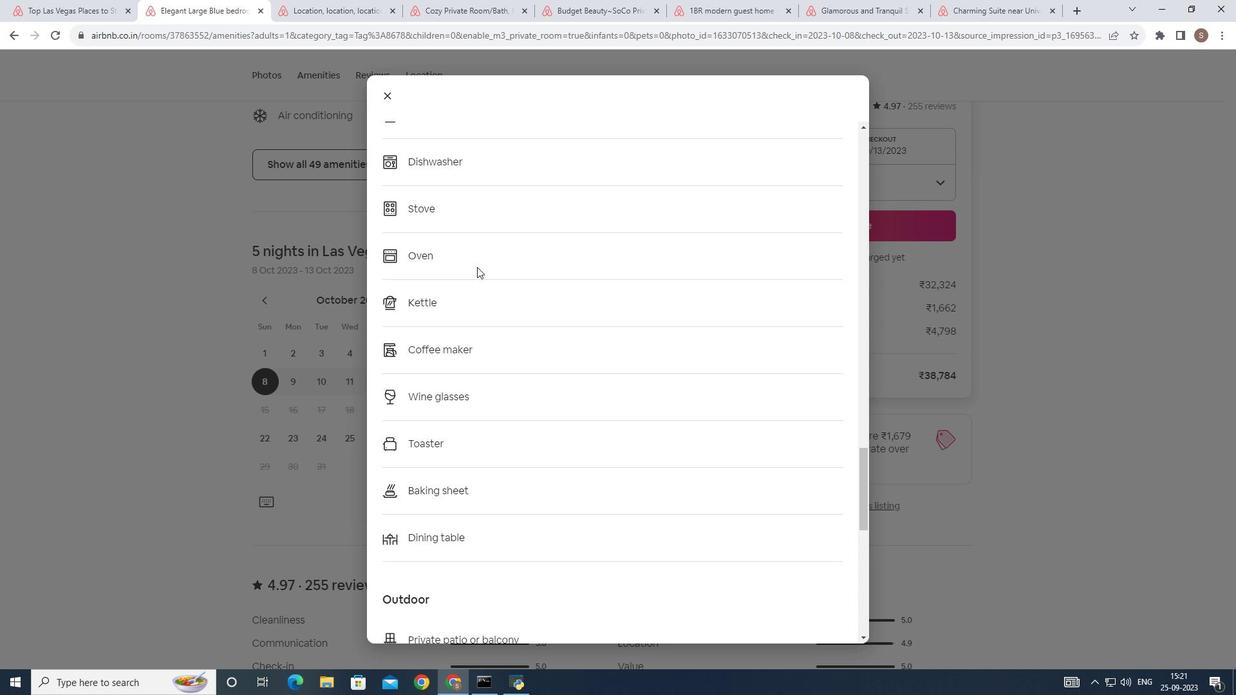 
Action: Mouse scrolled (480, 269) with delta (0, 0)
Screenshot: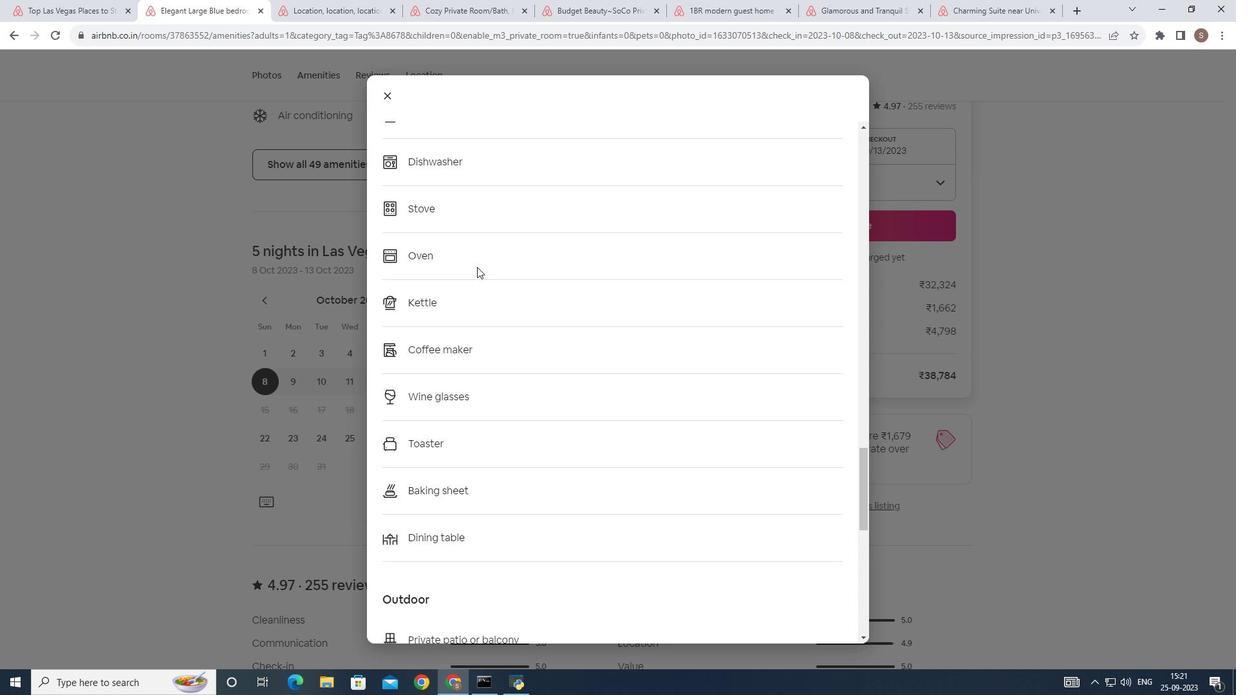 
Action: Mouse scrolled (480, 269) with delta (0, 0)
Screenshot: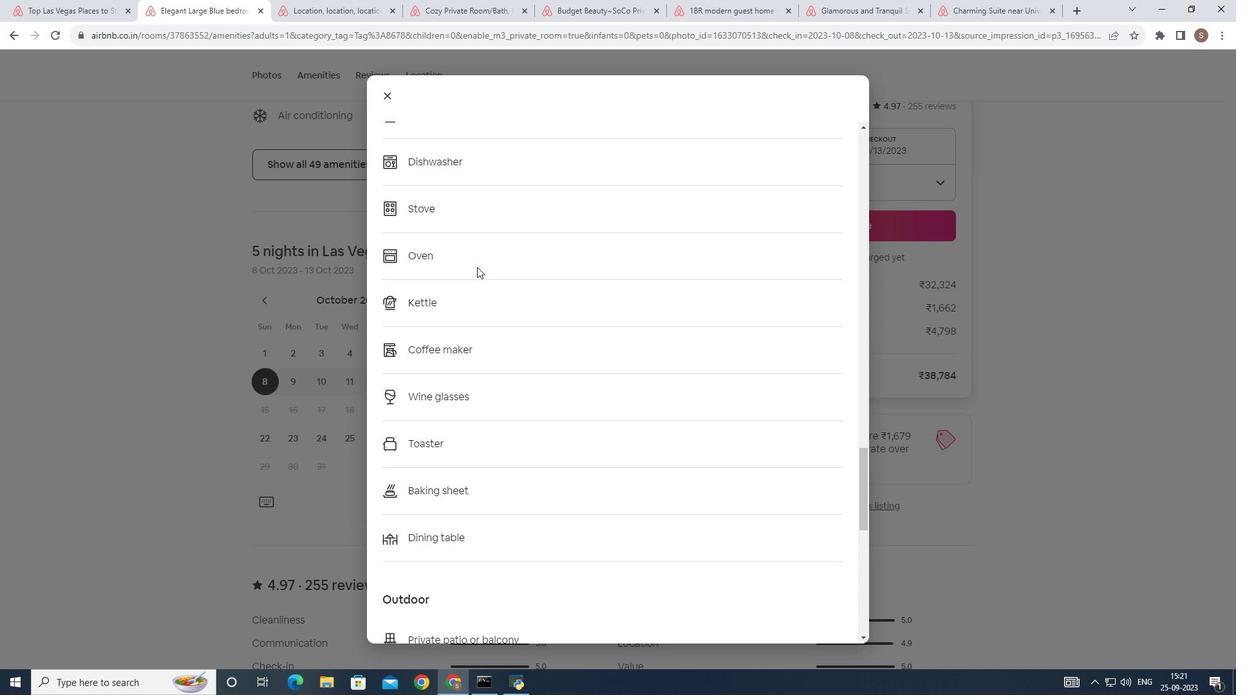 
Action: Mouse scrolled (480, 269) with delta (0, 0)
Screenshot: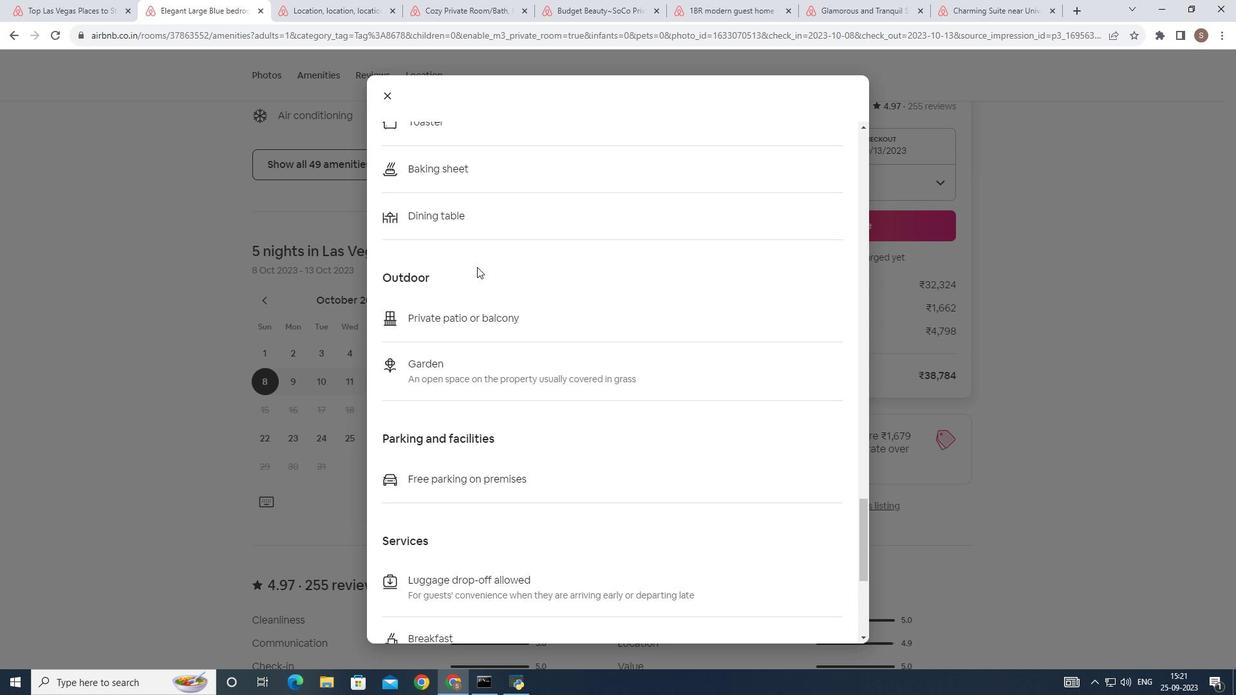 
Action: Mouse scrolled (480, 269) with delta (0, 0)
Screenshot: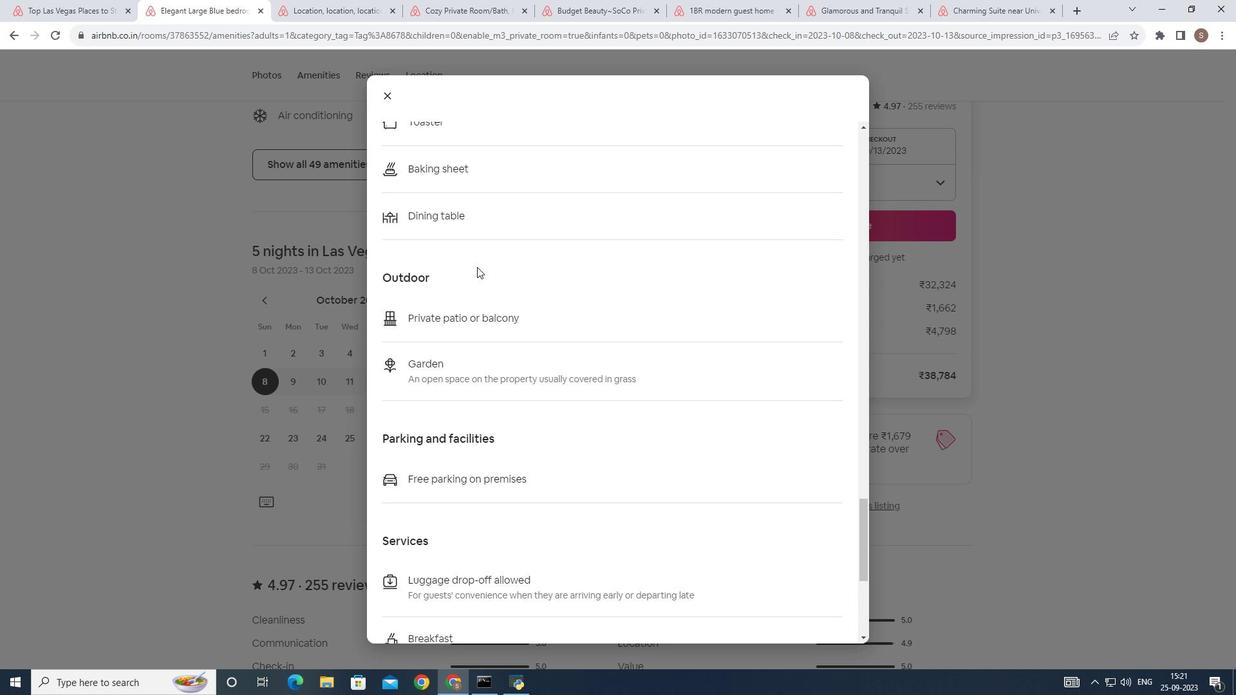 
Action: Mouse scrolled (480, 269) with delta (0, 0)
Screenshot: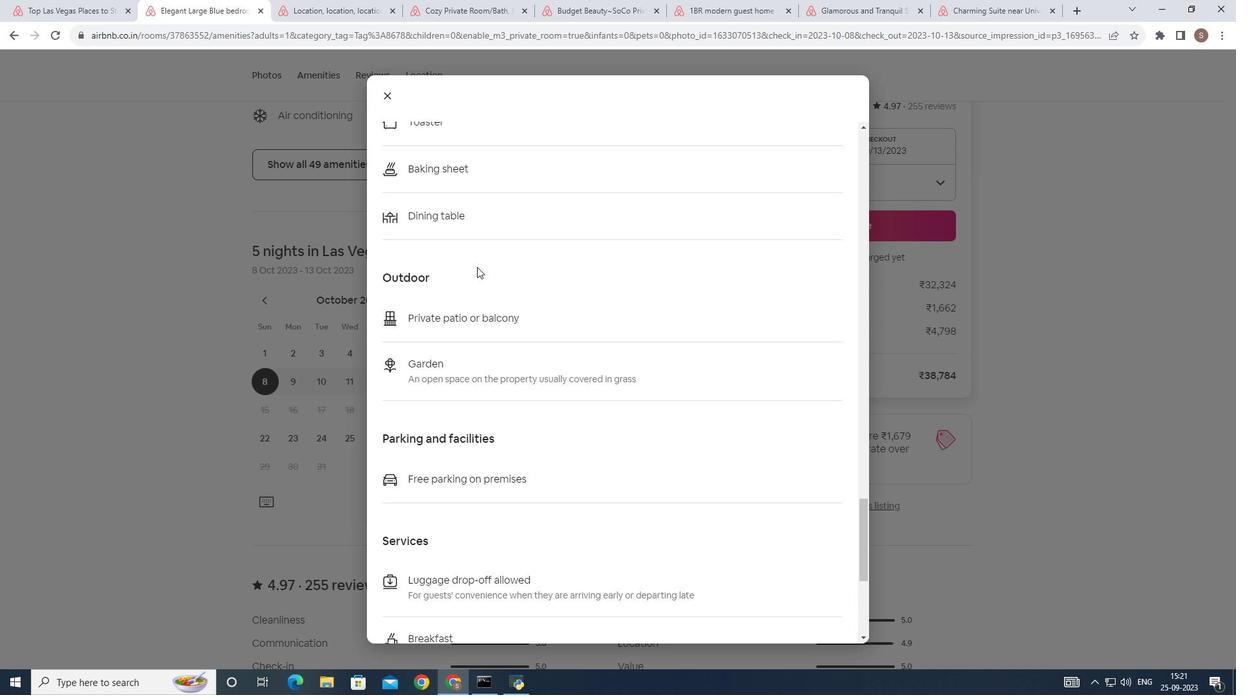 
Action: Mouse scrolled (480, 269) with delta (0, 0)
Screenshot: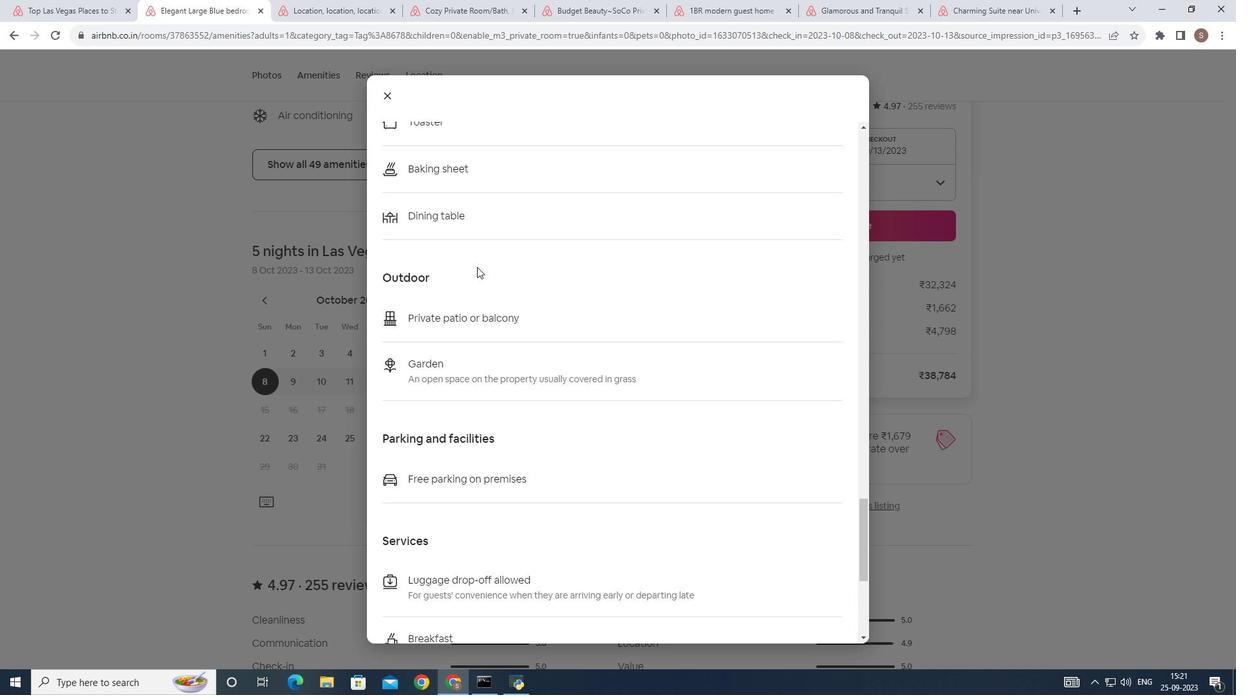 
Action: Mouse scrolled (480, 269) with delta (0, 0)
Screenshot: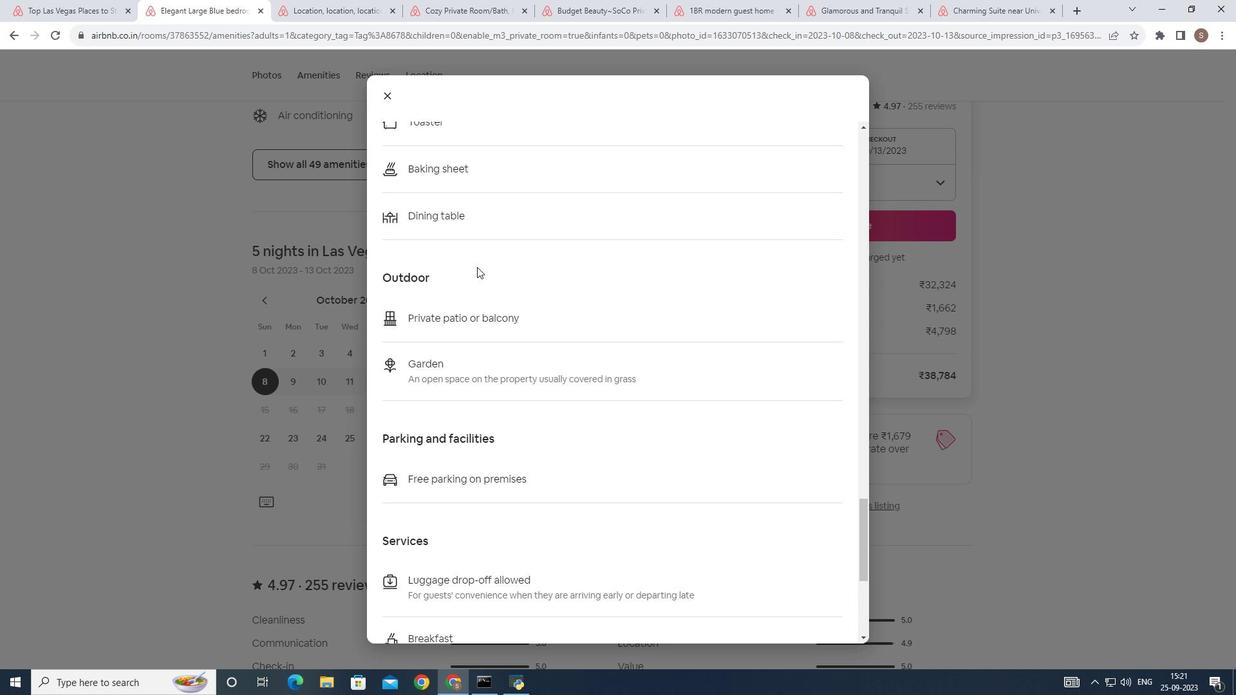 
Action: Mouse scrolled (480, 269) with delta (0, 0)
Screenshot: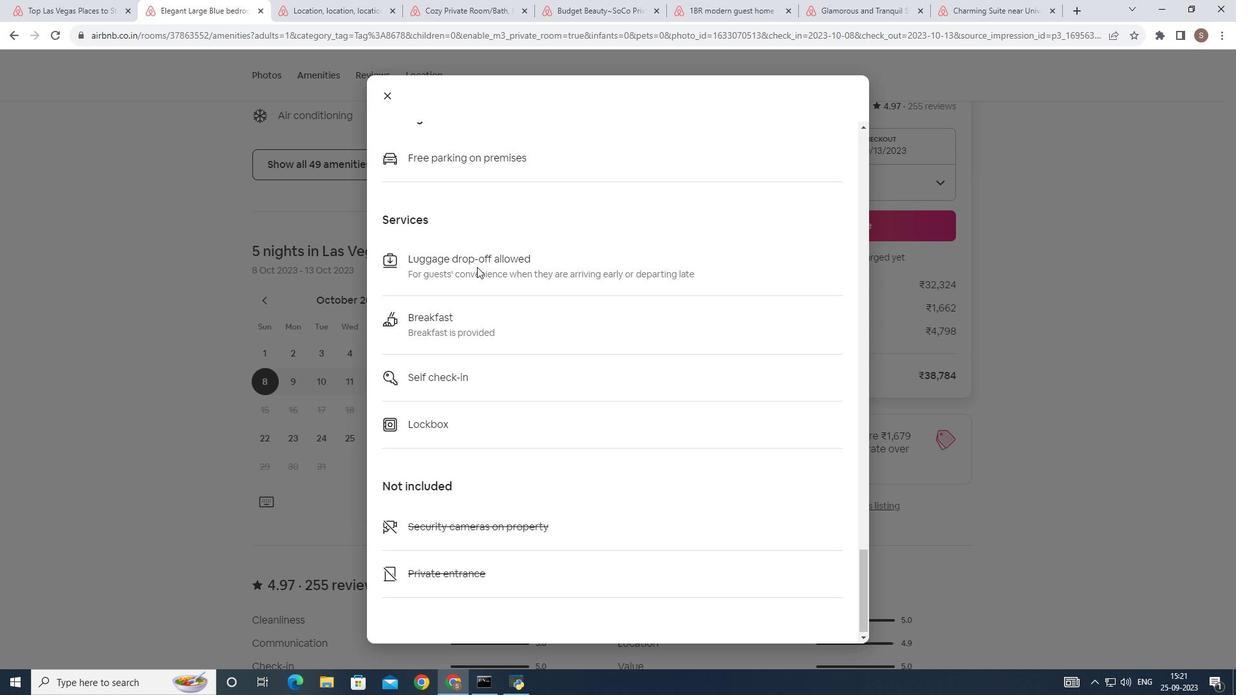 
Action: Mouse scrolled (480, 269) with delta (0, 0)
Screenshot: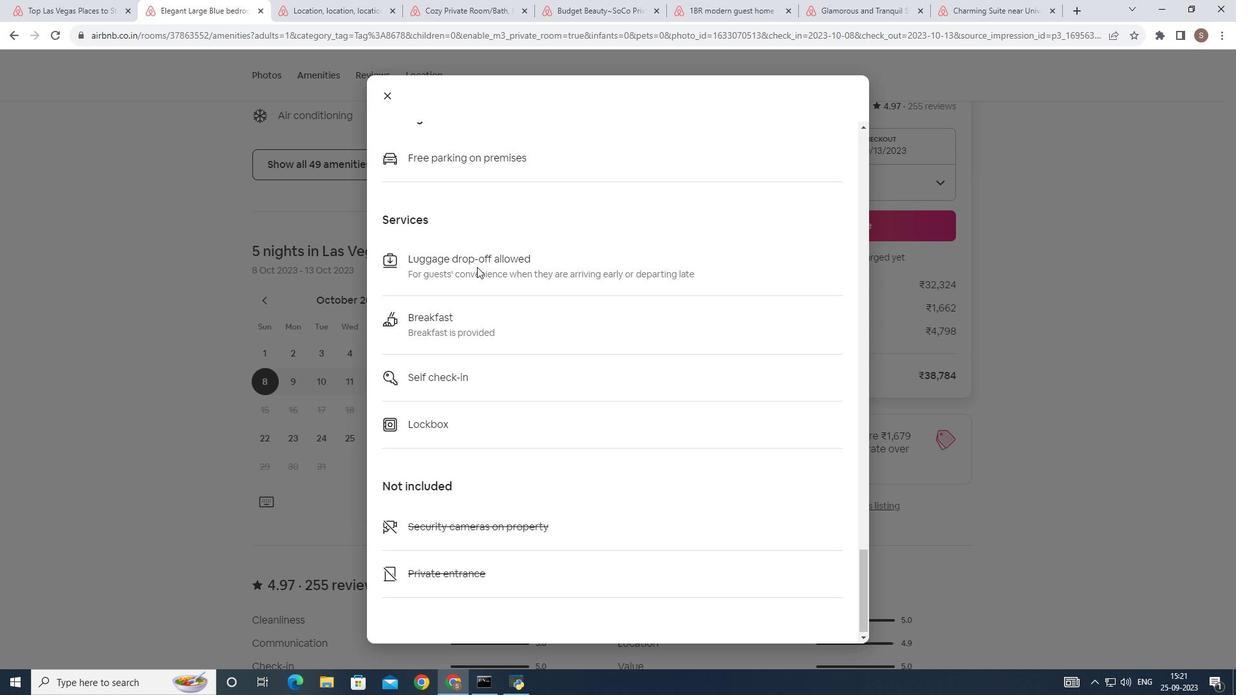
Action: Mouse scrolled (480, 269) with delta (0, 0)
Screenshot: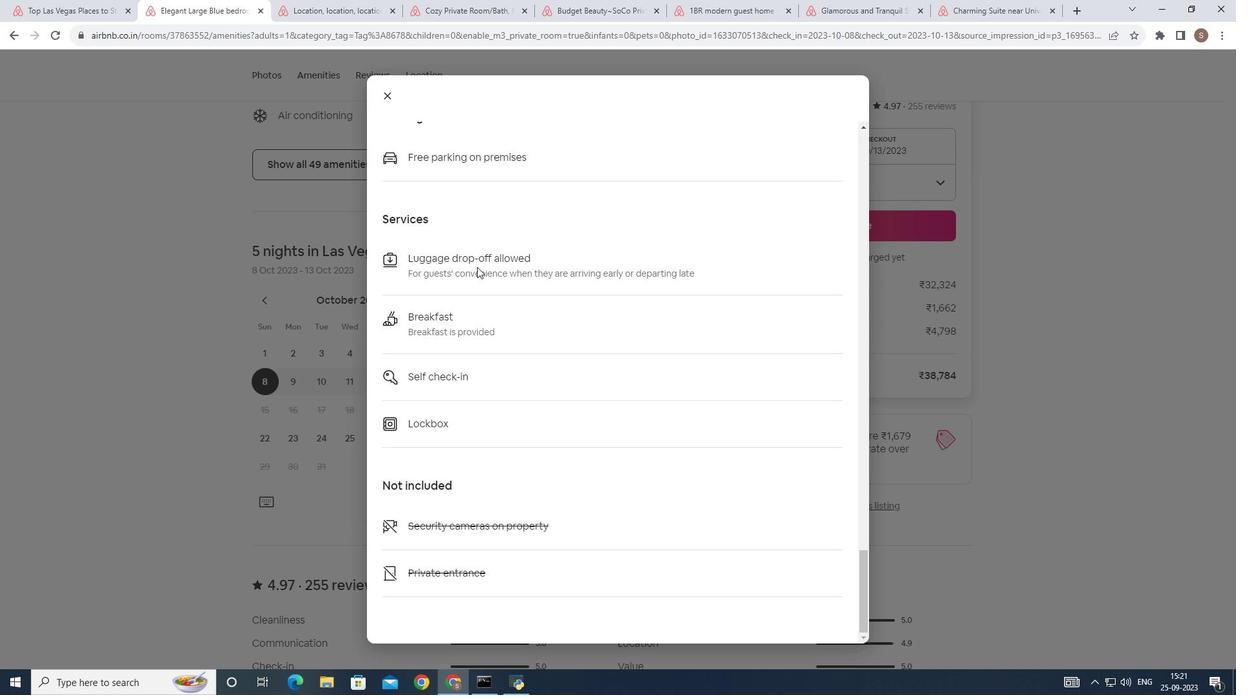 
Action: Mouse scrolled (480, 269) with delta (0, 0)
Screenshot: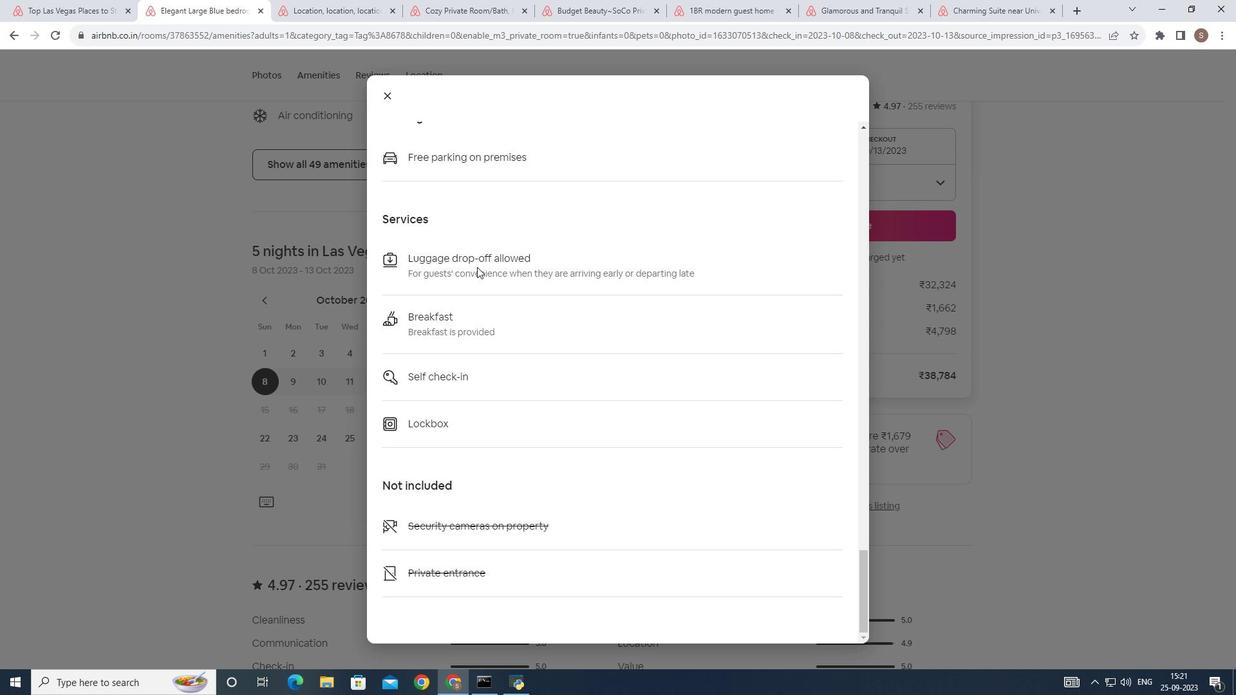 
Action: Mouse scrolled (480, 269) with delta (0, 0)
Screenshot: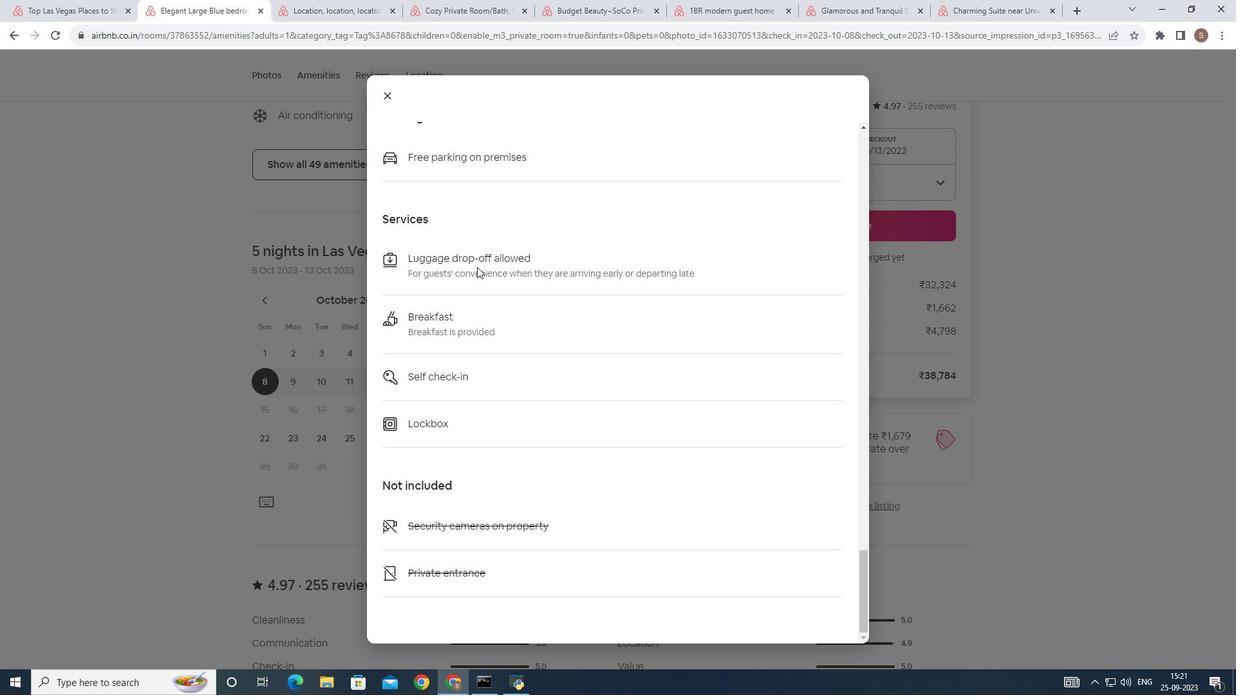 
Action: Mouse scrolled (480, 269) with delta (0, 0)
Screenshot: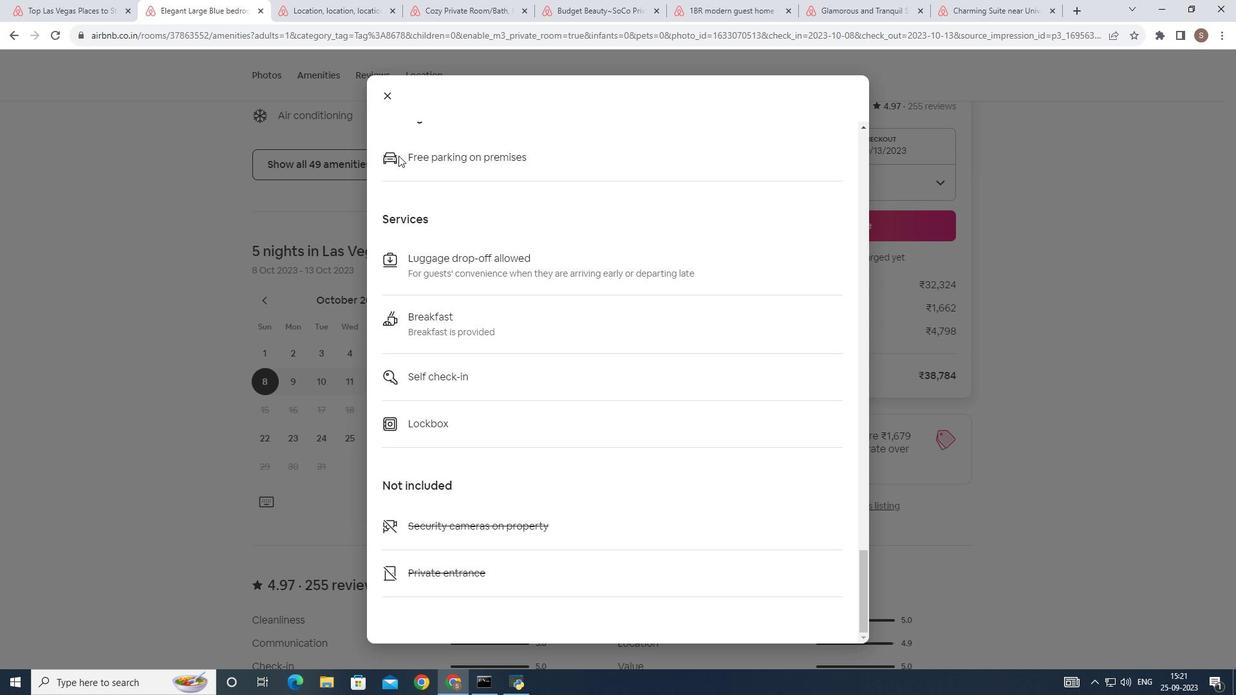
Action: Mouse scrolled (480, 269) with delta (0, 0)
Screenshot: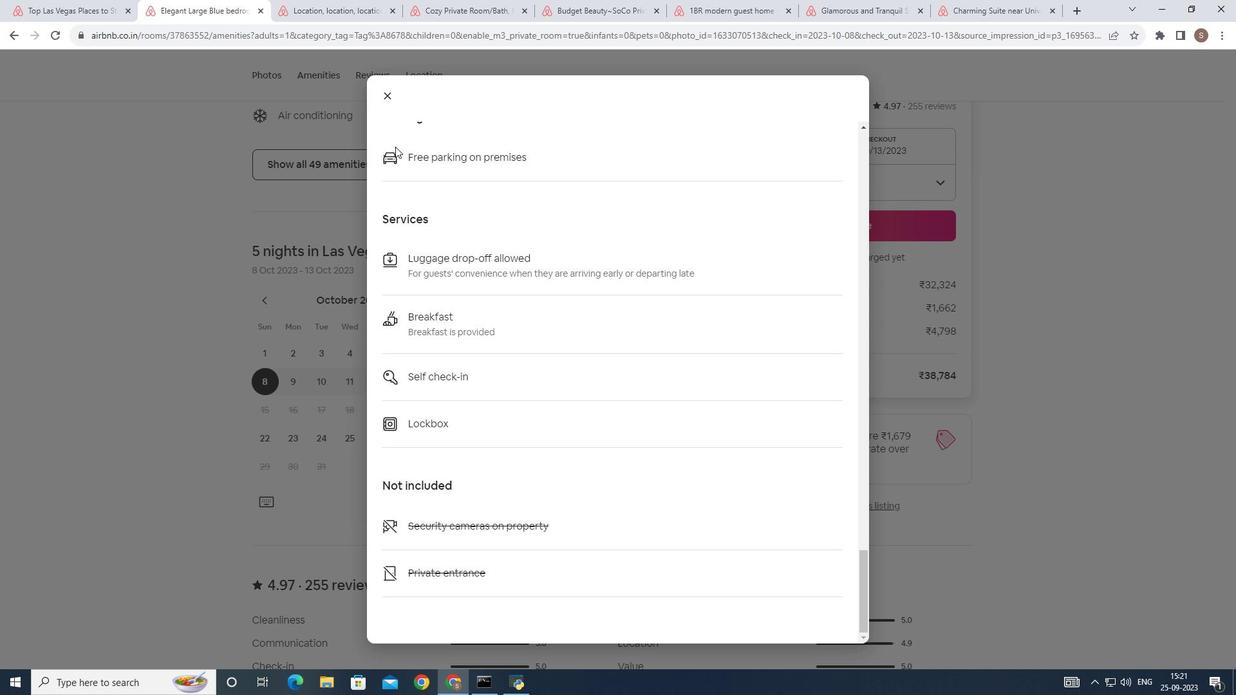 
Action: Mouse scrolled (480, 269) with delta (0, 0)
Screenshot: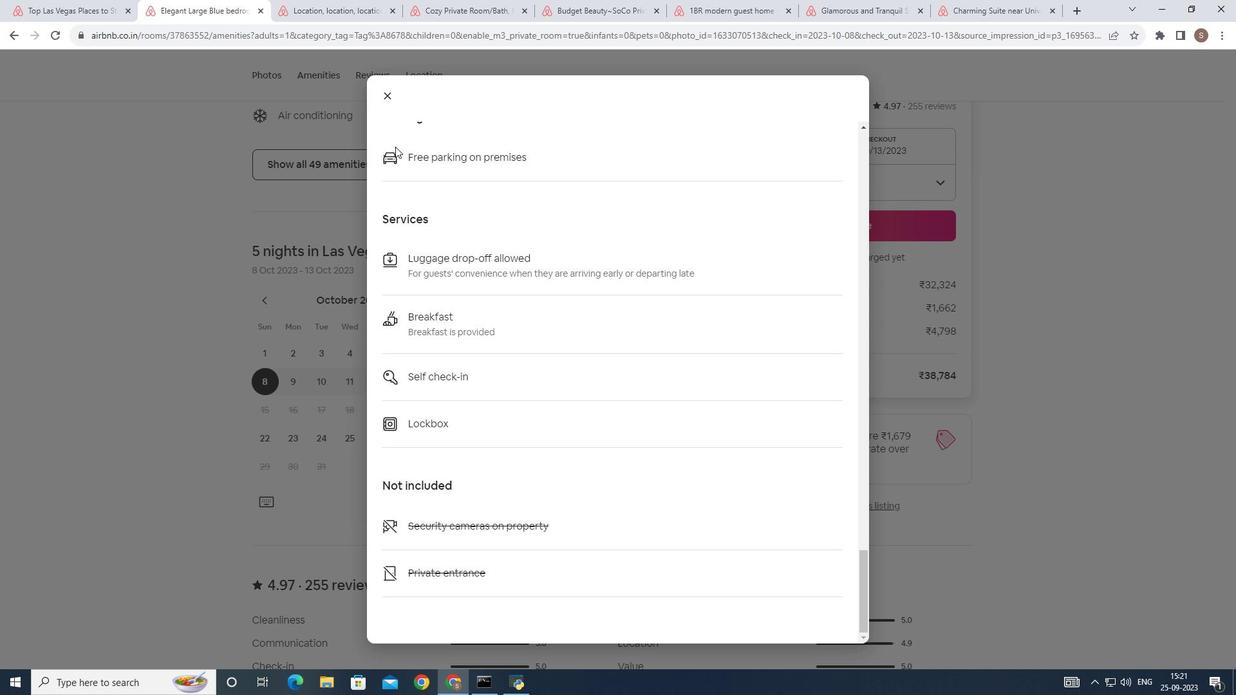
Action: Mouse scrolled (480, 269) with delta (0, 0)
Screenshot: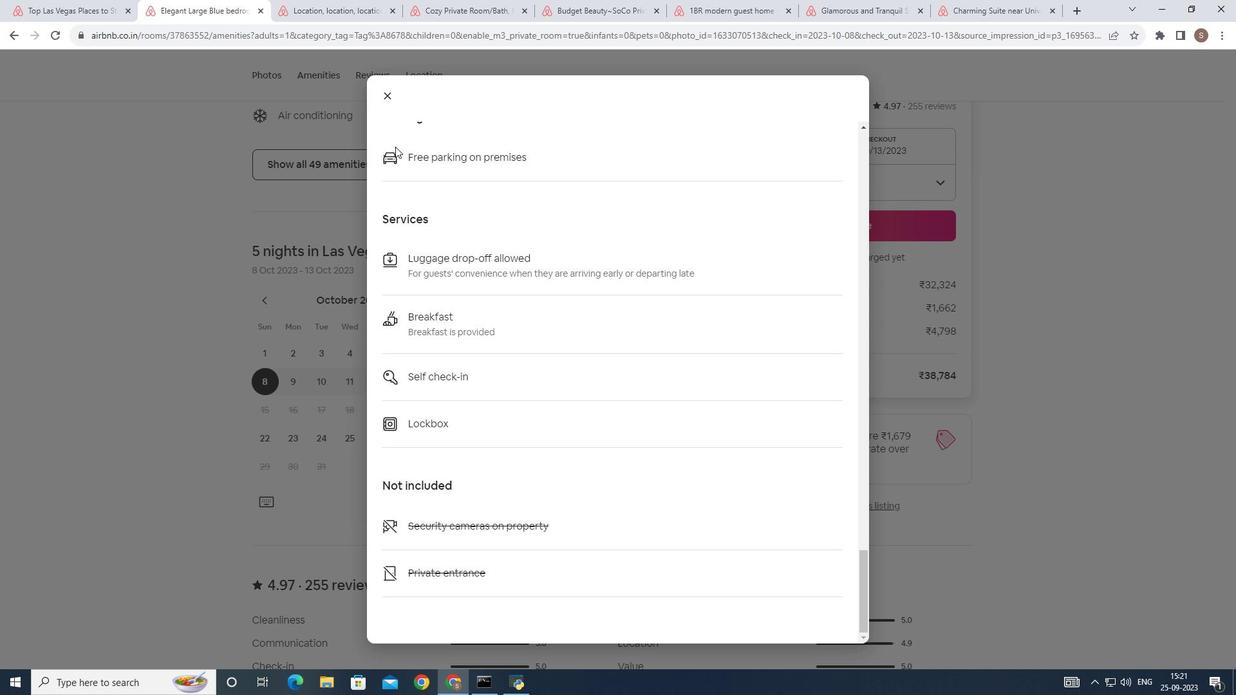 
Action: Mouse moved to (391, 101)
Screenshot: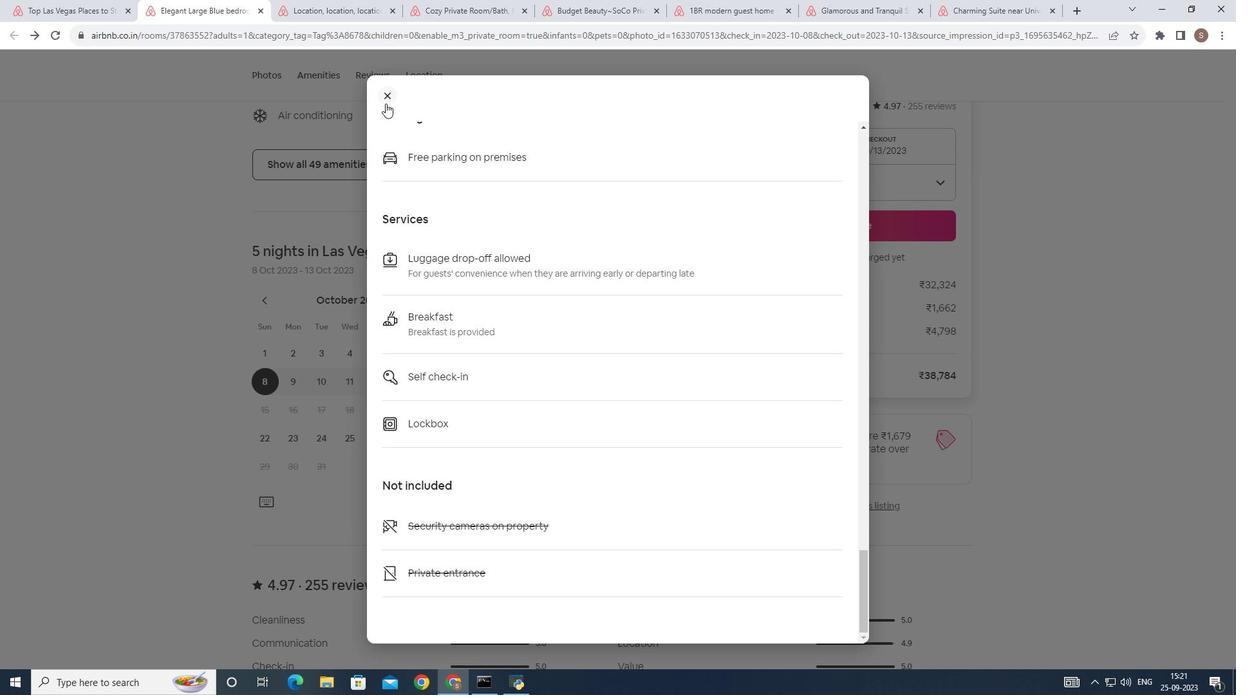 
Action: Mouse pressed left at (391, 101)
Screenshot: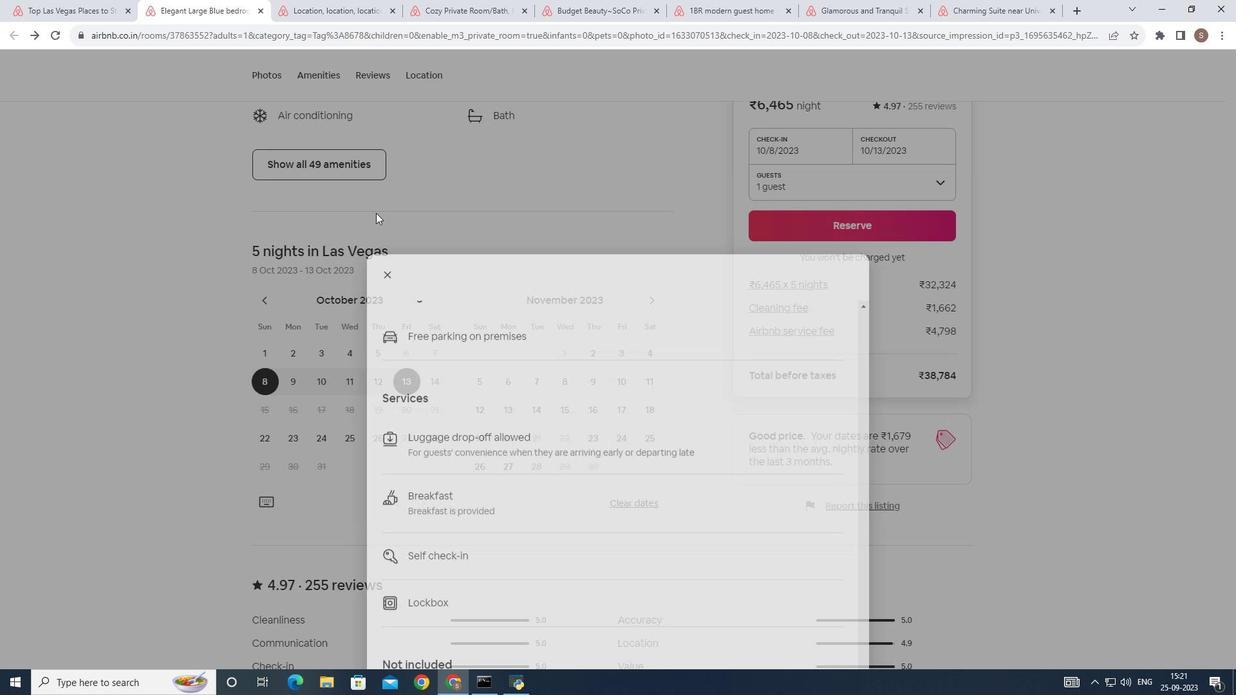
Action: Mouse moved to (364, 273)
Screenshot: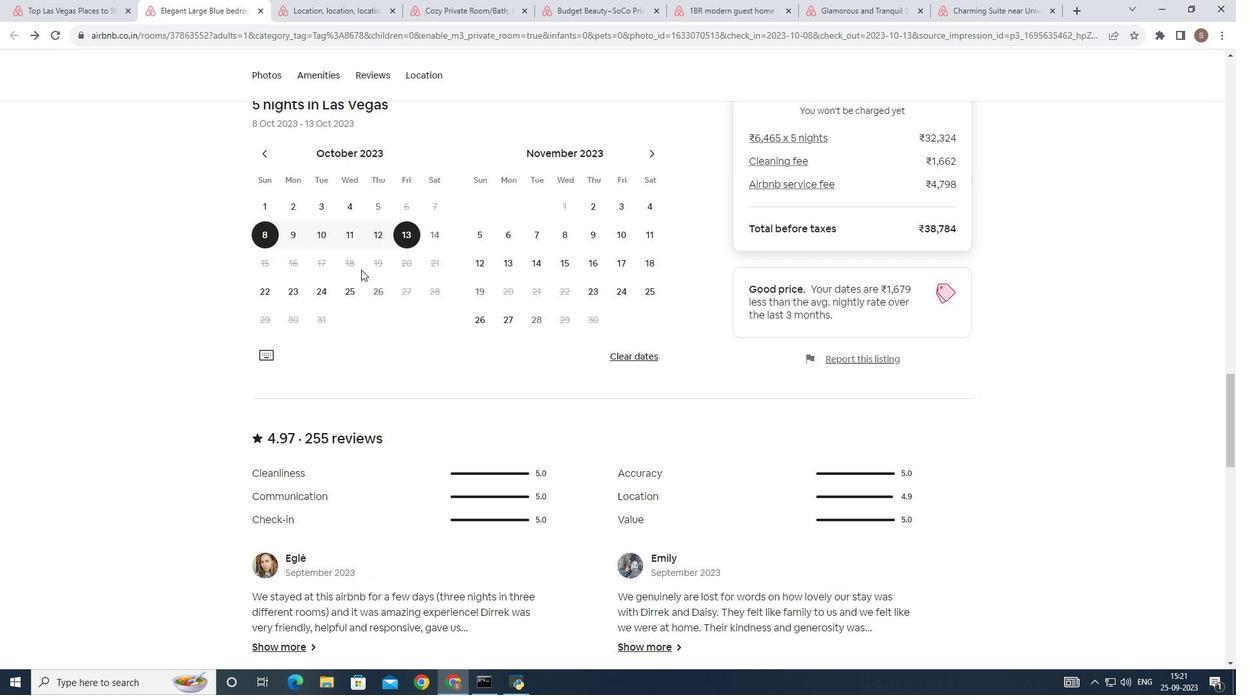 
Action: Mouse scrolled (364, 272) with delta (0, 0)
Screenshot: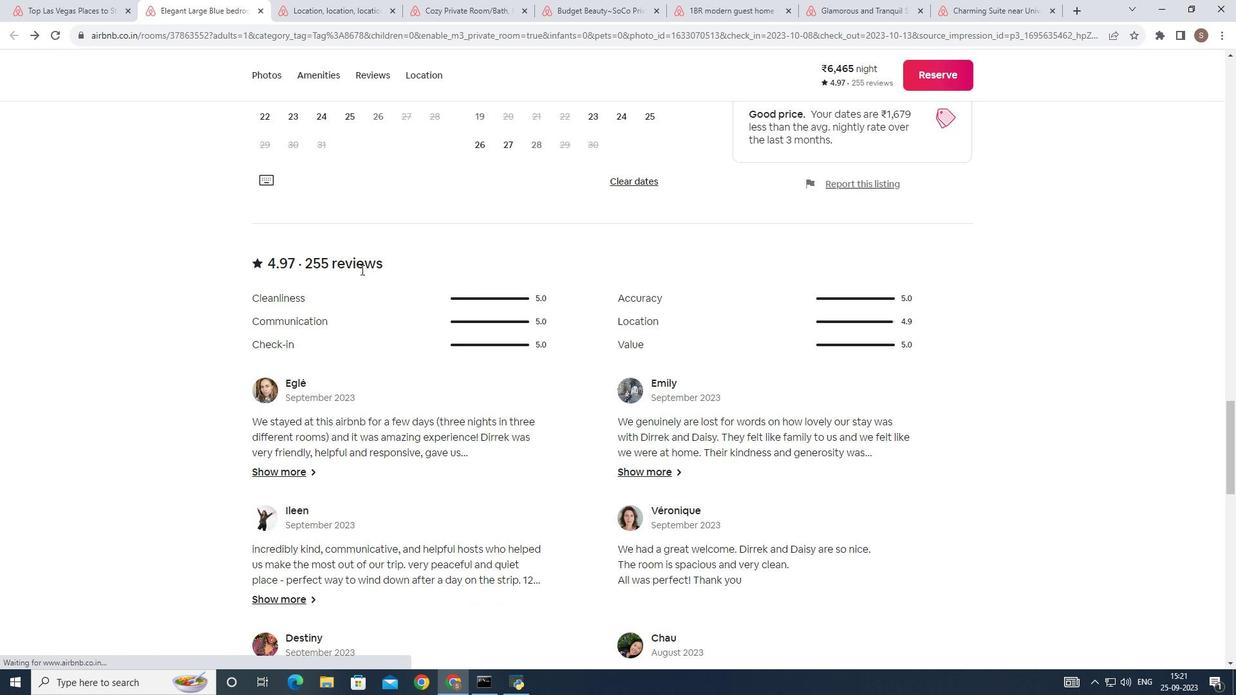 
Action: Mouse scrolled (364, 272) with delta (0, 0)
Screenshot: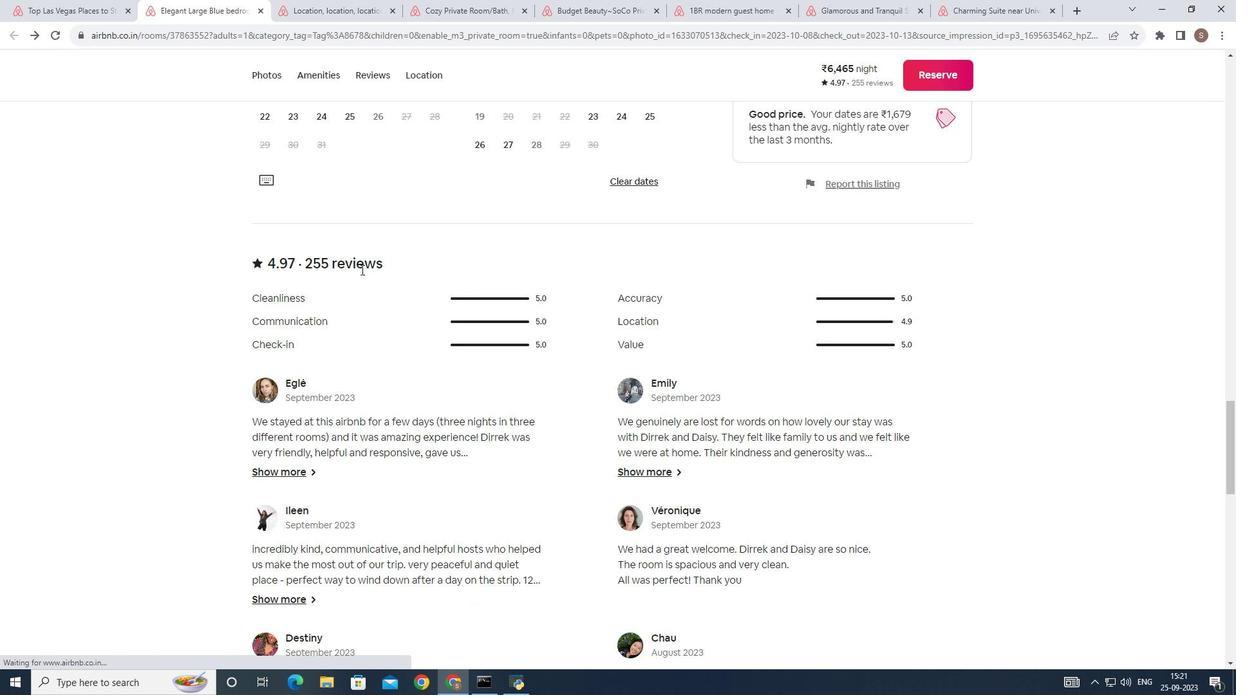 
Action: Mouse scrolled (364, 272) with delta (0, 0)
Screenshot: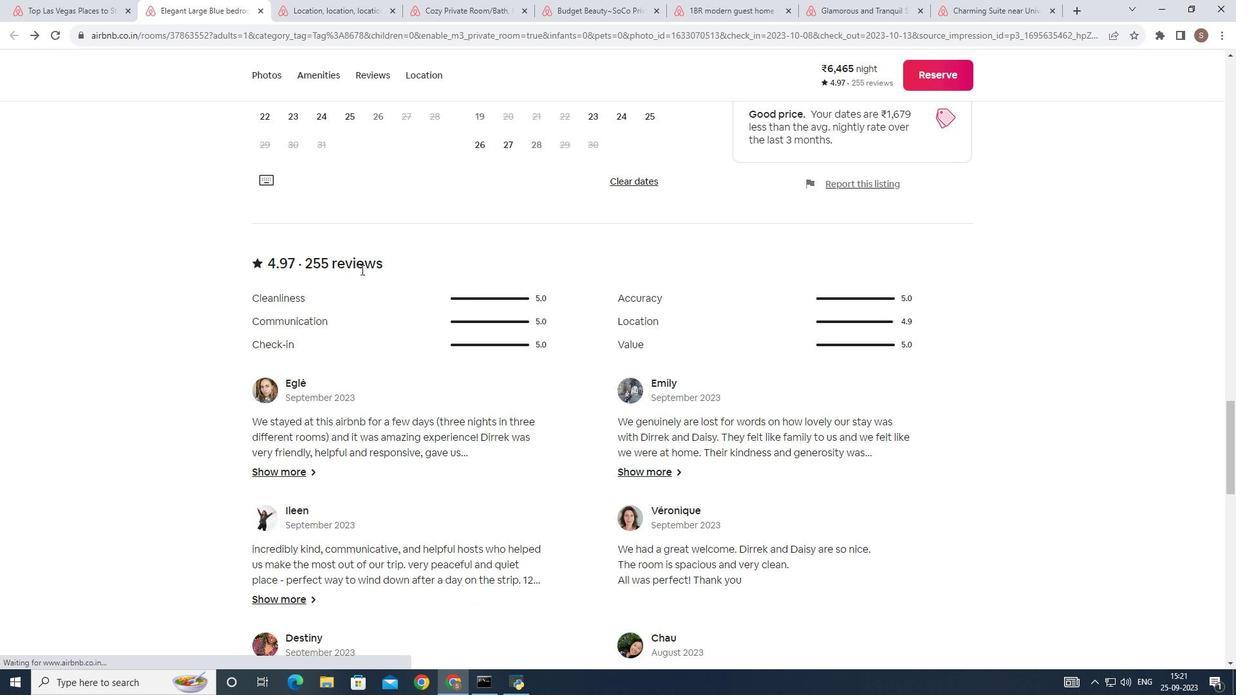 
Action: Mouse scrolled (364, 272) with delta (0, 0)
Screenshot: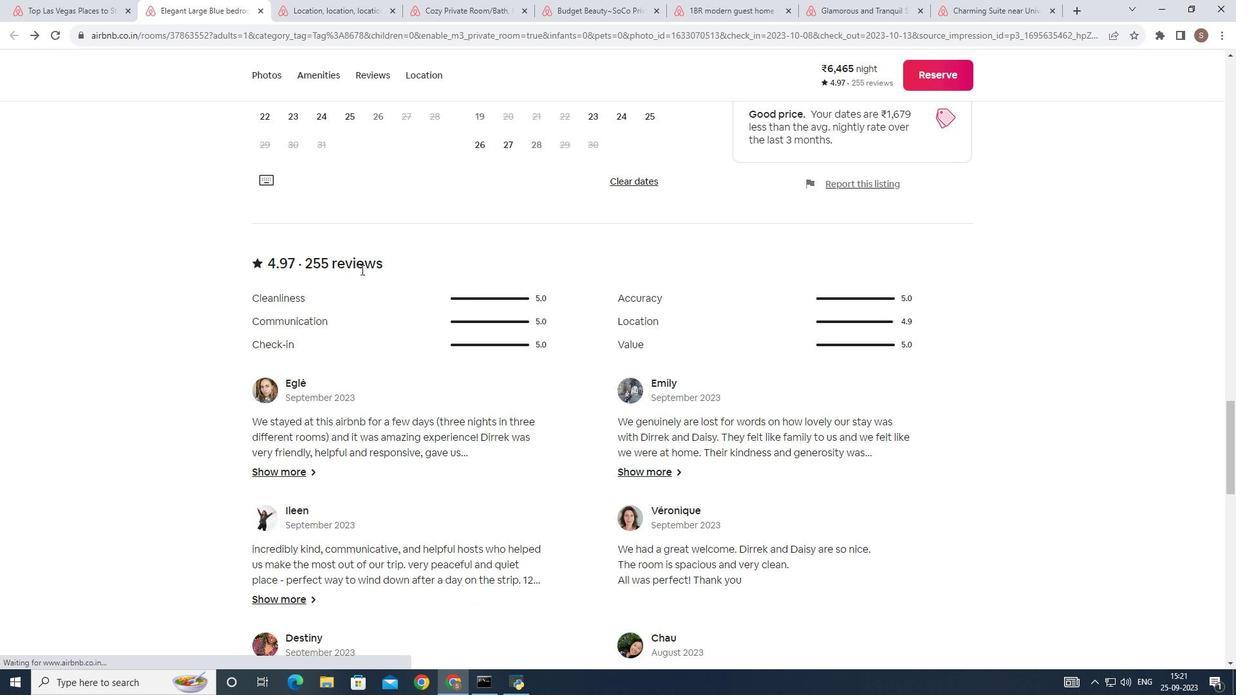 
Action: Mouse scrolled (364, 272) with delta (0, 0)
Screenshot: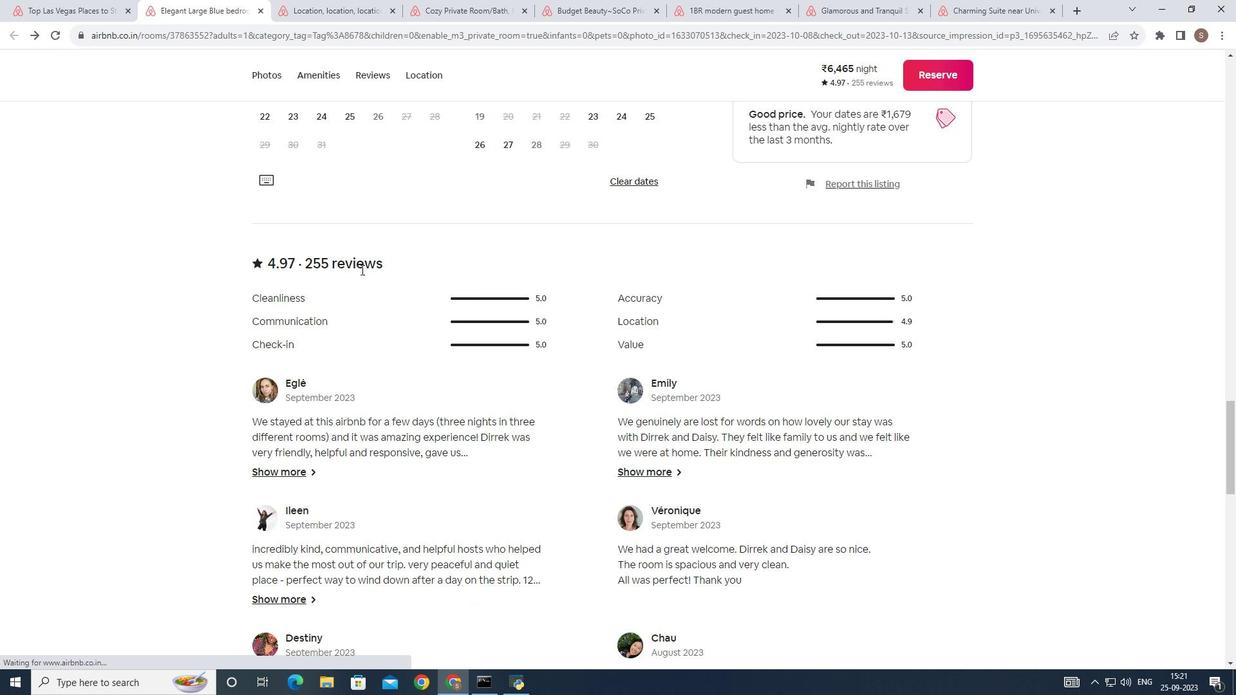 
Action: Mouse scrolled (364, 272) with delta (0, 0)
Screenshot: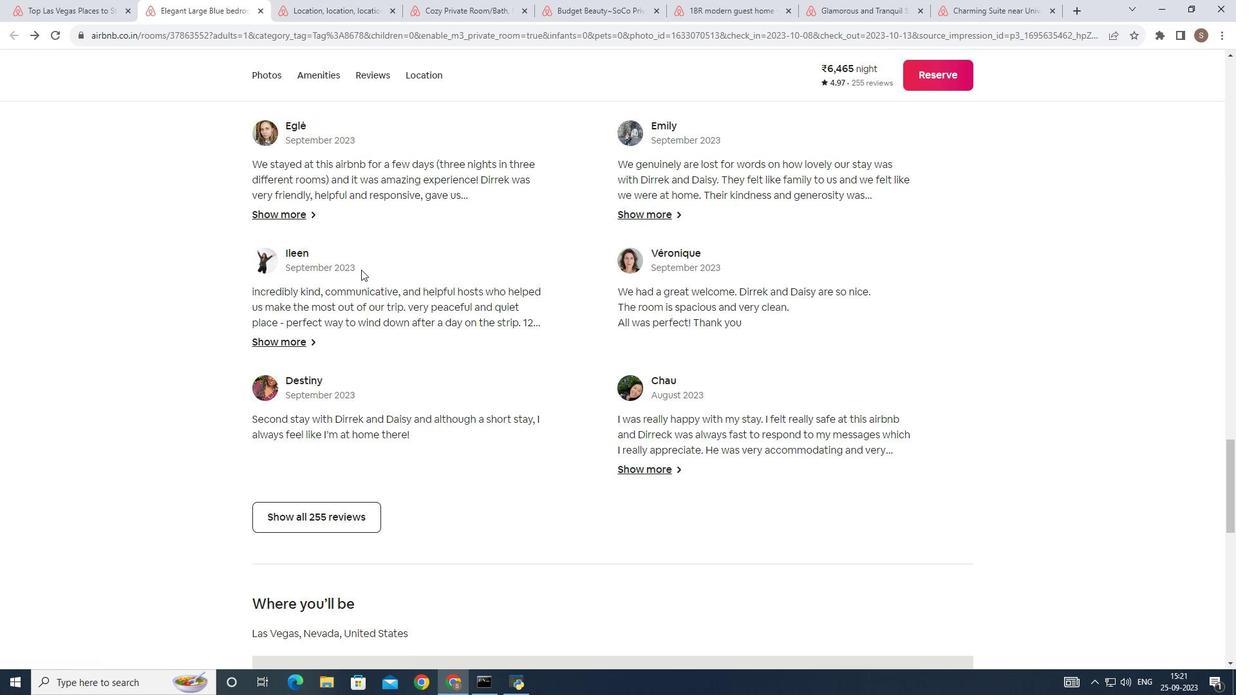 
Action: Mouse scrolled (364, 272) with delta (0, 0)
Screenshot: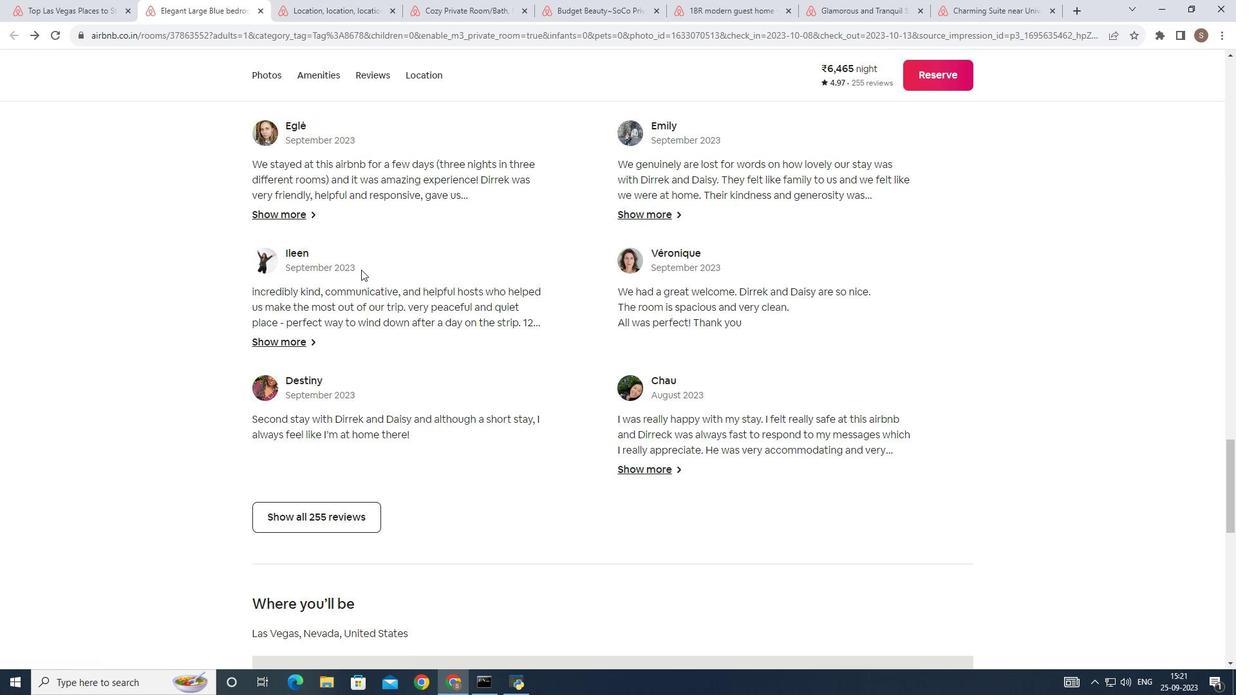 
Action: Mouse scrolled (364, 272) with delta (0, 0)
Screenshot: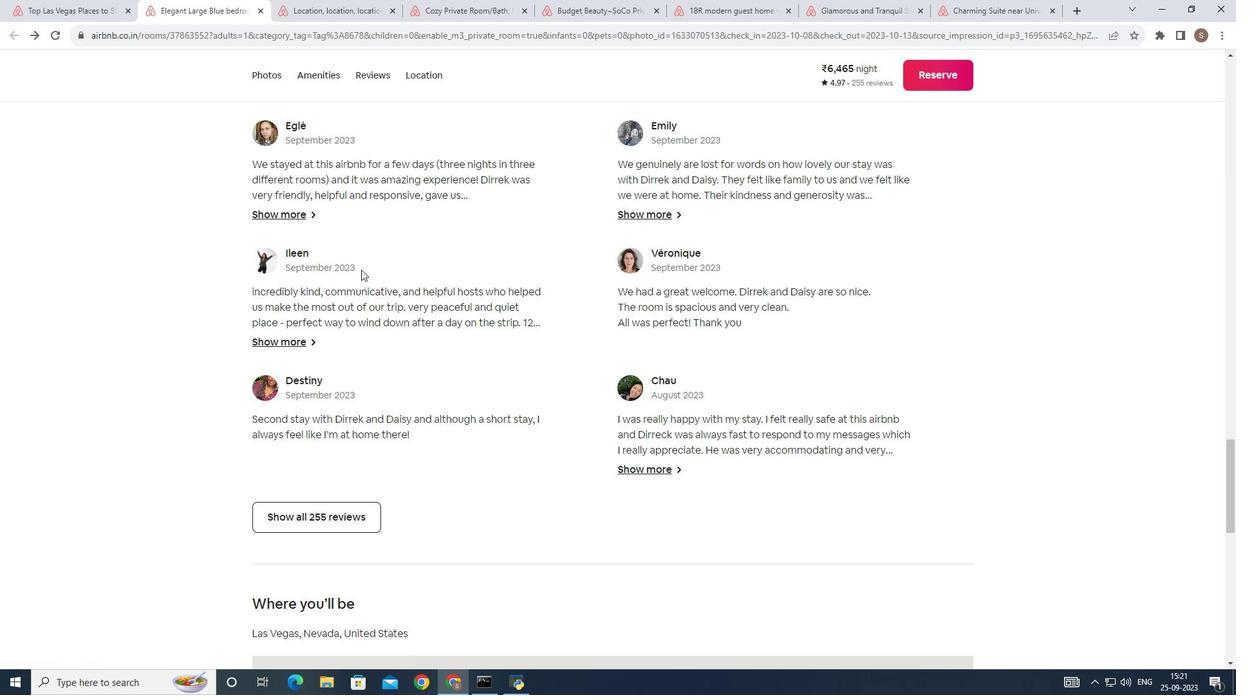 
Action: Mouse scrolled (364, 272) with delta (0, 0)
Screenshot: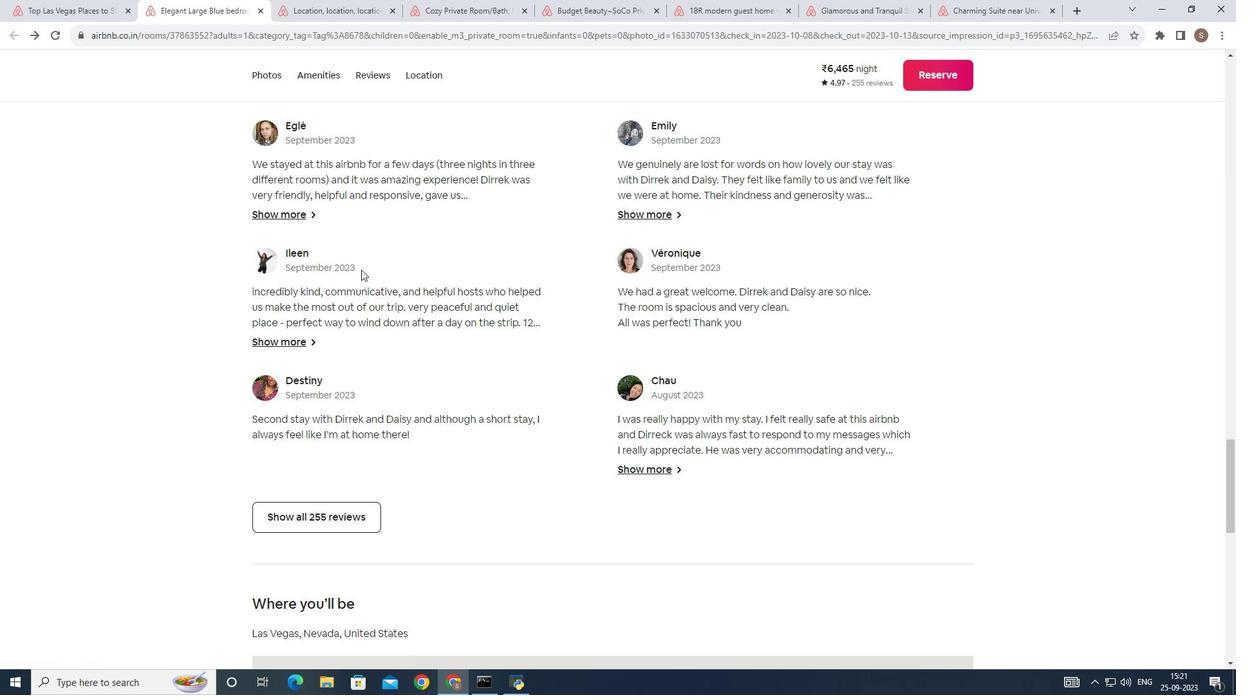 
Action: Mouse scrolled (364, 272) with delta (0, 0)
Screenshot: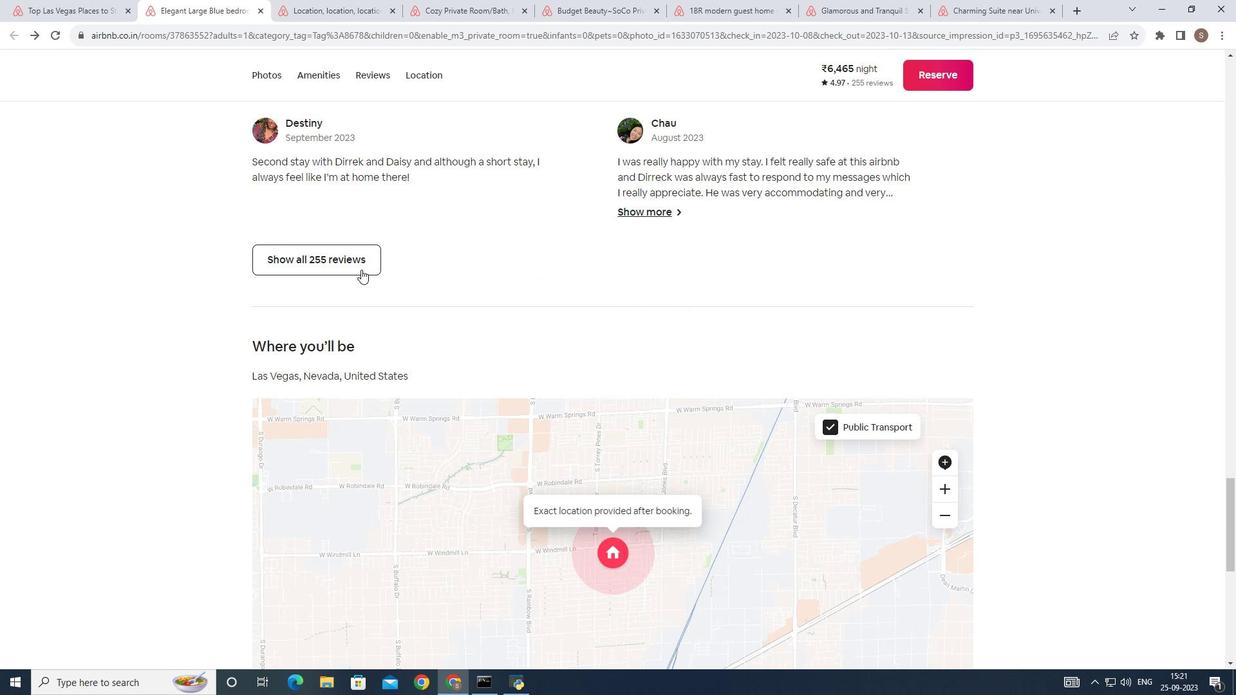 
Action: Mouse scrolled (364, 272) with delta (0, 0)
Screenshot: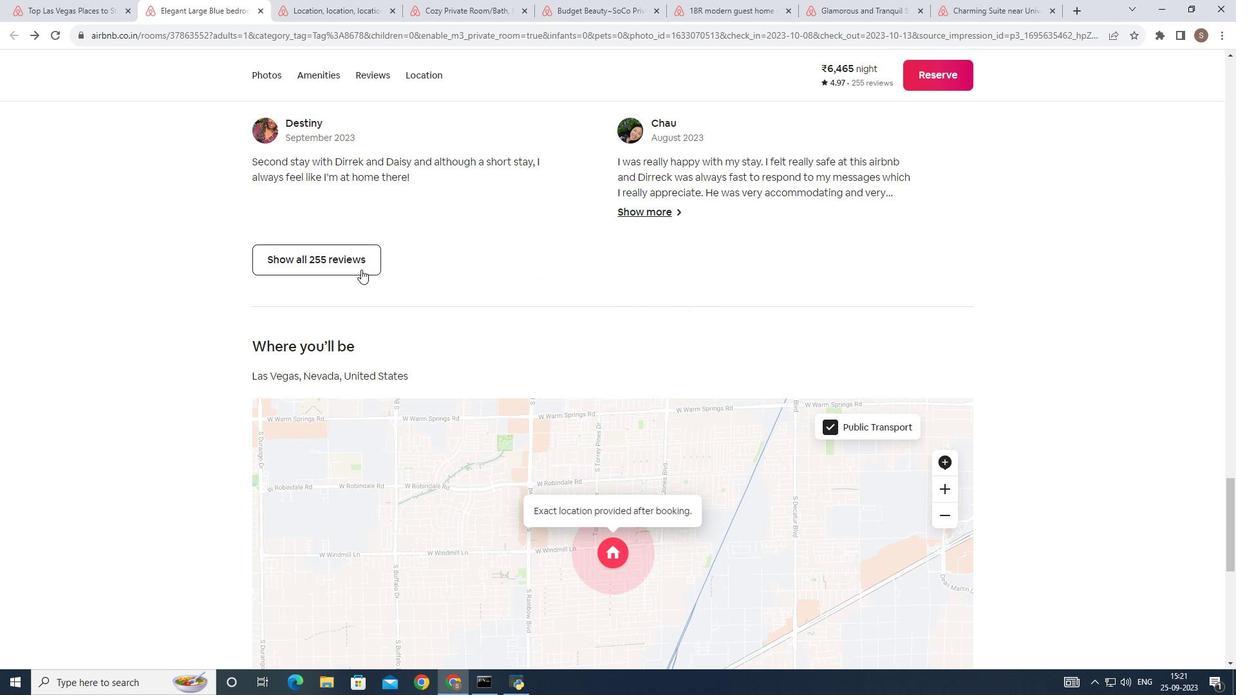 
Action: Mouse scrolled (364, 272) with delta (0, 0)
Screenshot: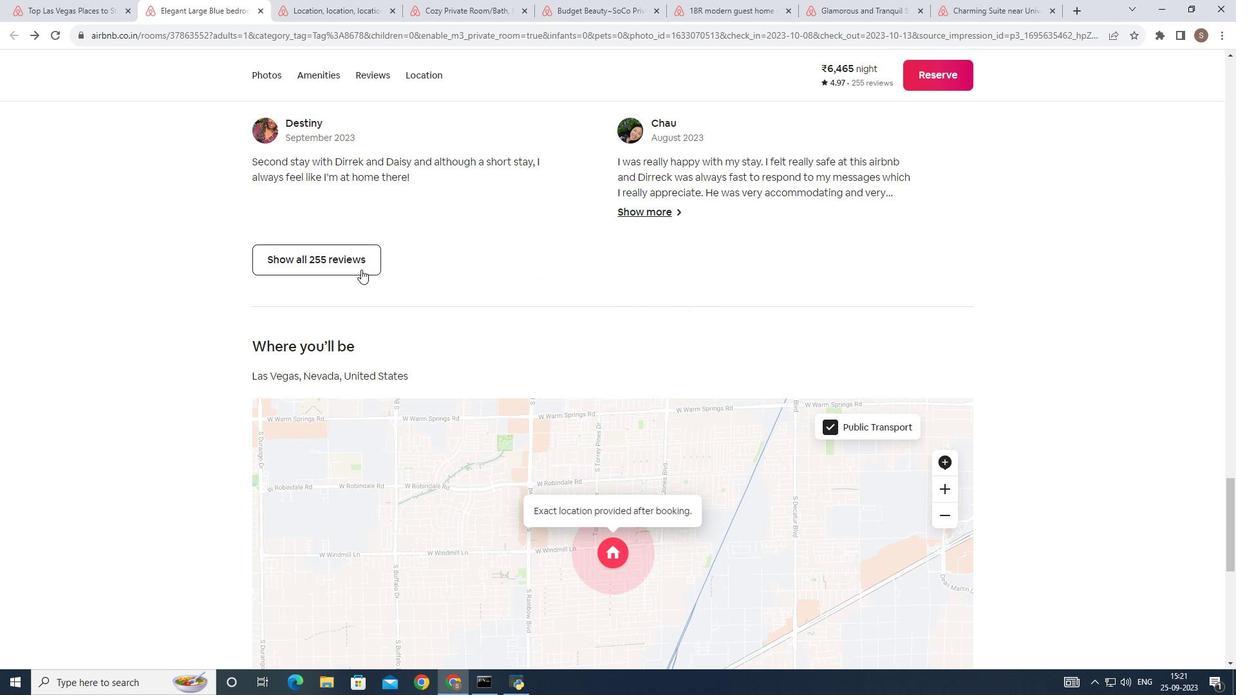 
Action: Mouse scrolled (364, 272) with delta (0, 0)
Screenshot: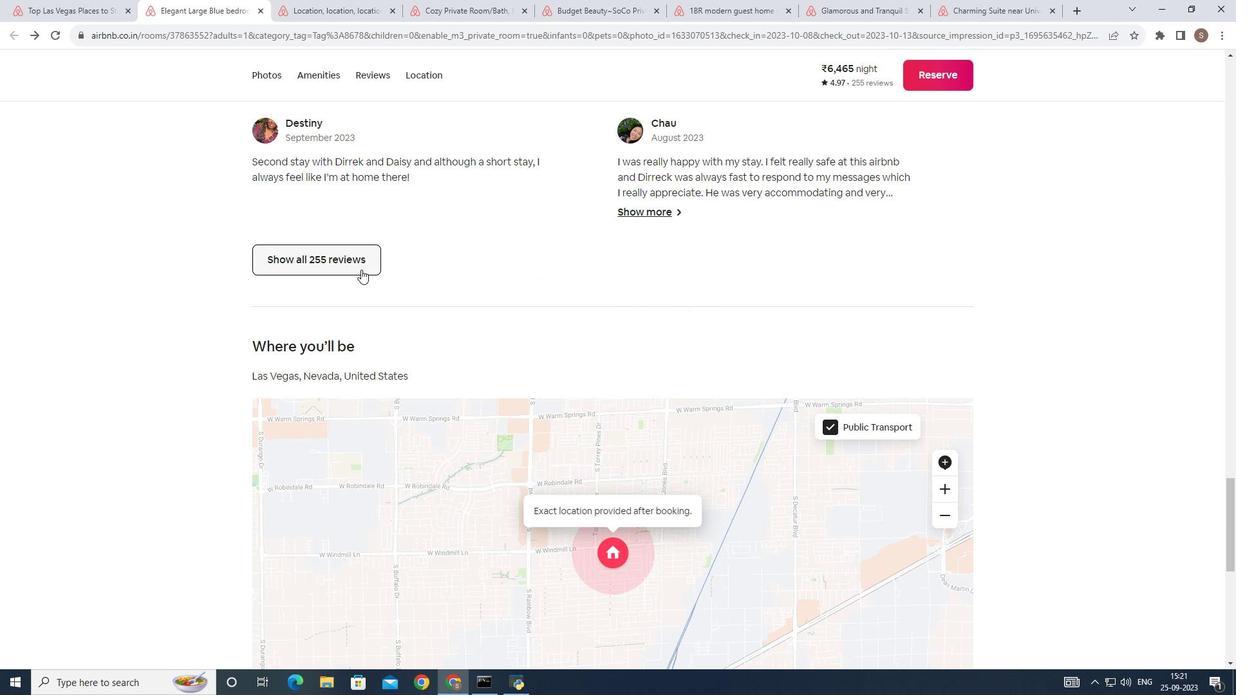 
Action: Mouse pressed left at (364, 273)
Screenshot: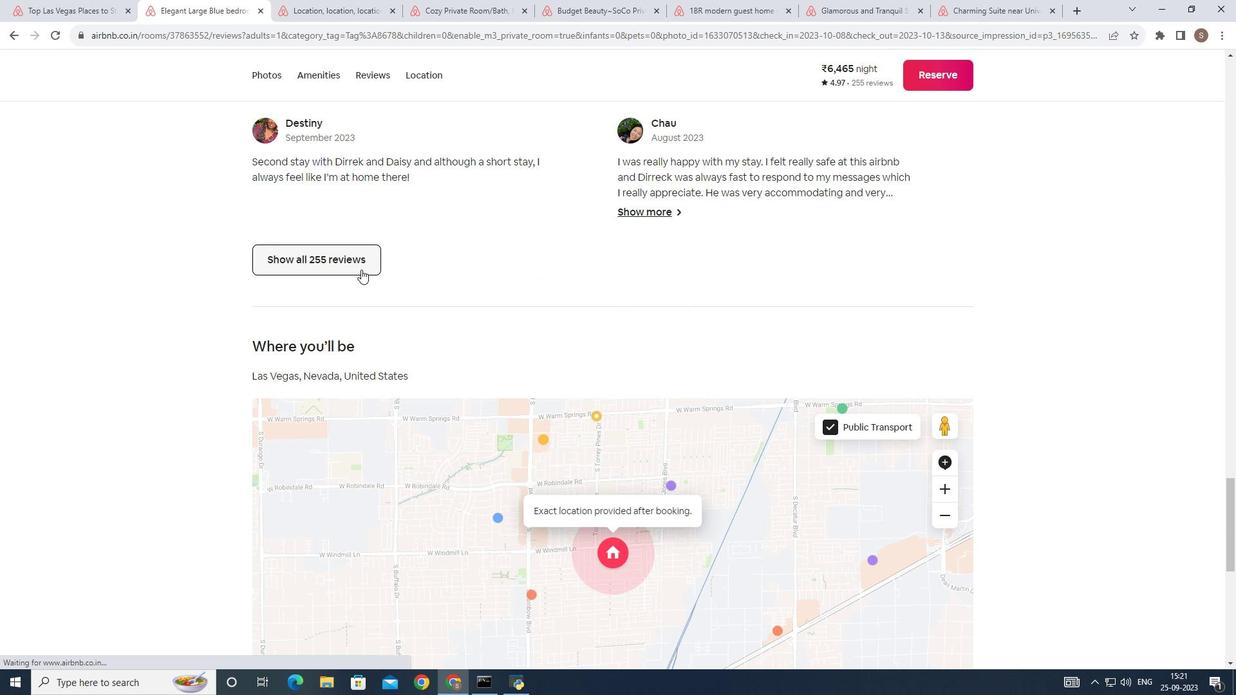 
Action: Mouse moved to (450, 293)
Screenshot: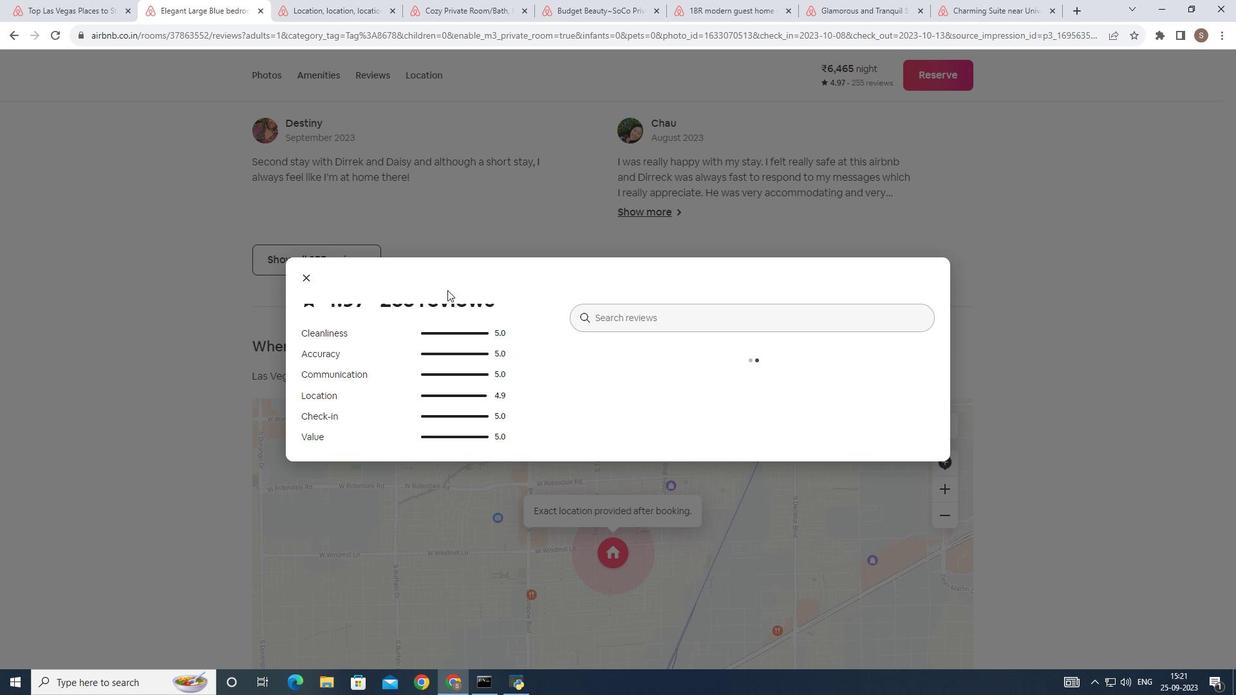 
Action: Mouse scrolled (450, 293) with delta (0, 0)
Screenshot: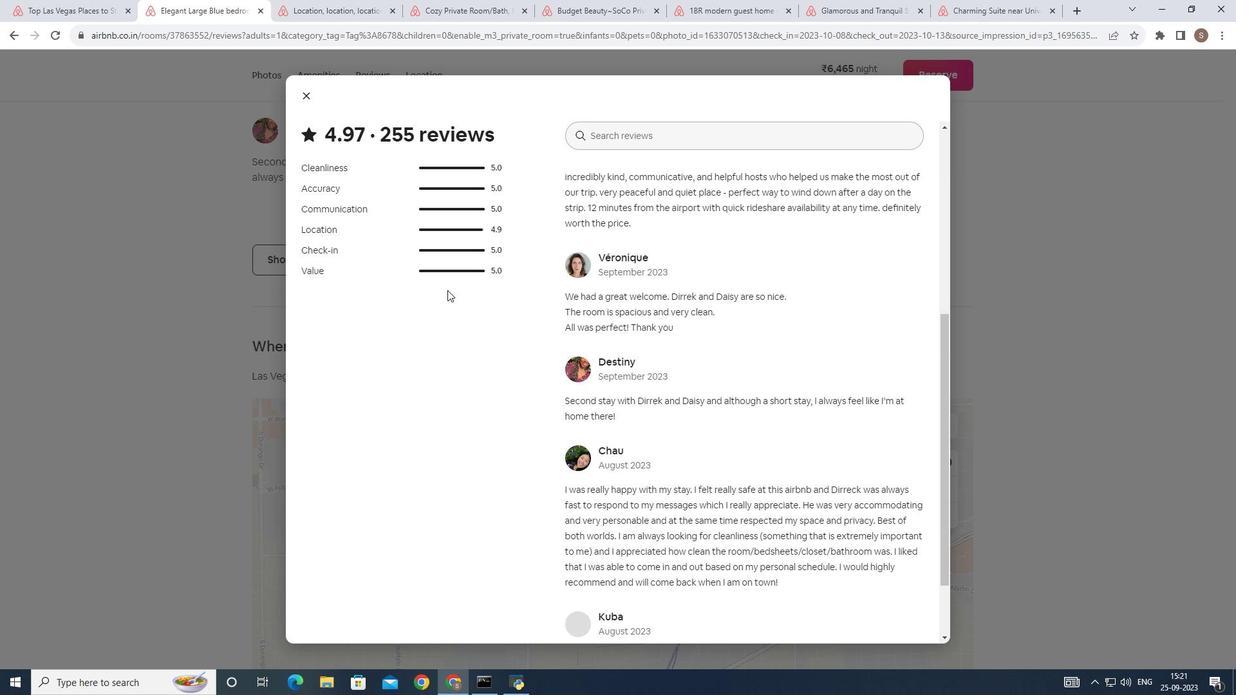 
Action: Mouse scrolled (450, 293) with delta (0, 0)
Screenshot: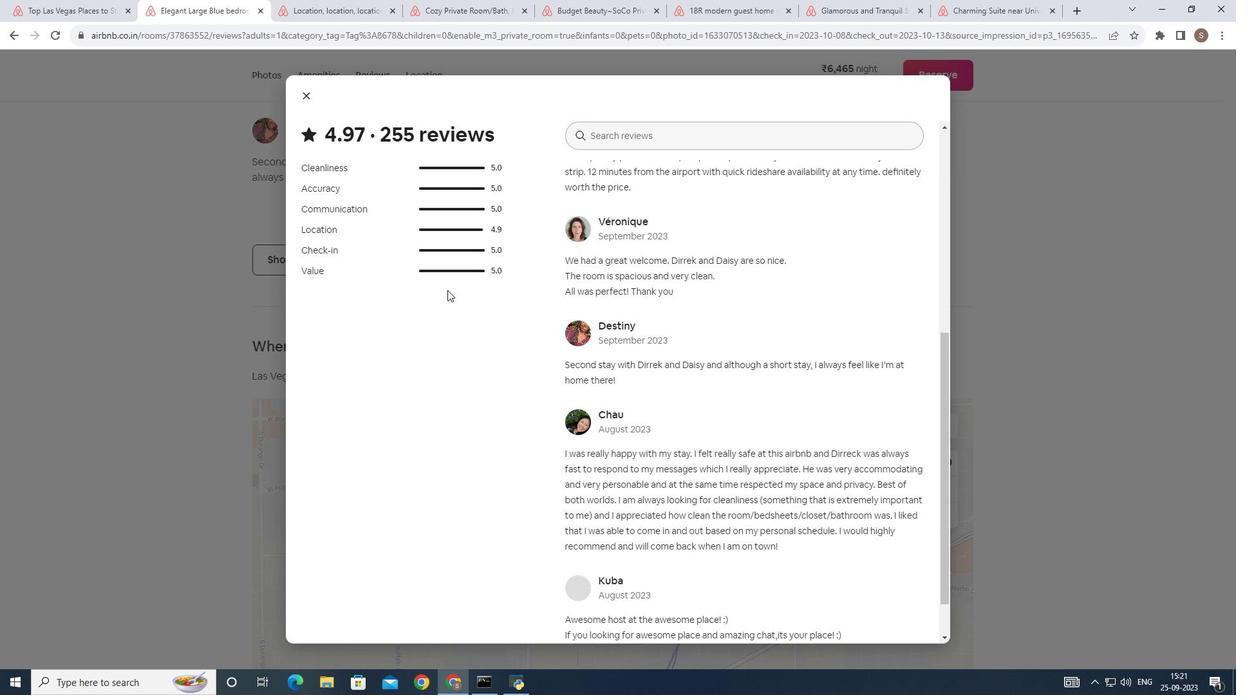 
Action: Mouse scrolled (450, 293) with delta (0, 0)
Screenshot: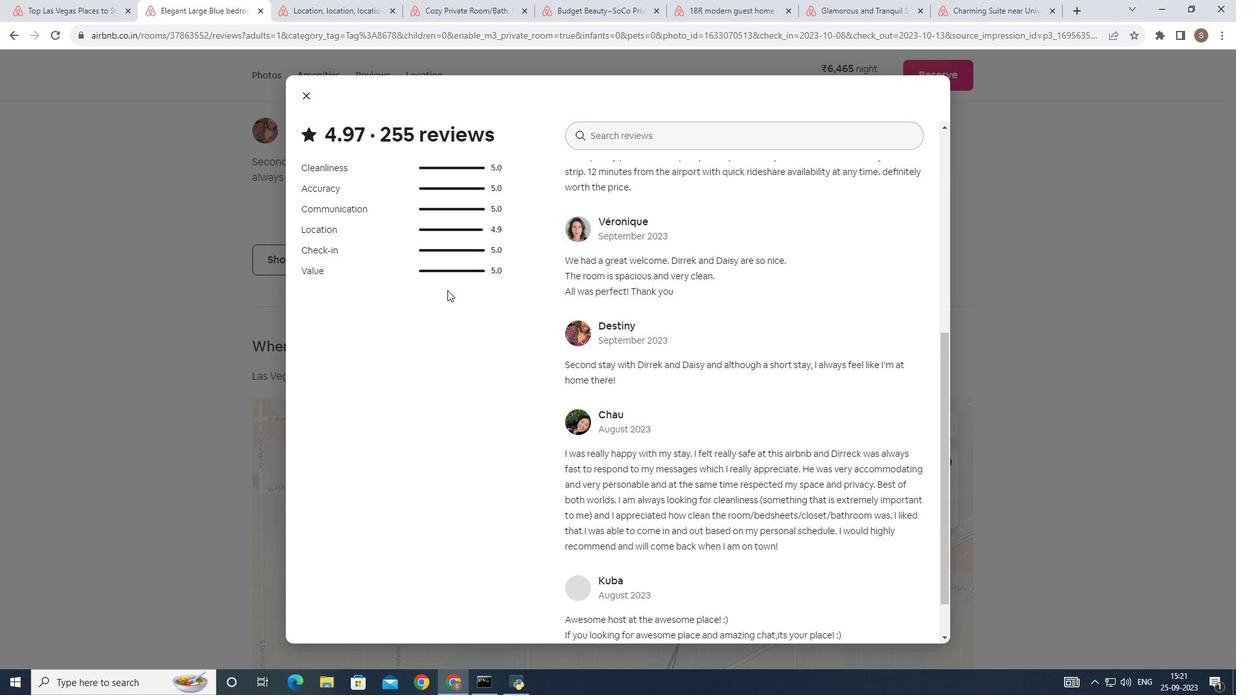 
Action: Mouse scrolled (450, 293) with delta (0, 0)
Screenshot: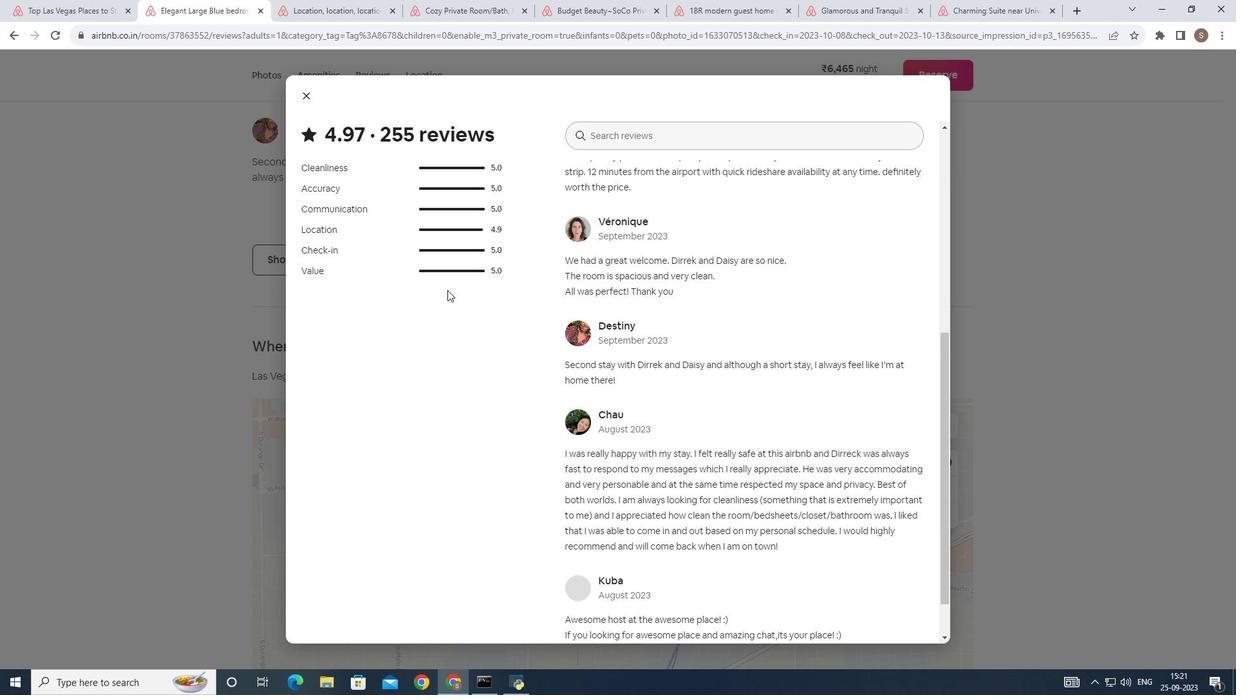 
Action: Mouse scrolled (450, 293) with delta (0, 0)
Screenshot: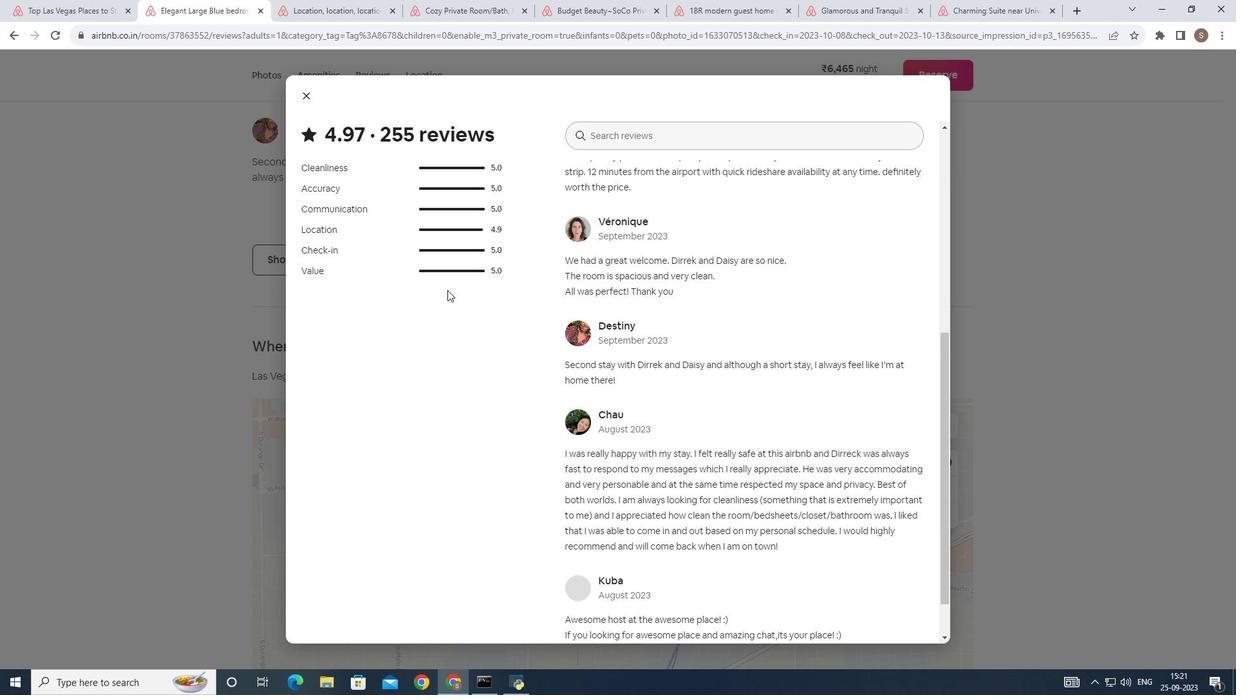 
Action: Mouse scrolled (450, 293) with delta (0, 0)
Screenshot: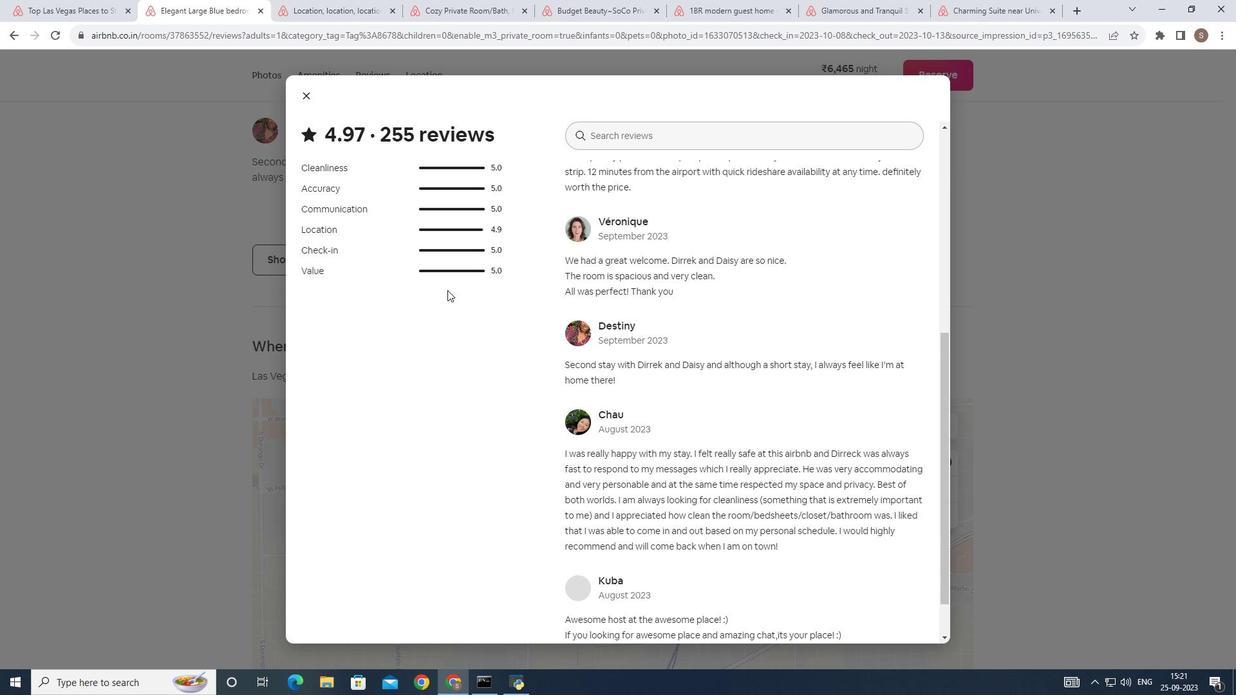 
Action: Mouse scrolled (450, 293) with delta (0, 0)
Screenshot: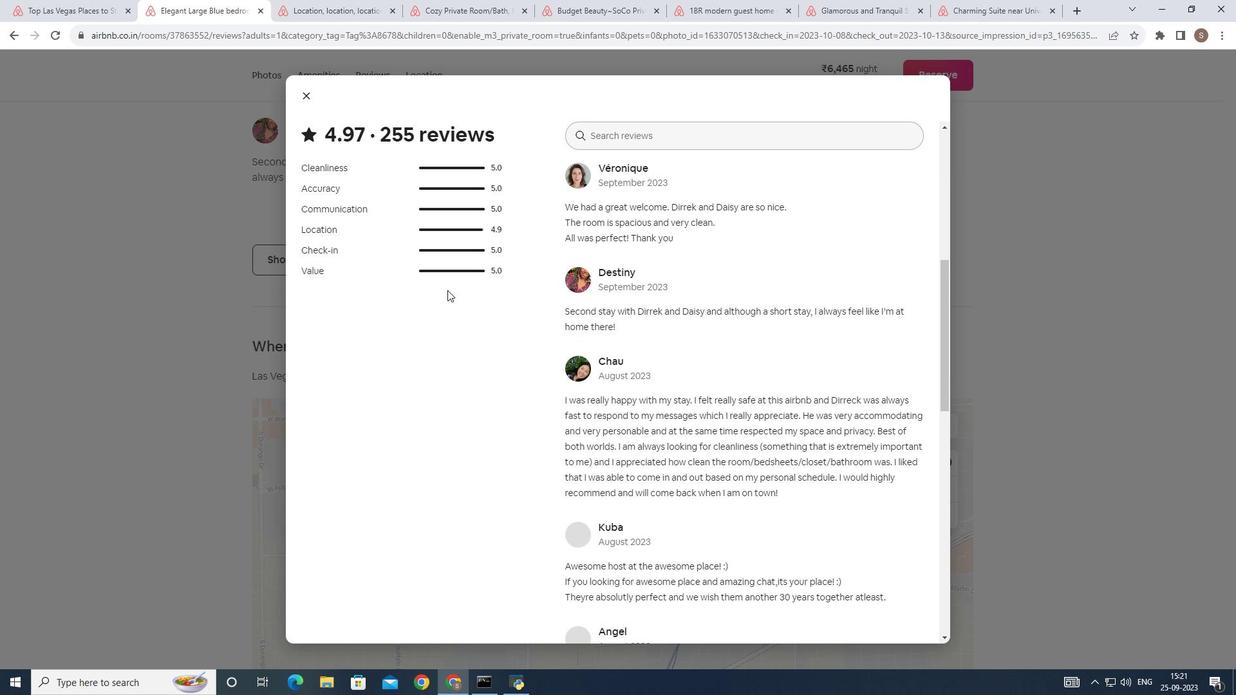 
Action: Mouse scrolled (450, 293) with delta (0, 0)
Screenshot: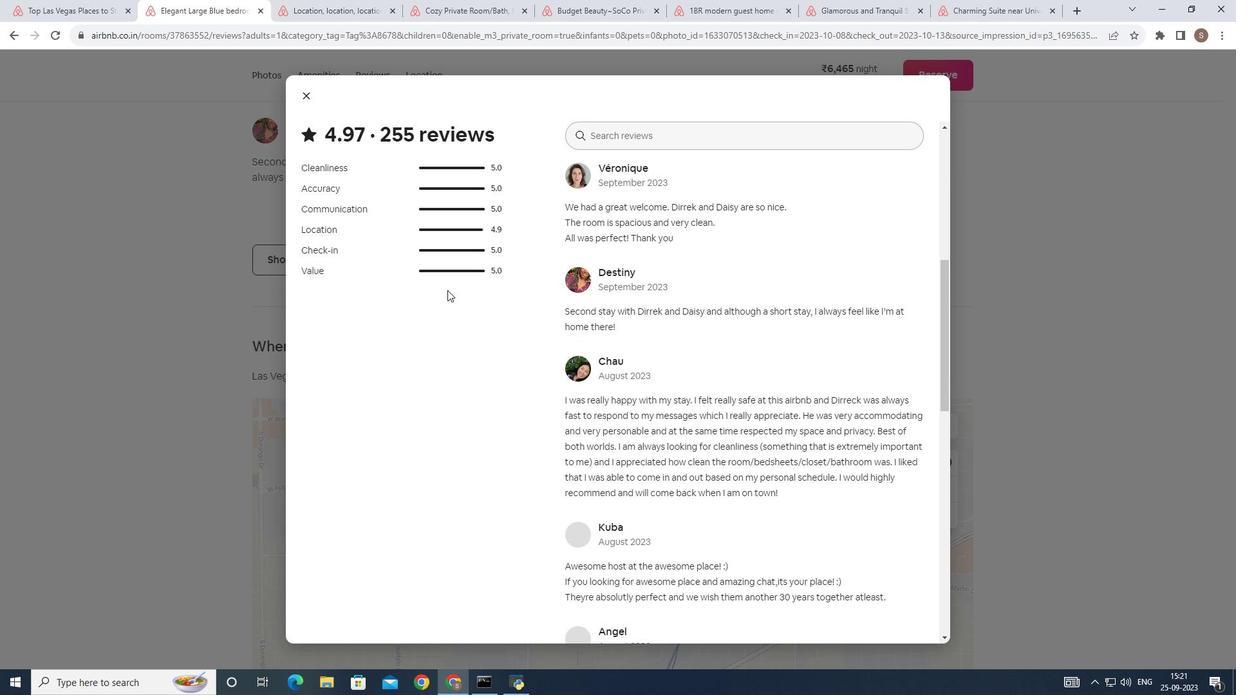 
Action: Mouse scrolled (450, 293) with delta (0, 0)
Screenshot: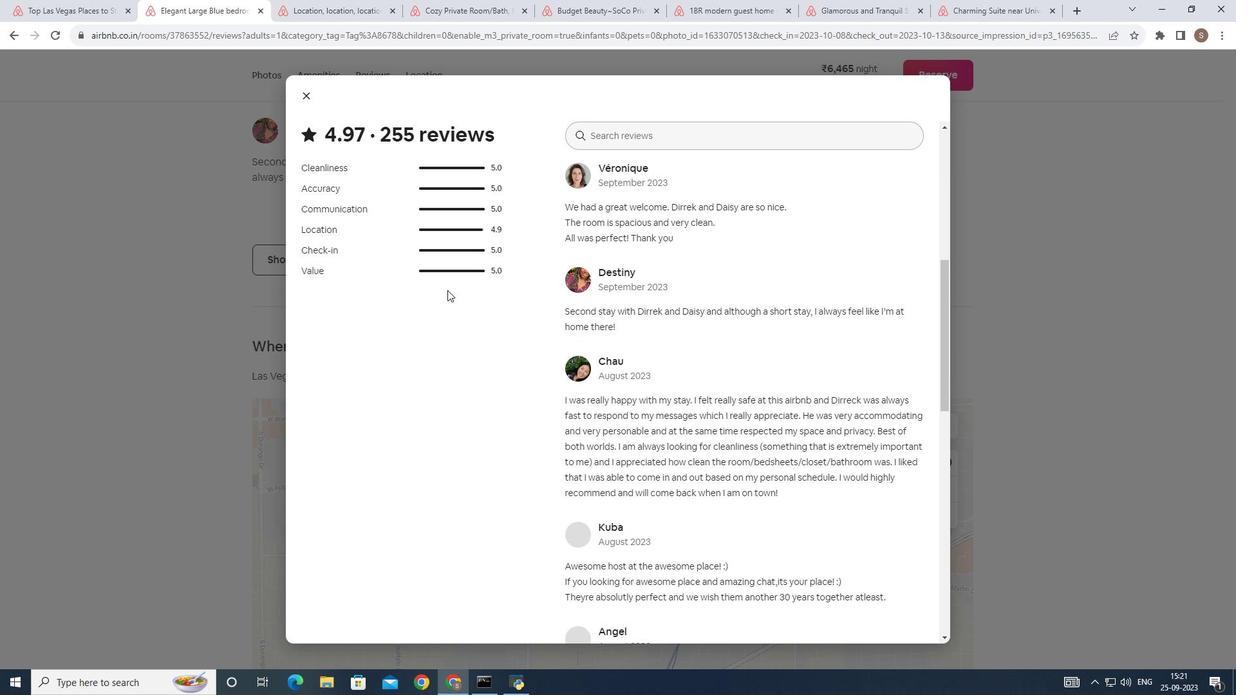 
Action: Mouse scrolled (450, 293) with delta (0, 0)
Screenshot: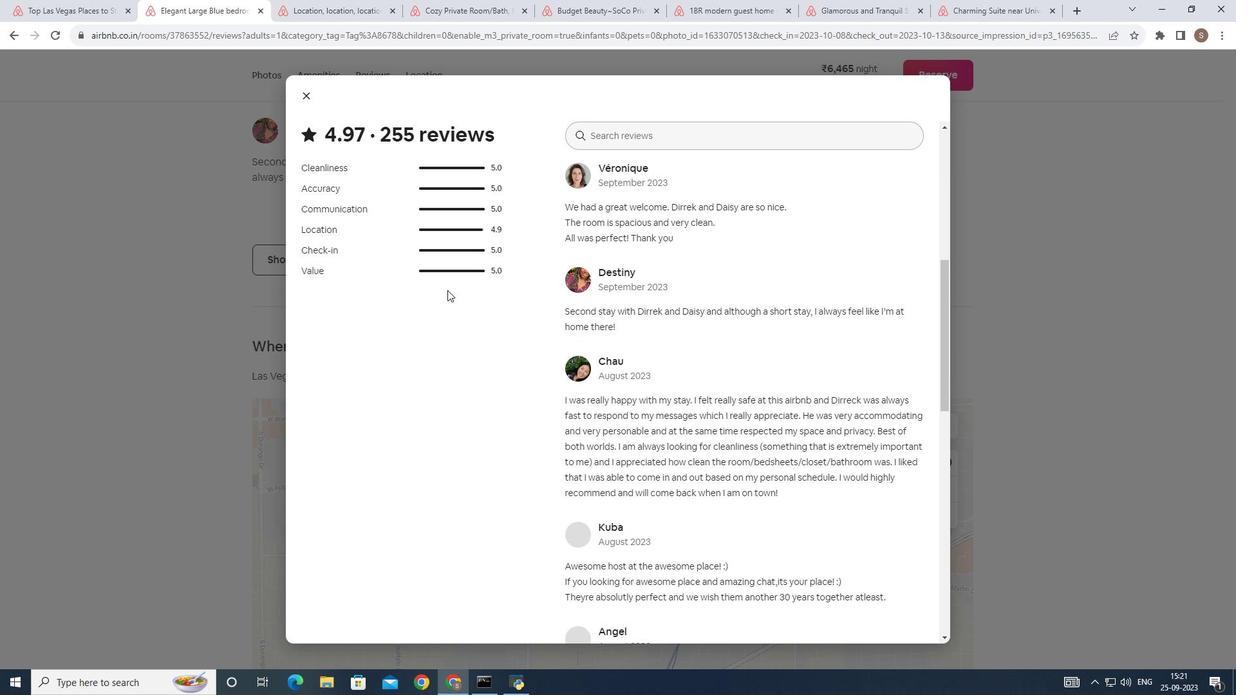 
Action: Mouse scrolled (450, 293) with delta (0, 0)
Screenshot: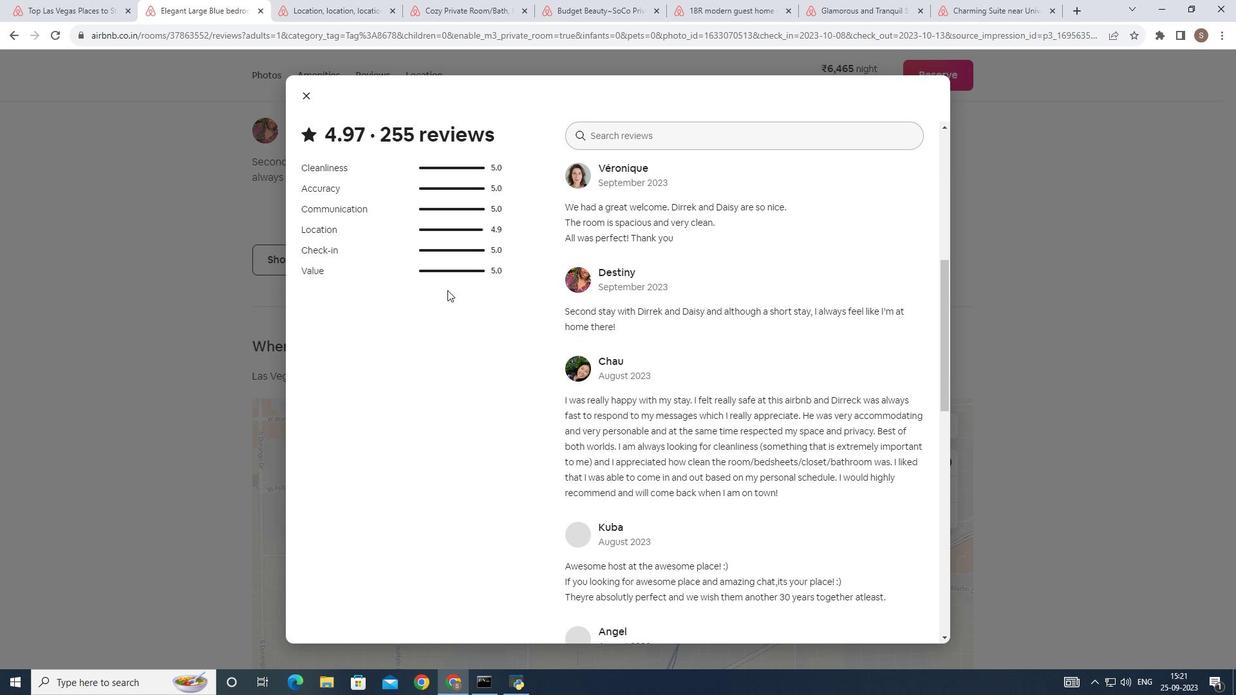 
Action: Mouse scrolled (450, 293) with delta (0, 0)
Screenshot: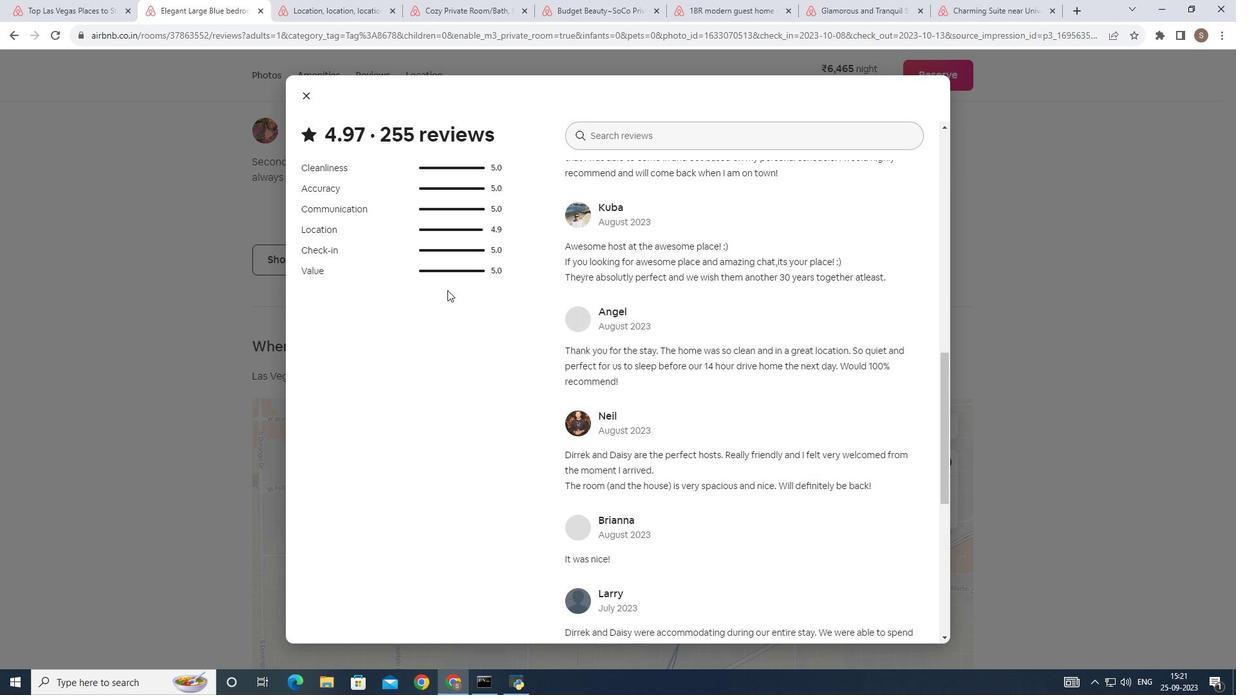 
Action: Mouse scrolled (450, 293) with delta (0, 0)
Screenshot: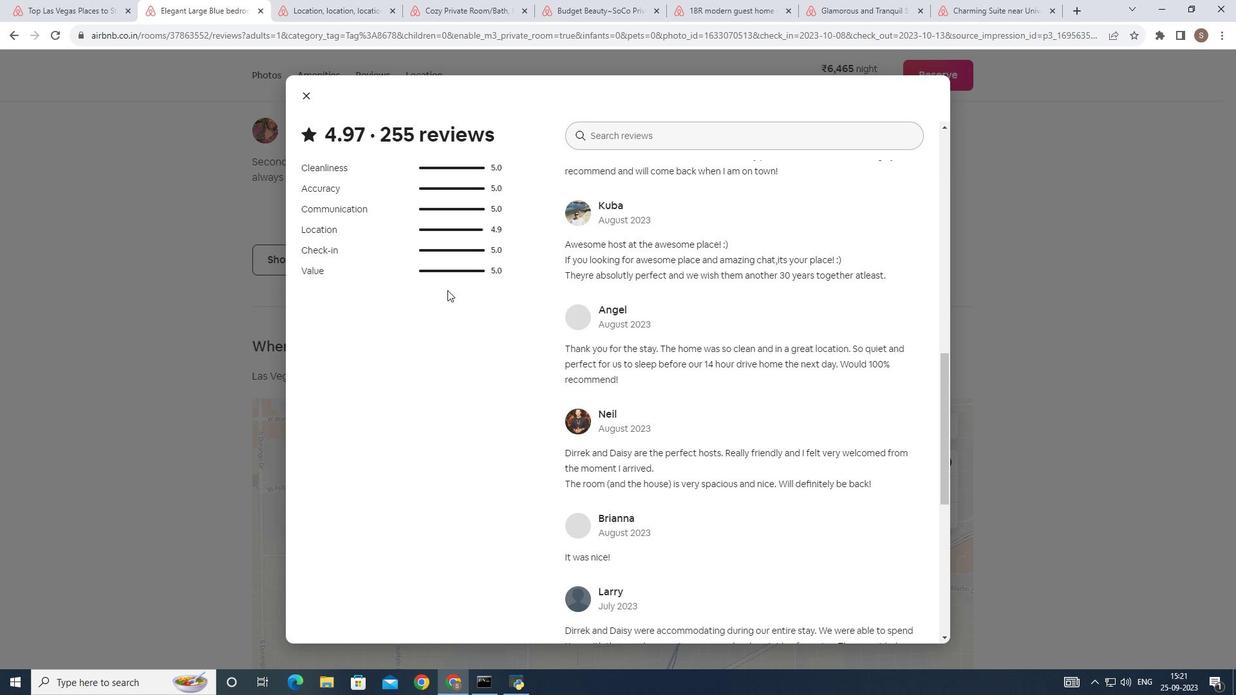 
Action: Mouse scrolled (450, 293) with delta (0, 0)
Screenshot: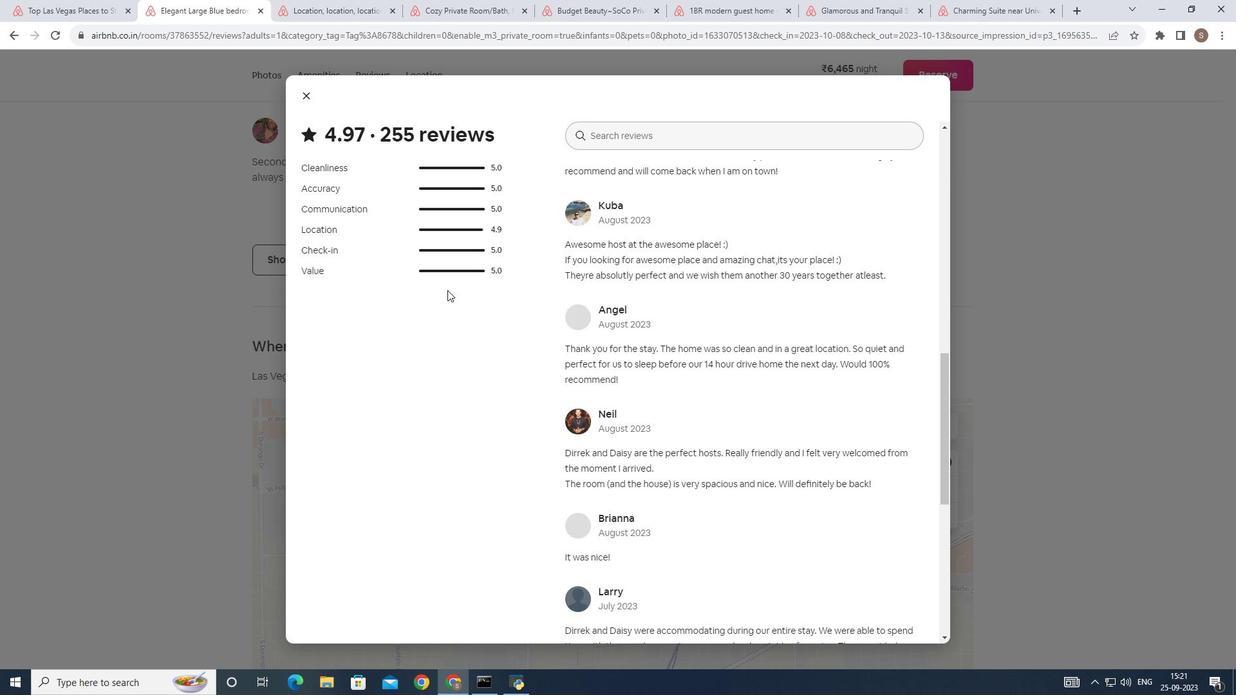 
Action: Mouse scrolled (450, 293) with delta (0, 0)
Screenshot: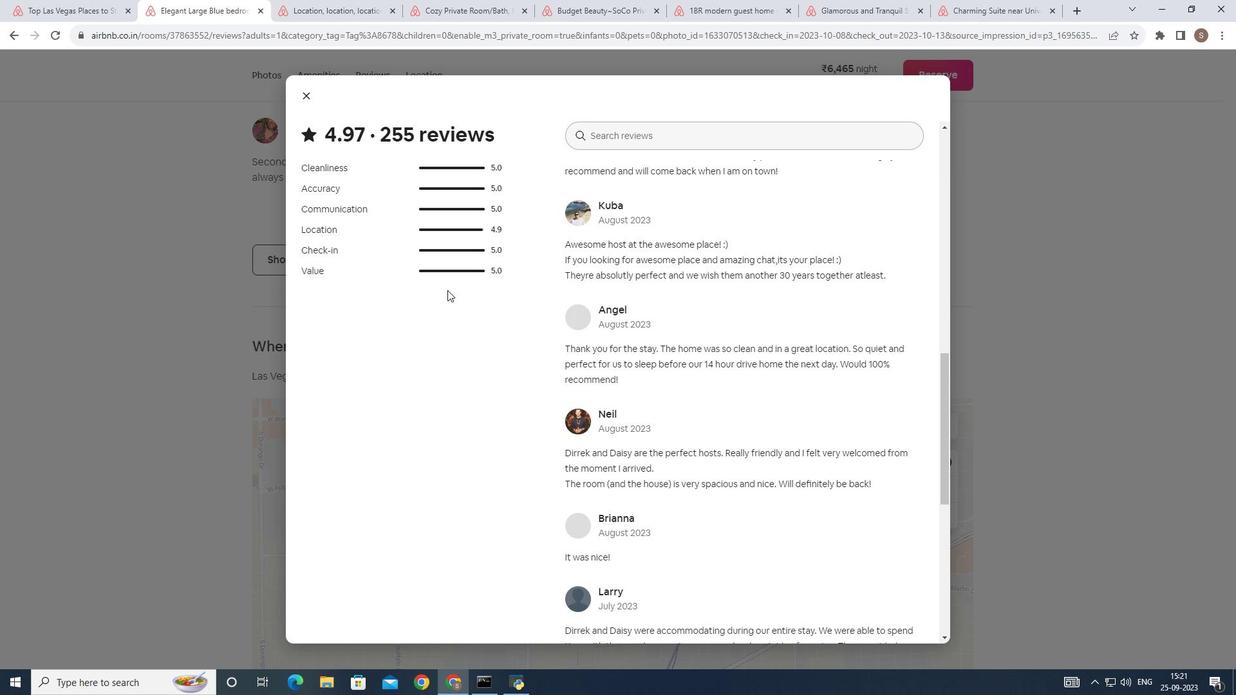 
Action: Mouse scrolled (450, 293) with delta (0, 0)
Screenshot: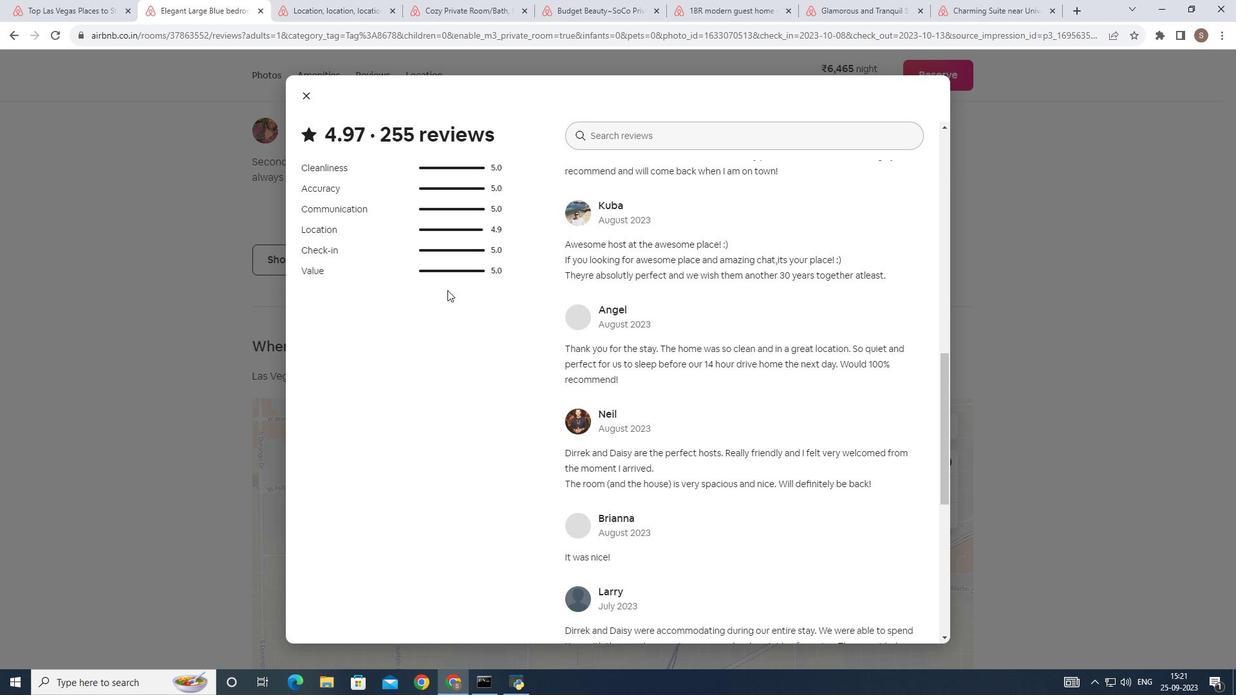 
Action: Mouse scrolled (450, 293) with delta (0, 0)
Screenshot: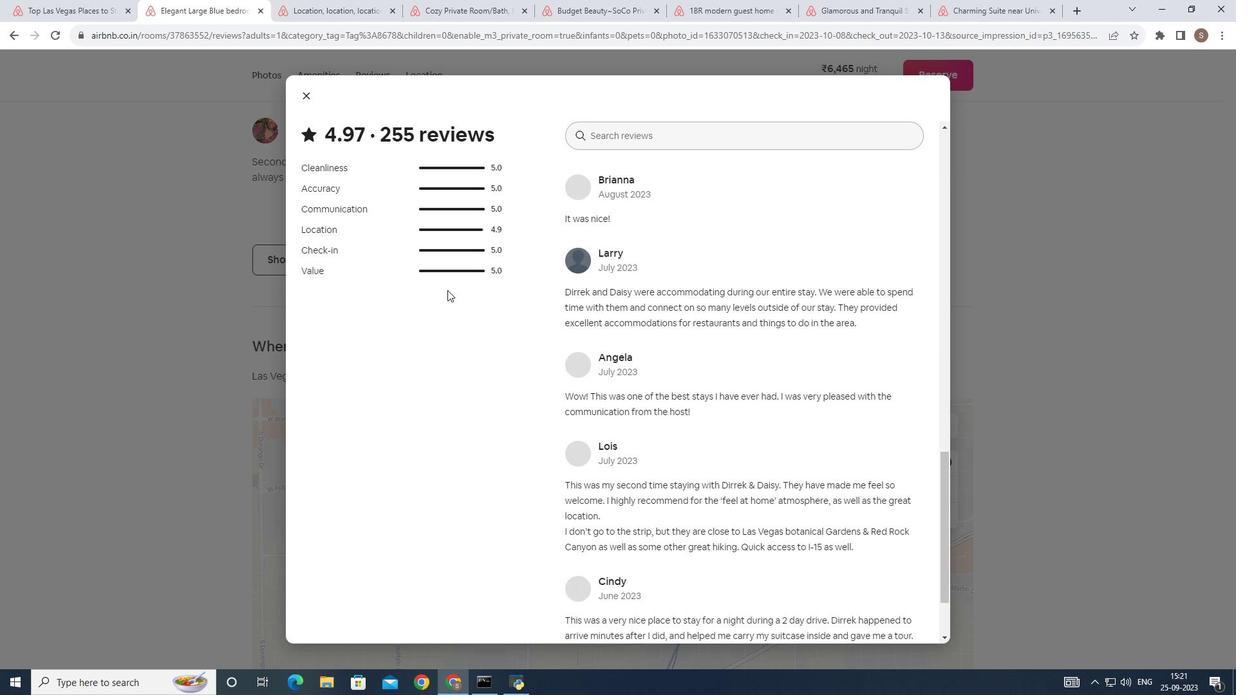 
Action: Mouse scrolled (450, 293) with delta (0, 0)
Screenshot: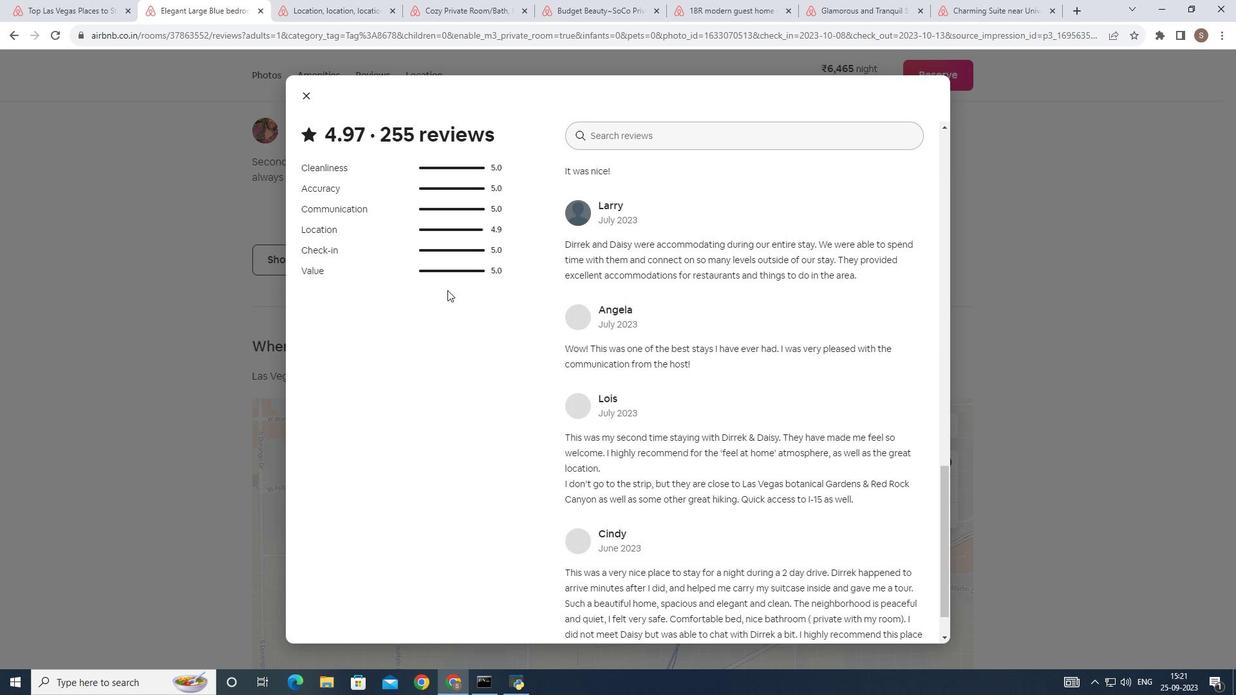 
Action: Mouse scrolled (450, 293) with delta (0, 0)
Screenshot: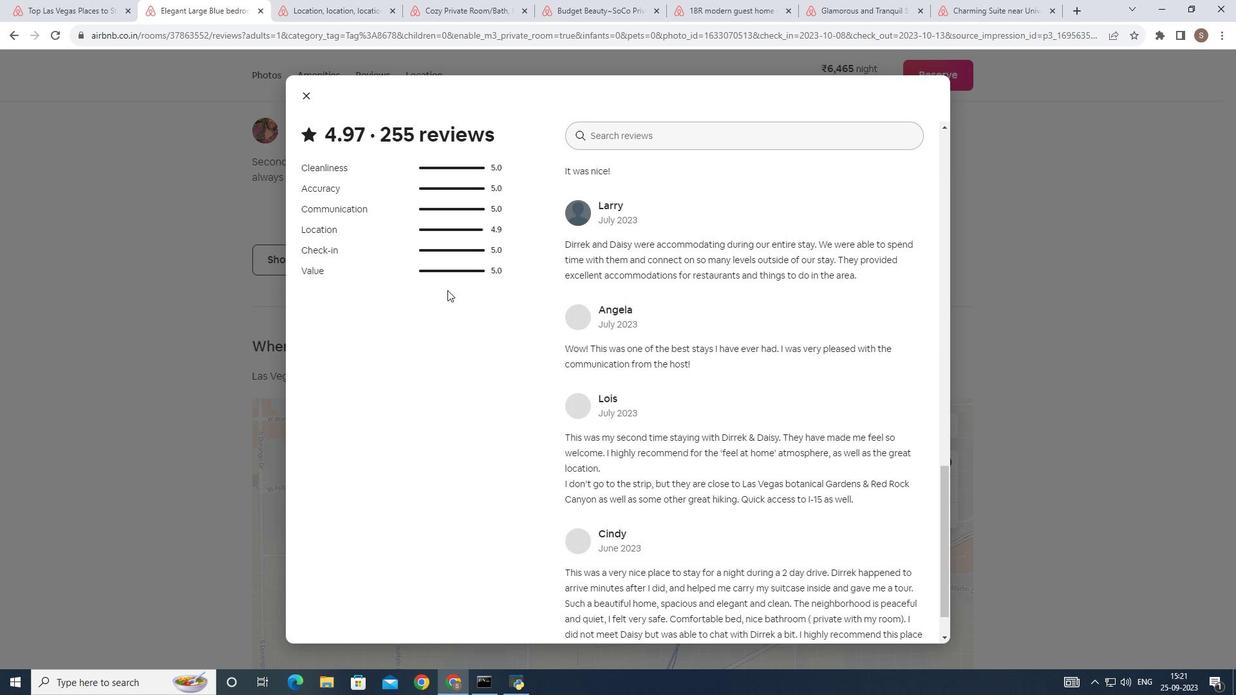 
Action: Mouse scrolled (450, 293) with delta (0, 0)
Screenshot: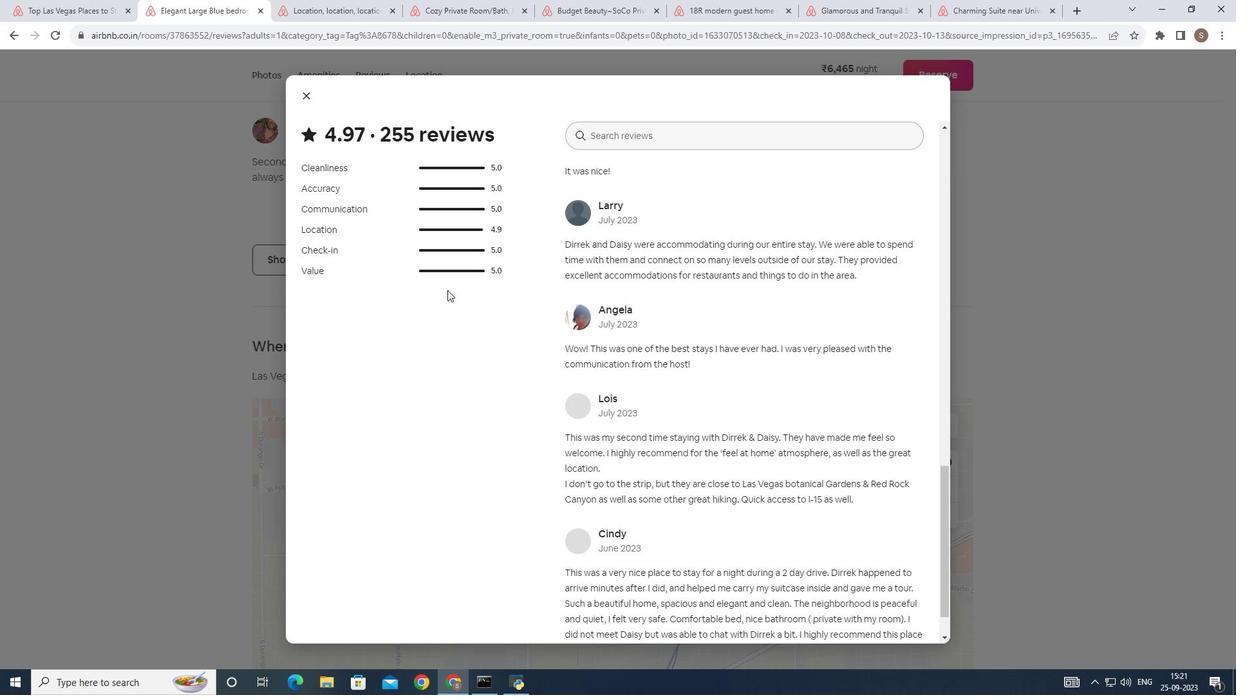 
Action: Mouse scrolled (450, 293) with delta (0, 0)
Screenshot: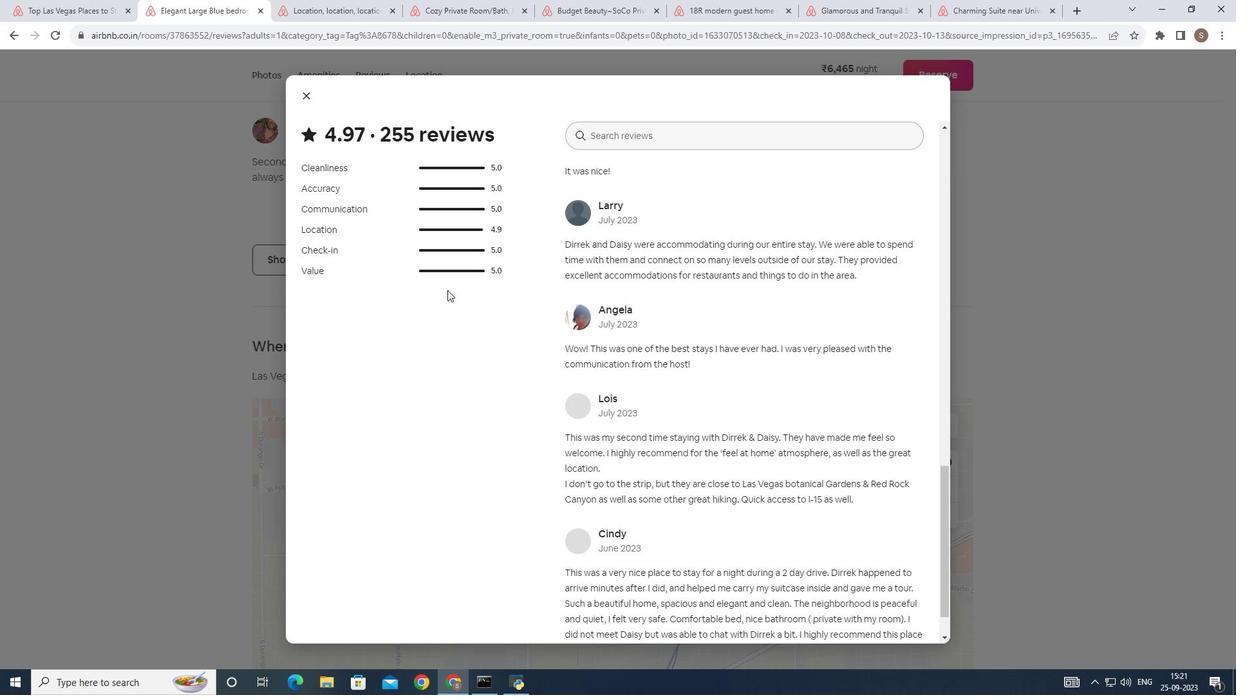 
Action: Mouse scrolled (450, 293) with delta (0, 0)
Screenshot: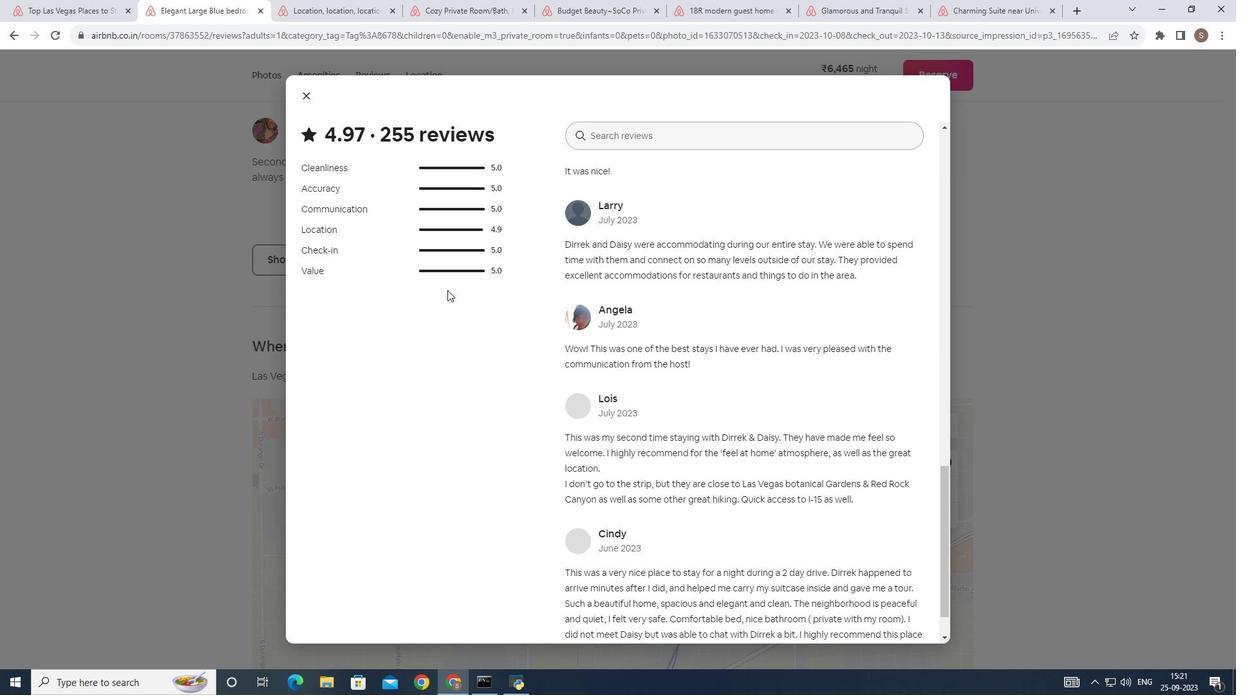 
Action: Mouse scrolled (450, 293) with delta (0, 0)
Screenshot: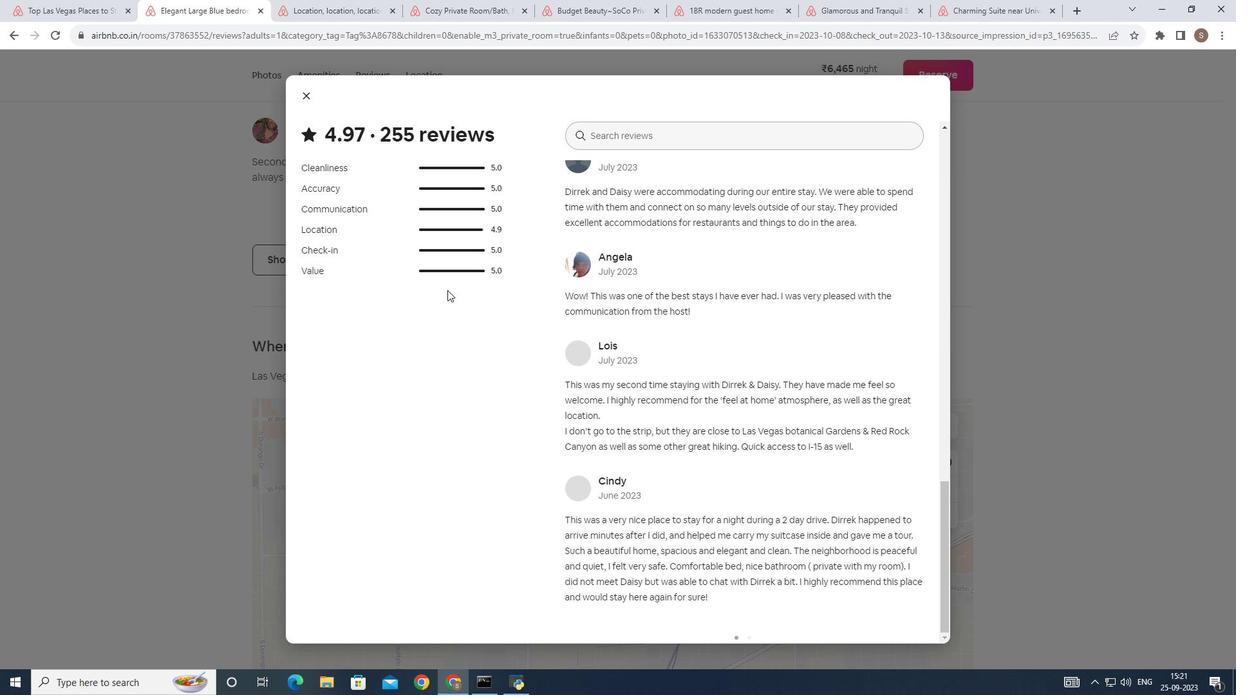 
Action: Mouse scrolled (450, 293) with delta (0, 0)
Screenshot: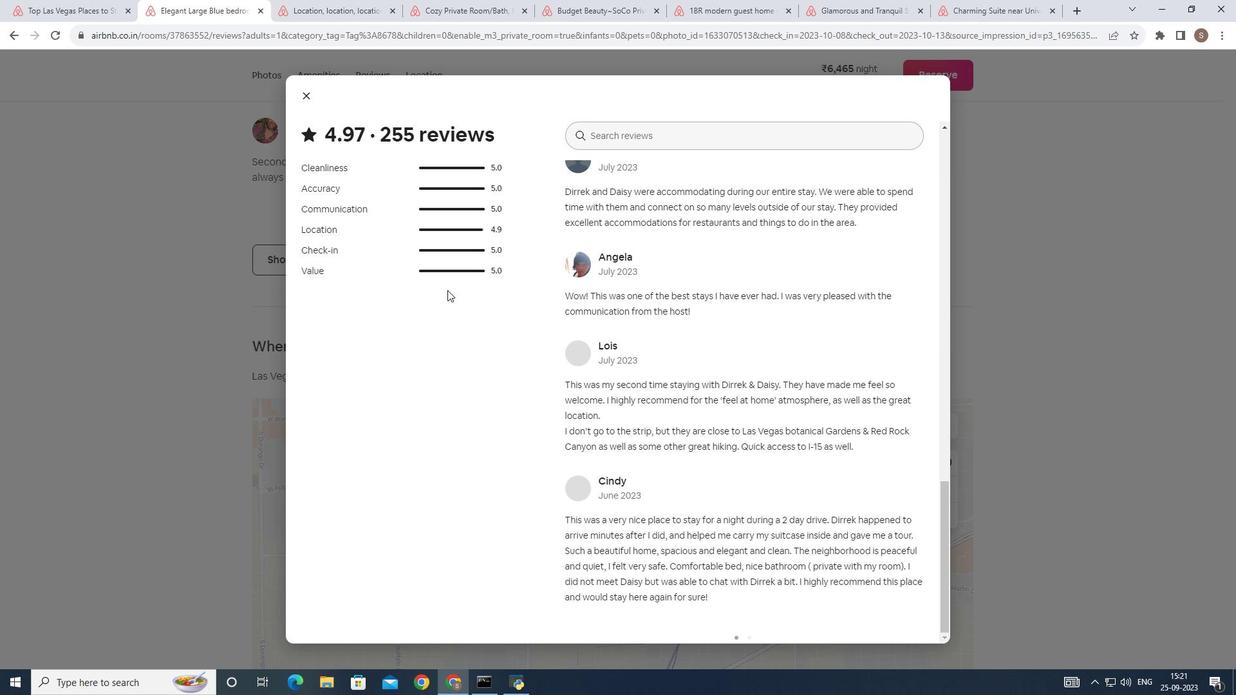 
Action: Mouse scrolled (450, 293) with delta (0, 0)
Screenshot: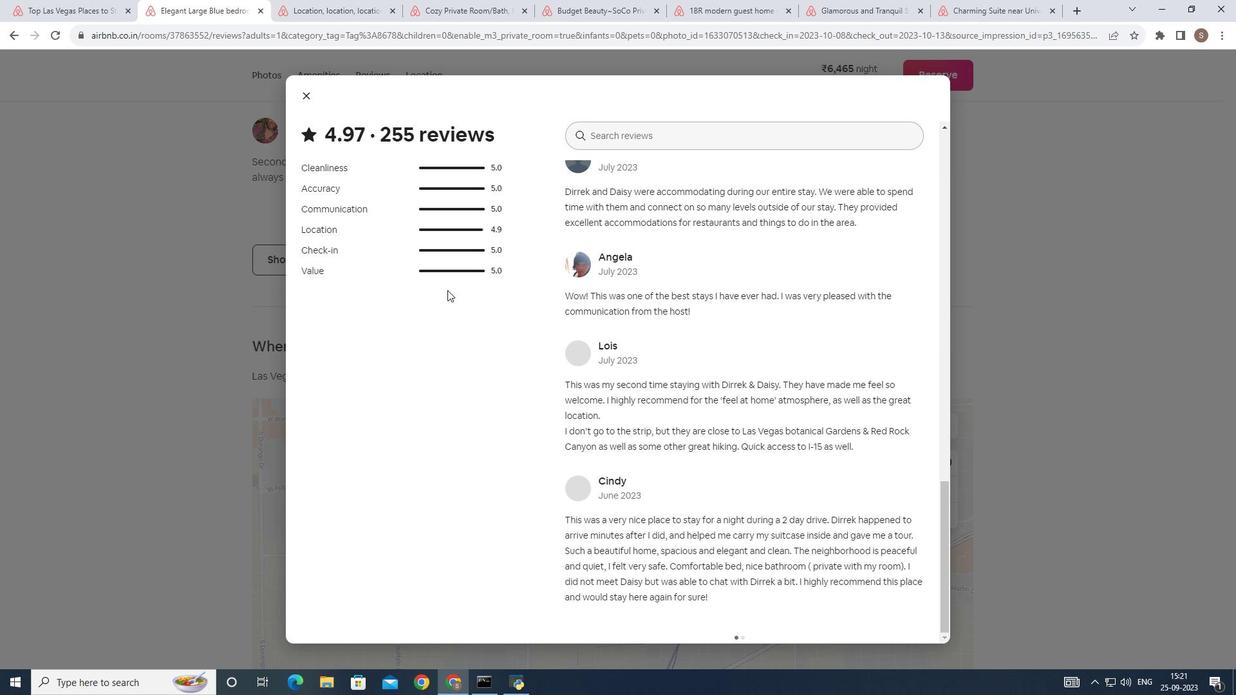
Action: Mouse scrolled (450, 293) with delta (0, 0)
Screenshot: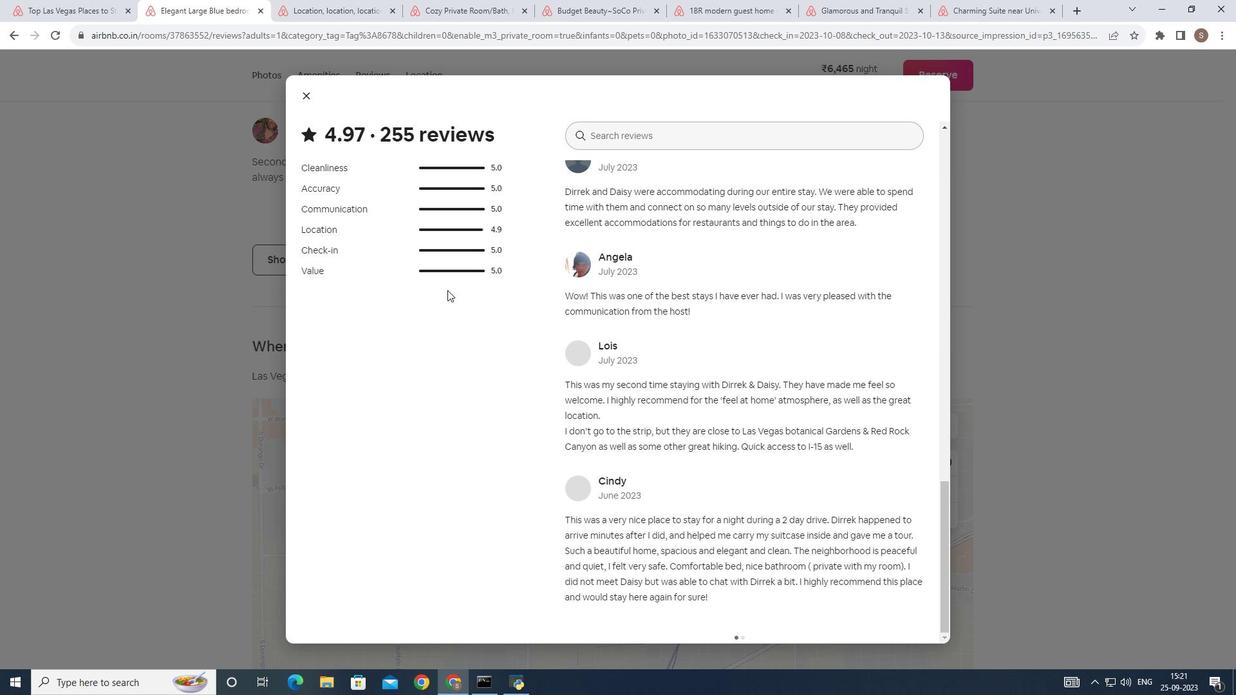 
Action: Mouse scrolled (450, 293) with delta (0, 0)
Screenshot: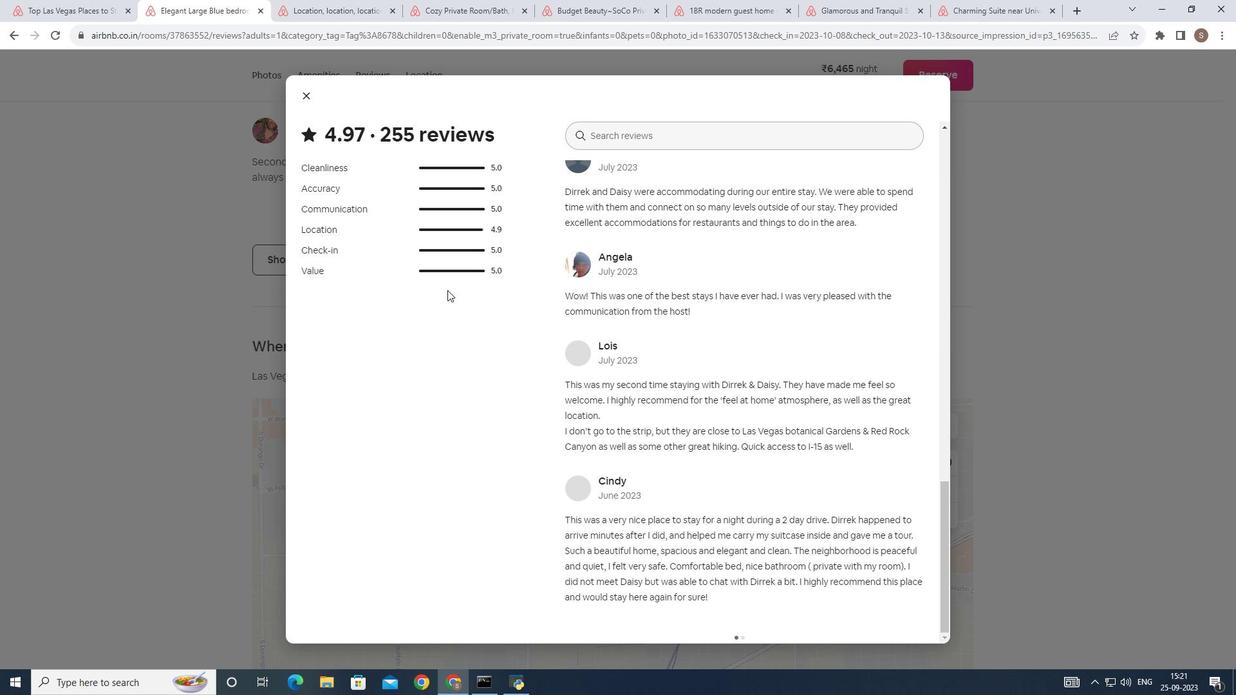 
Action: Mouse scrolled (450, 293) with delta (0, 0)
Screenshot: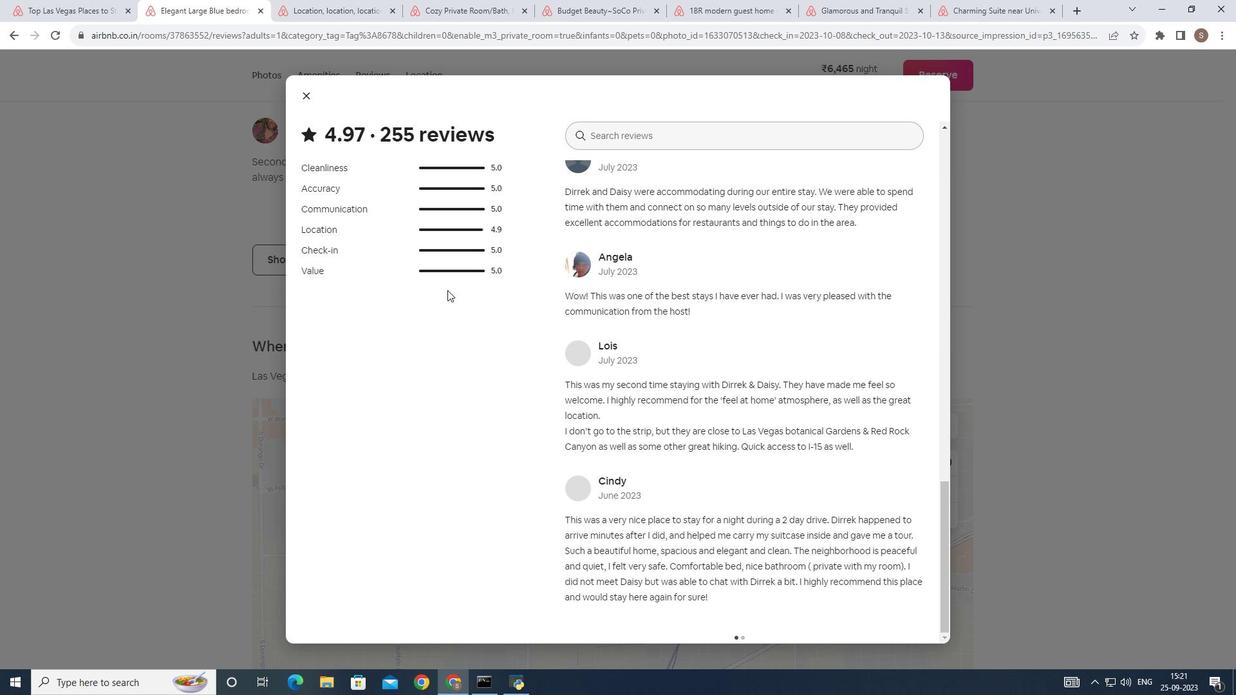 
Action: Mouse scrolled (450, 293) with delta (0, 0)
Screenshot: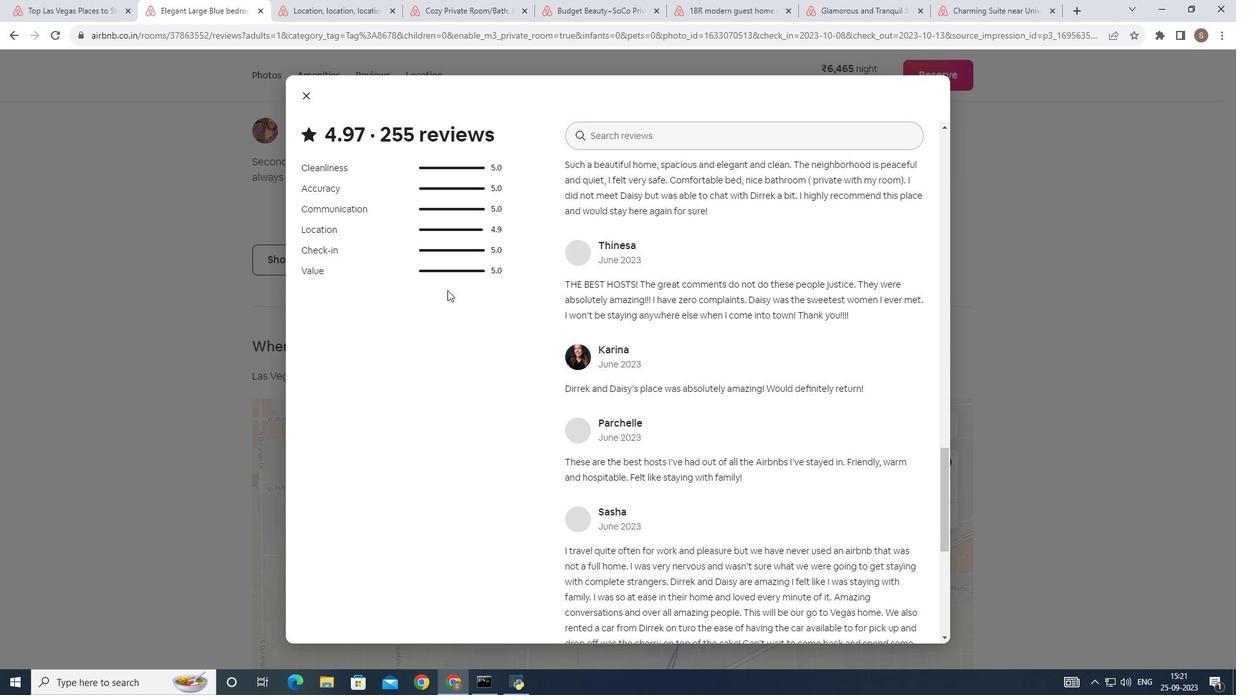 
Action: Mouse scrolled (450, 293) with delta (0, 0)
Screenshot: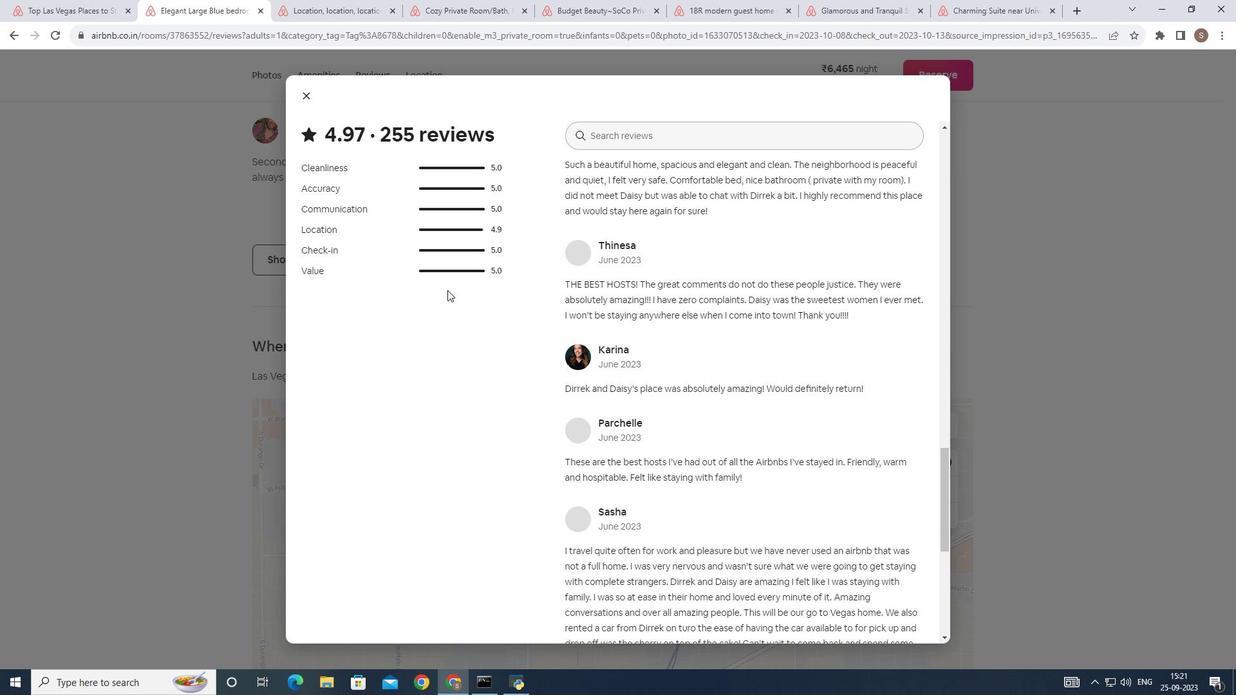 
Action: Mouse scrolled (450, 293) with delta (0, 0)
Screenshot: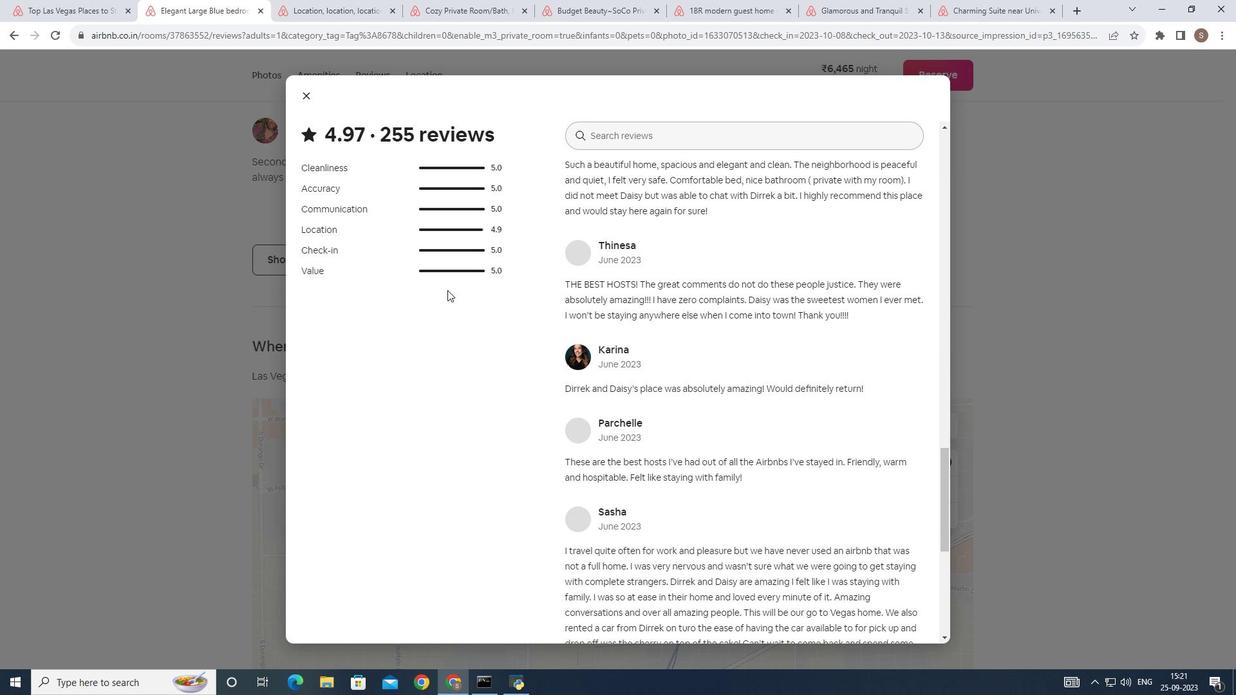 
Action: Mouse scrolled (450, 293) with delta (0, 0)
Screenshot: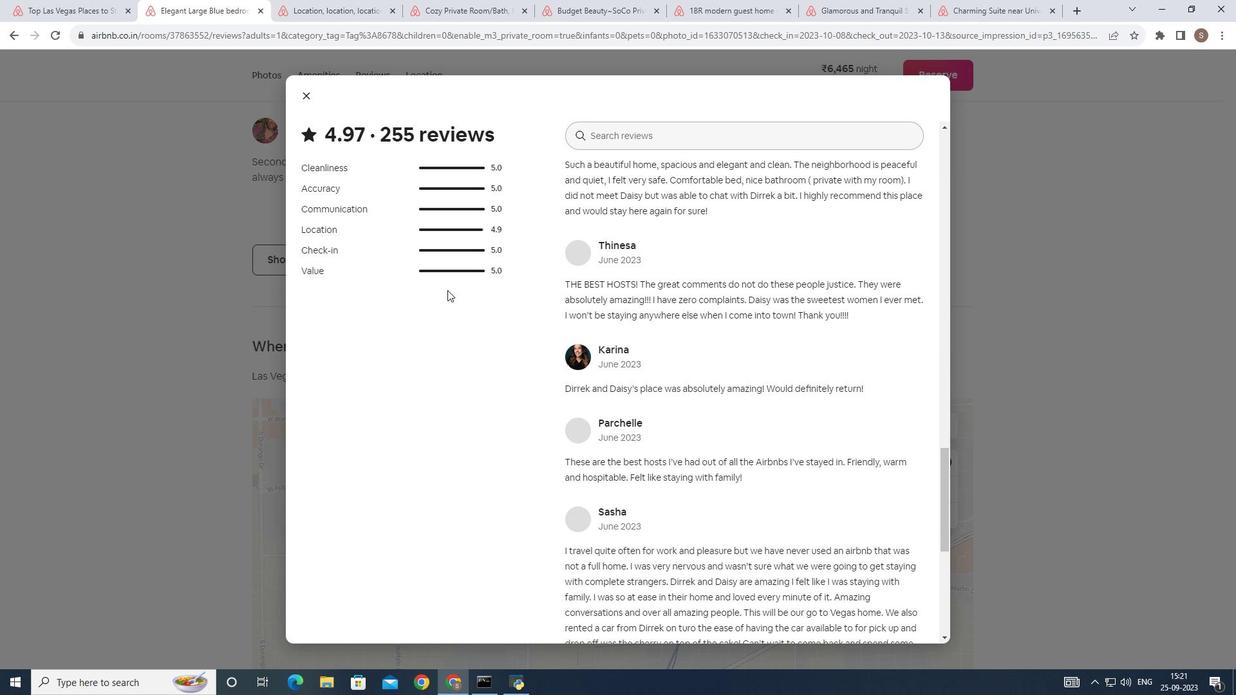 
Action: Mouse scrolled (450, 293) with delta (0, 0)
Screenshot: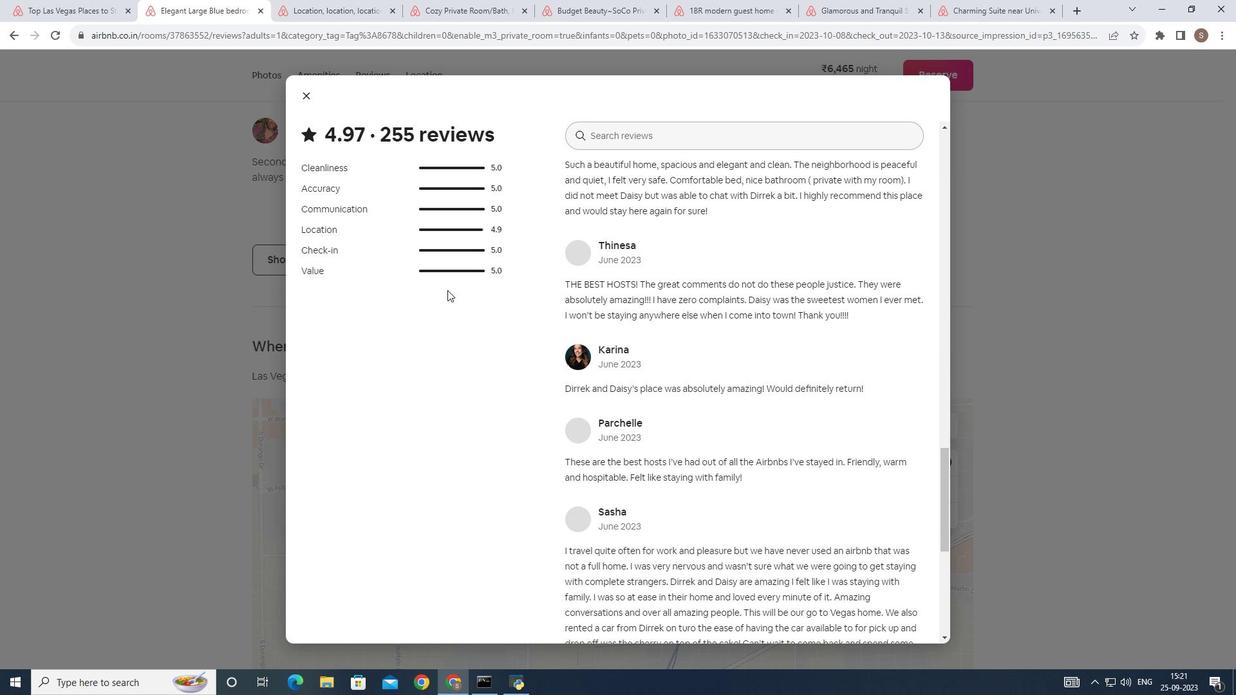 
Action: Mouse scrolled (450, 293) with delta (0, 0)
Screenshot: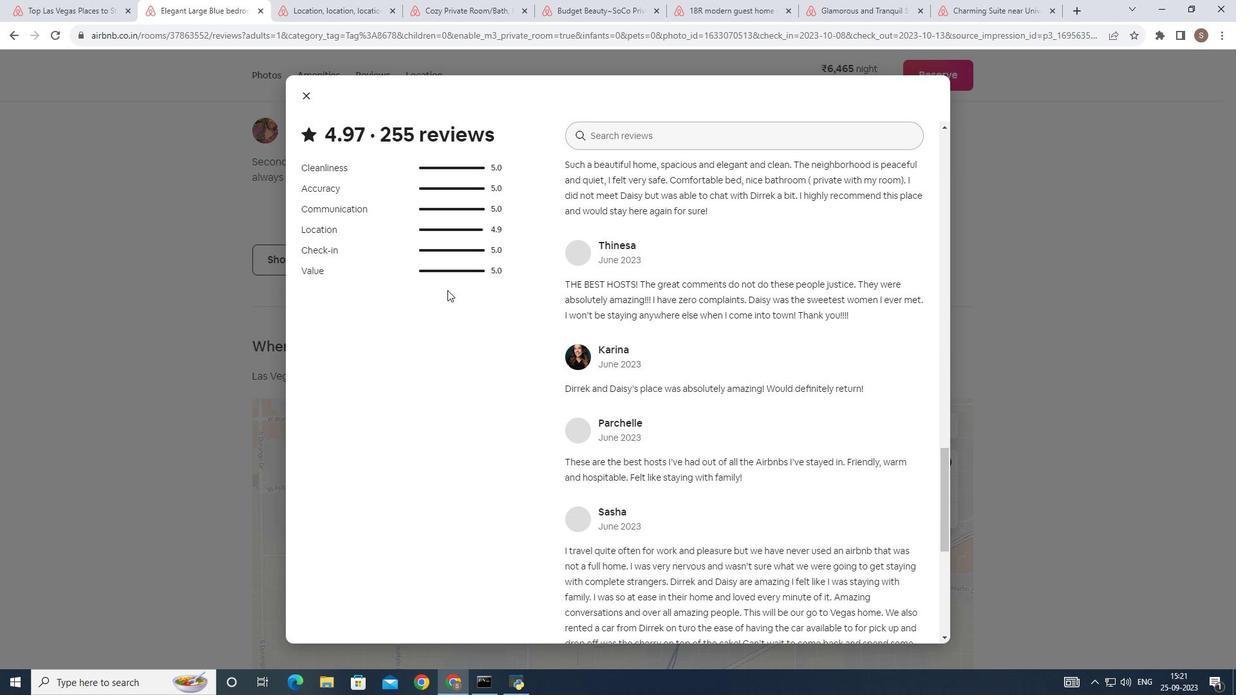 
Action: Mouse scrolled (450, 293) with delta (0, 0)
Screenshot: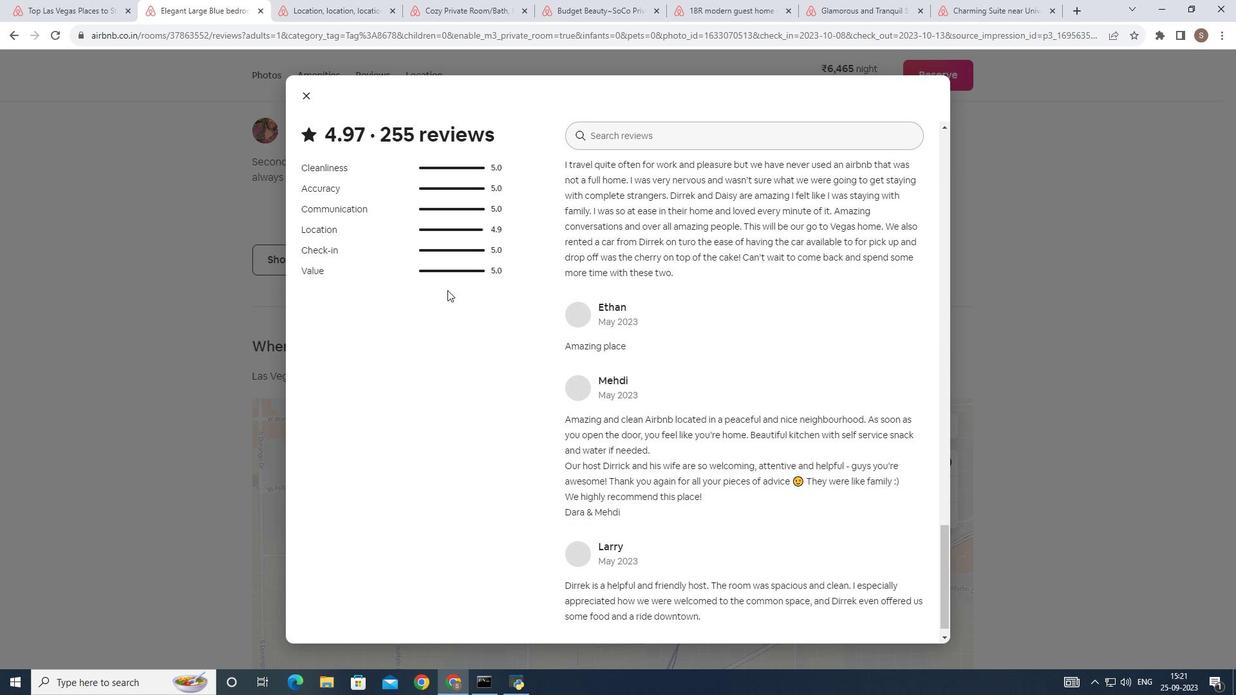 
Action: Mouse scrolled (450, 293) with delta (0, 0)
Screenshot: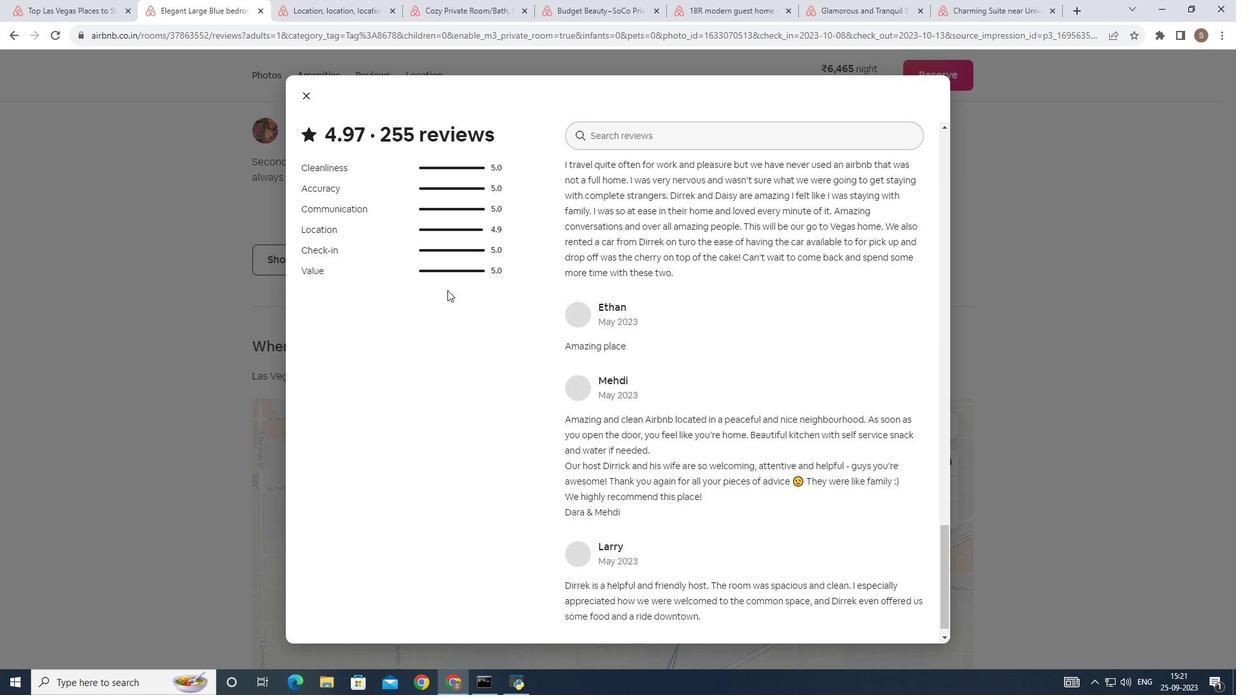 
Action: Mouse scrolled (450, 293) with delta (0, 0)
Screenshot: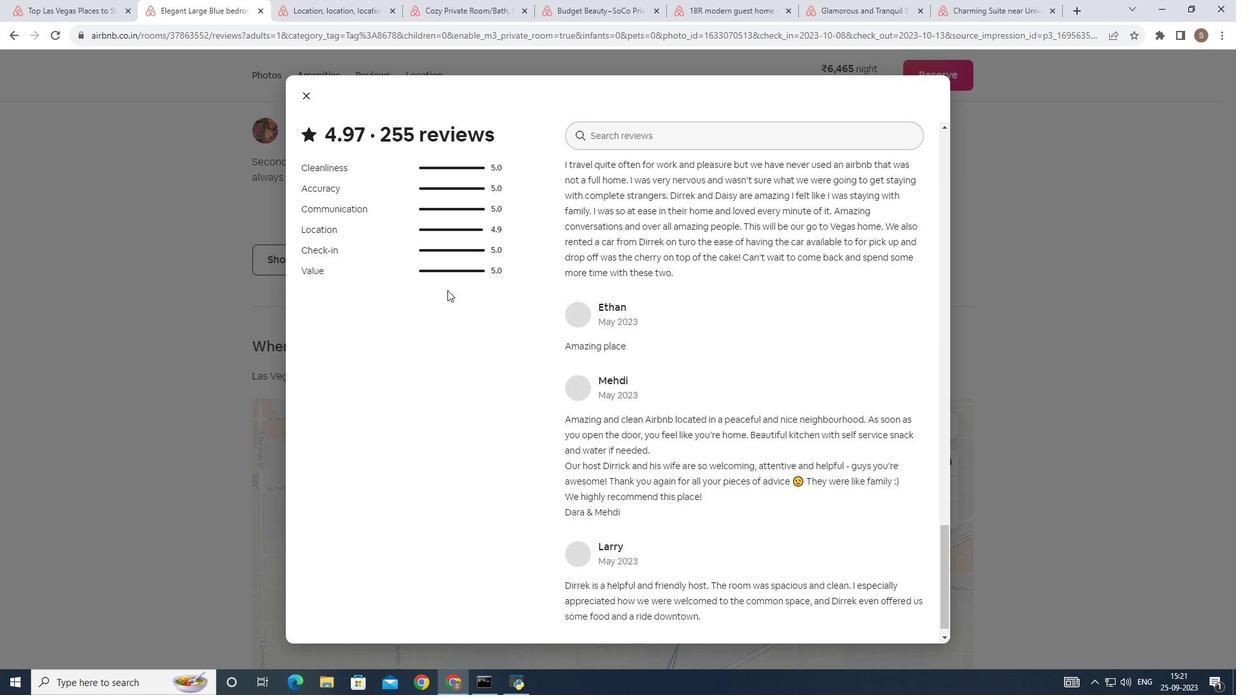 
Action: Mouse scrolled (450, 293) with delta (0, 0)
Screenshot: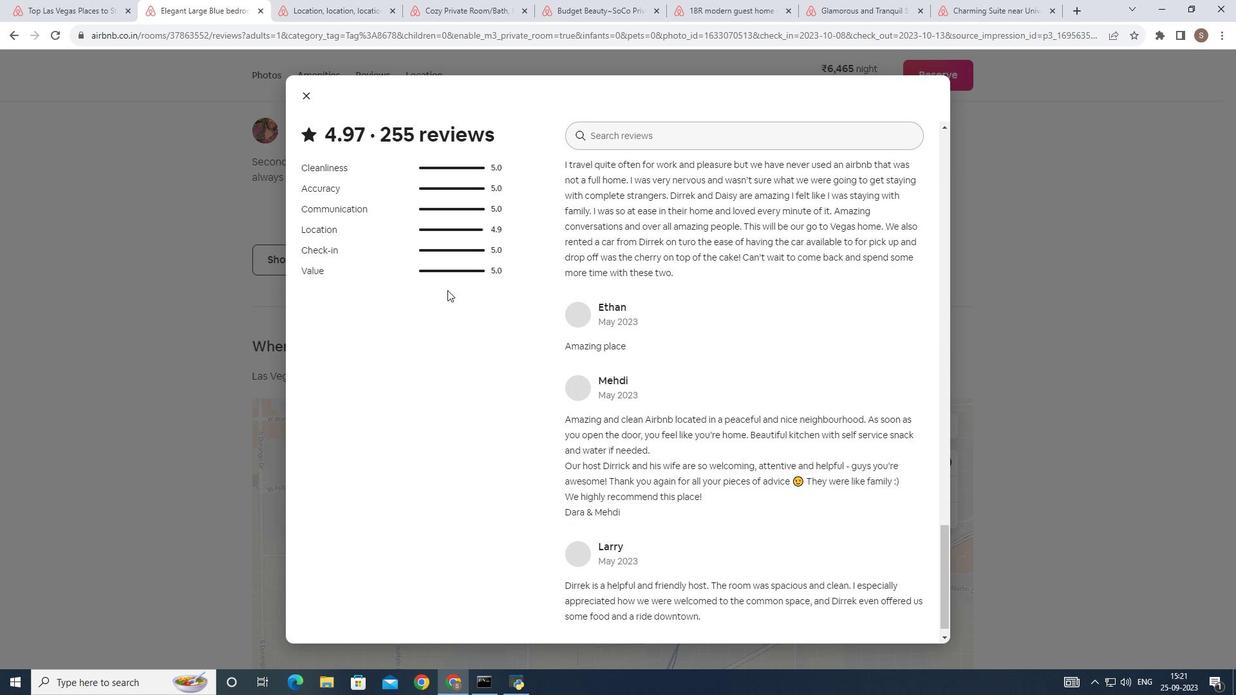
Action: Mouse scrolled (450, 293) with delta (0, 0)
Screenshot: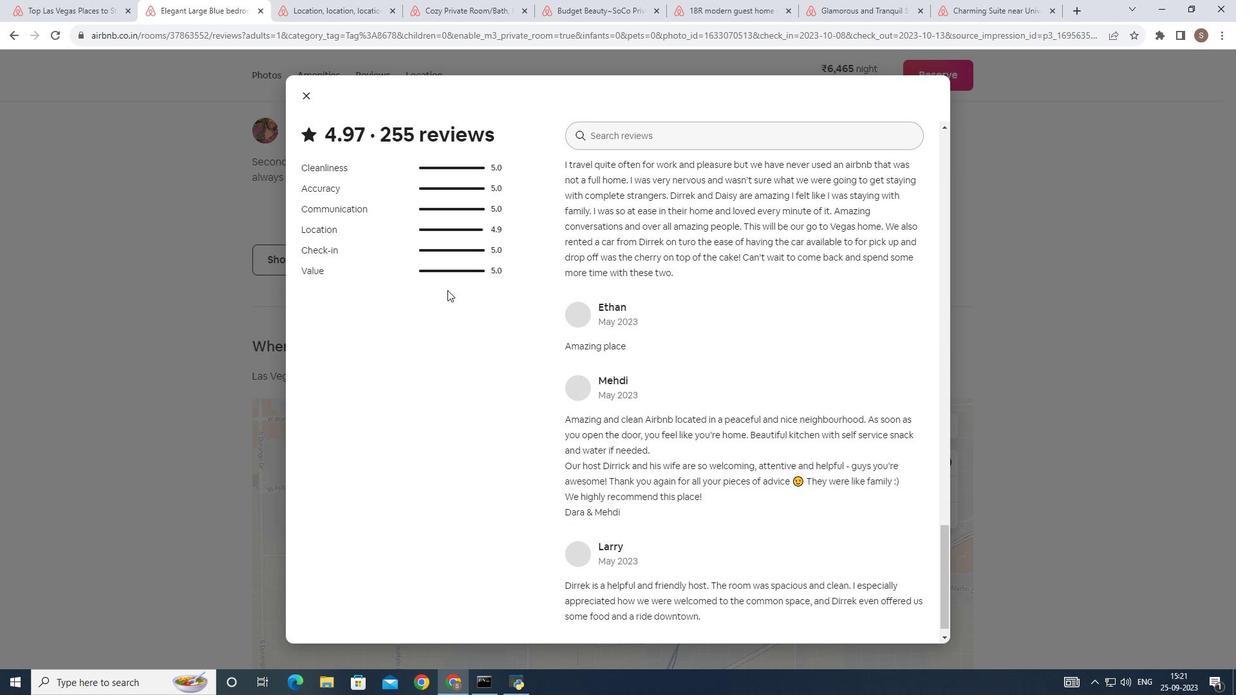 
Action: Mouse scrolled (450, 293) with delta (0, 0)
Screenshot: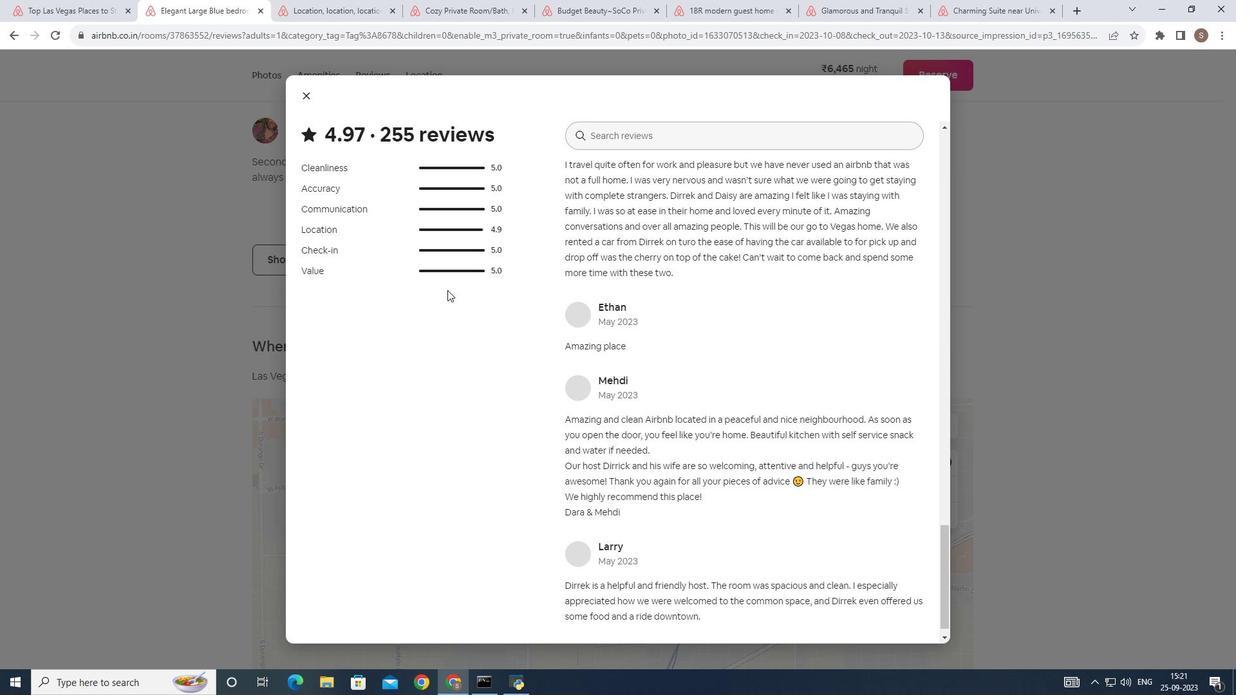 
Action: Mouse scrolled (450, 293) with delta (0, 0)
Screenshot: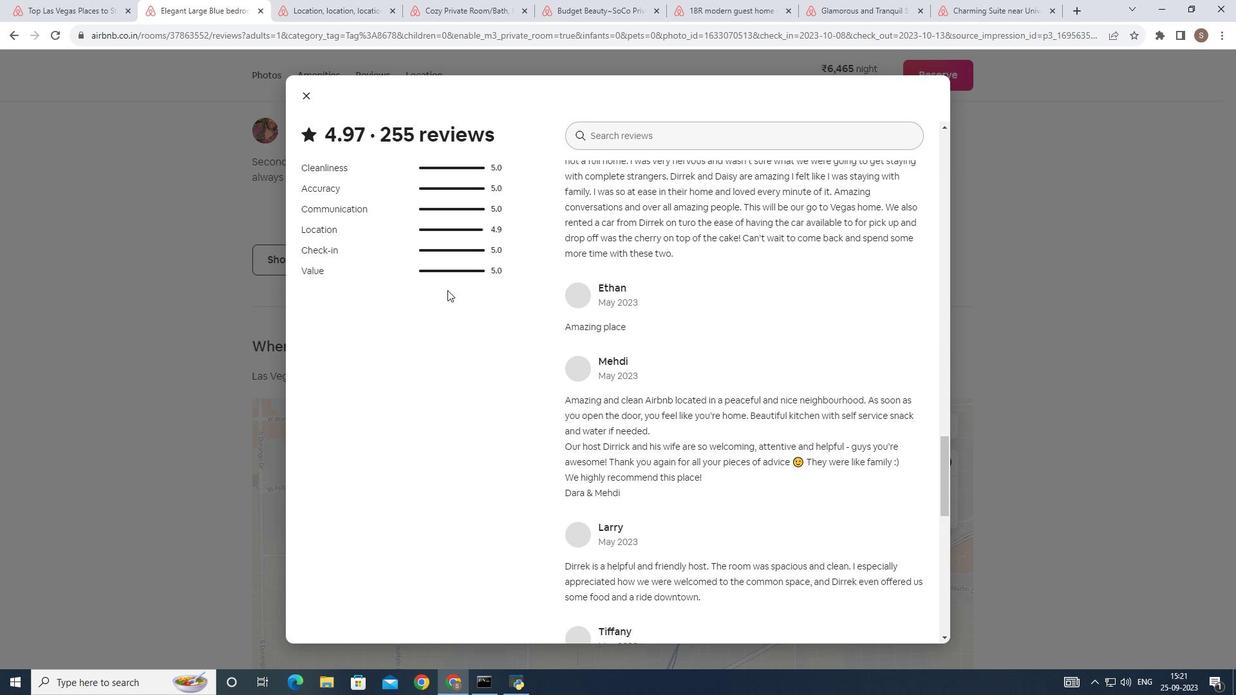 
Action: Mouse scrolled (450, 293) with delta (0, 0)
Screenshot: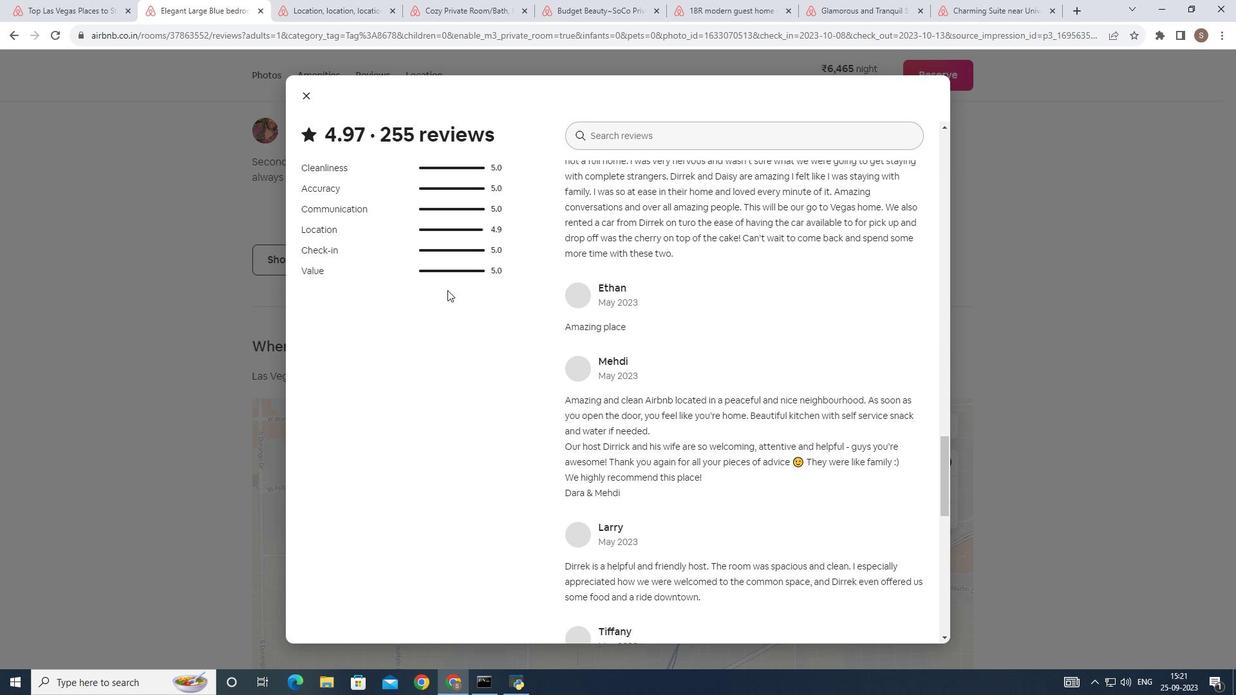 
Action: Mouse scrolled (450, 293) with delta (0, 0)
Screenshot: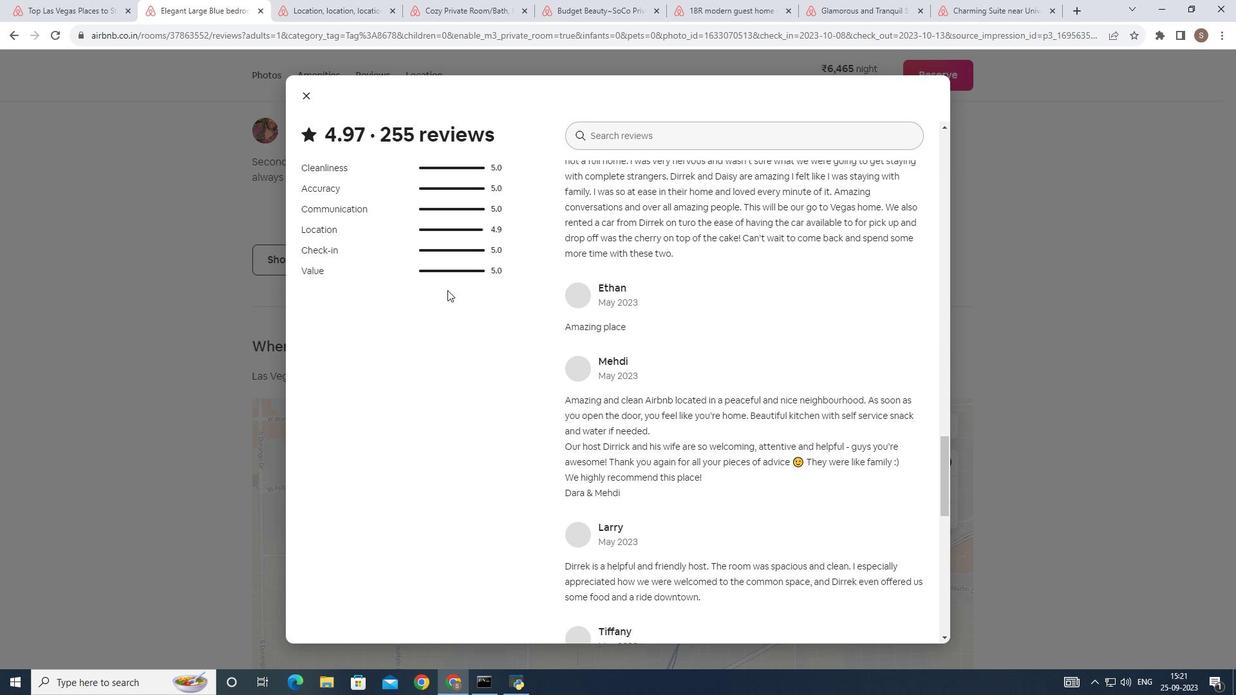 
Action: Mouse scrolled (450, 293) with delta (0, 0)
Screenshot: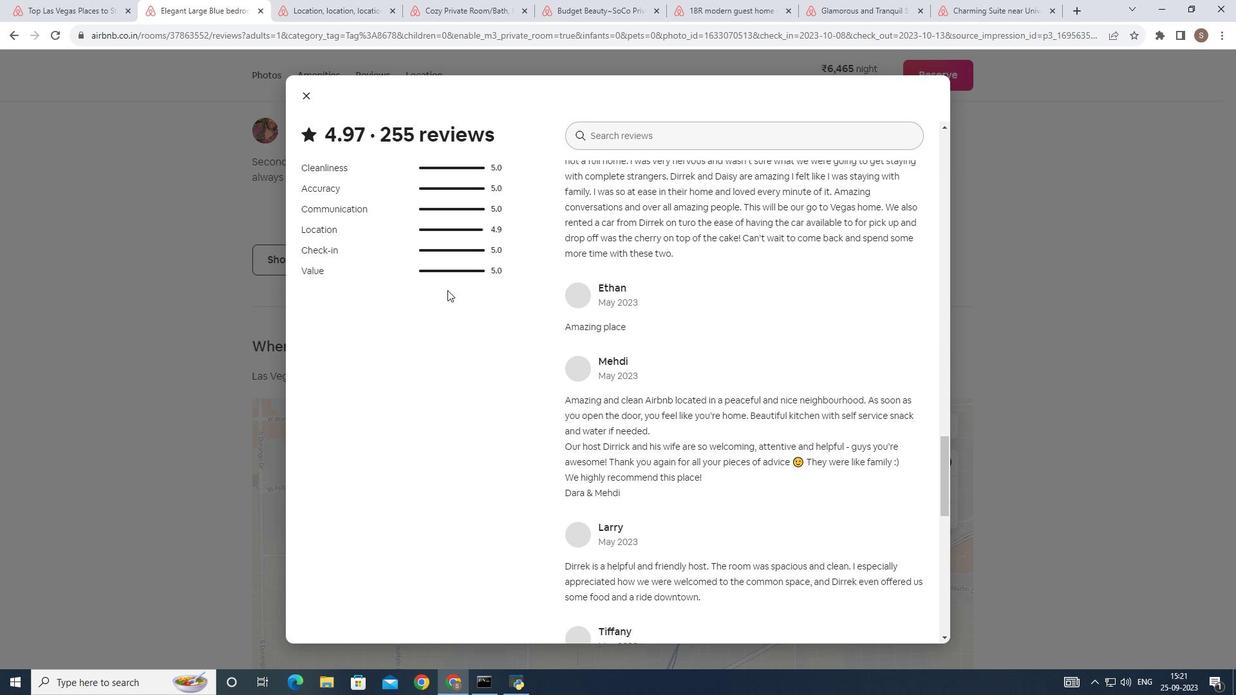 
Action: Mouse scrolled (450, 293) with delta (0, 0)
Screenshot: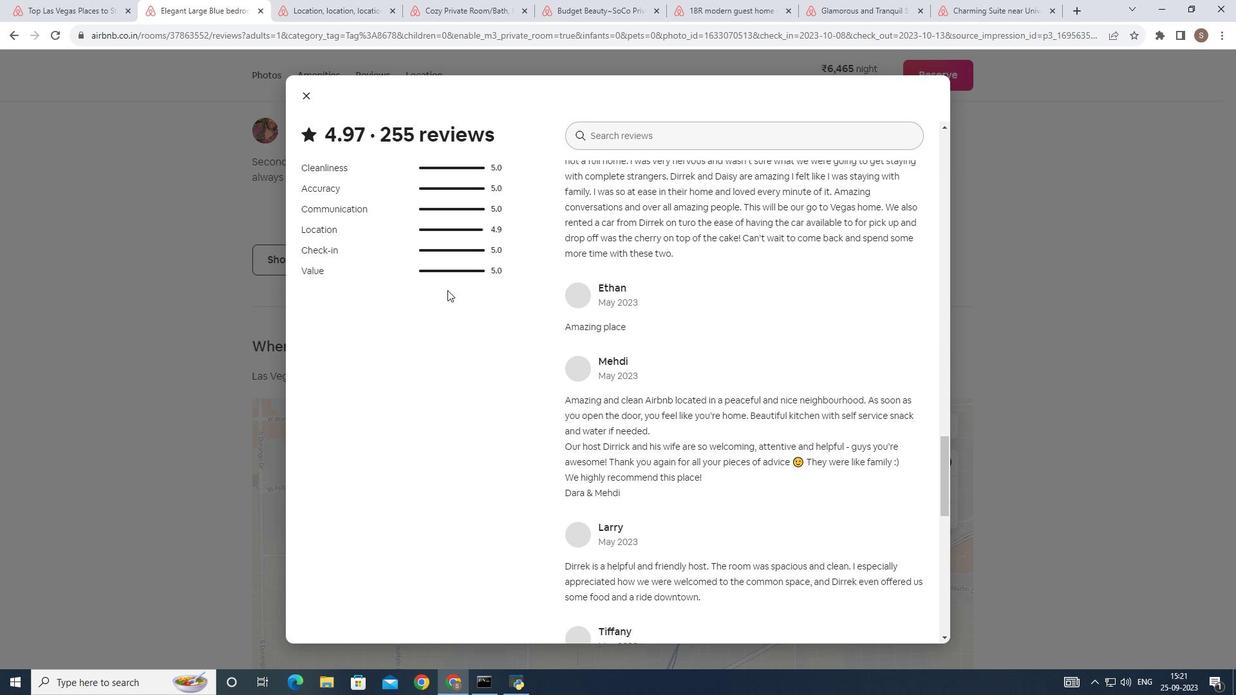 
Action: Mouse scrolled (450, 293) with delta (0, 0)
Screenshot: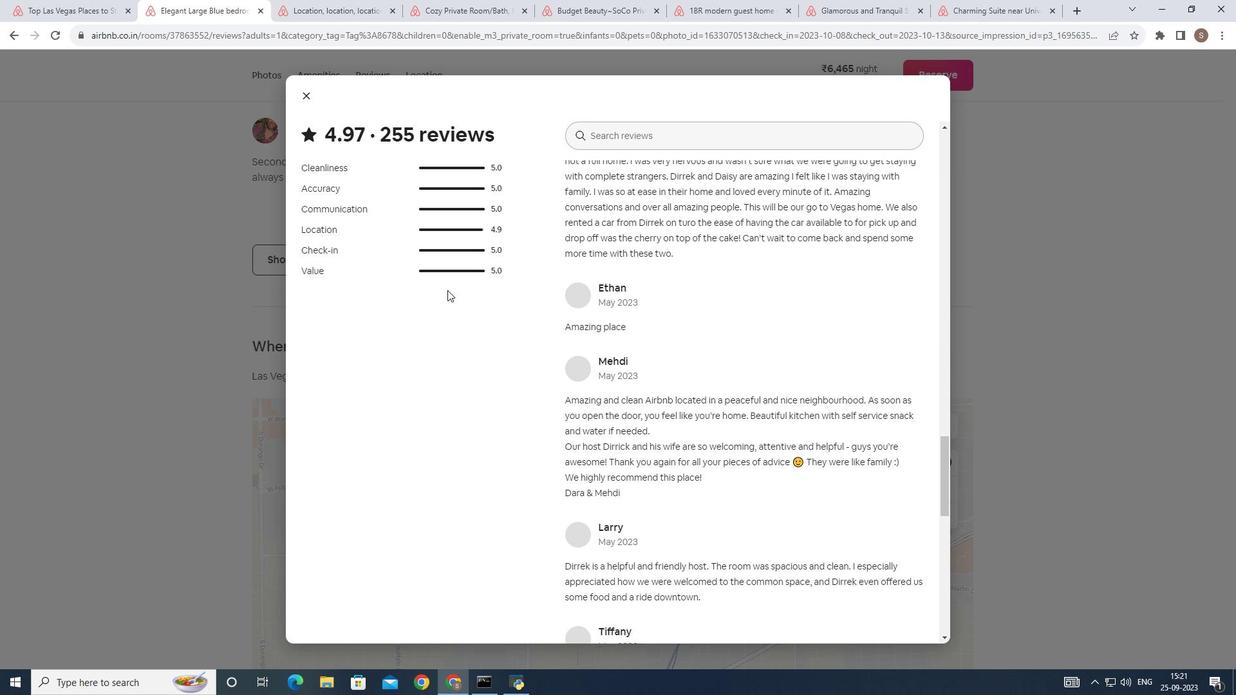 
Action: Mouse scrolled (450, 293) with delta (0, 0)
Screenshot: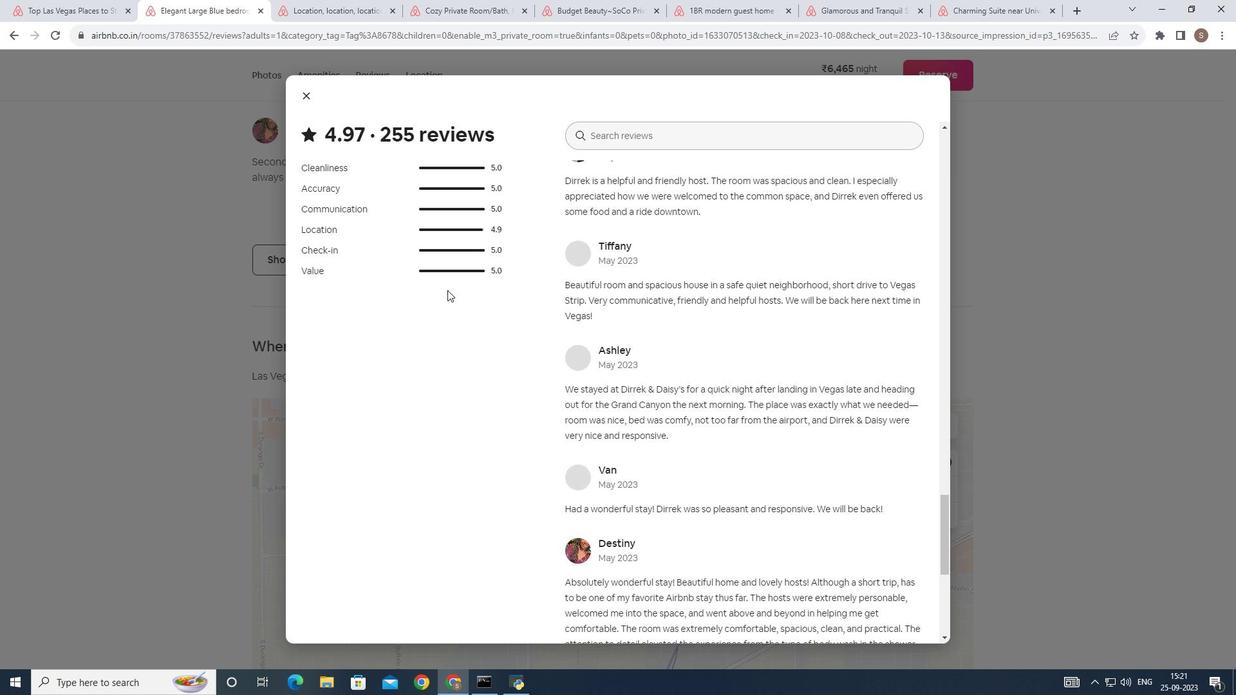 
Action: Mouse scrolled (450, 293) with delta (0, 0)
Screenshot: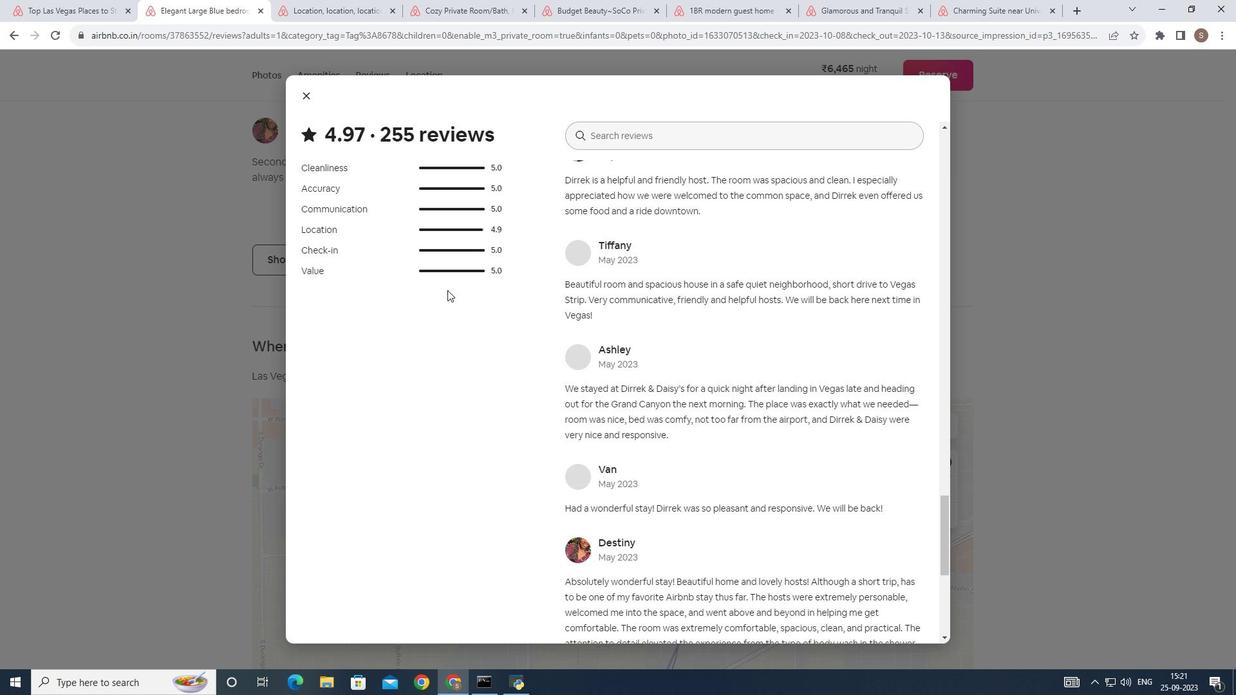 
Action: Mouse scrolled (450, 293) with delta (0, 0)
Screenshot: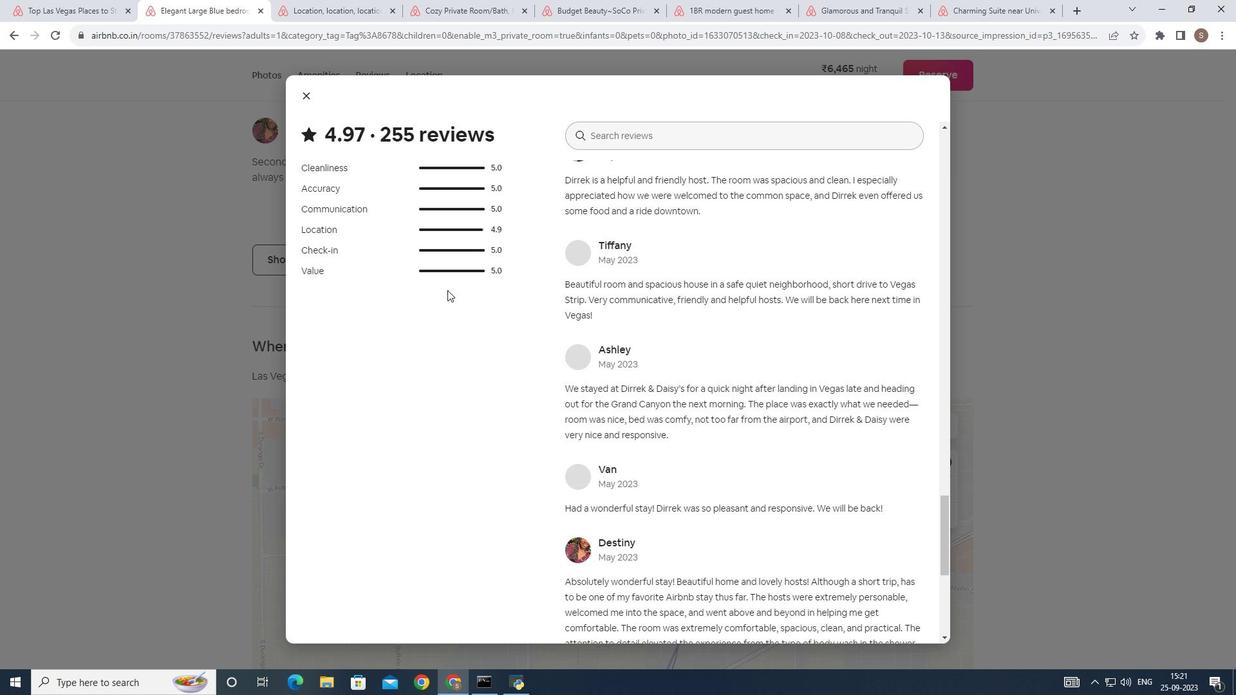 
Action: Mouse scrolled (450, 293) with delta (0, 0)
Screenshot: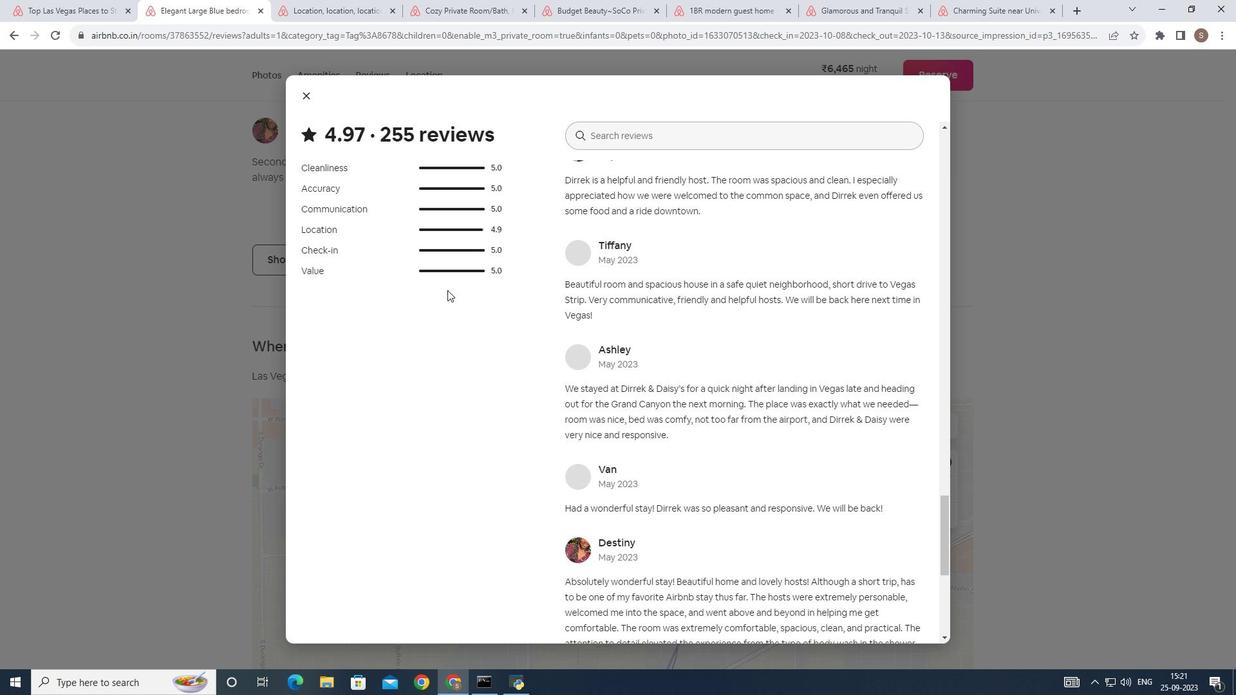 
Action: Mouse scrolled (450, 293) with delta (0, 0)
Screenshot: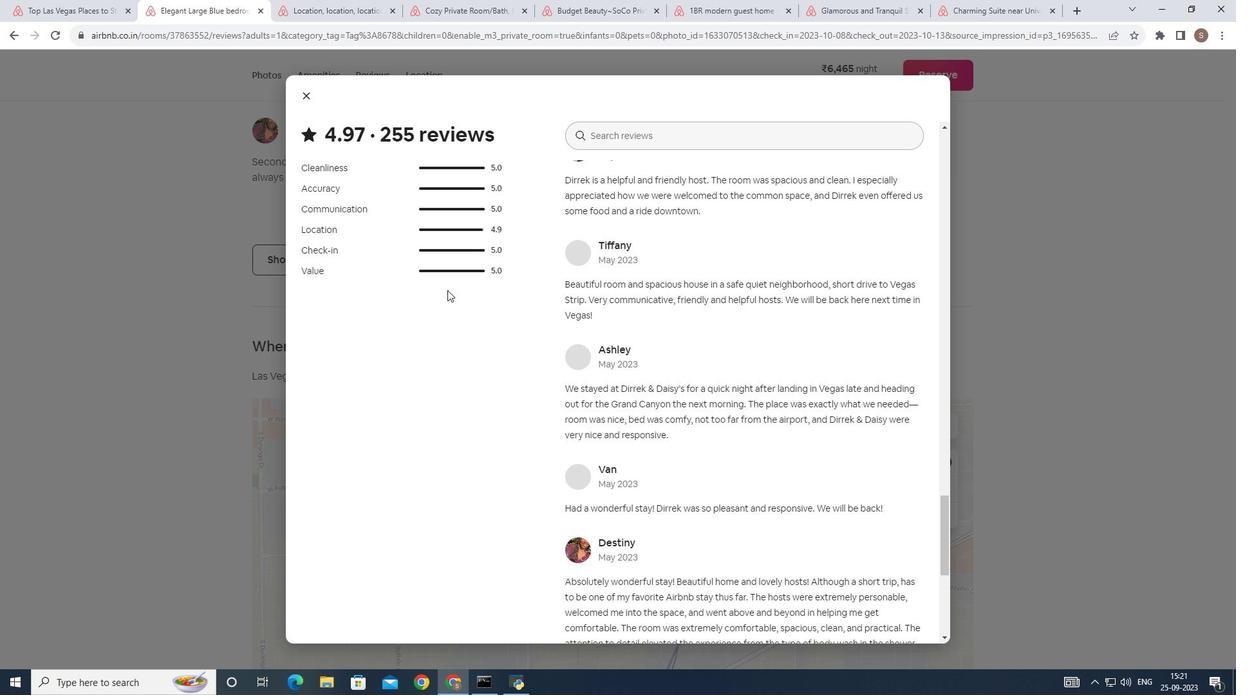 
Action: Mouse scrolled (450, 293) with delta (0, 0)
Screenshot: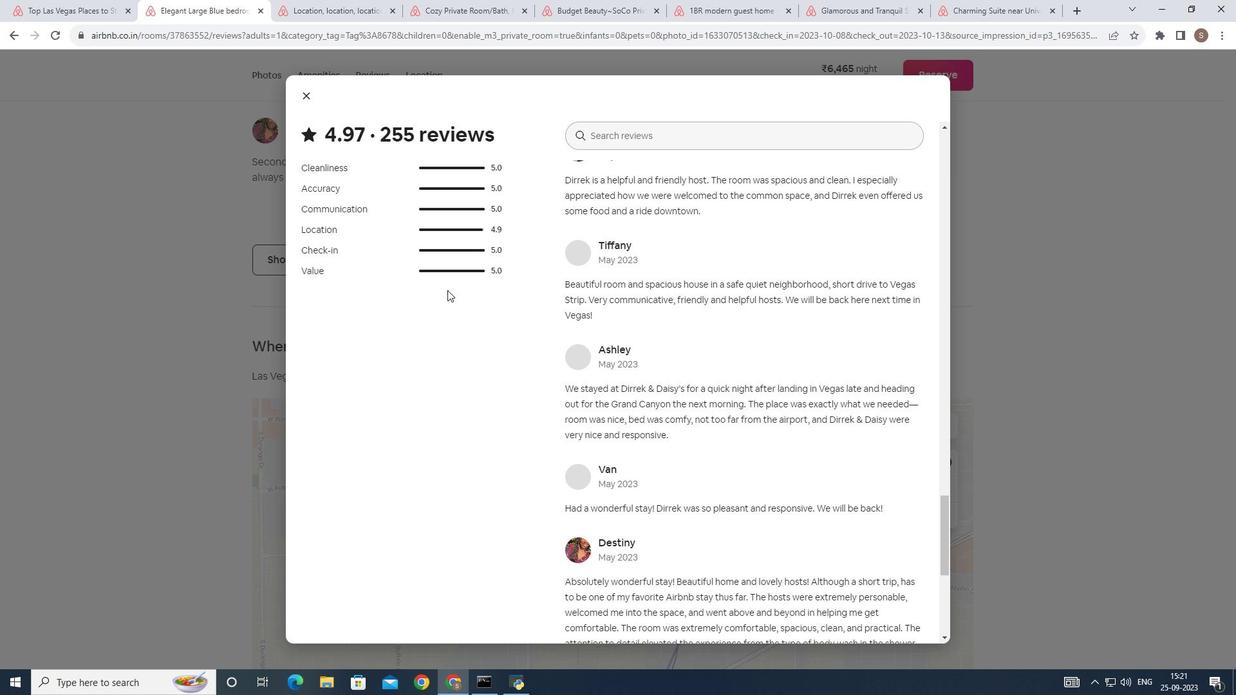 
Action: Mouse scrolled (450, 293) with delta (0, 0)
Screenshot: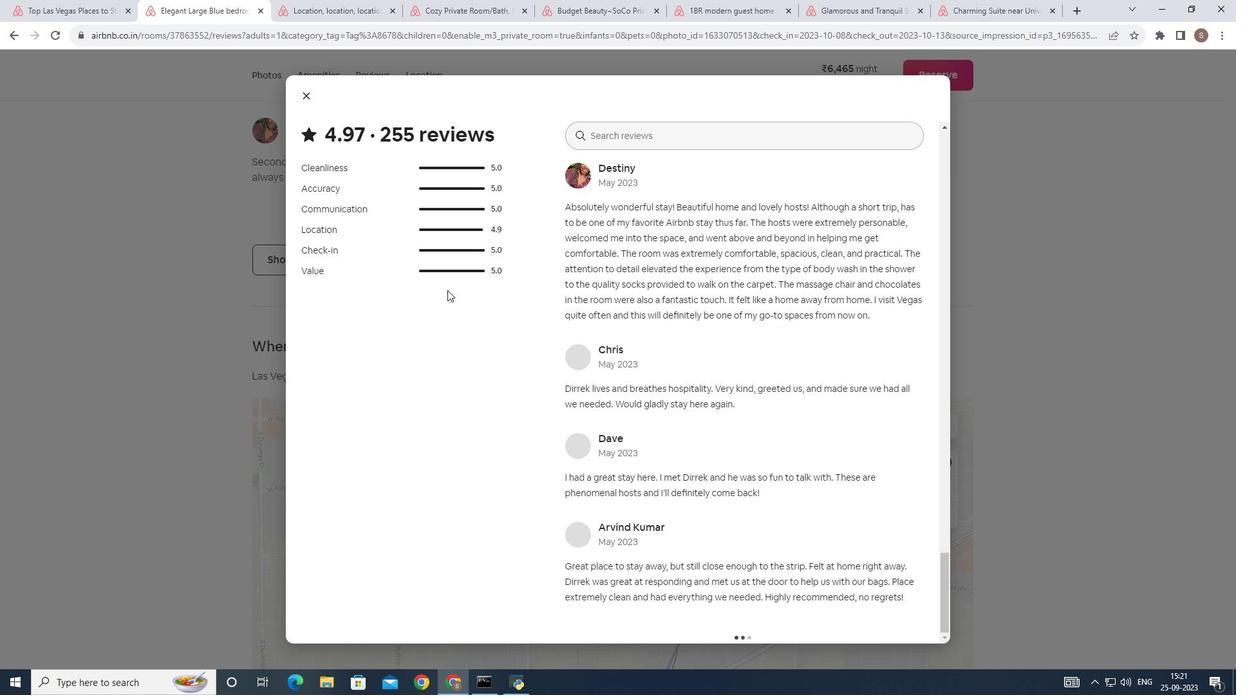 
Action: Mouse scrolled (450, 293) with delta (0, 0)
Screenshot: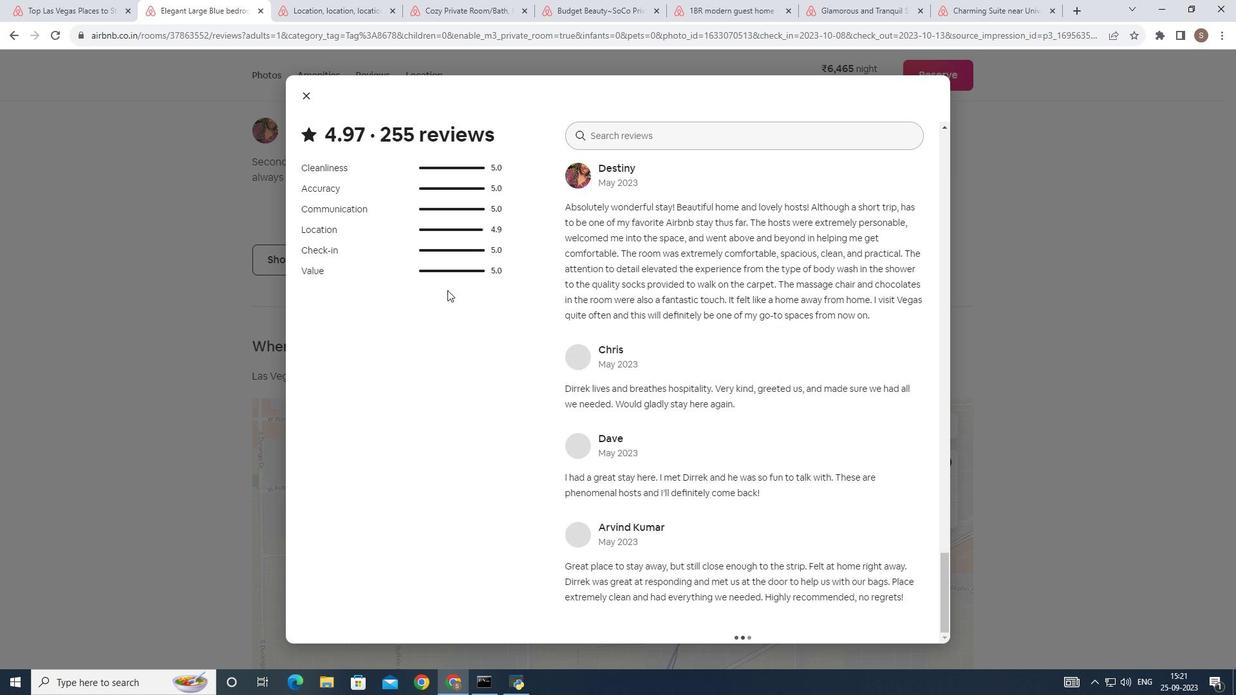 
Action: Mouse scrolled (450, 293) with delta (0, 0)
Screenshot: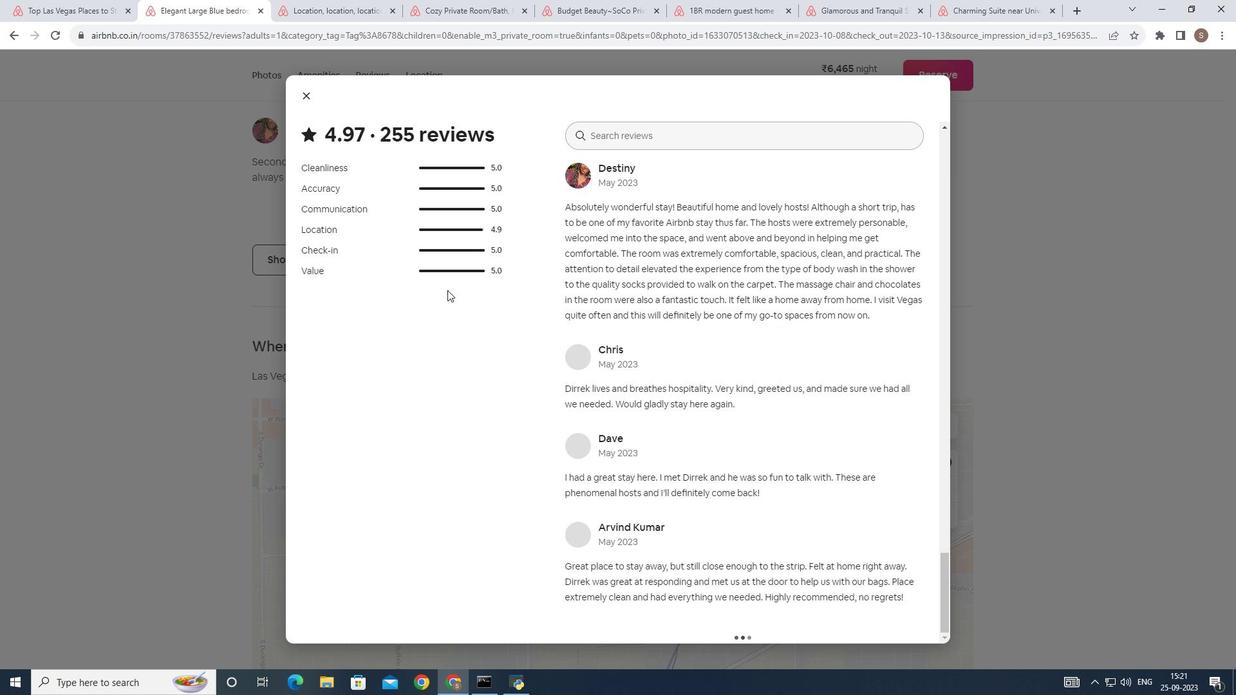 
Action: Mouse scrolled (450, 293) with delta (0, 0)
